 Task: Get directions from Sequoia National Park, California, United States to Palo Duro Canyon State Park, Texas, United States and explore the nearby hotels
Action: Mouse moved to (1287, 70)
Screenshot: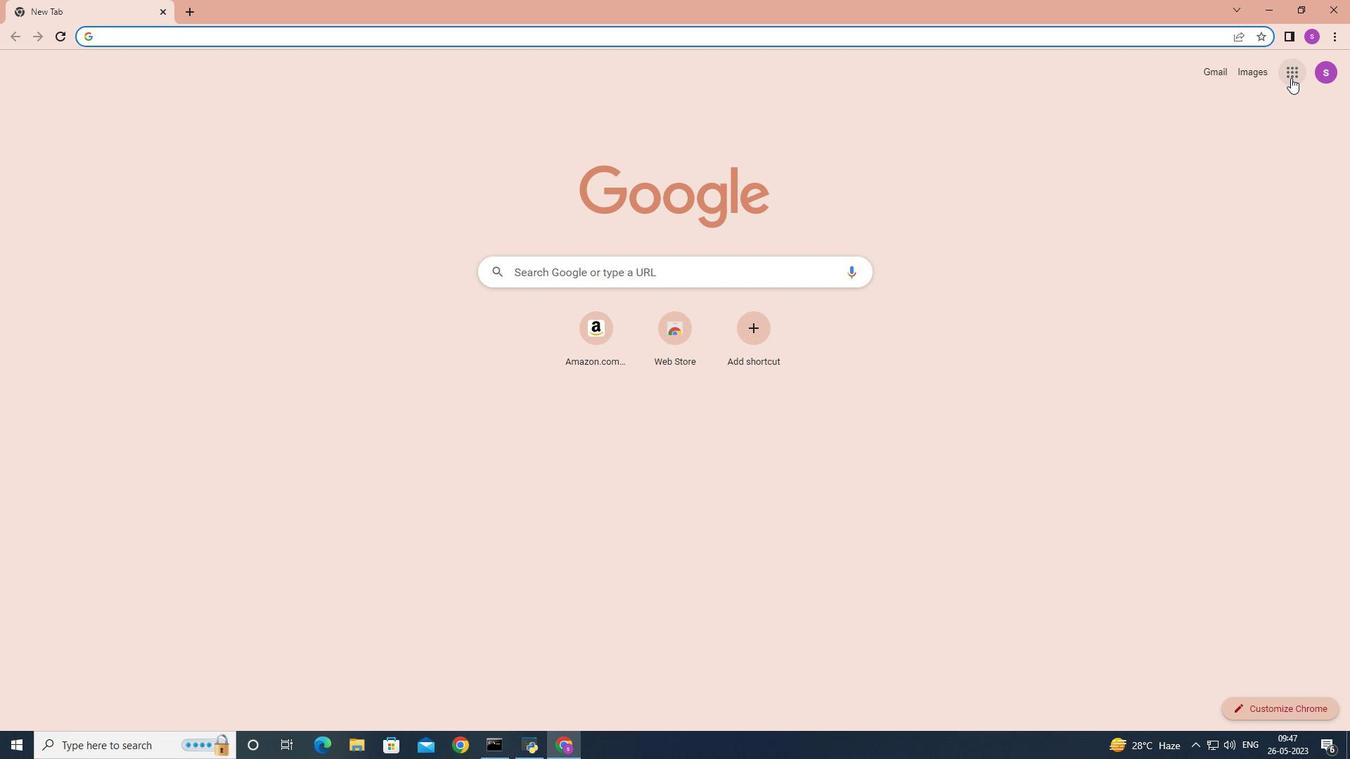
Action: Mouse pressed left at (1287, 70)
Screenshot: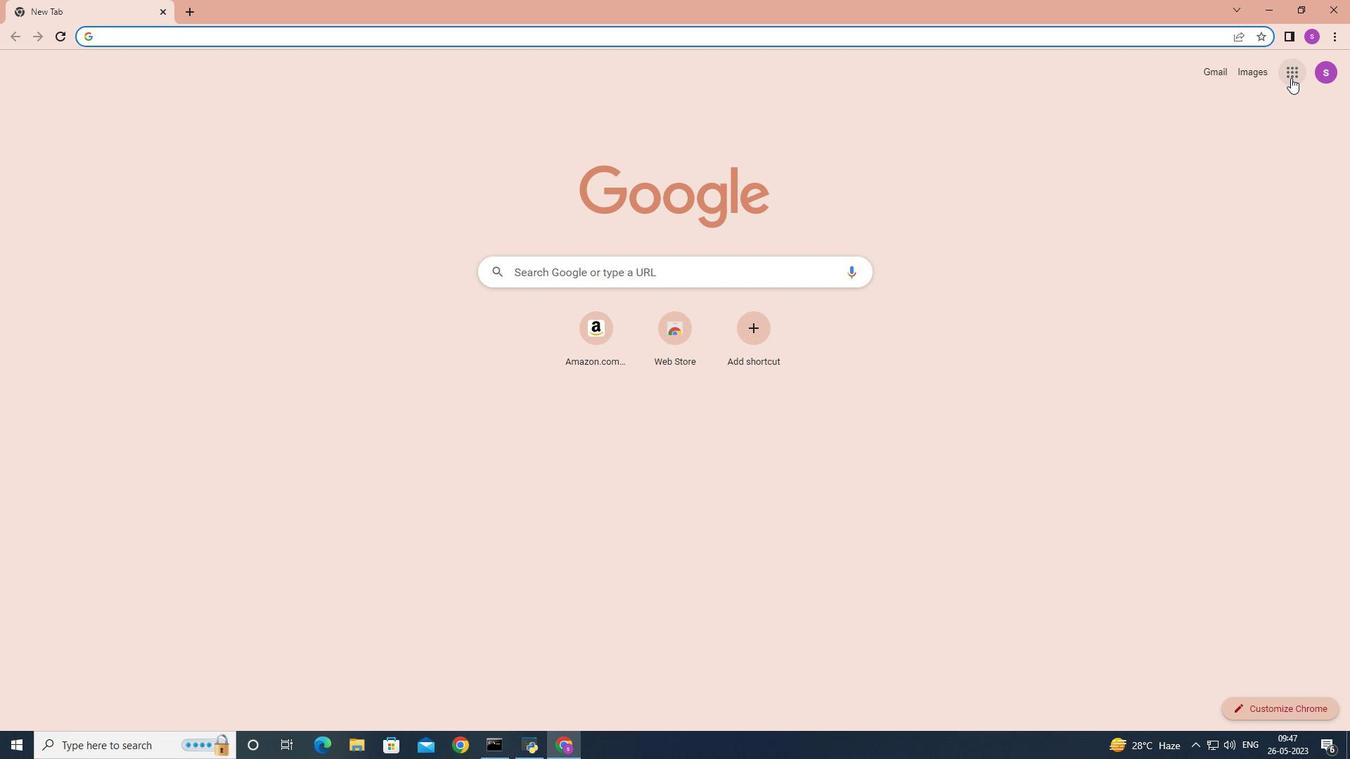 
Action: Mouse moved to (1228, 265)
Screenshot: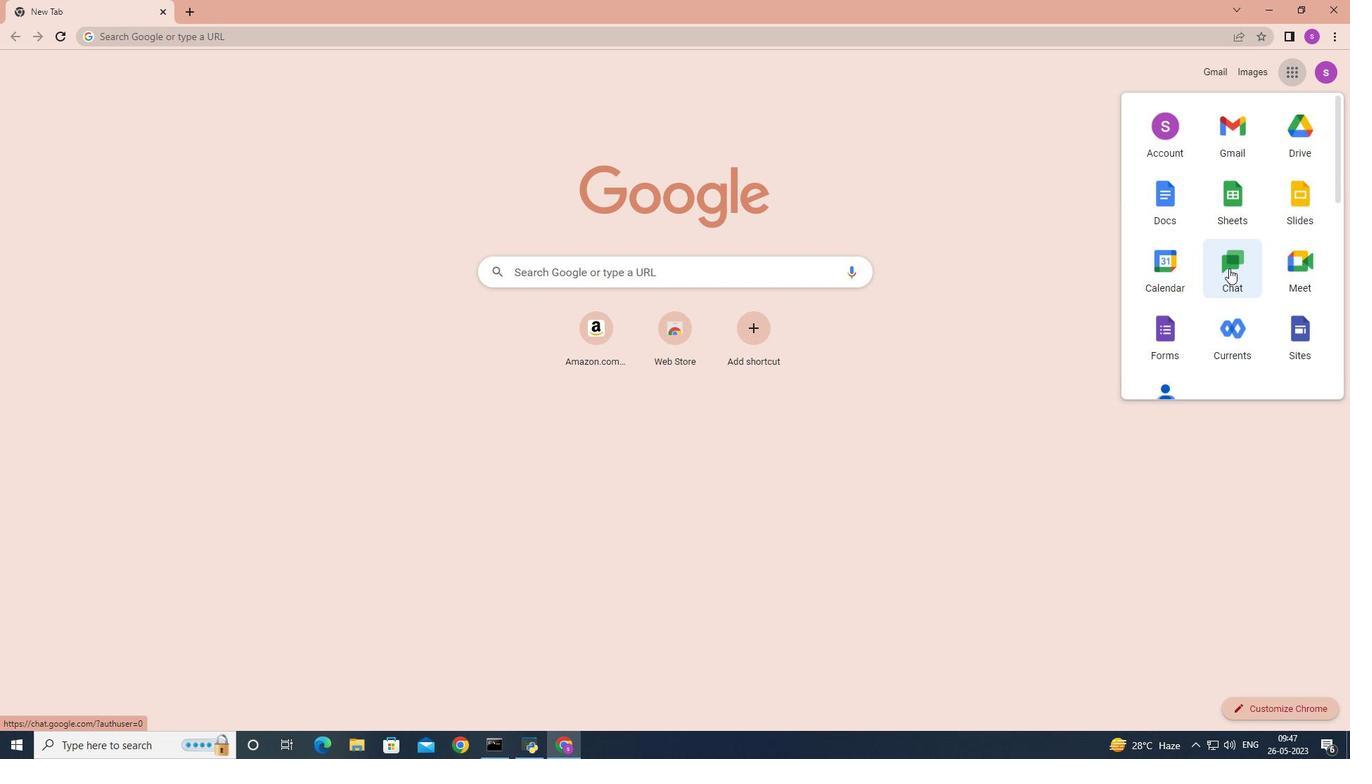 
Action: Mouse scrolled (1228, 264) with delta (0, 0)
Screenshot: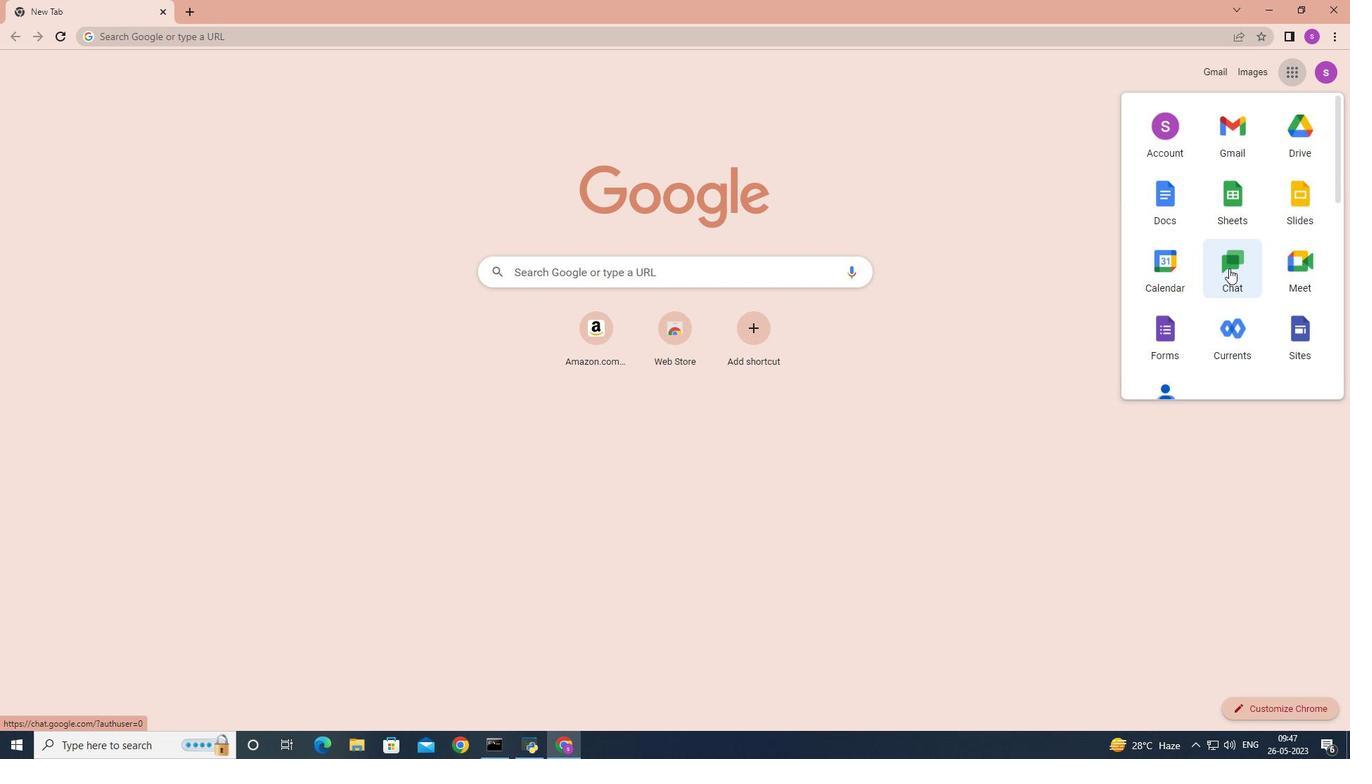 
Action: Mouse scrolled (1228, 264) with delta (0, 0)
Screenshot: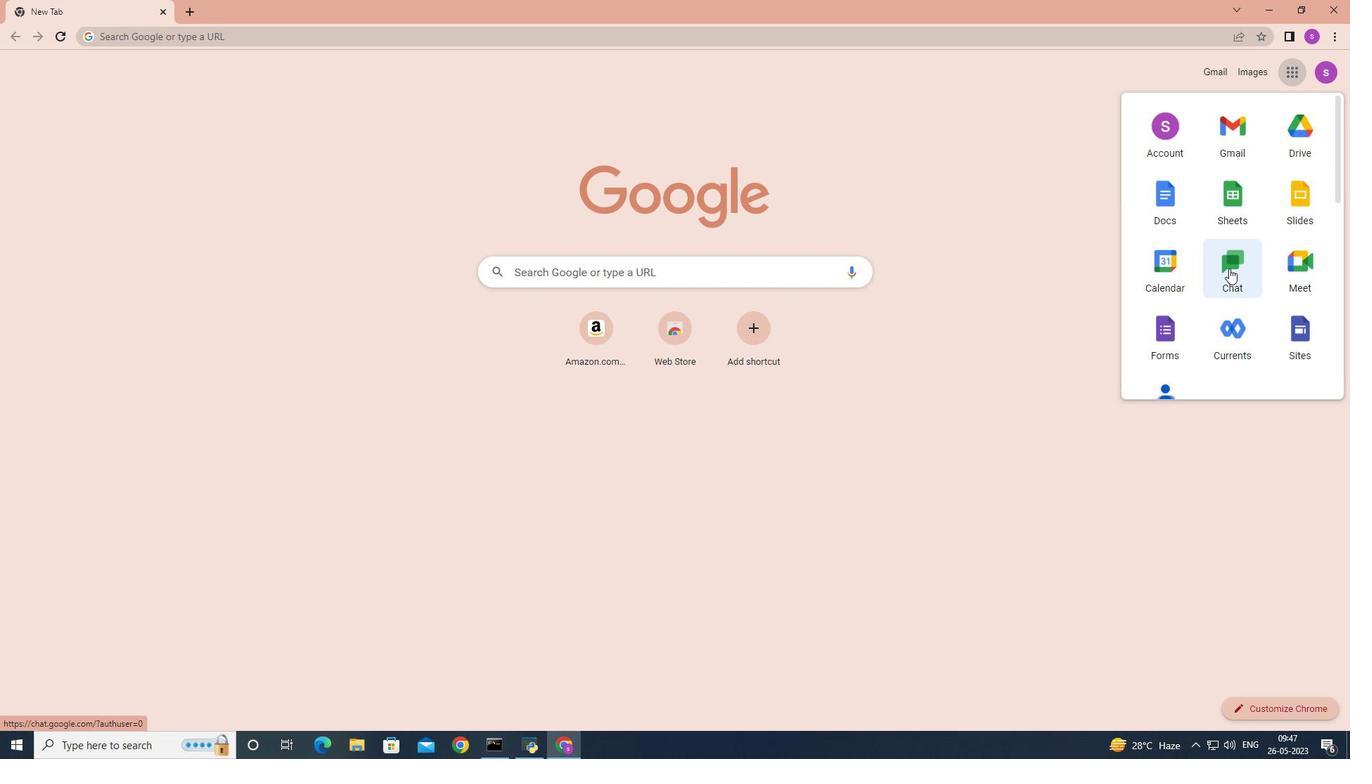 
Action: Mouse moved to (1227, 264)
Screenshot: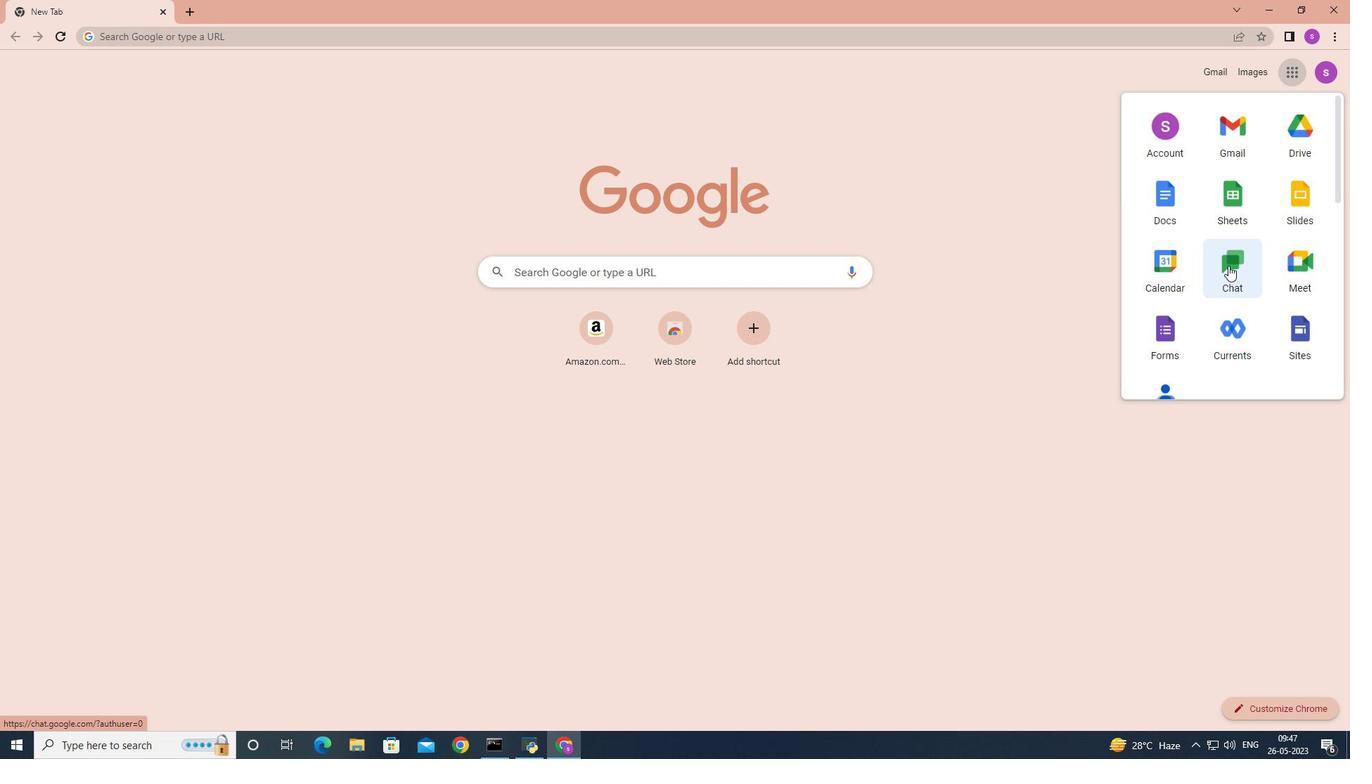 
Action: Mouse scrolled (1227, 263) with delta (0, 0)
Screenshot: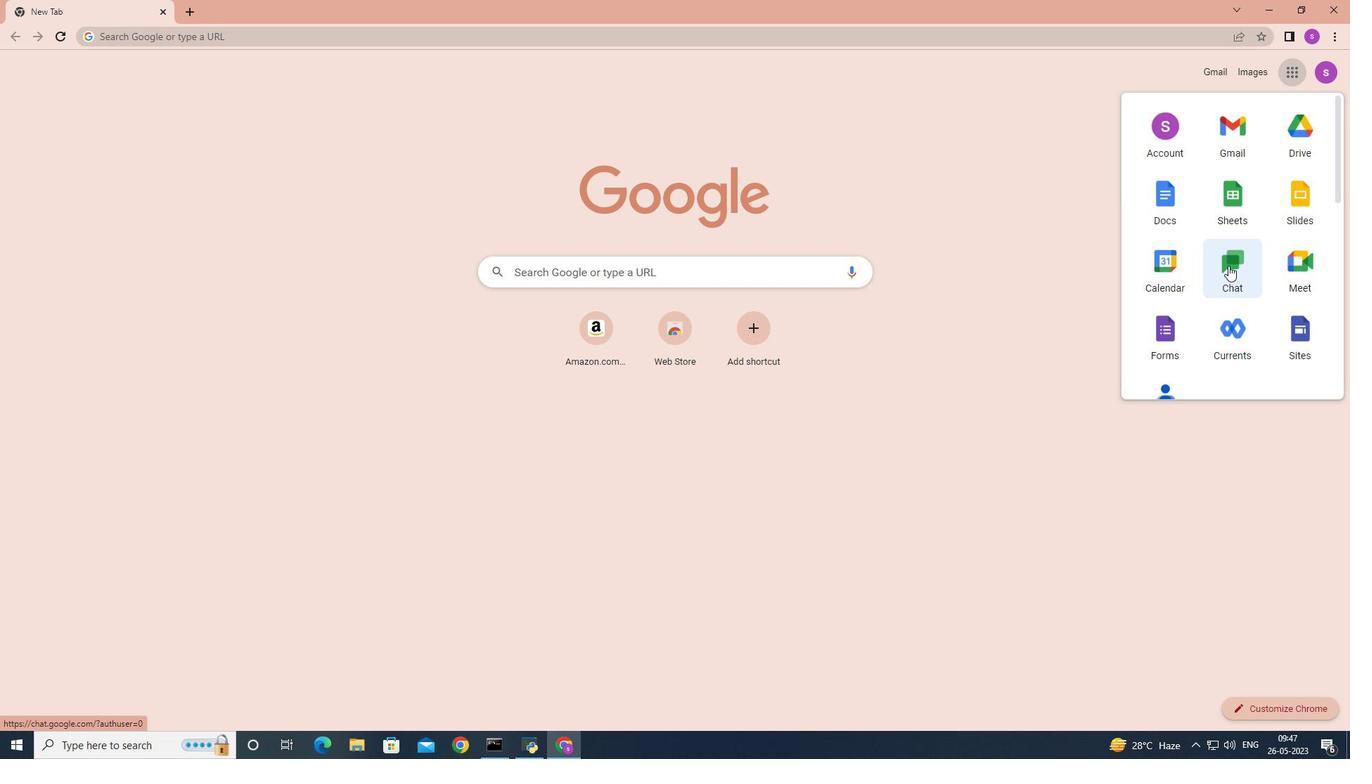 
Action: Mouse moved to (1226, 262)
Screenshot: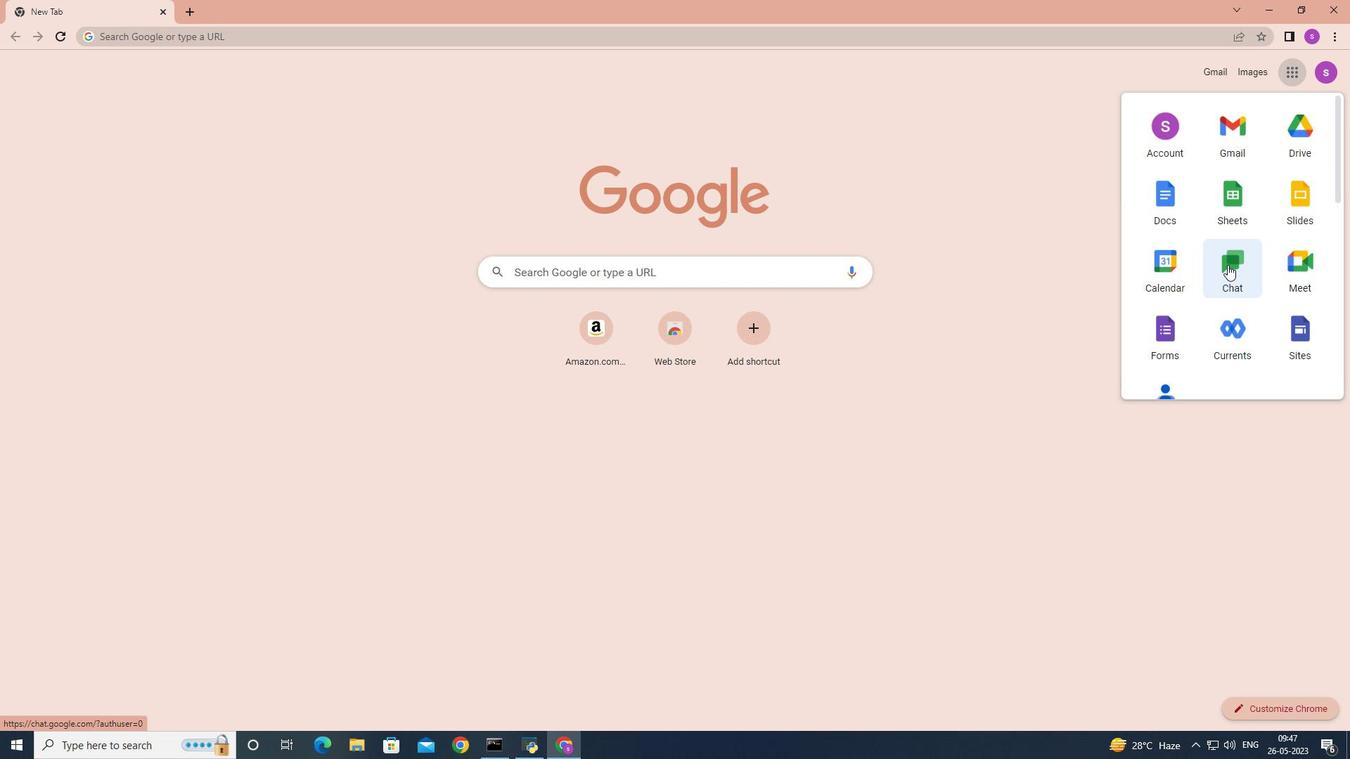 
Action: Mouse scrolled (1226, 261) with delta (0, 0)
Screenshot: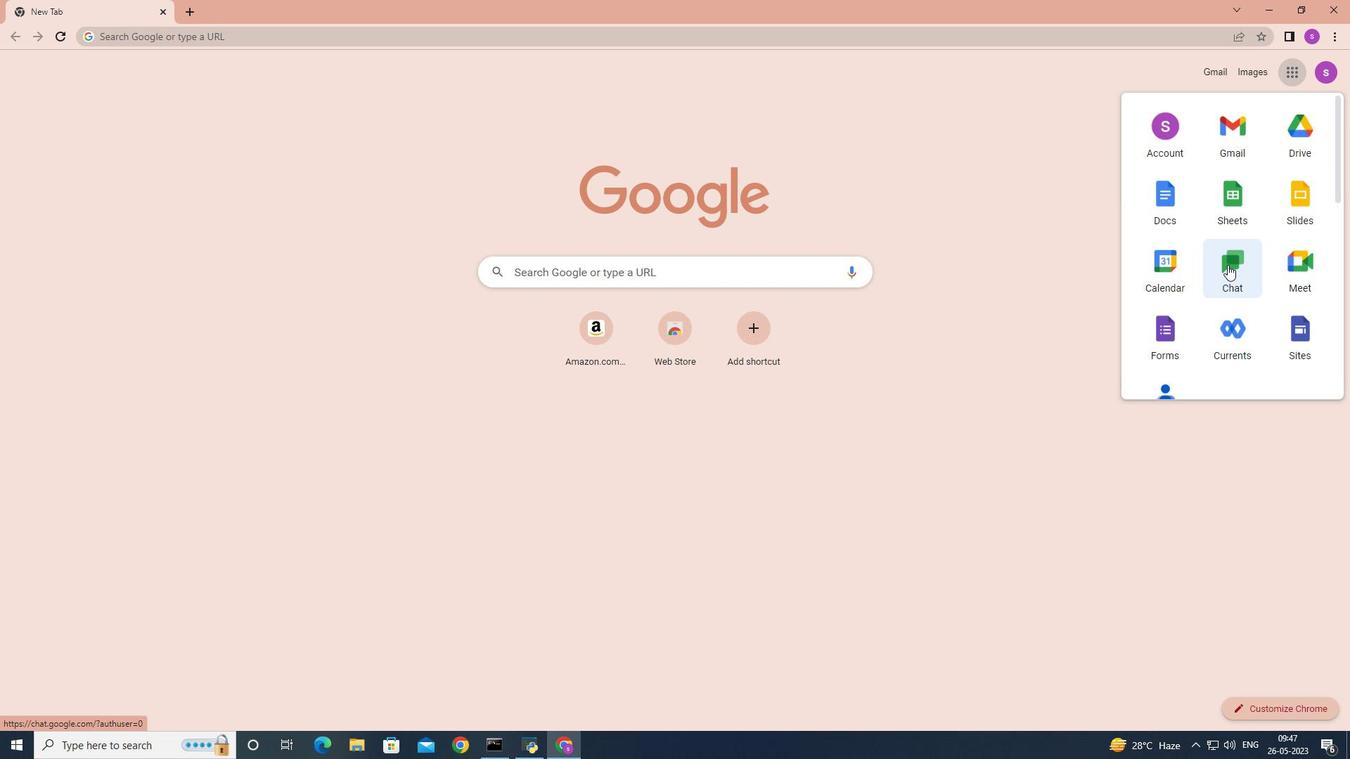 
Action: Mouse moved to (1306, 192)
Screenshot: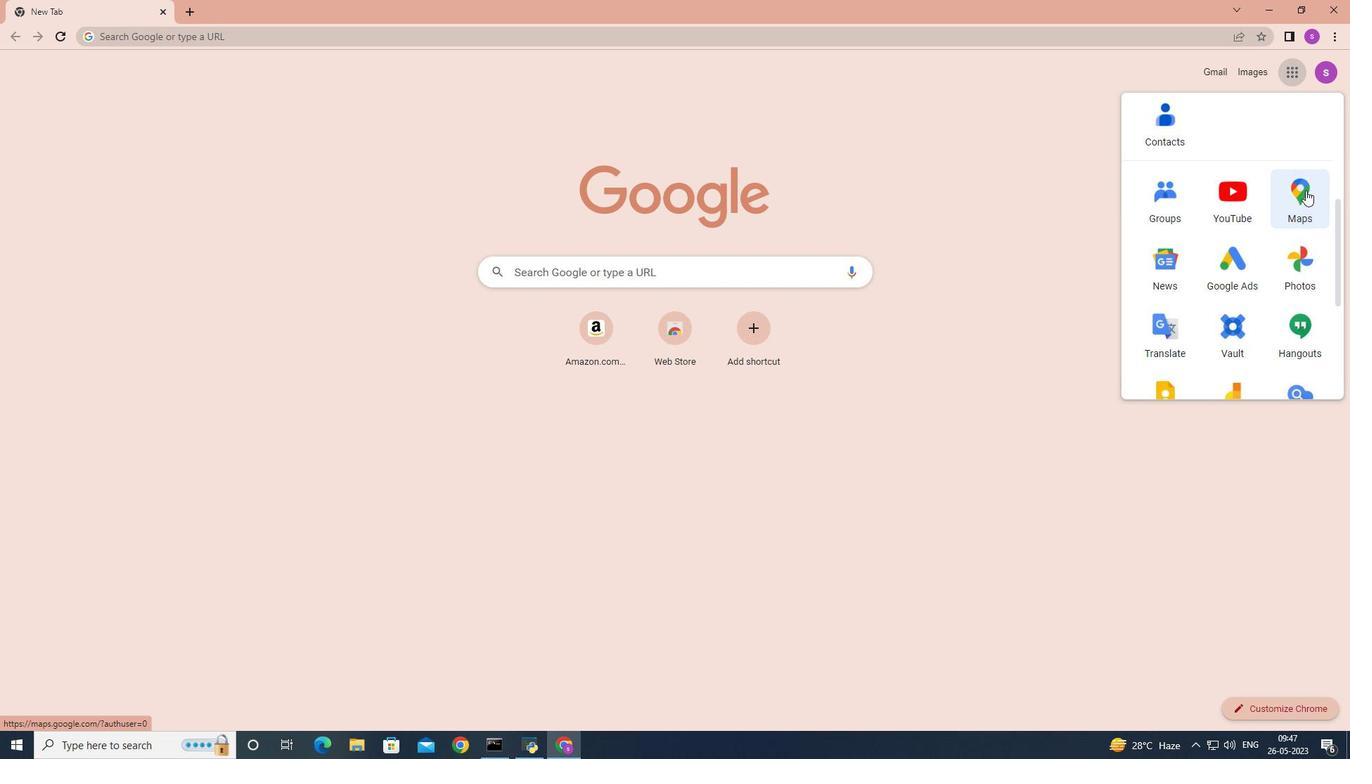 
Action: Mouse pressed left at (1306, 192)
Screenshot: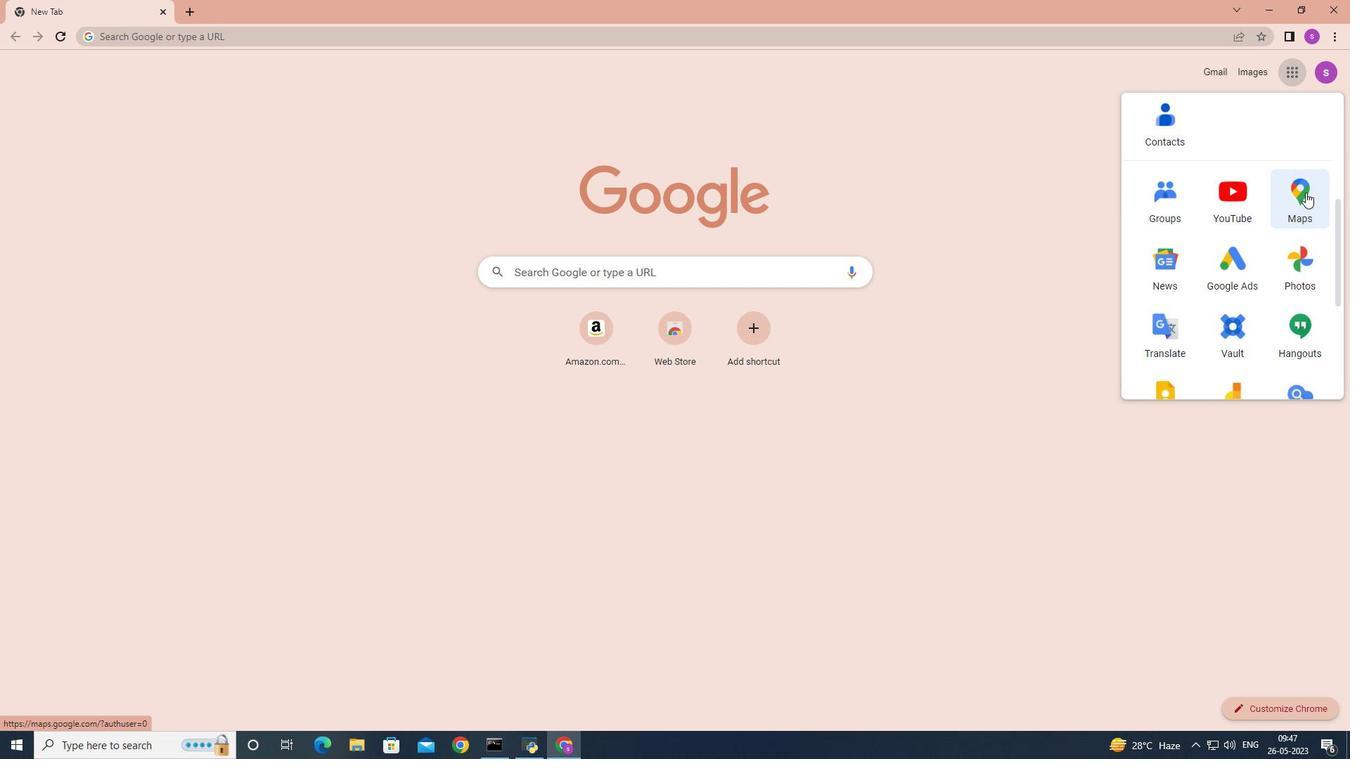 
Action: Mouse moved to (313, 76)
Screenshot: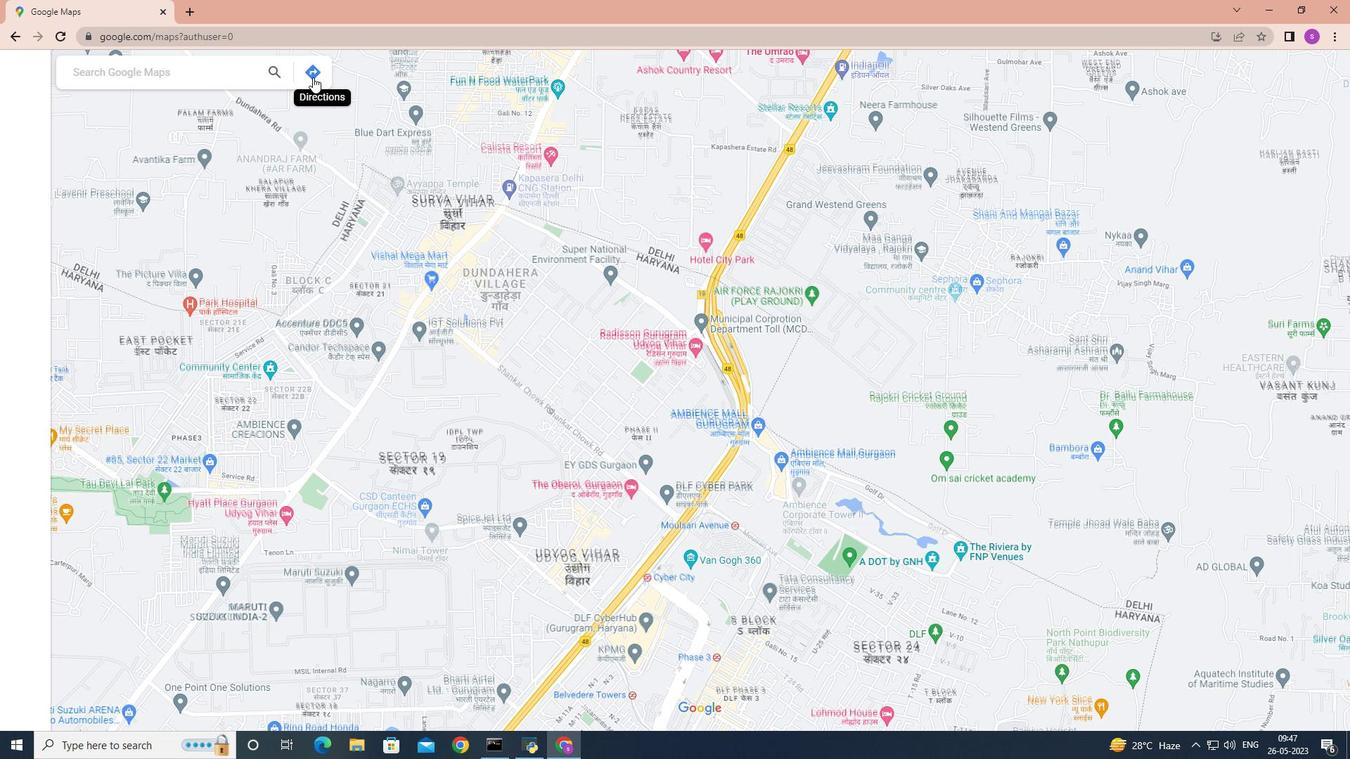 
Action: Mouse pressed left at (313, 76)
Screenshot: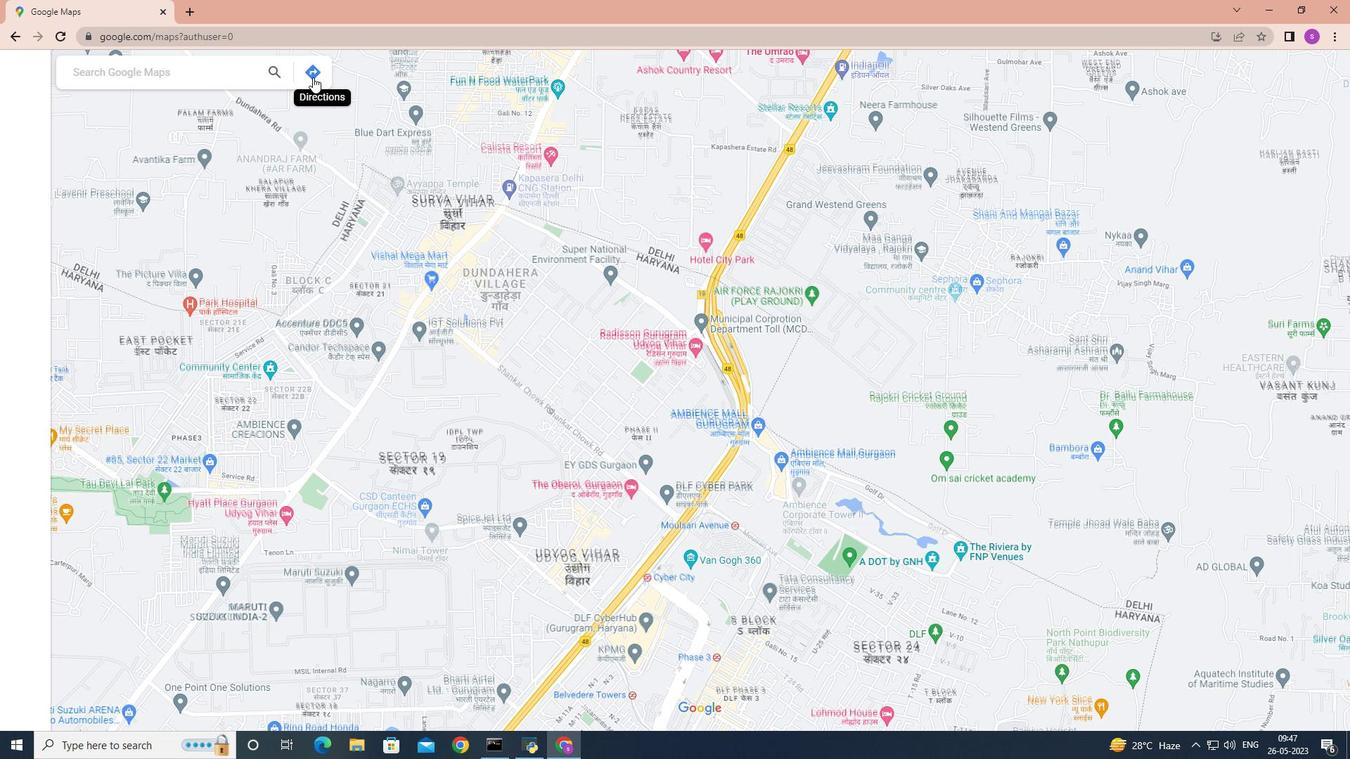 
Action: Mouse moved to (197, 108)
Screenshot: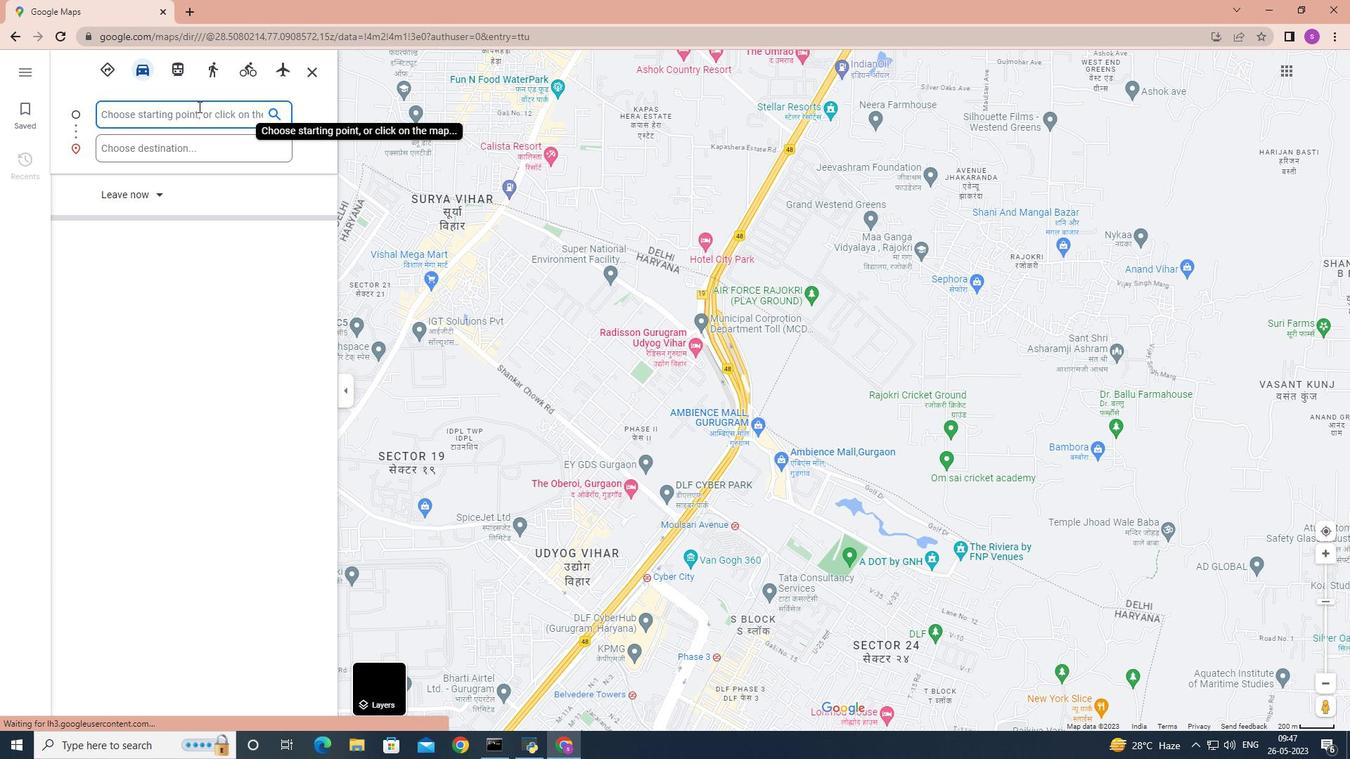 
Action: Key pressed <Key.shift>Sequoia<Key.space><Key.shift><Key.shift><Key.shift><Key.shift><Key.shift><Key.shift>National<Key.space><Key.shift>Park,<Key.space><Key.shift><Key.shift><Key.shift><Key.shift><Key.shift><Key.shift>California,<Key.space><Key.shift><Key.shift>United<Key.space><Key.shift>States
Screenshot: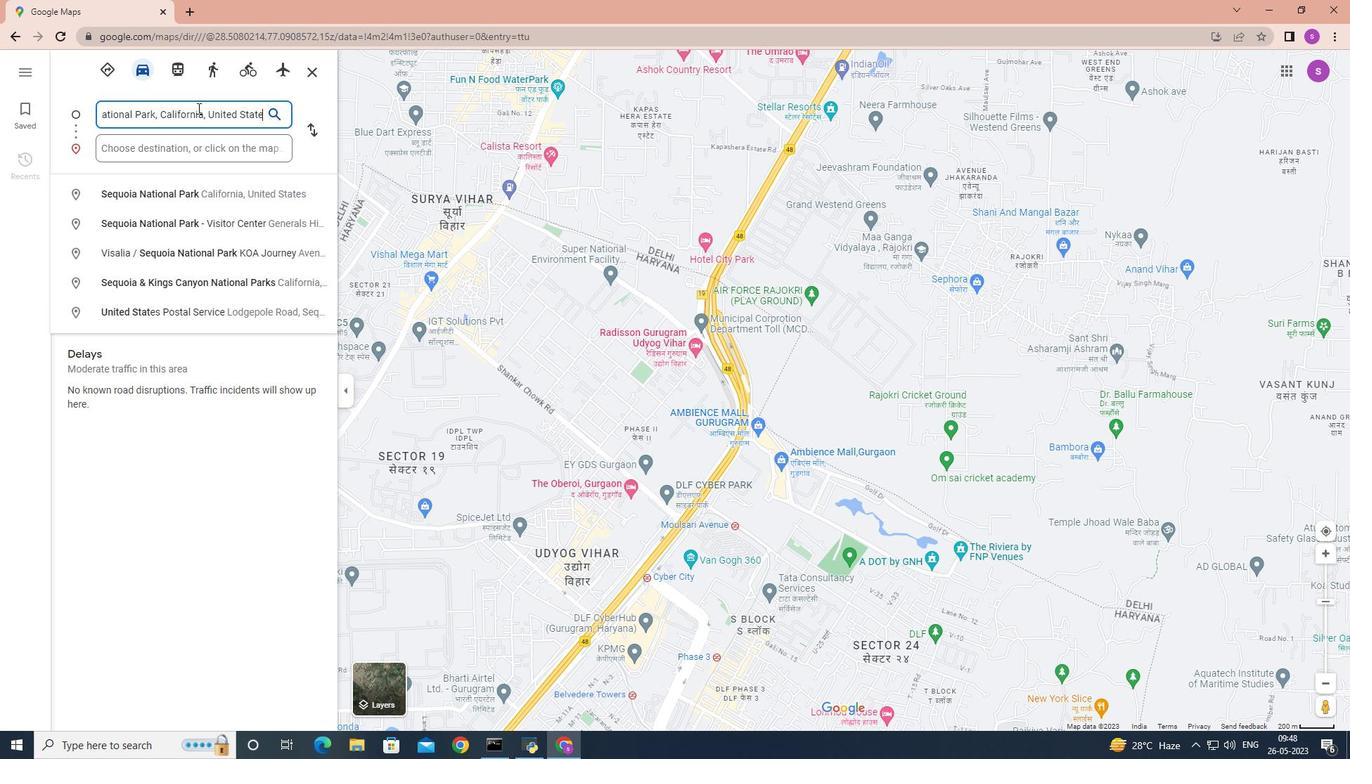 
Action: Mouse moved to (139, 147)
Screenshot: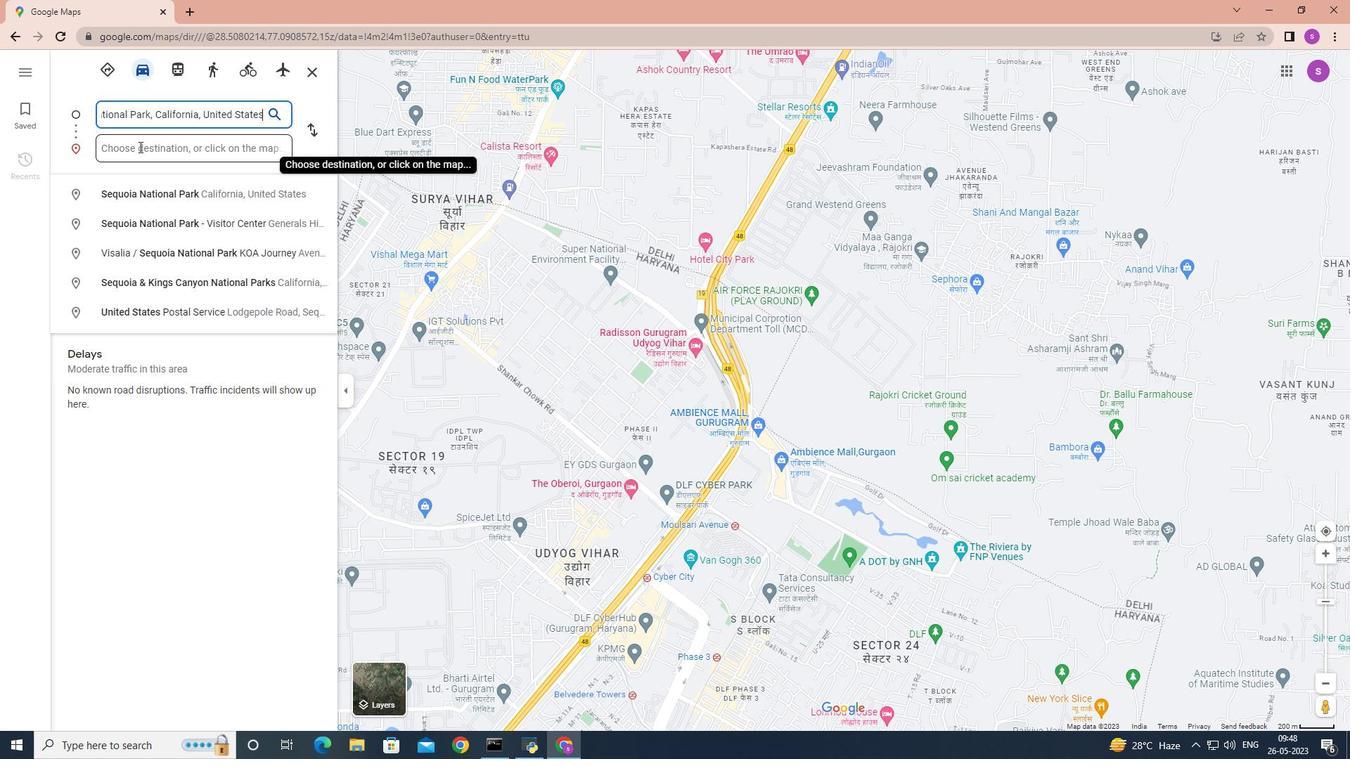 
Action: Mouse pressed left at (139, 147)
Screenshot: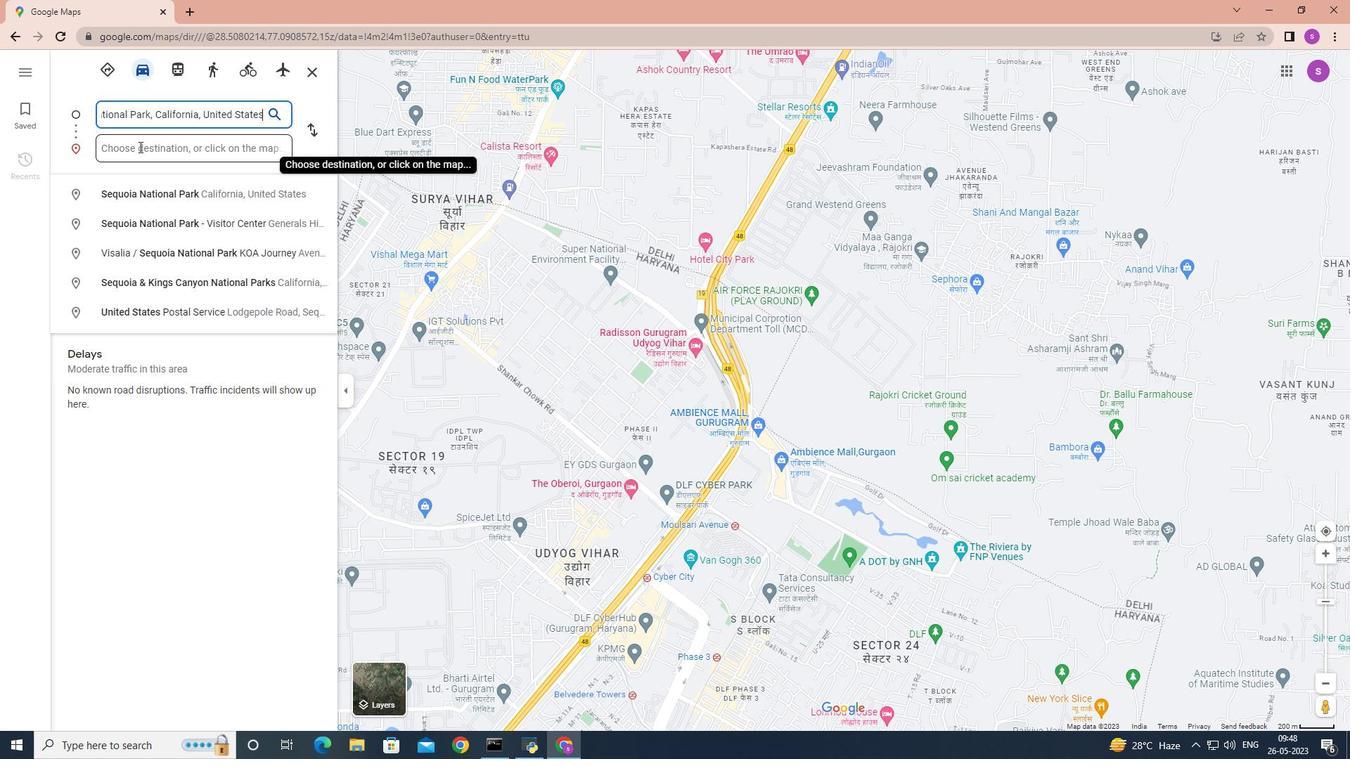 
Action: Mouse moved to (138, 147)
Screenshot: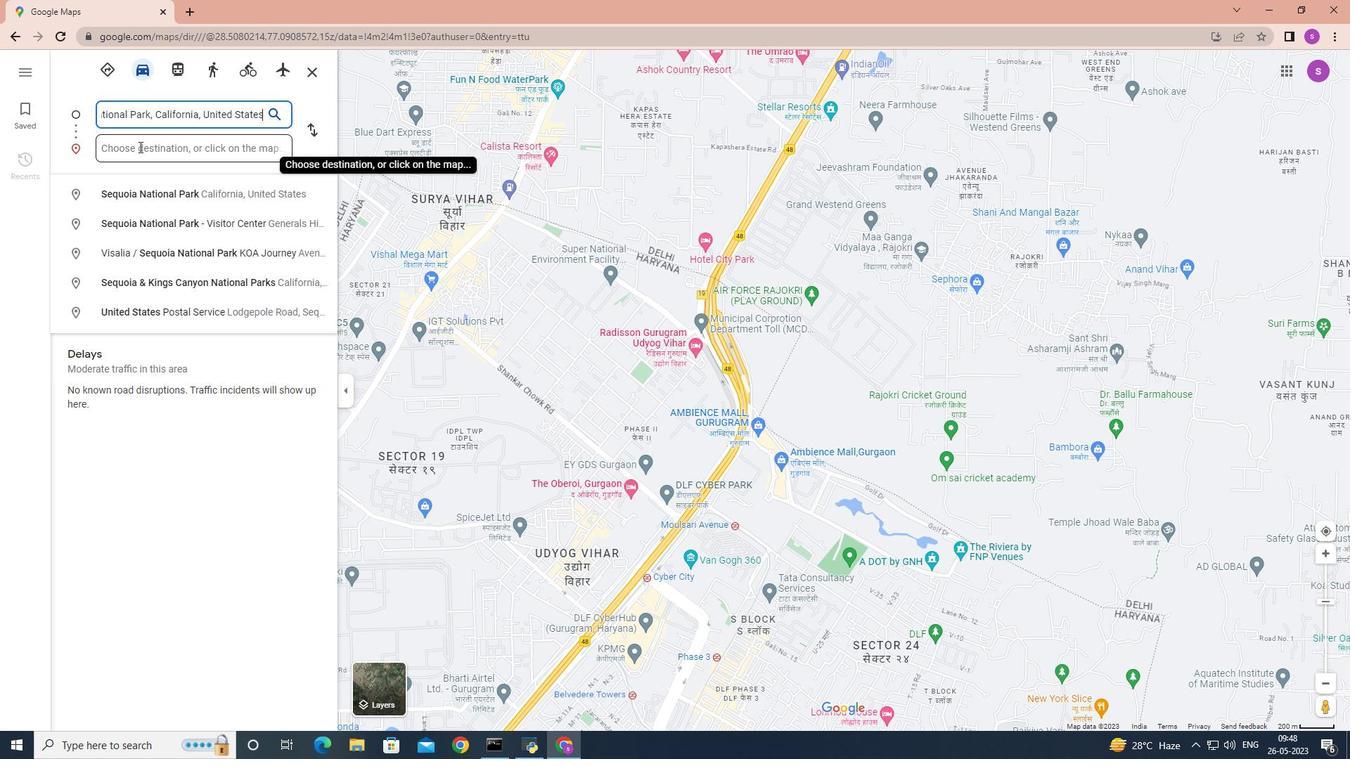 
Action: Key pressed <Key.shift>Palo<Key.space><Key.shift>Duro<Key.space><Key.shift><Key.shift>Canyon<Key.space><Key.shift>State<Key.space><Key.shift>Park,<Key.space><Key.shift><Key.shift><Key.shift><Key.shift><Key.shift><Key.shift><Key.shift>Texas,<Key.space><Key.shift>United<Key.space><Key.shift>States
Screenshot: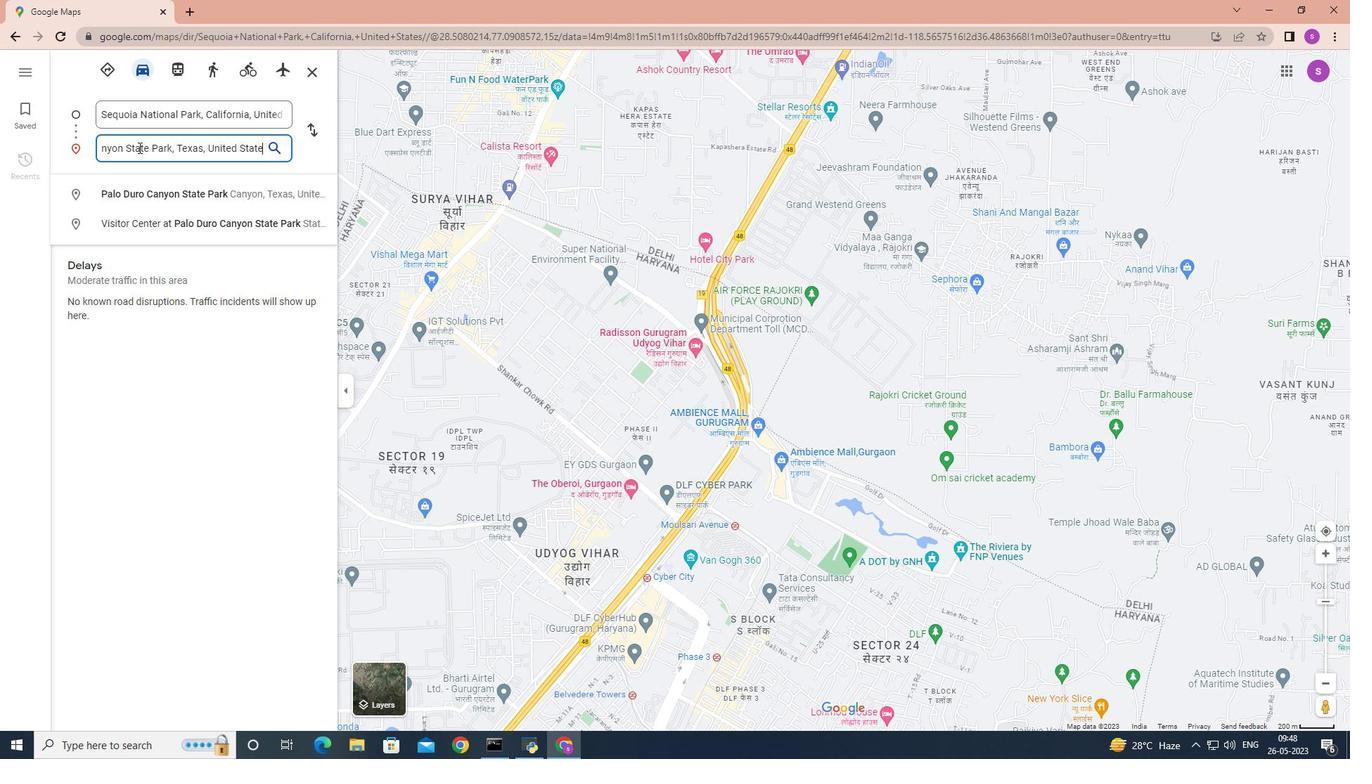 
Action: Mouse moved to (272, 150)
Screenshot: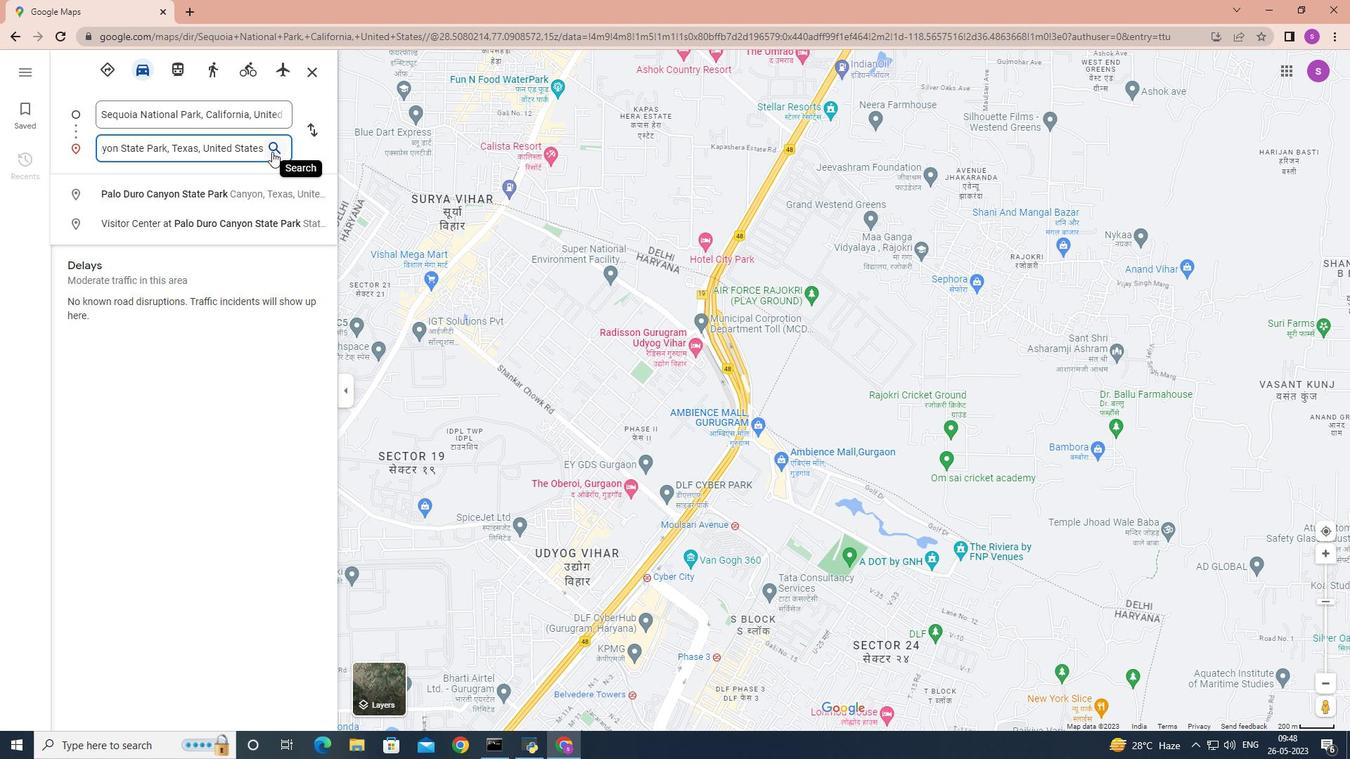 
Action: Mouse pressed left at (272, 150)
Screenshot: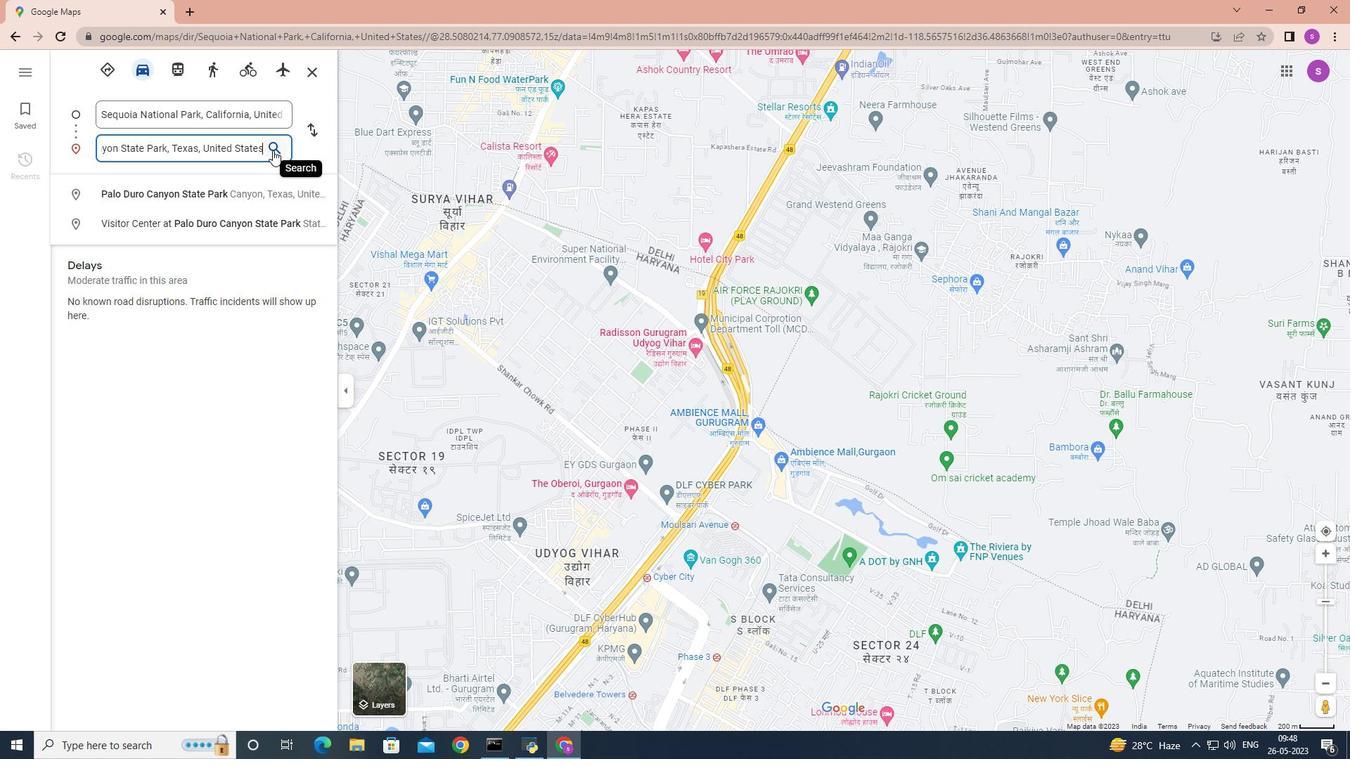 
Action: Mouse moved to (137, 559)
Screenshot: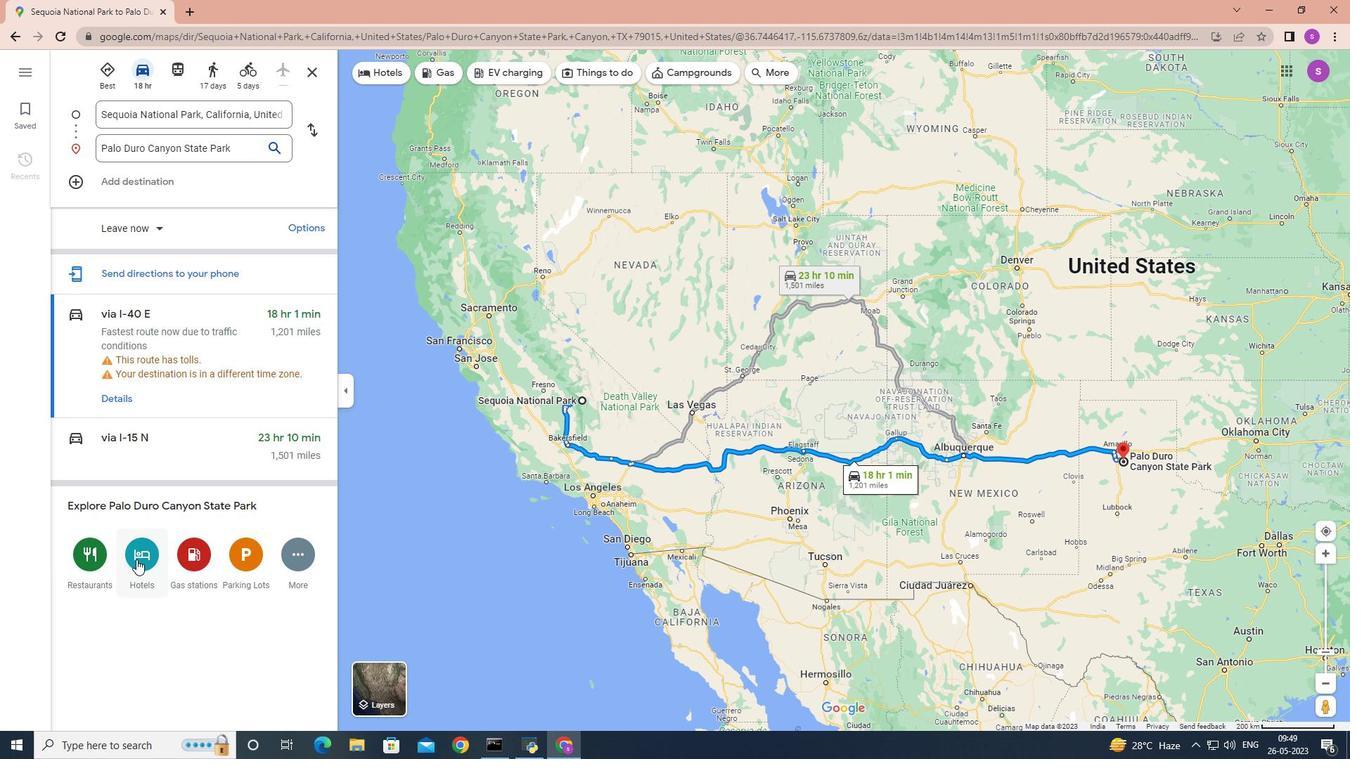 
Action: Mouse pressed left at (137, 559)
Screenshot: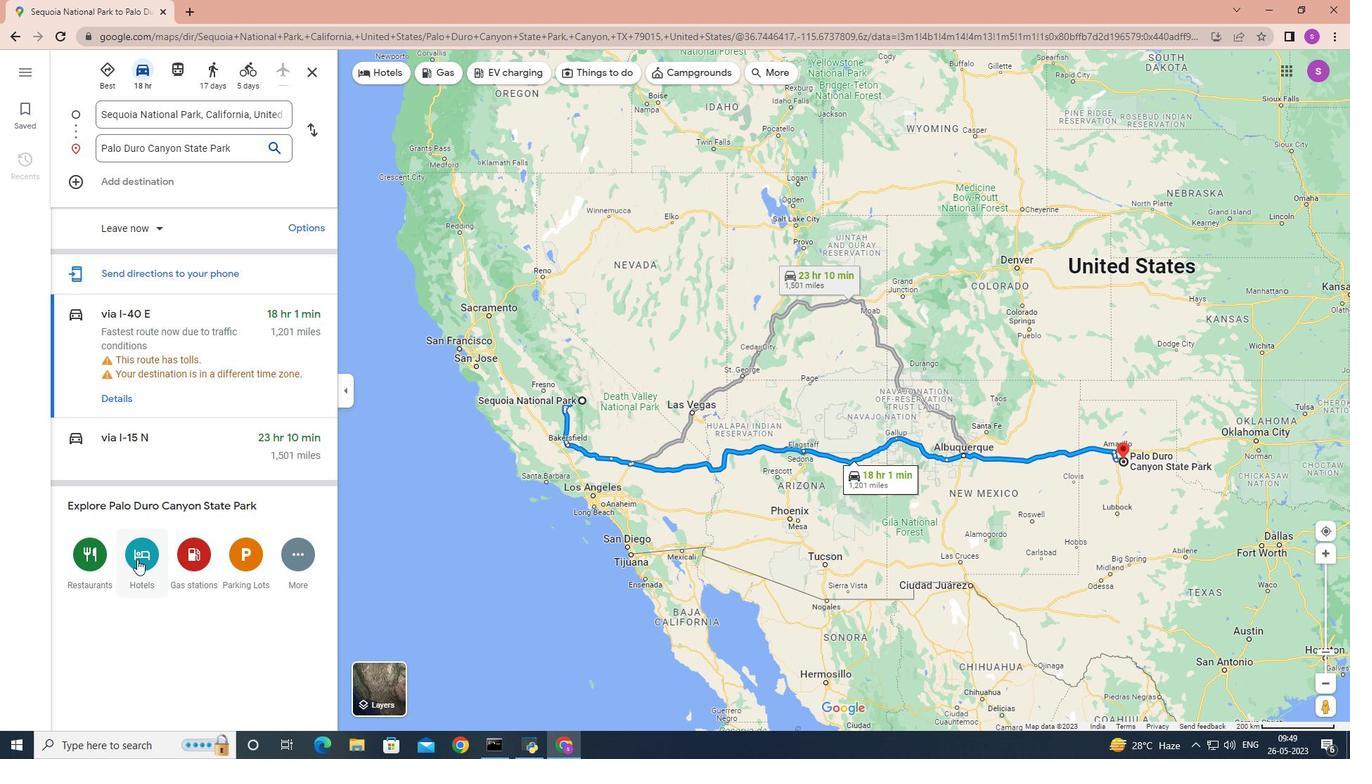 
Action: Mouse moved to (638, 357)
Screenshot: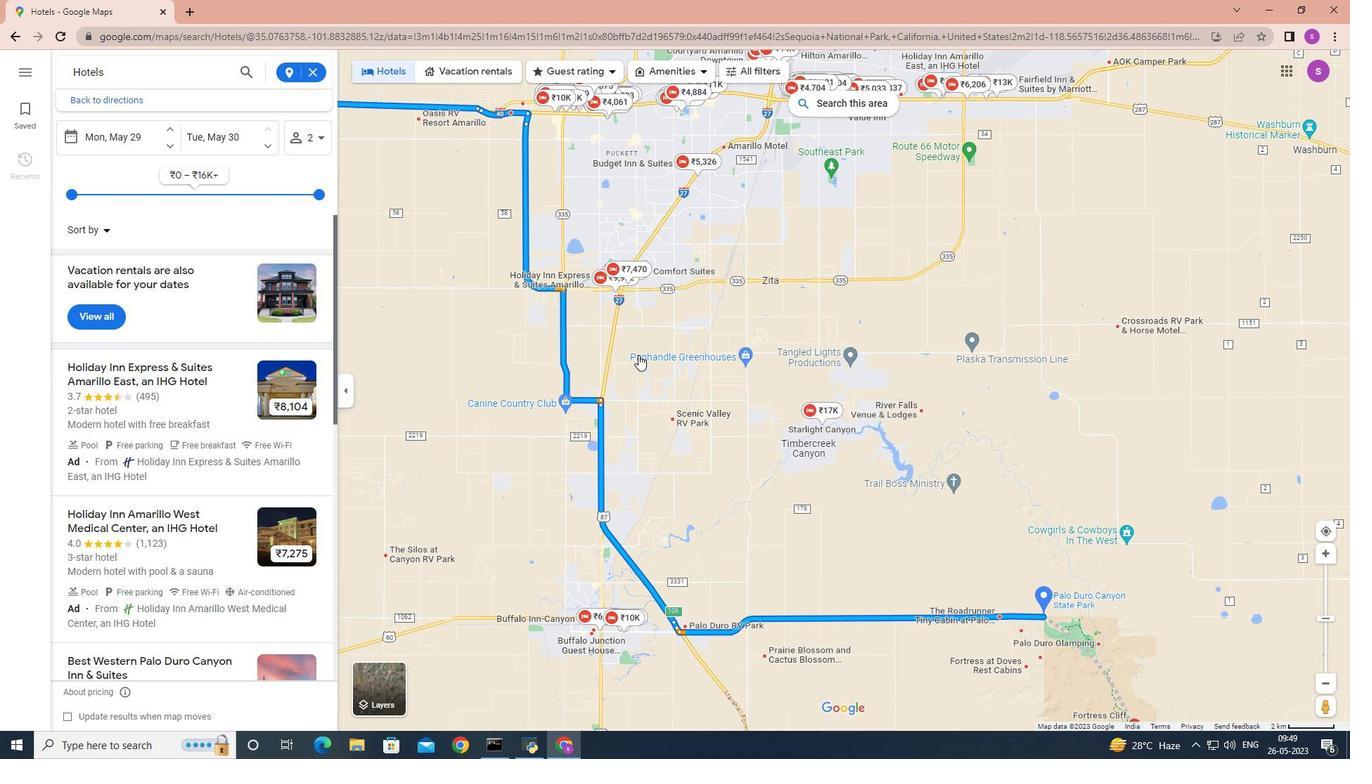 
Action: Mouse scrolled (638, 356) with delta (0, 0)
Screenshot: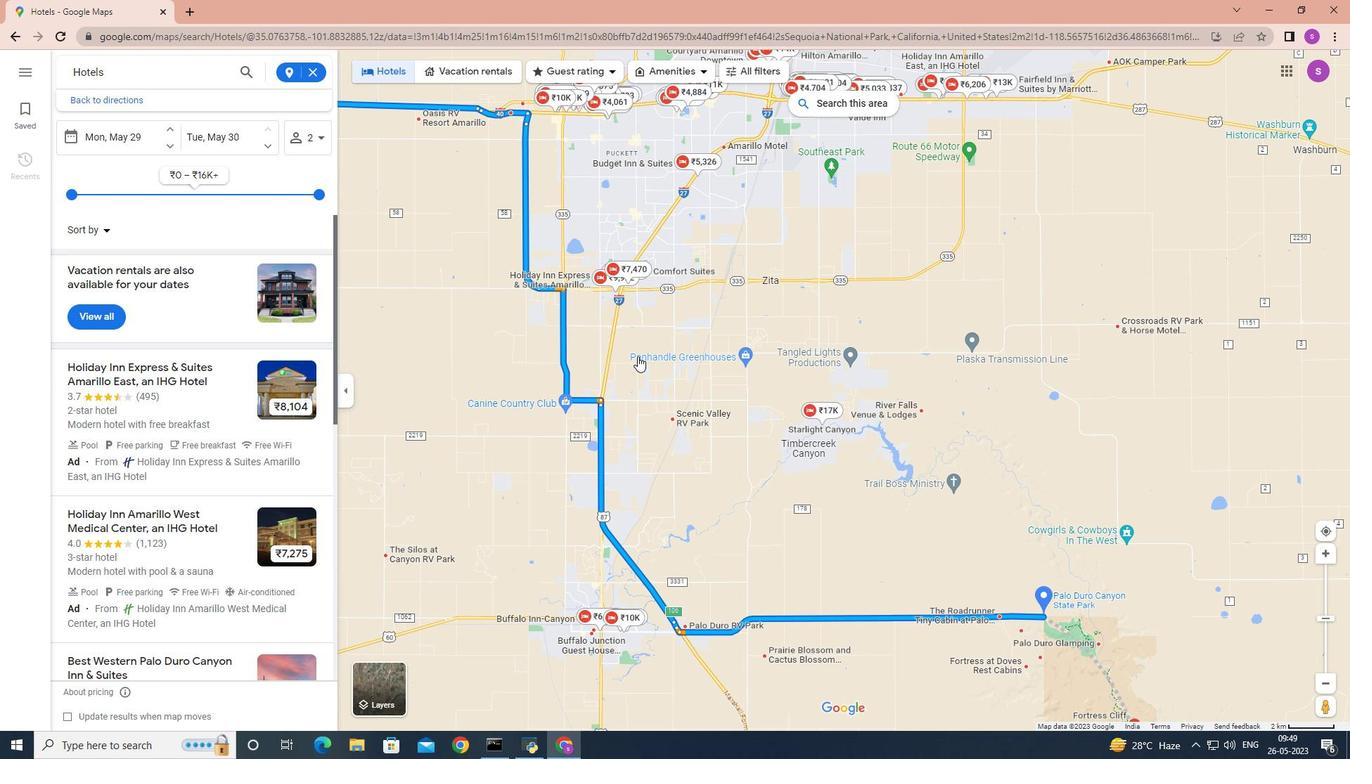 
Action: Mouse moved to (638, 357)
Screenshot: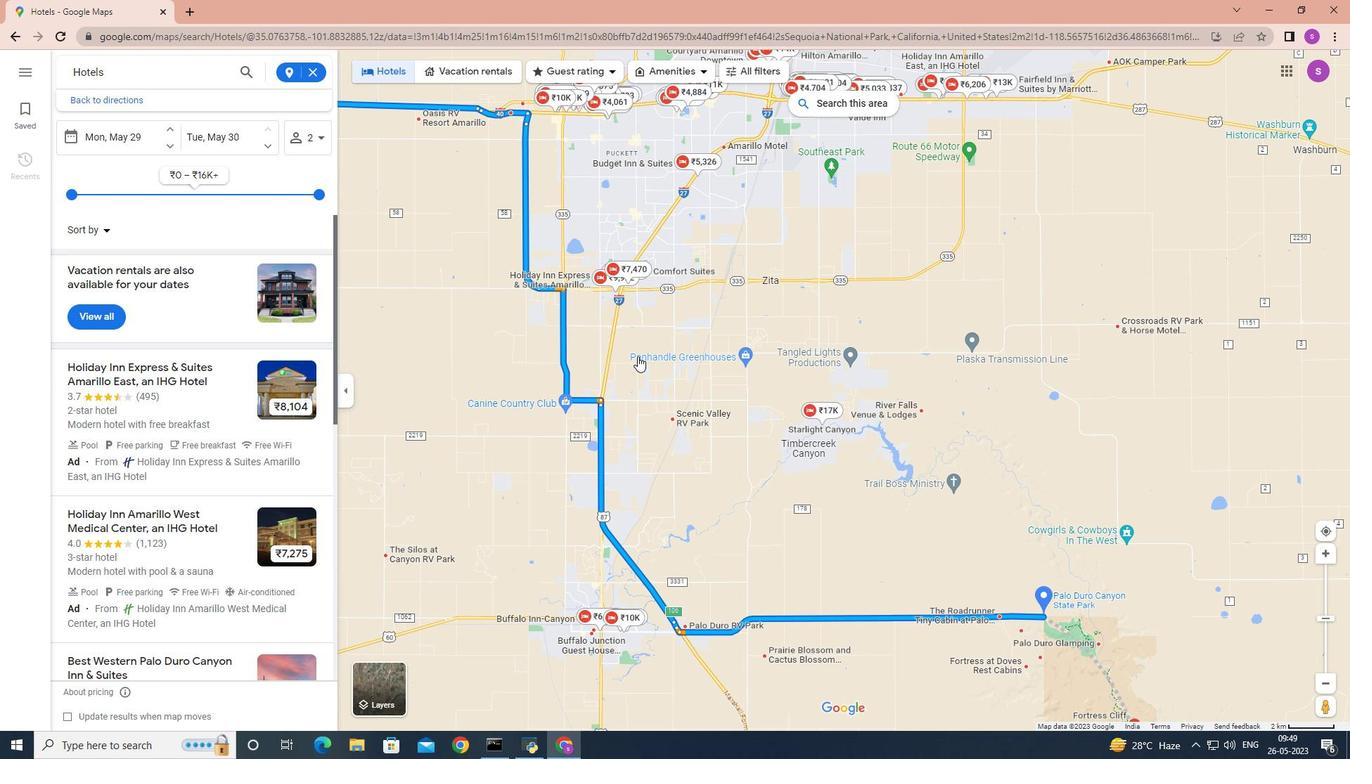 
Action: Mouse scrolled (638, 356) with delta (0, 0)
Screenshot: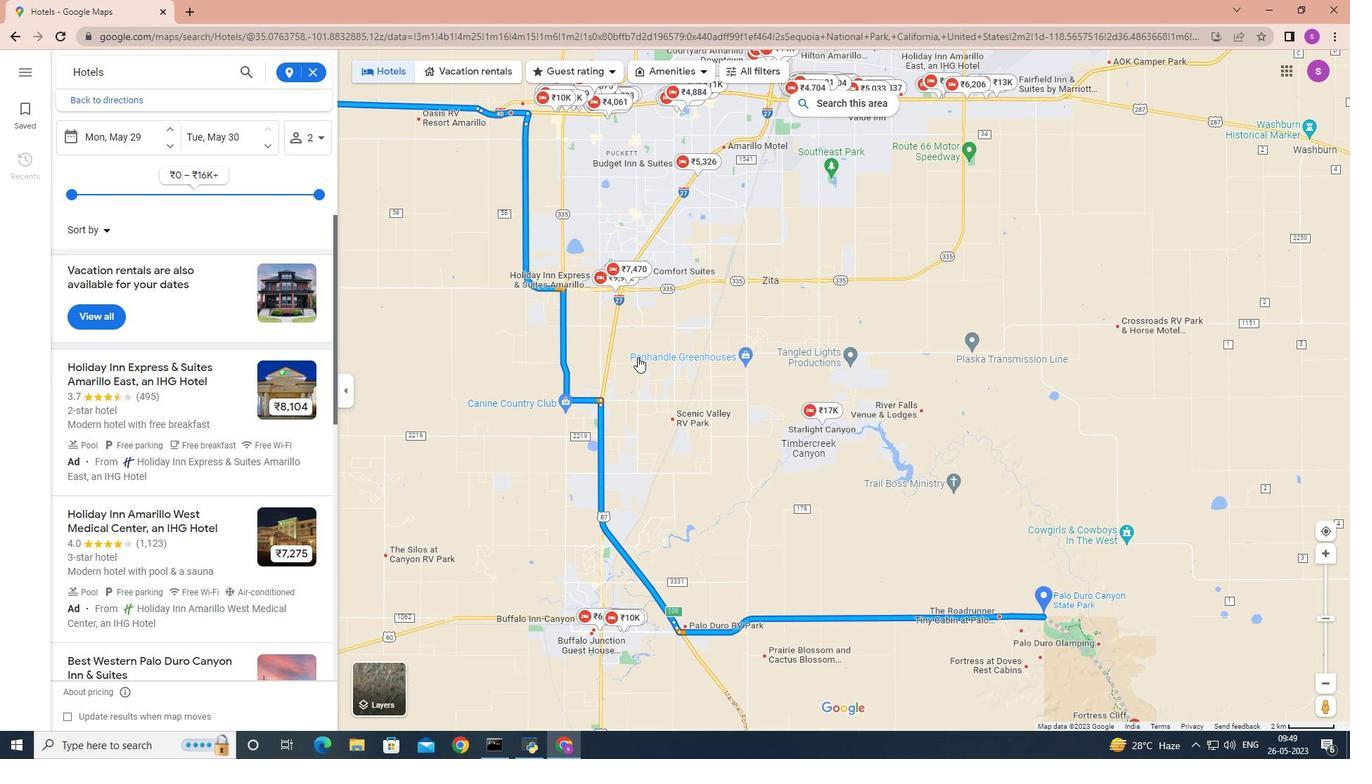
Action: Mouse scrolled (638, 356) with delta (0, 0)
Screenshot: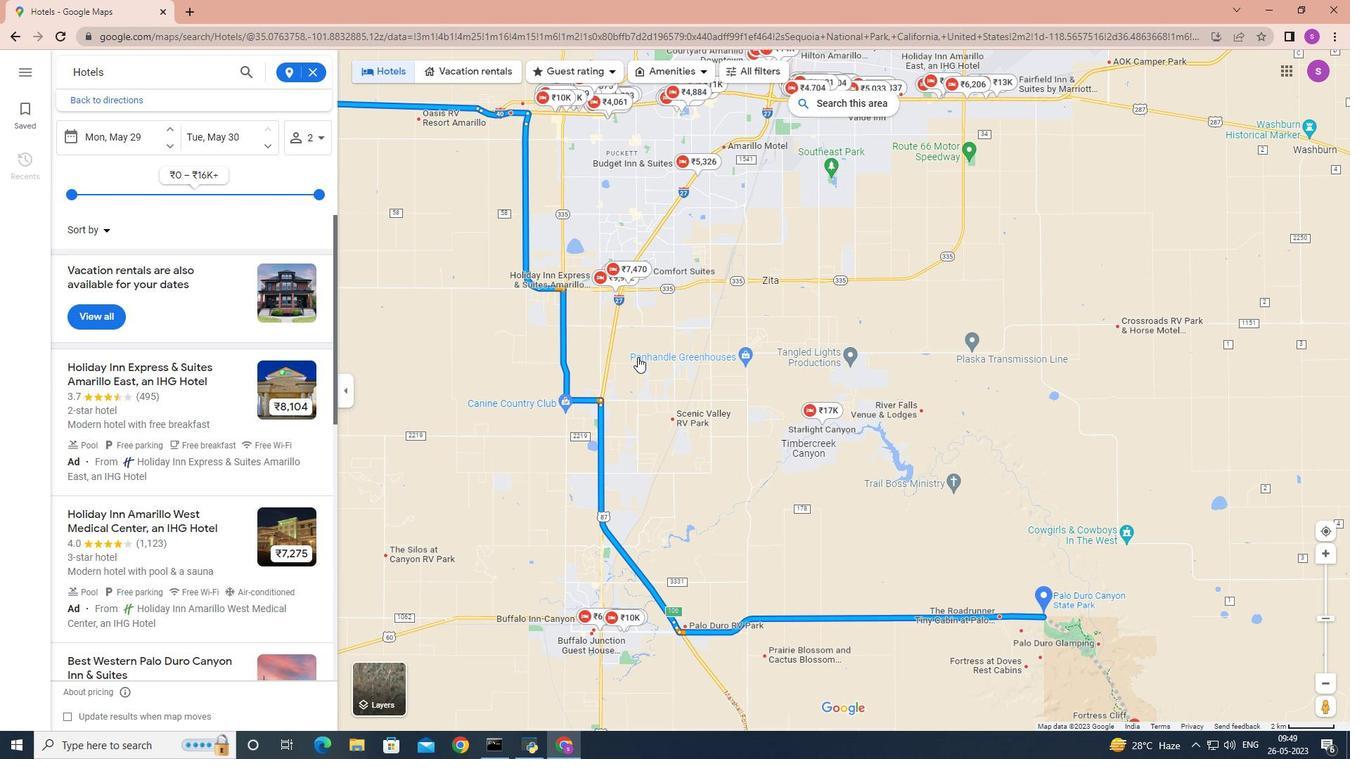 
Action: Mouse moved to (649, 369)
Screenshot: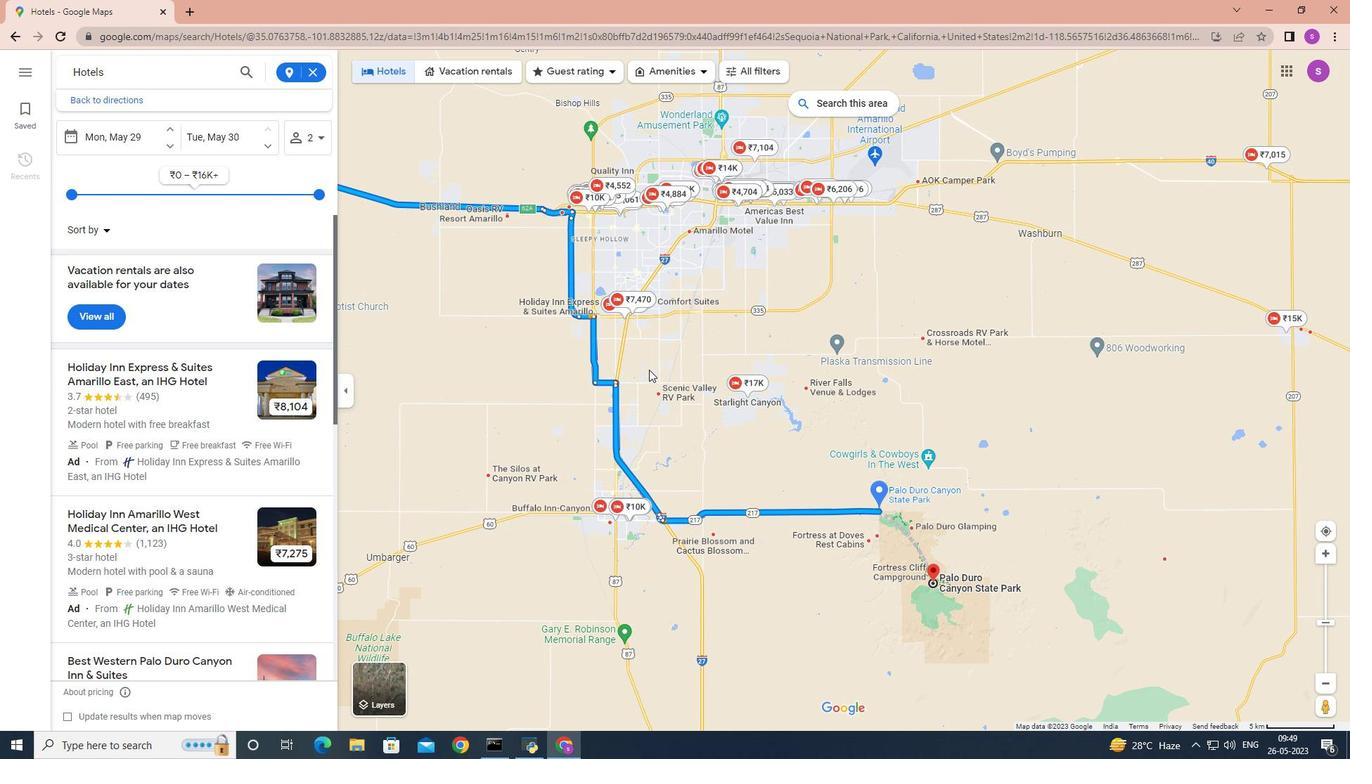 
Action: Mouse scrolled (649, 370) with delta (0, 0)
Screenshot: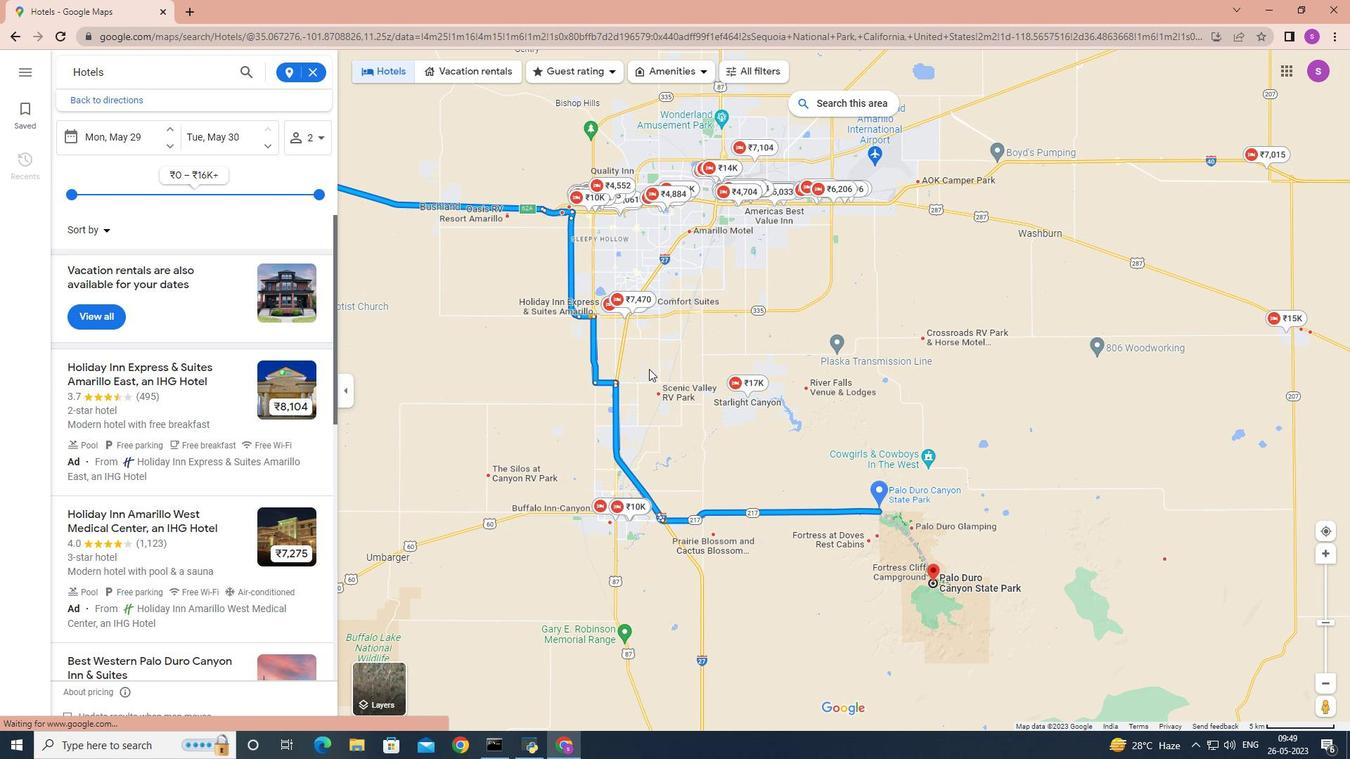 
Action: Mouse moved to (622, 539)
Screenshot: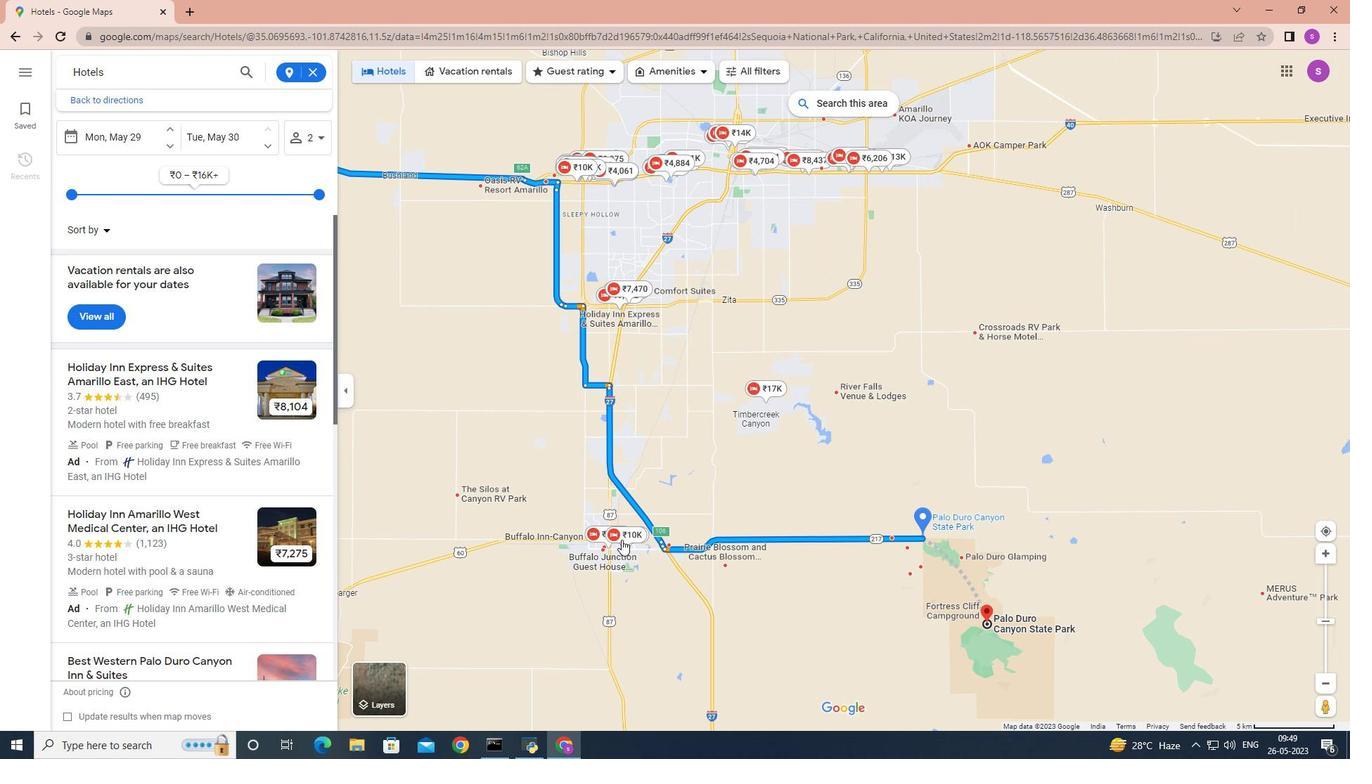 
Action: Mouse pressed left at (622, 539)
Screenshot: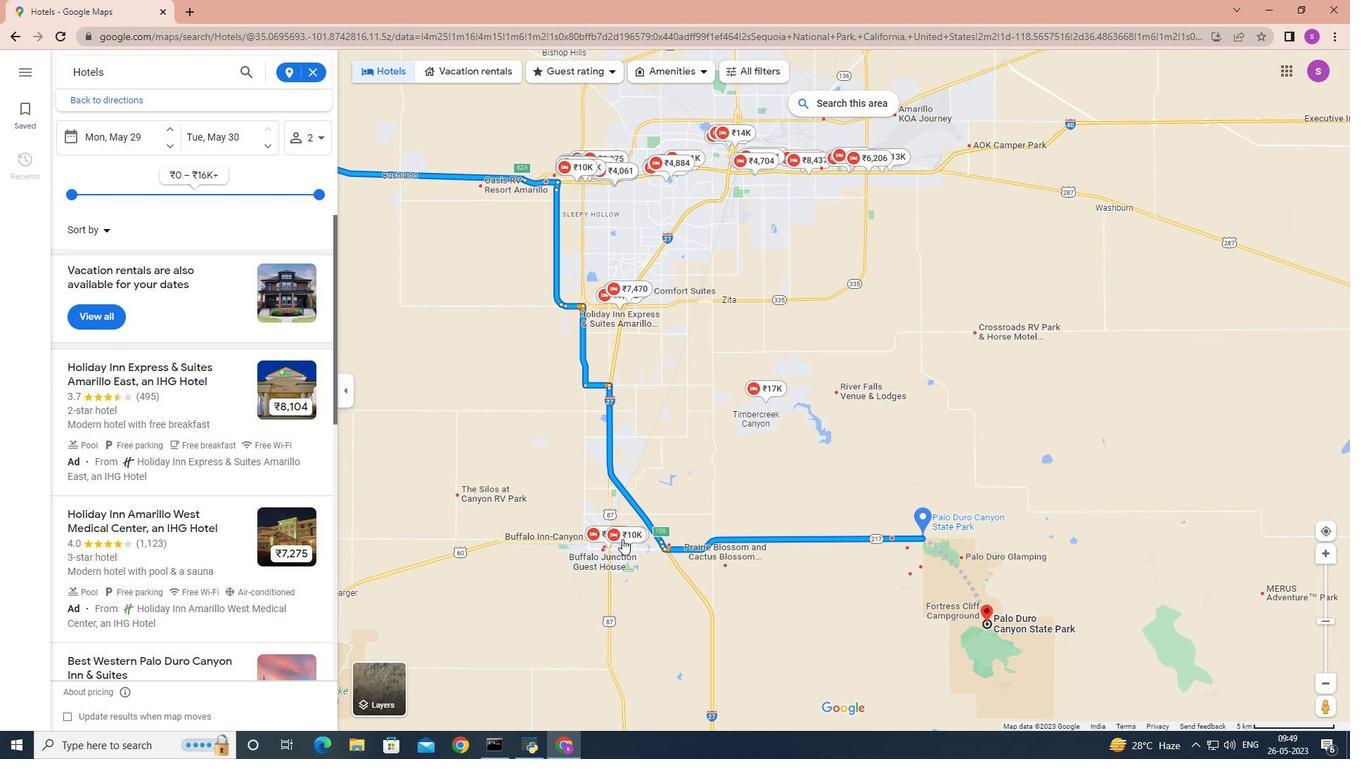 
Action: Mouse moved to (412, 234)
Screenshot: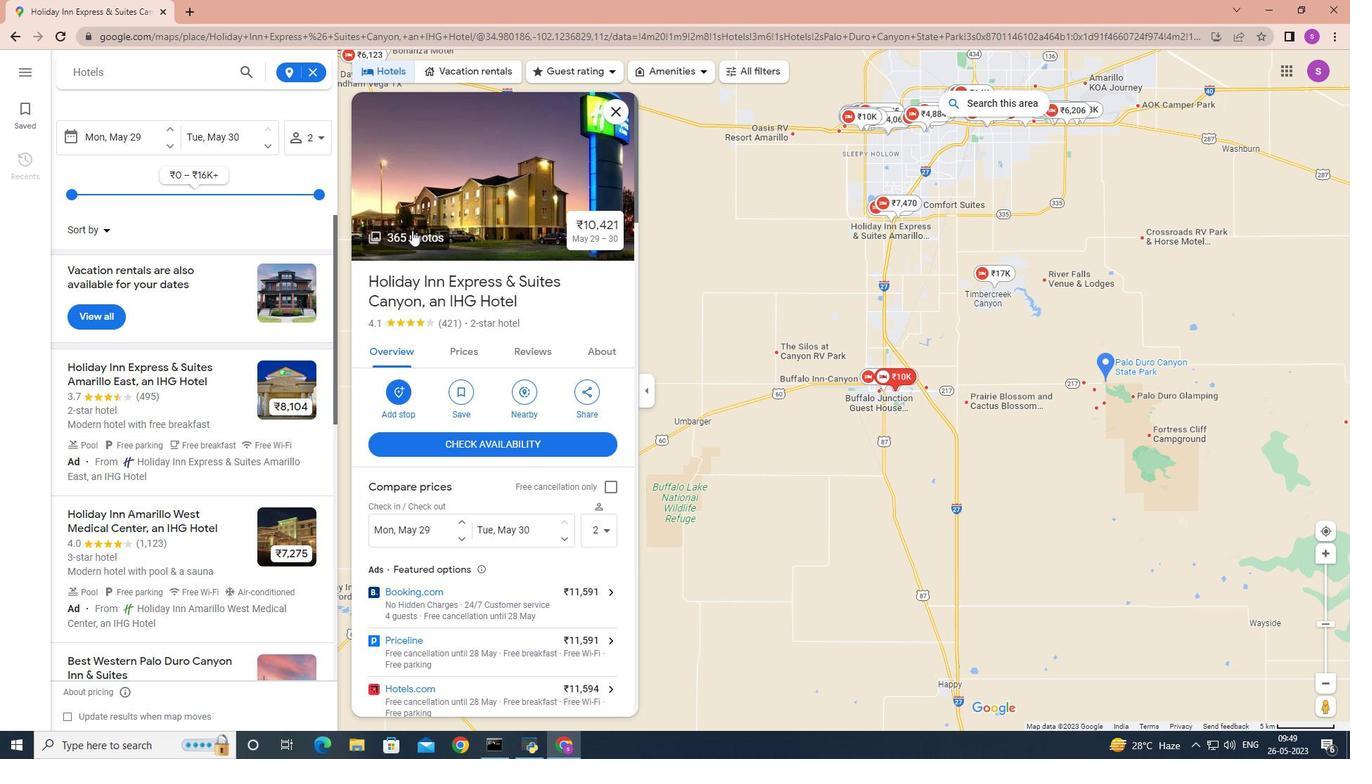 
Action: Mouse pressed left at (412, 234)
Screenshot: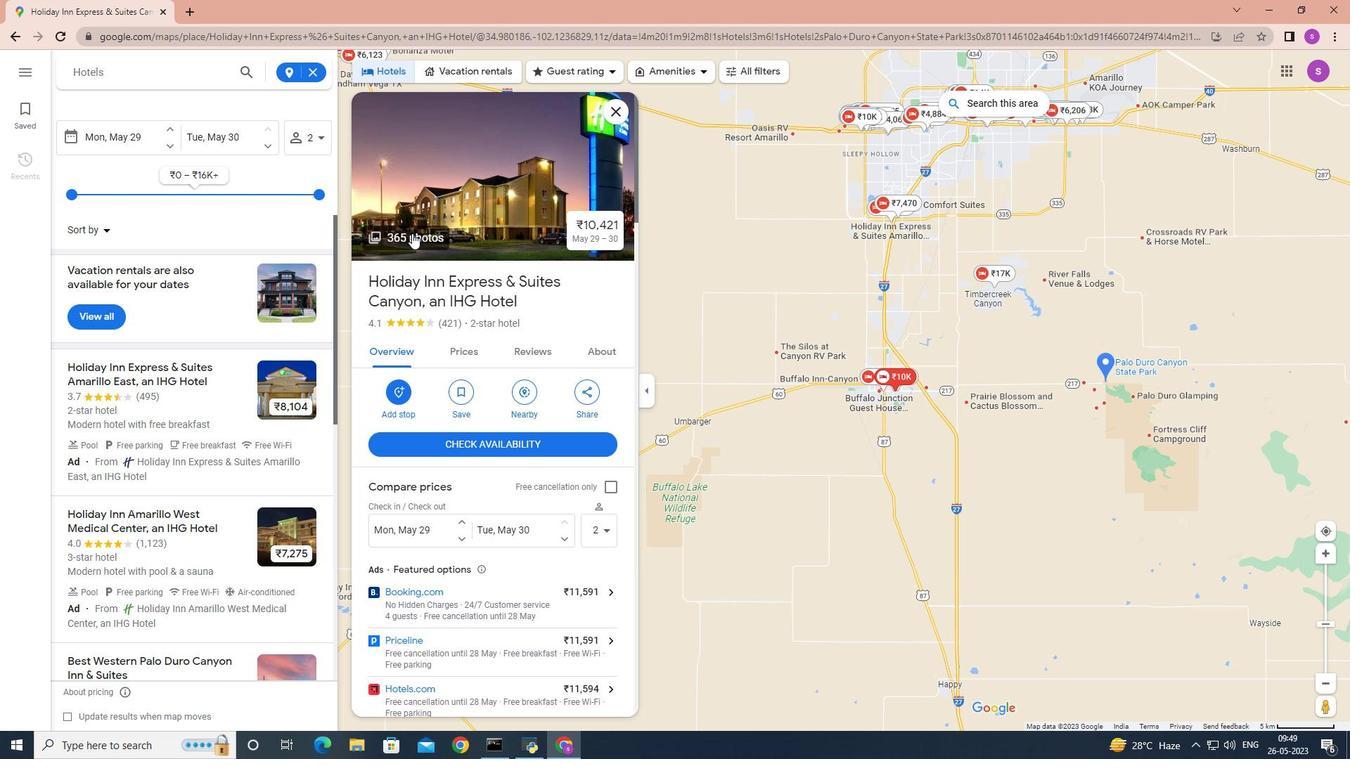 
Action: Mouse moved to (300, 321)
Screenshot: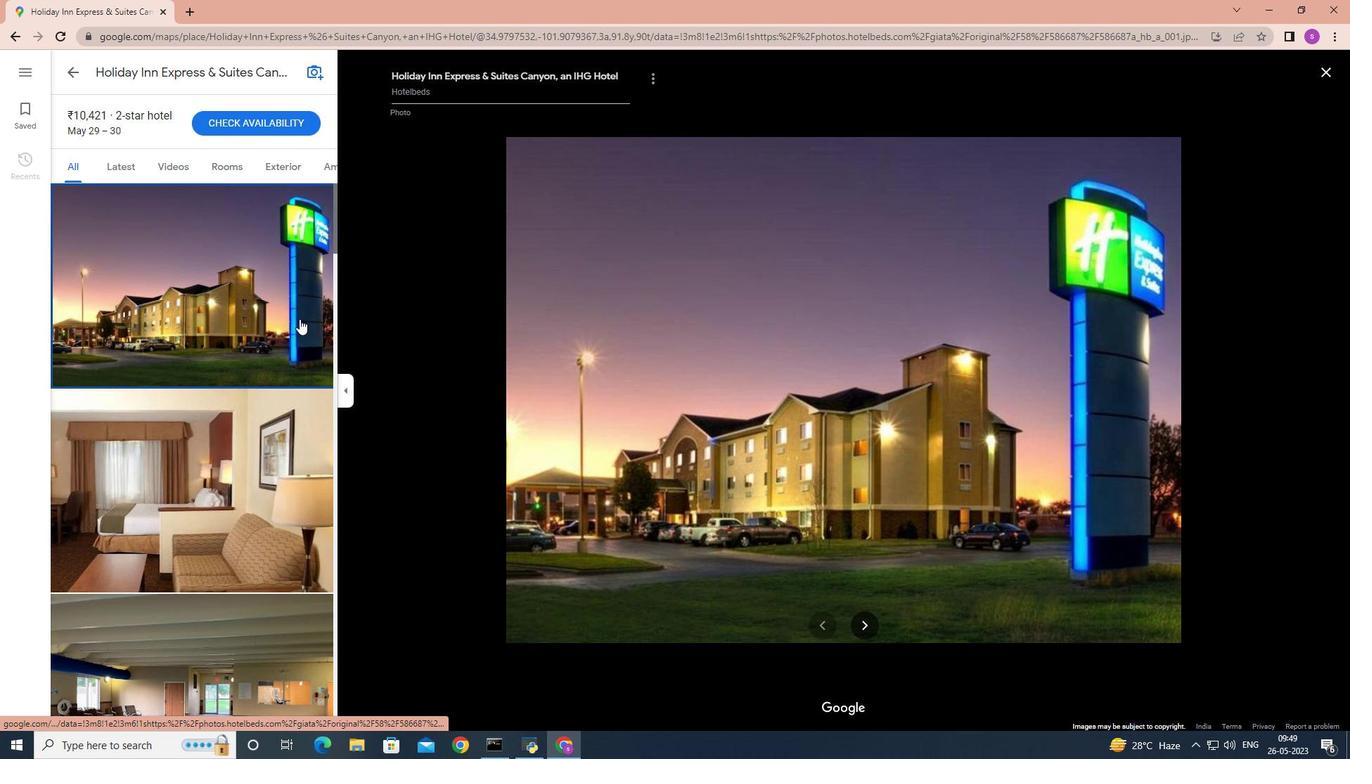 
Action: Mouse scrolled (300, 320) with delta (0, 0)
Screenshot: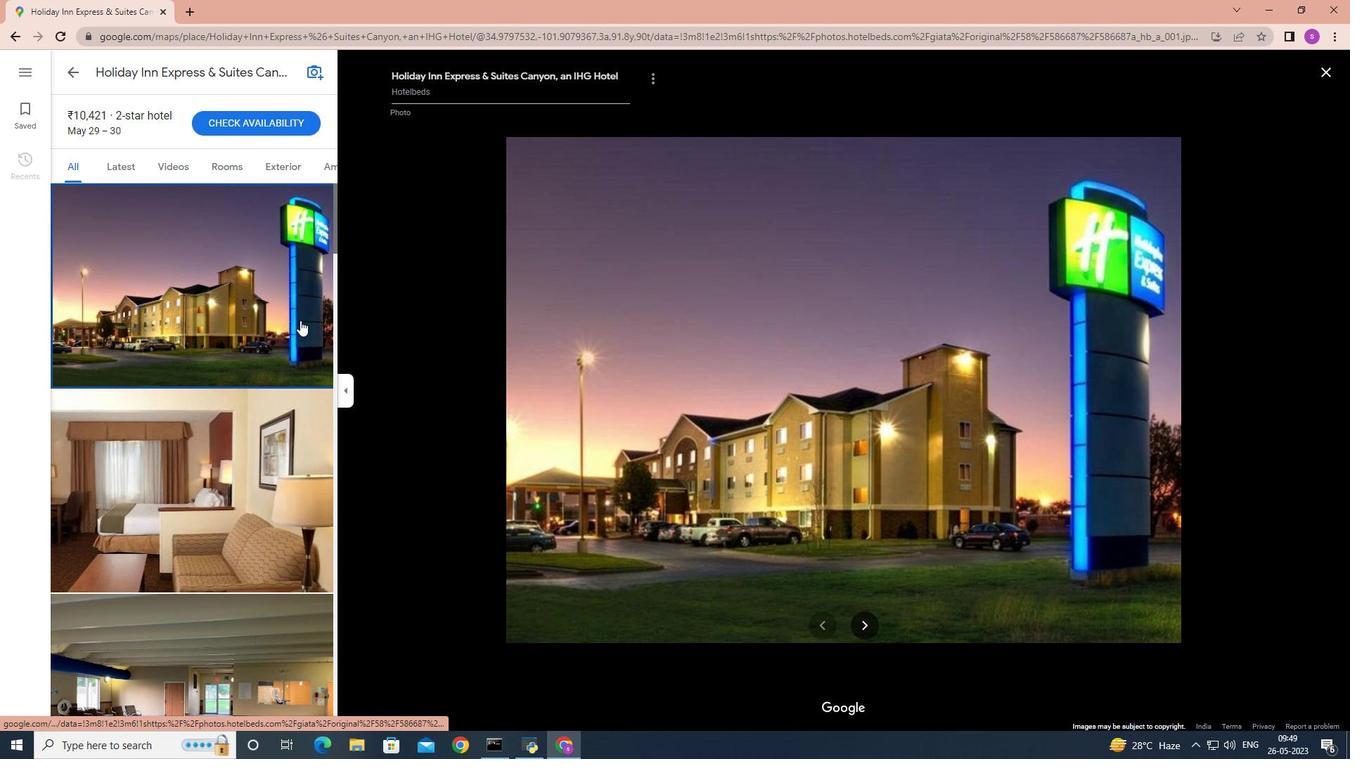 
Action: Mouse scrolled (300, 320) with delta (0, 0)
Screenshot: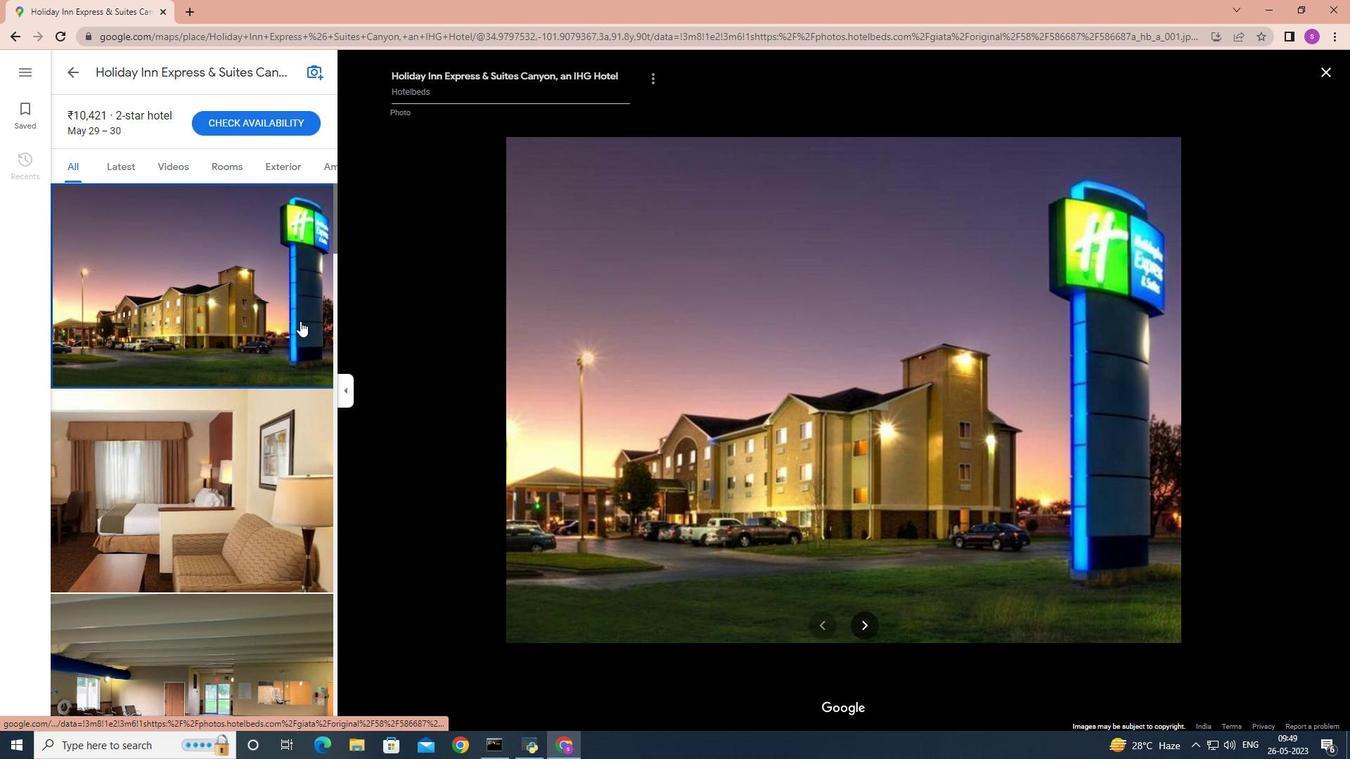 
Action: Mouse moved to (300, 321)
Screenshot: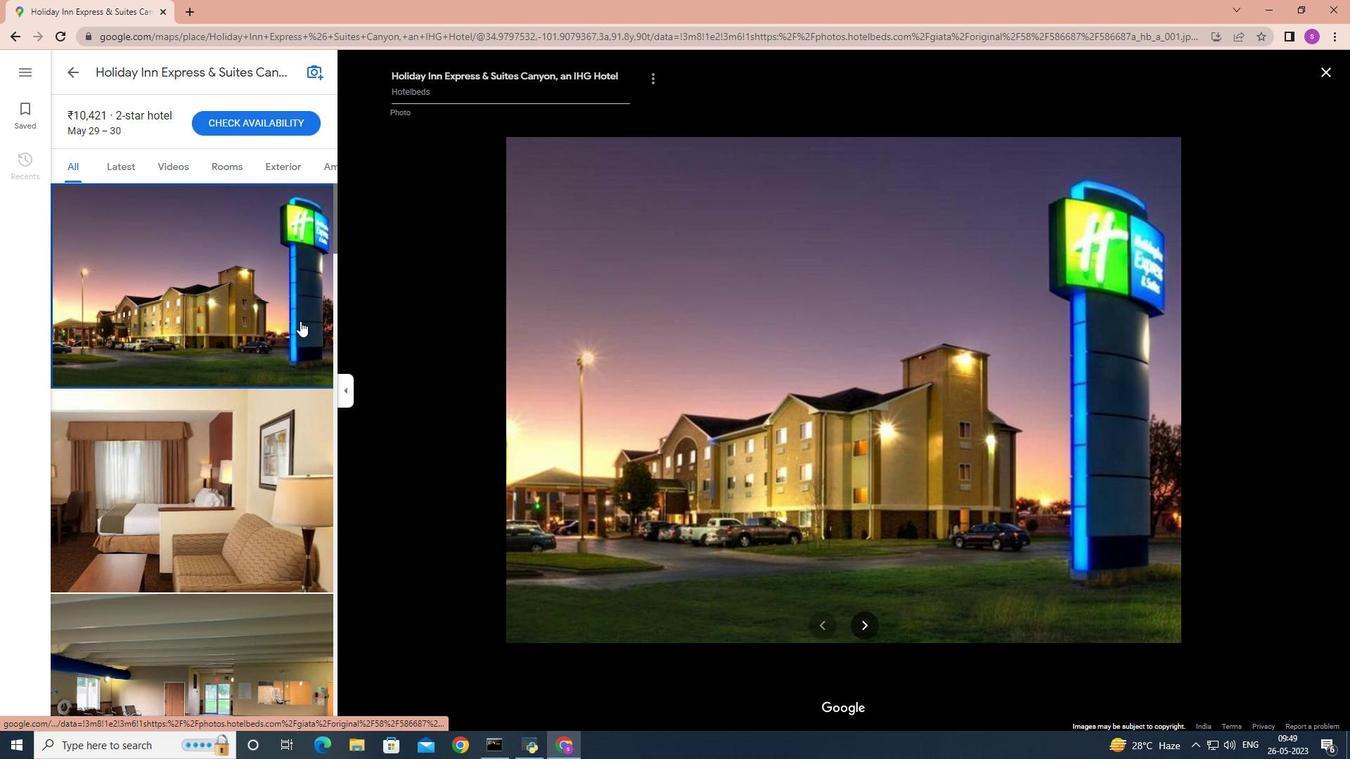 
Action: Mouse scrolled (300, 320) with delta (0, 0)
Screenshot: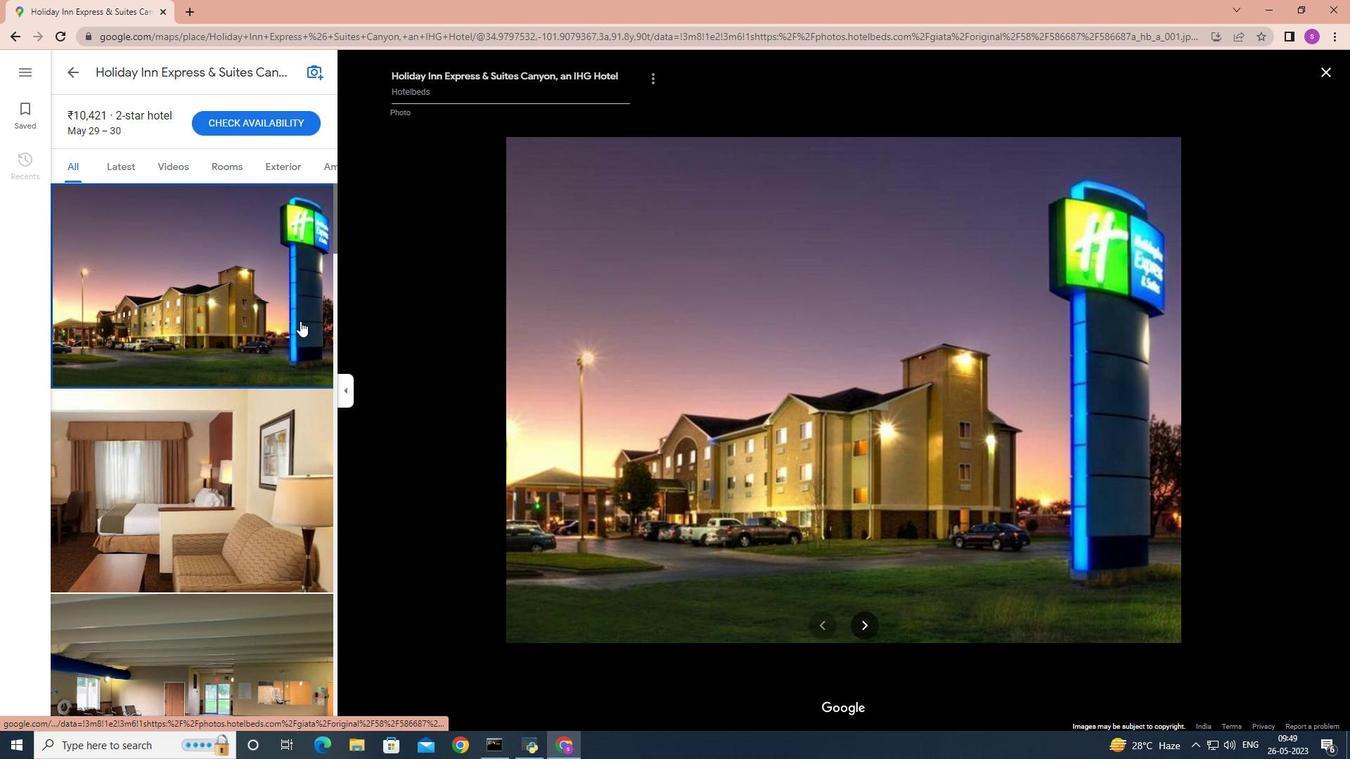 
Action: Mouse moved to (256, 318)
Screenshot: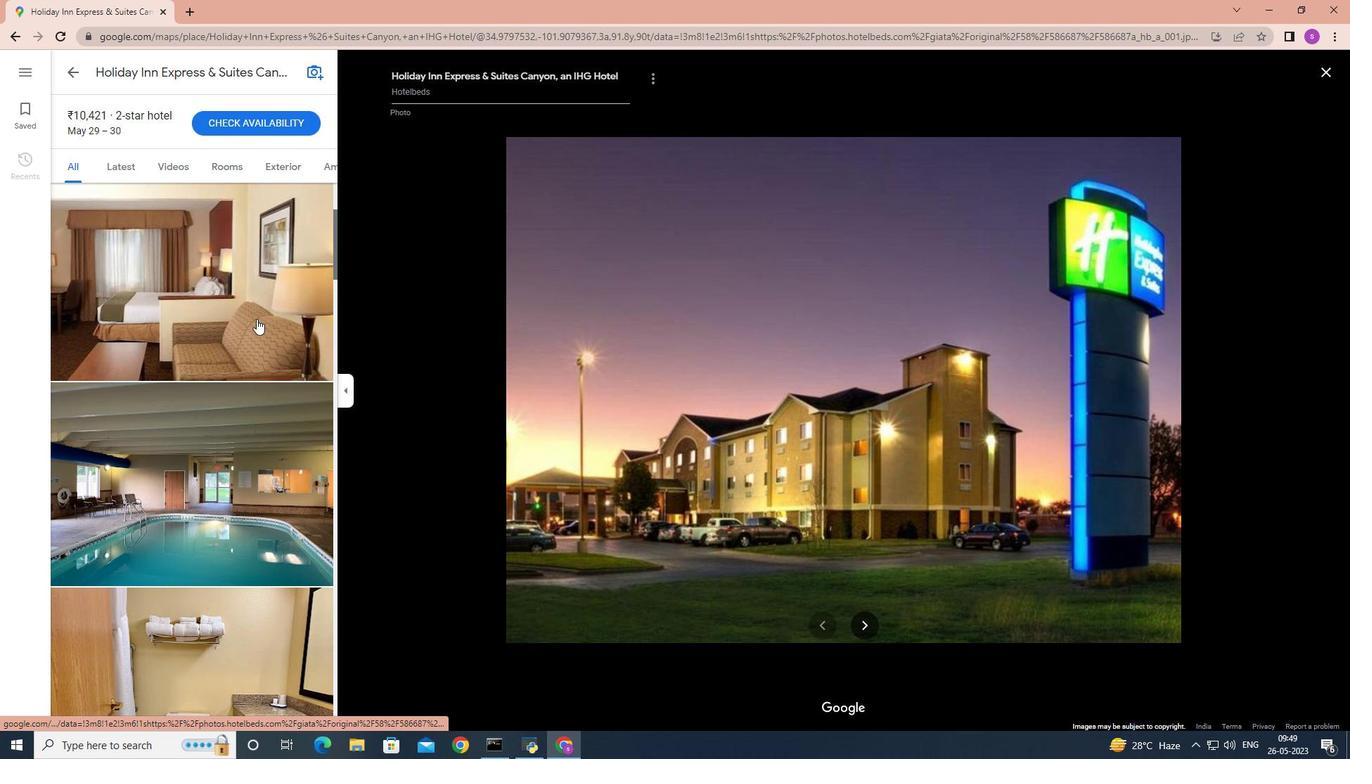 
Action: Mouse pressed left at (256, 318)
Screenshot: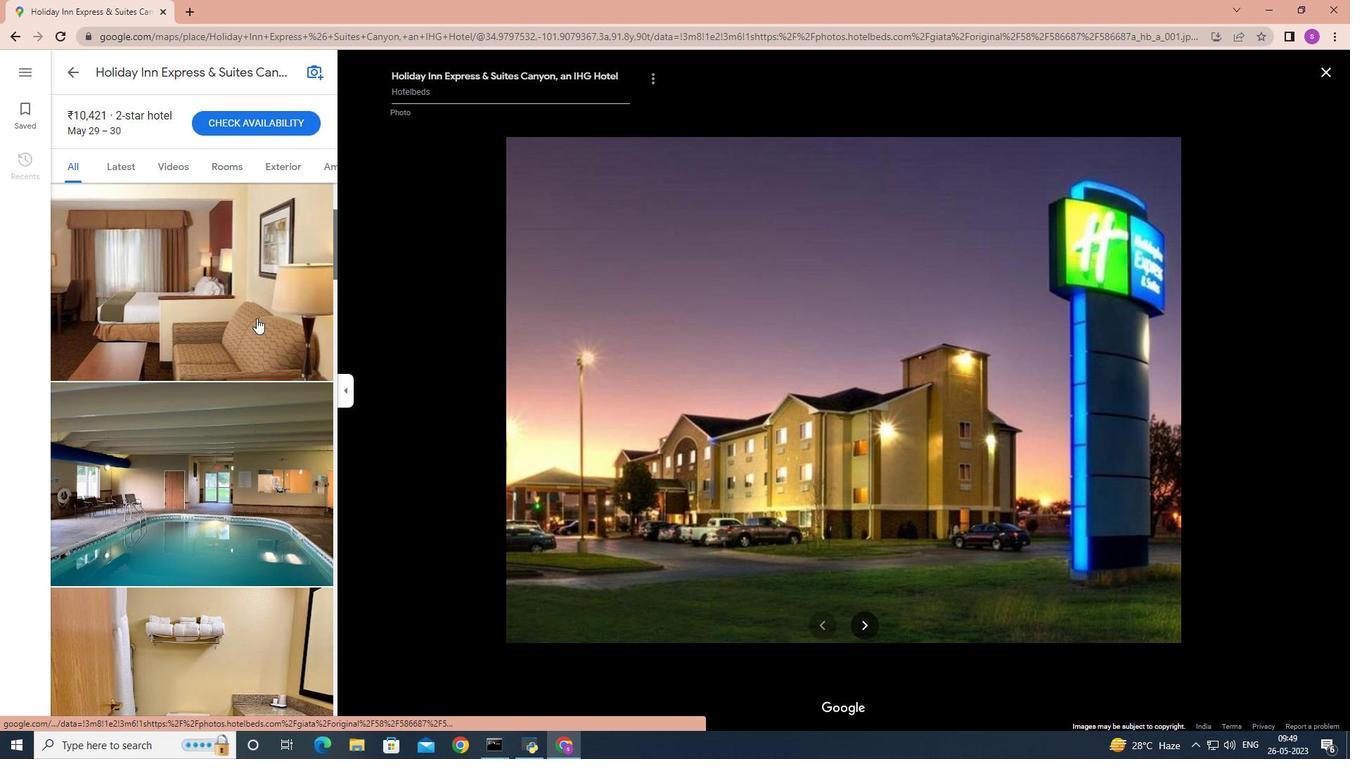 
Action: Mouse moved to (225, 306)
Screenshot: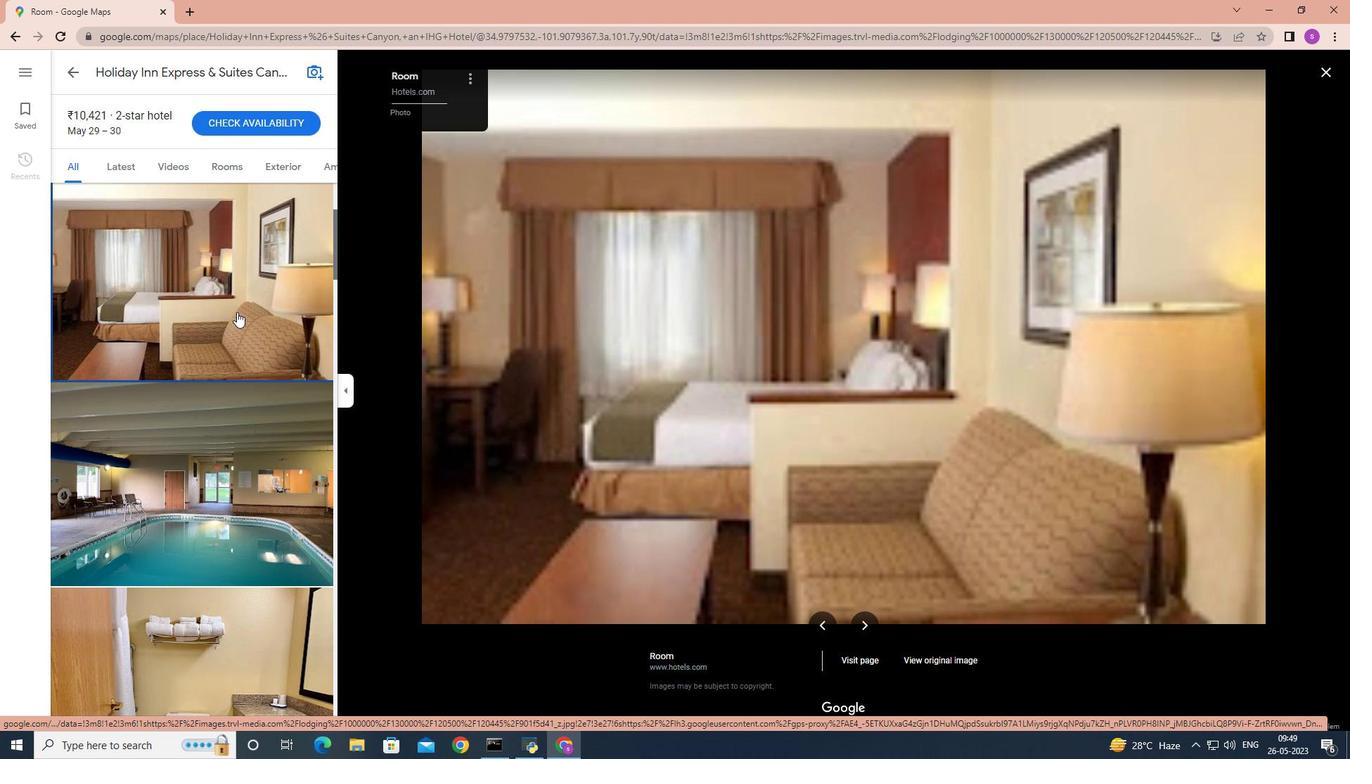 
Action: Mouse scrolled (225, 306) with delta (0, 0)
Screenshot: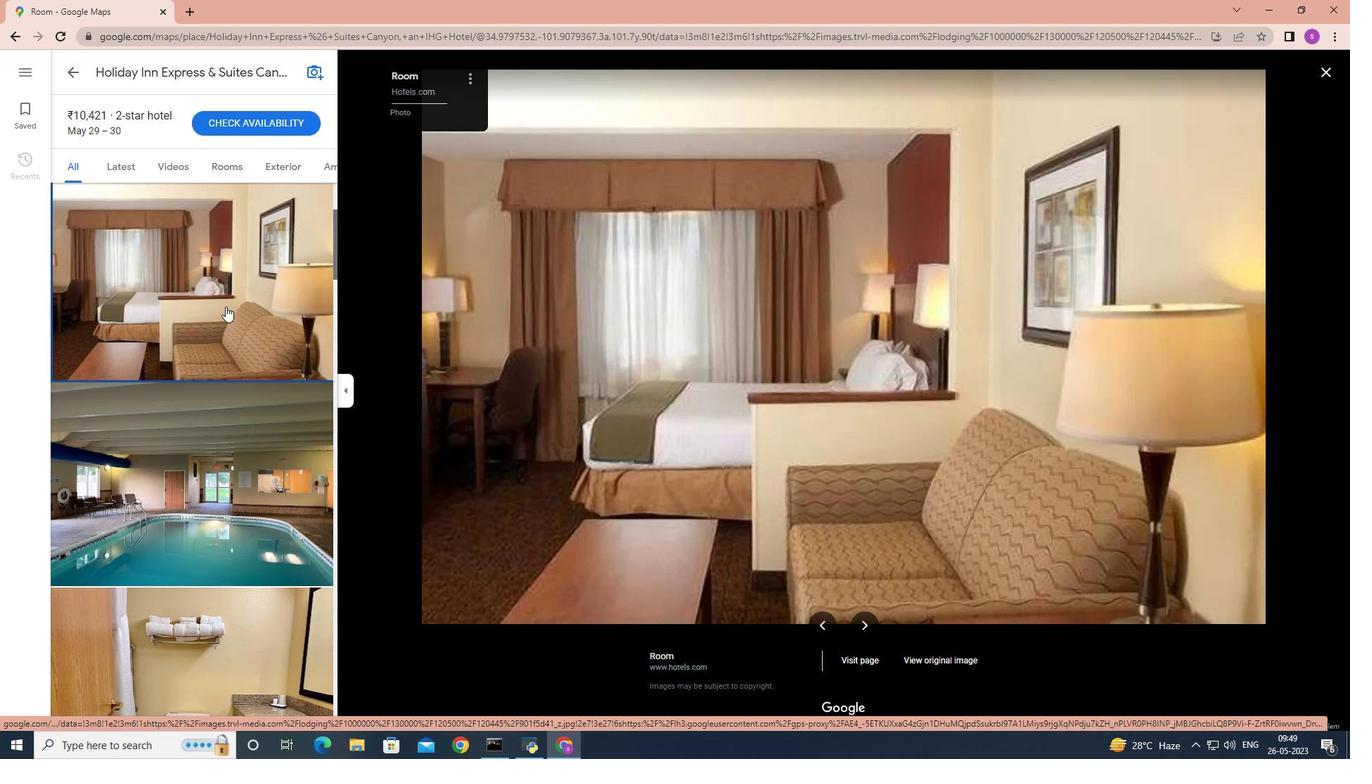
Action: Mouse scrolled (225, 306) with delta (0, 0)
Screenshot: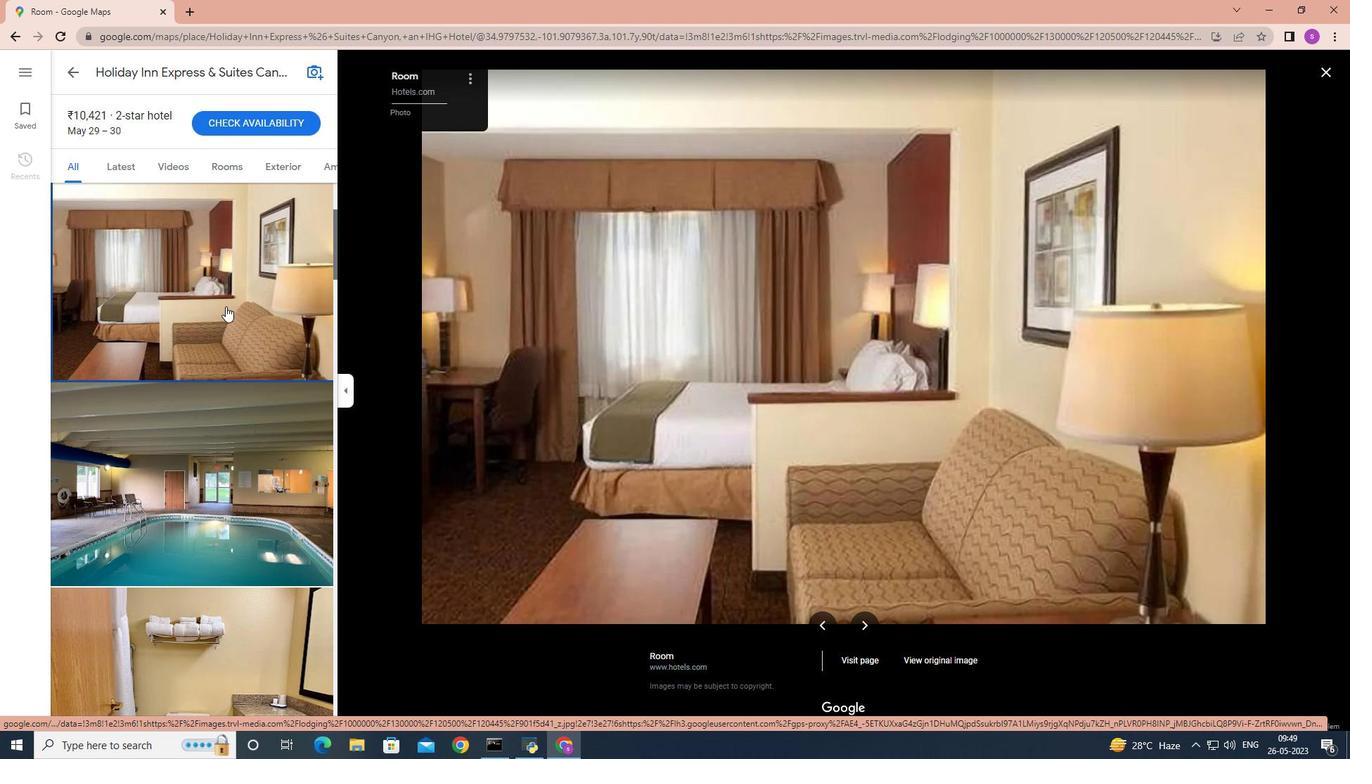 
Action: Mouse scrolled (225, 306) with delta (0, 0)
Screenshot: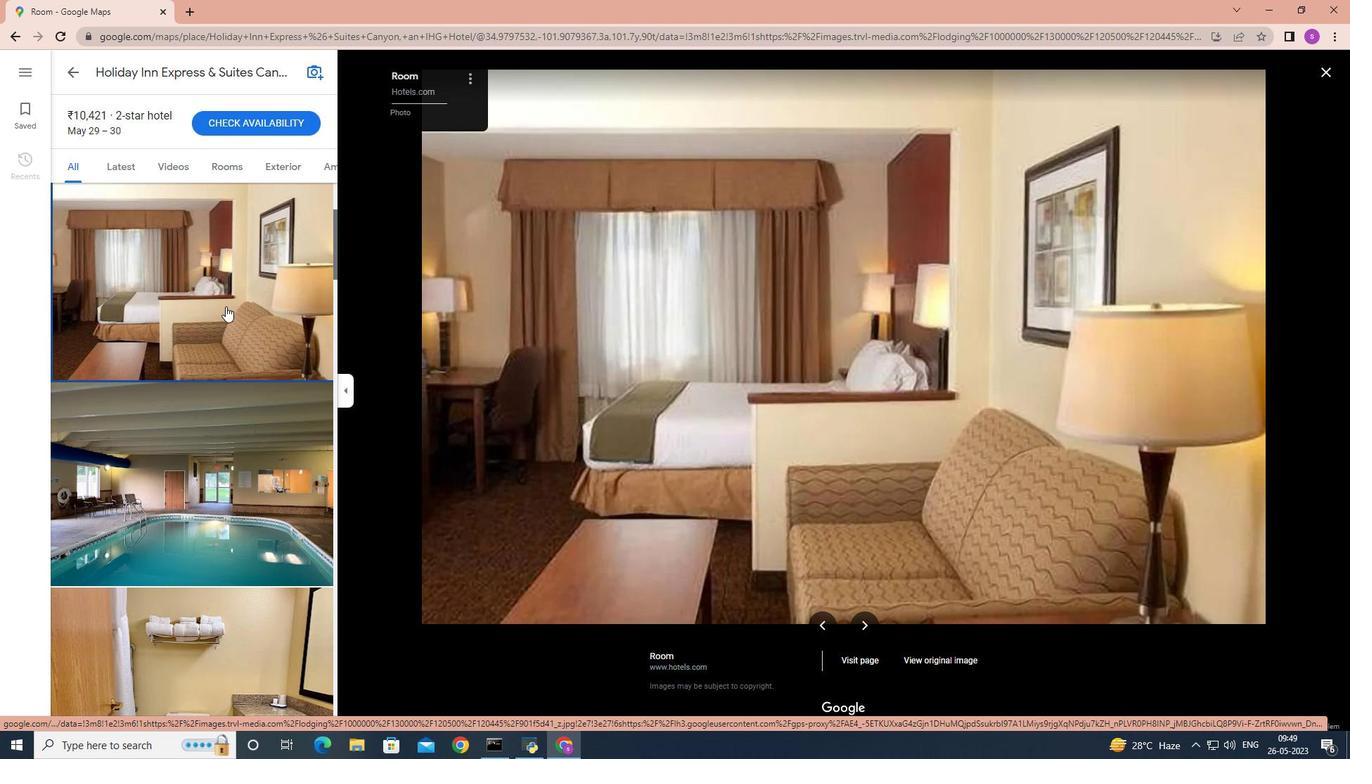 
Action: Mouse scrolled (225, 306) with delta (0, 0)
Screenshot: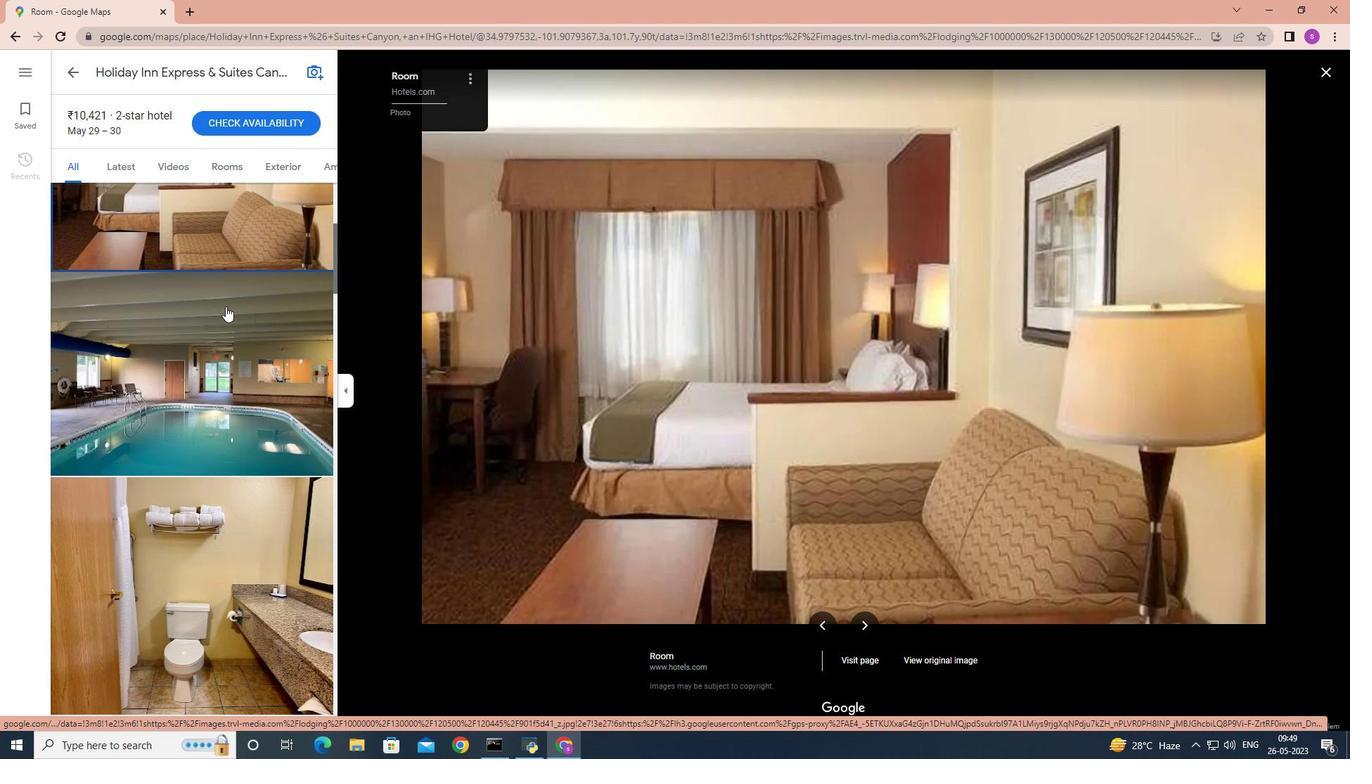 
Action: Mouse scrolled (225, 306) with delta (0, 0)
Screenshot: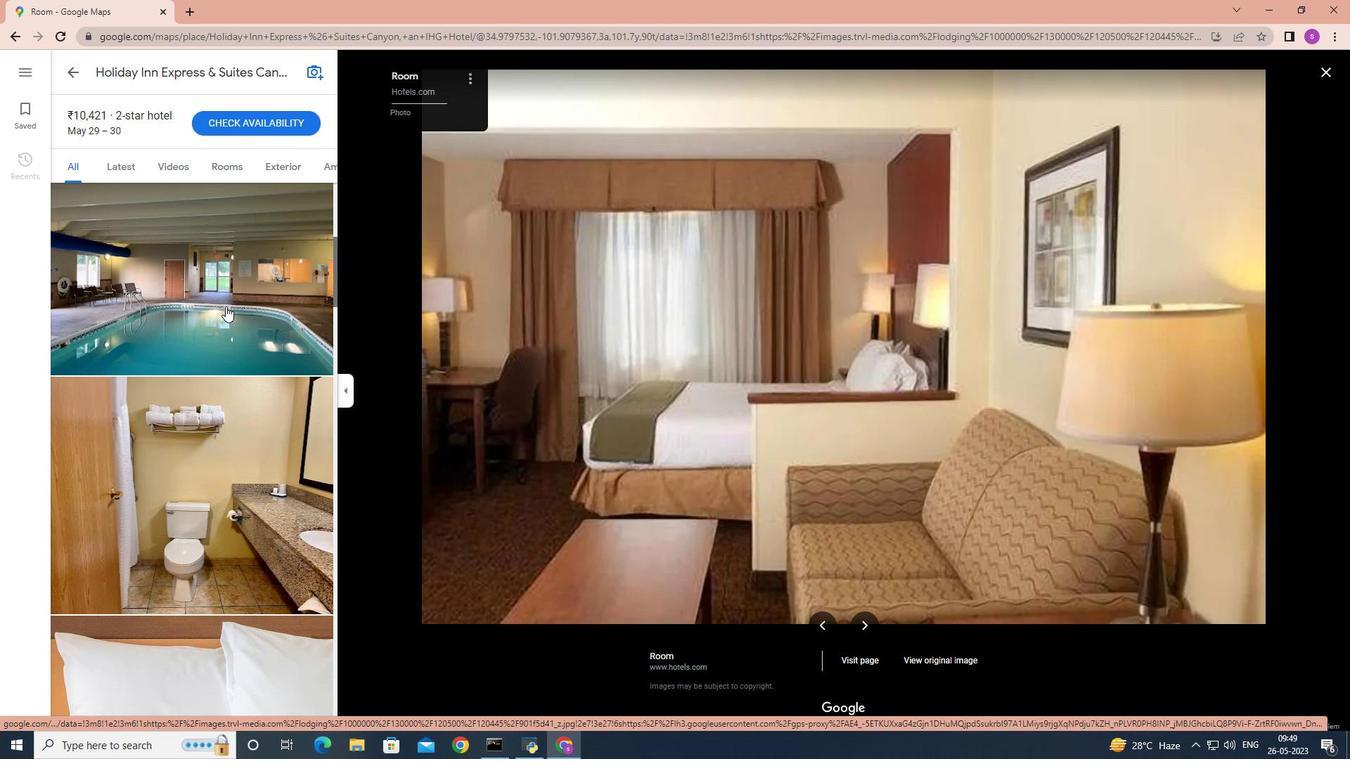 
Action: Mouse scrolled (225, 306) with delta (0, 0)
Screenshot: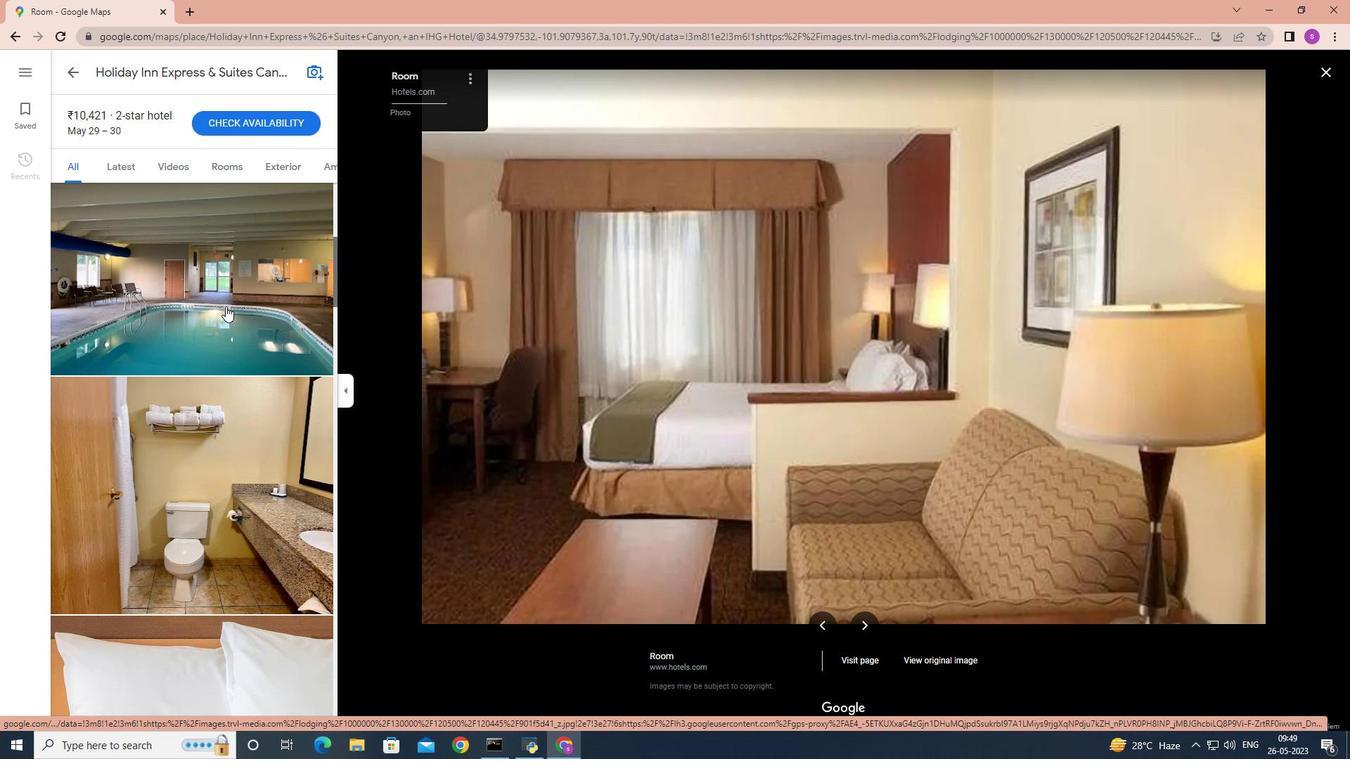 
Action: Mouse moved to (231, 329)
Screenshot: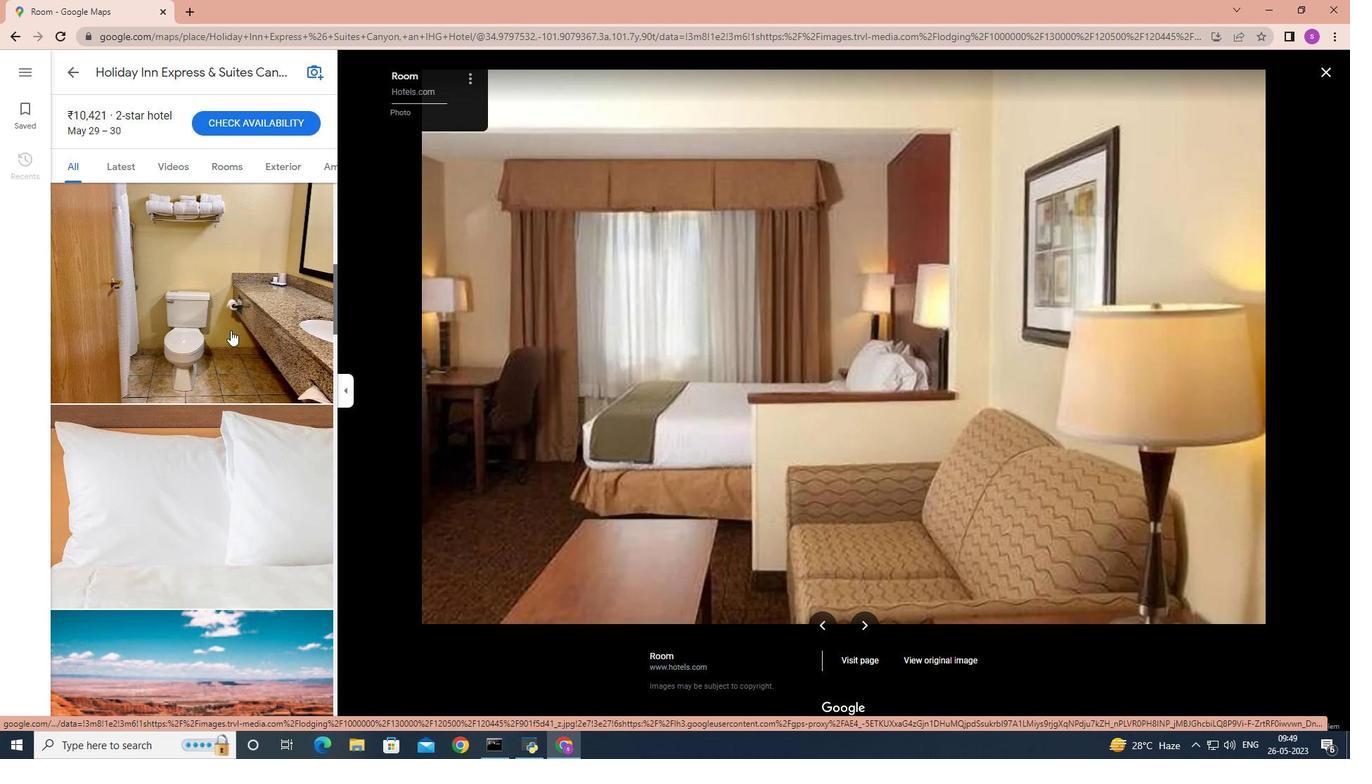 
Action: Mouse scrolled (231, 330) with delta (0, 0)
Screenshot: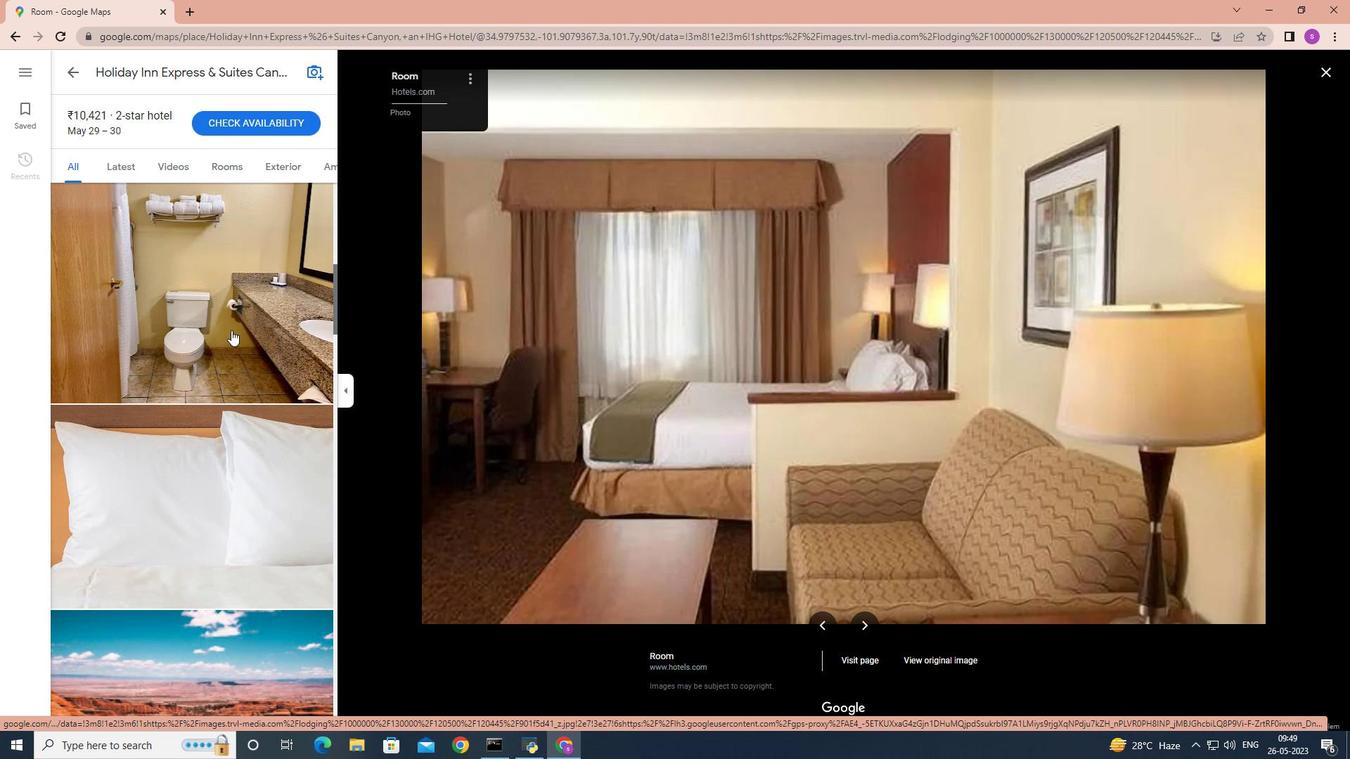 
Action: Mouse scrolled (231, 330) with delta (0, 0)
Screenshot: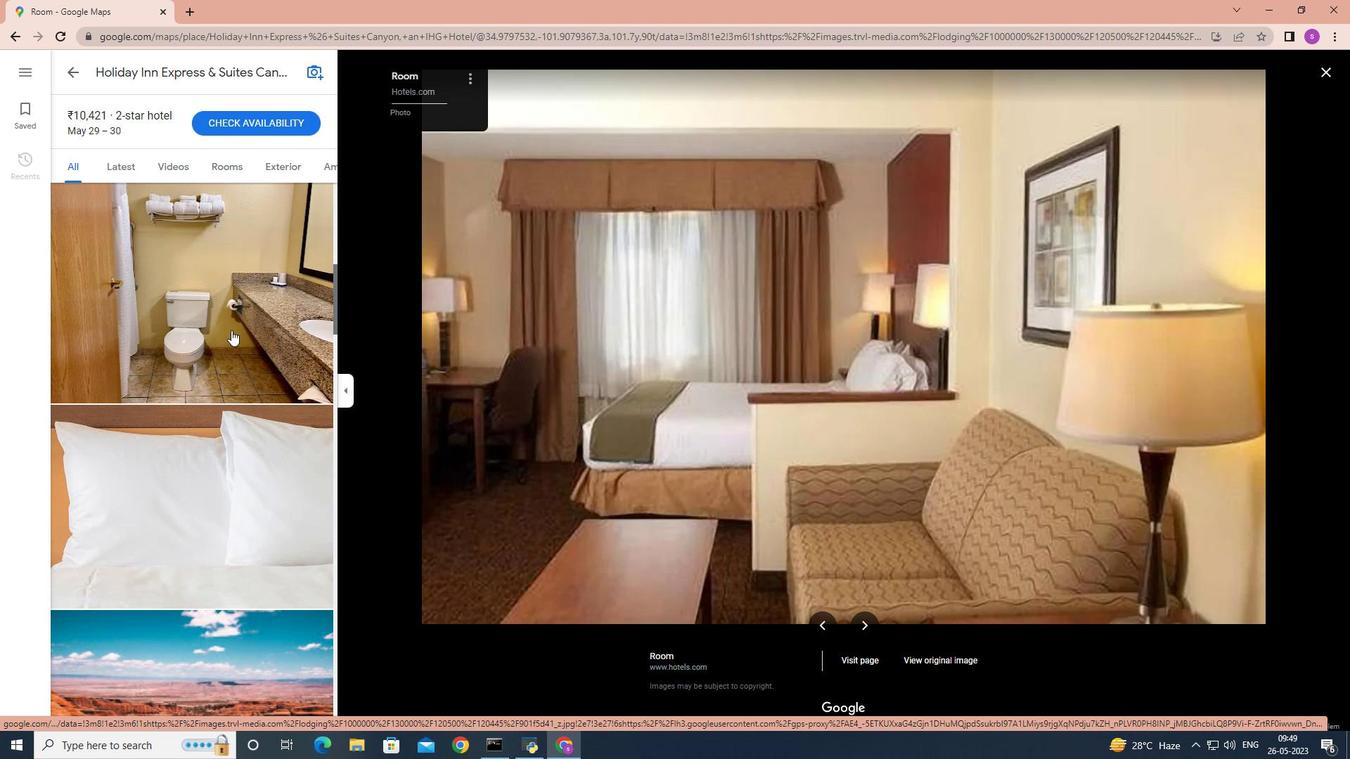 
Action: Mouse scrolled (231, 330) with delta (0, 0)
Screenshot: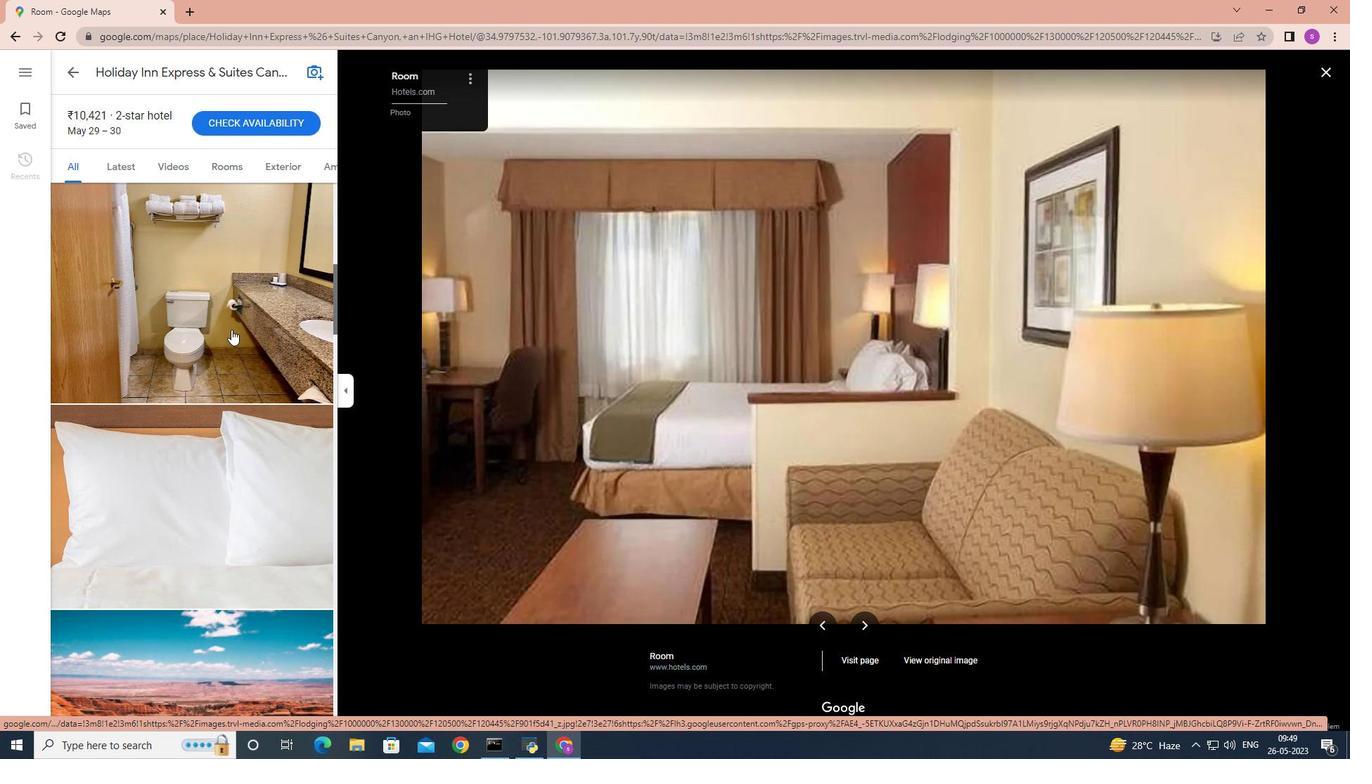 
Action: Mouse moved to (231, 303)
Screenshot: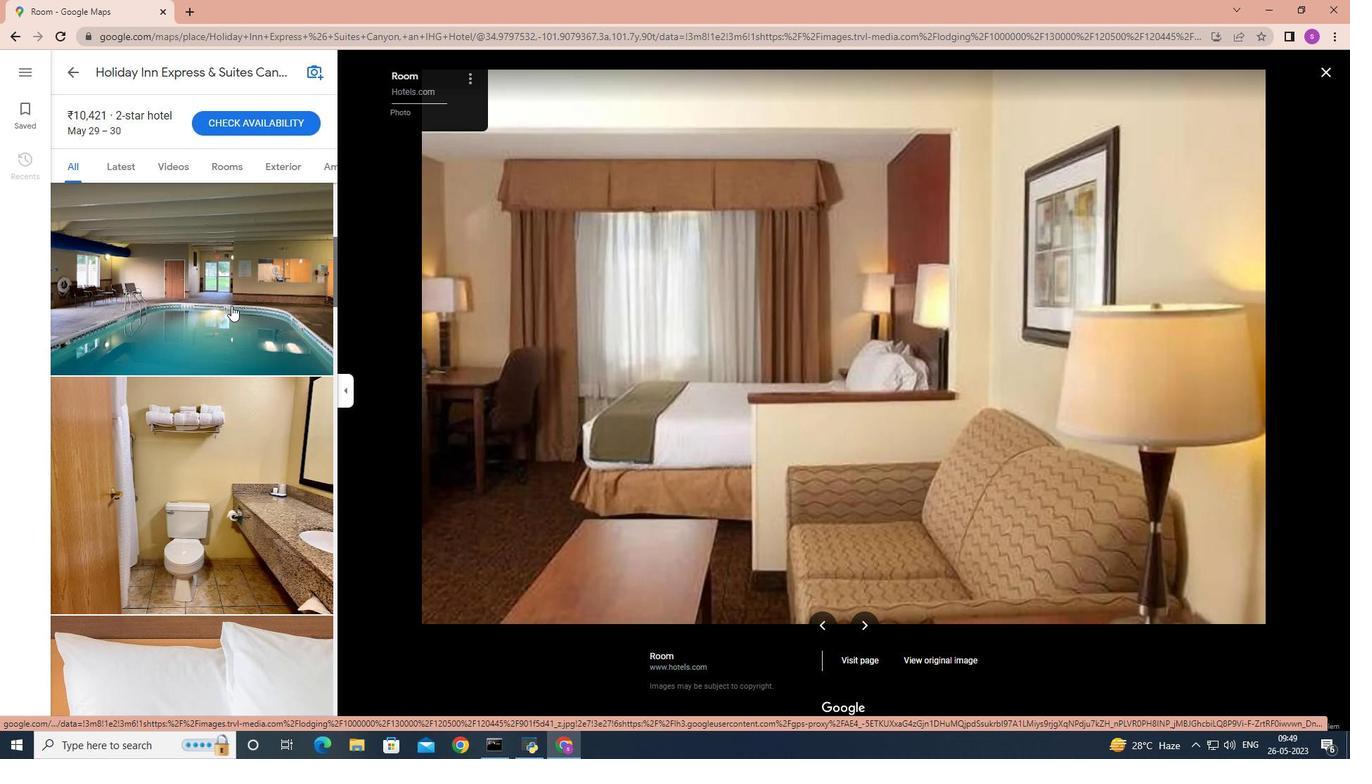 
Action: Mouse pressed left at (231, 303)
Screenshot: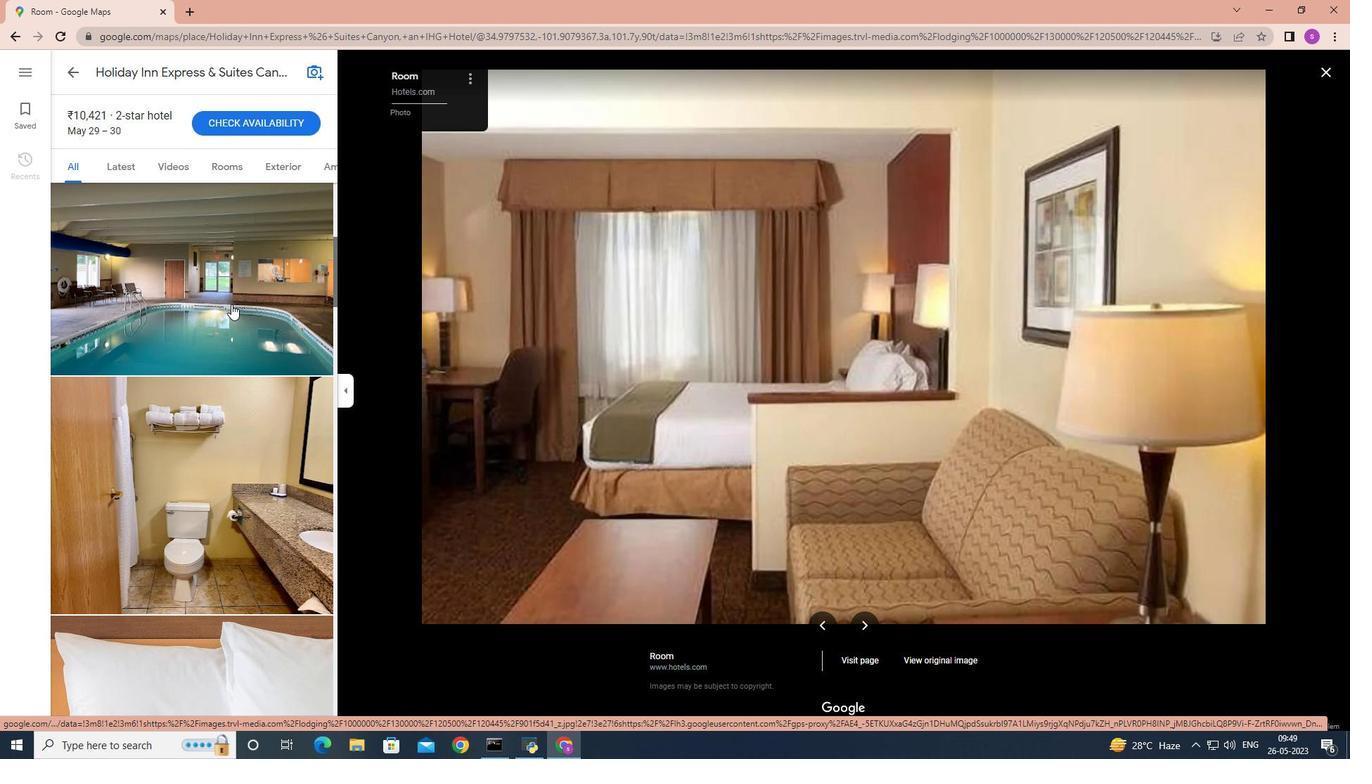 
Action: Mouse moved to (181, 332)
Screenshot: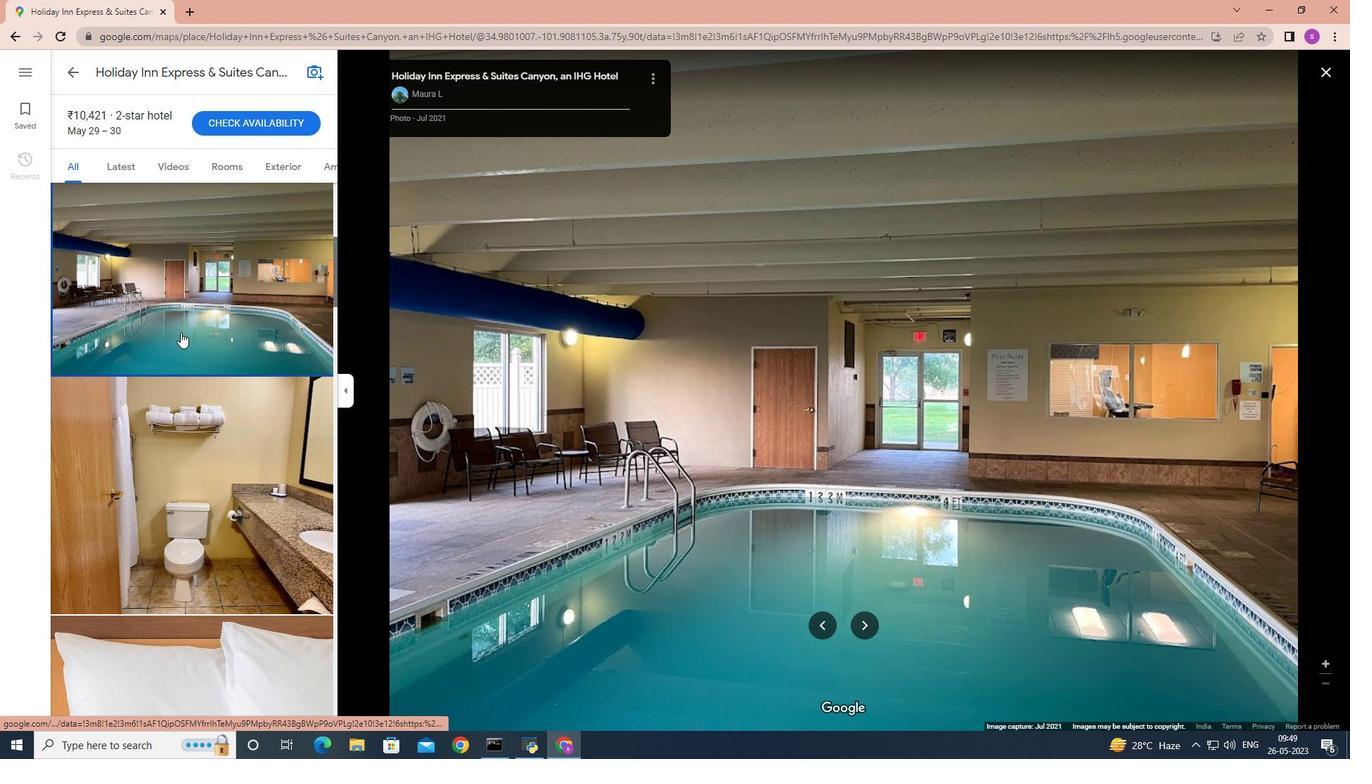 
Action: Mouse scrolled (180, 332) with delta (0, 0)
Screenshot: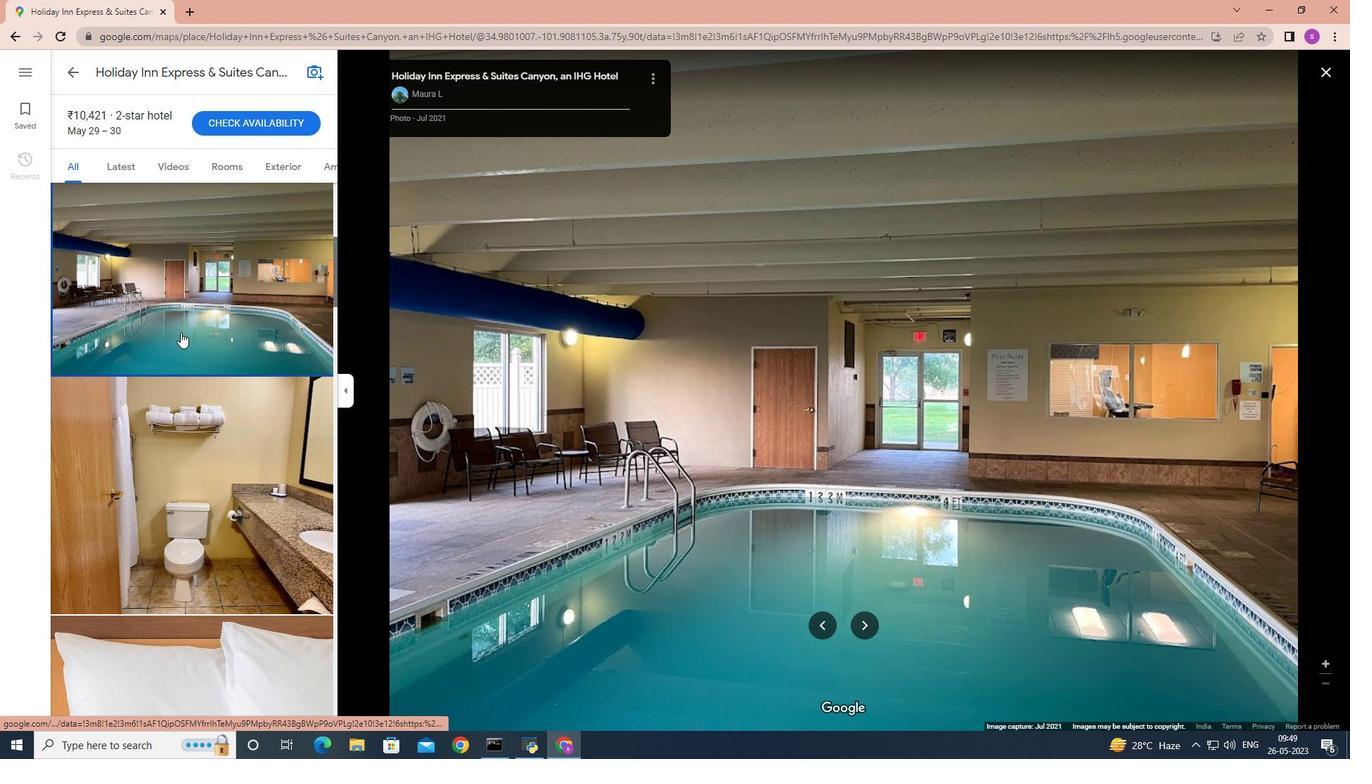 
Action: Mouse moved to (181, 332)
Screenshot: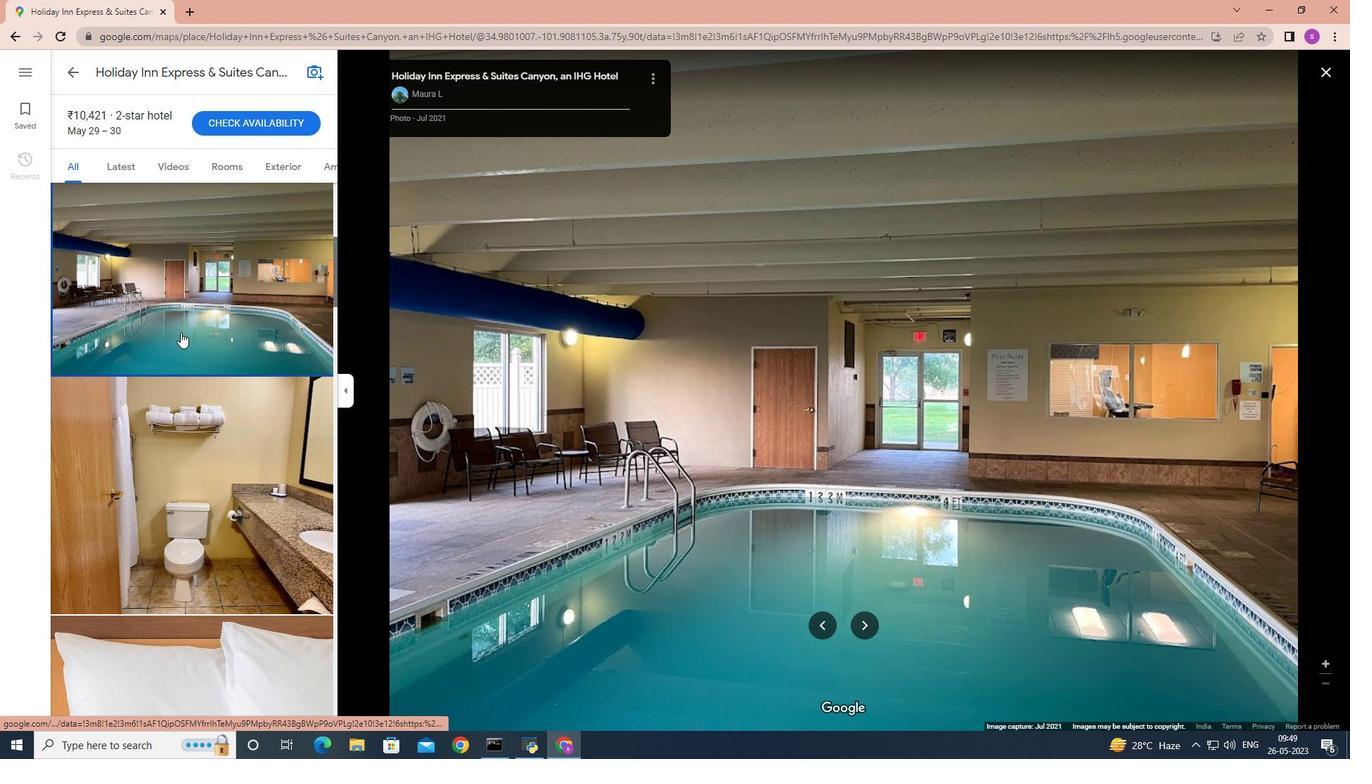 
Action: Mouse scrolled (180, 332) with delta (0, 0)
Screenshot: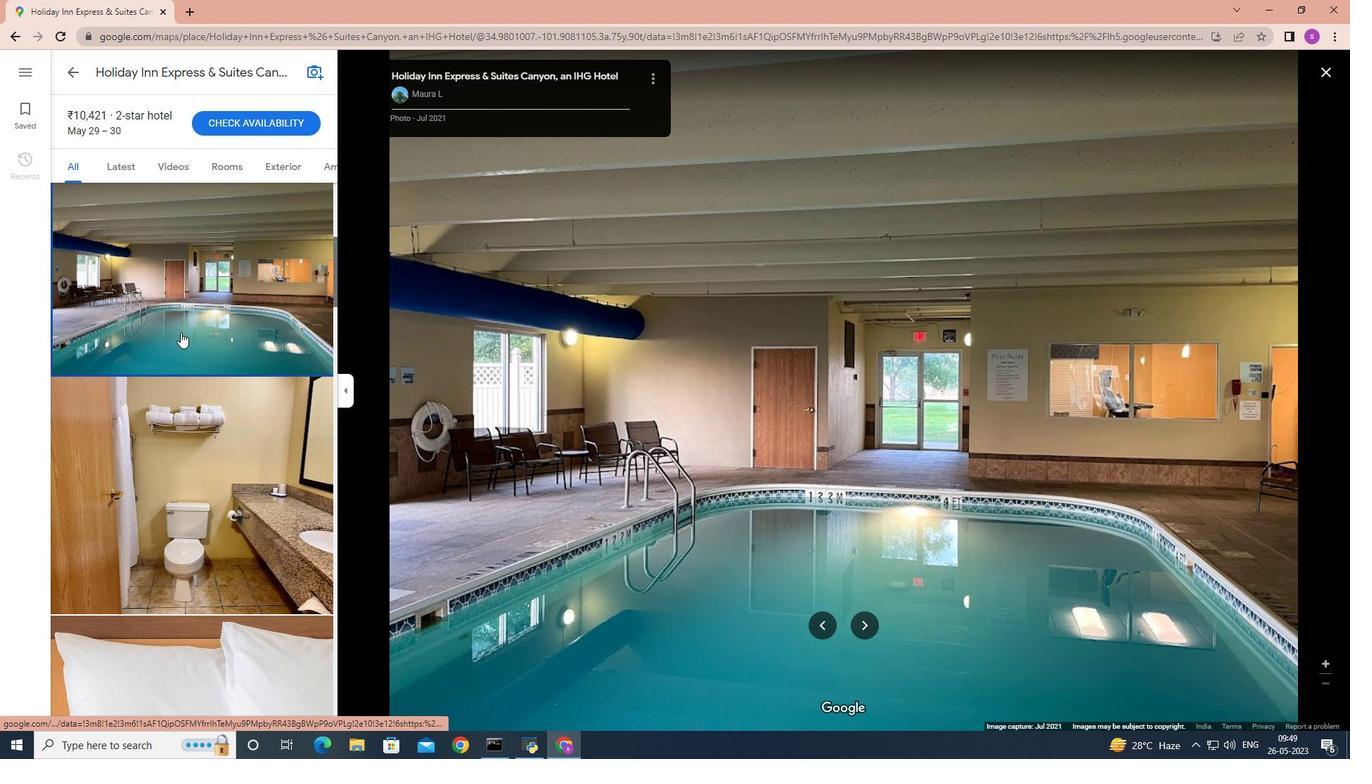 
Action: Mouse moved to (181, 331)
Screenshot: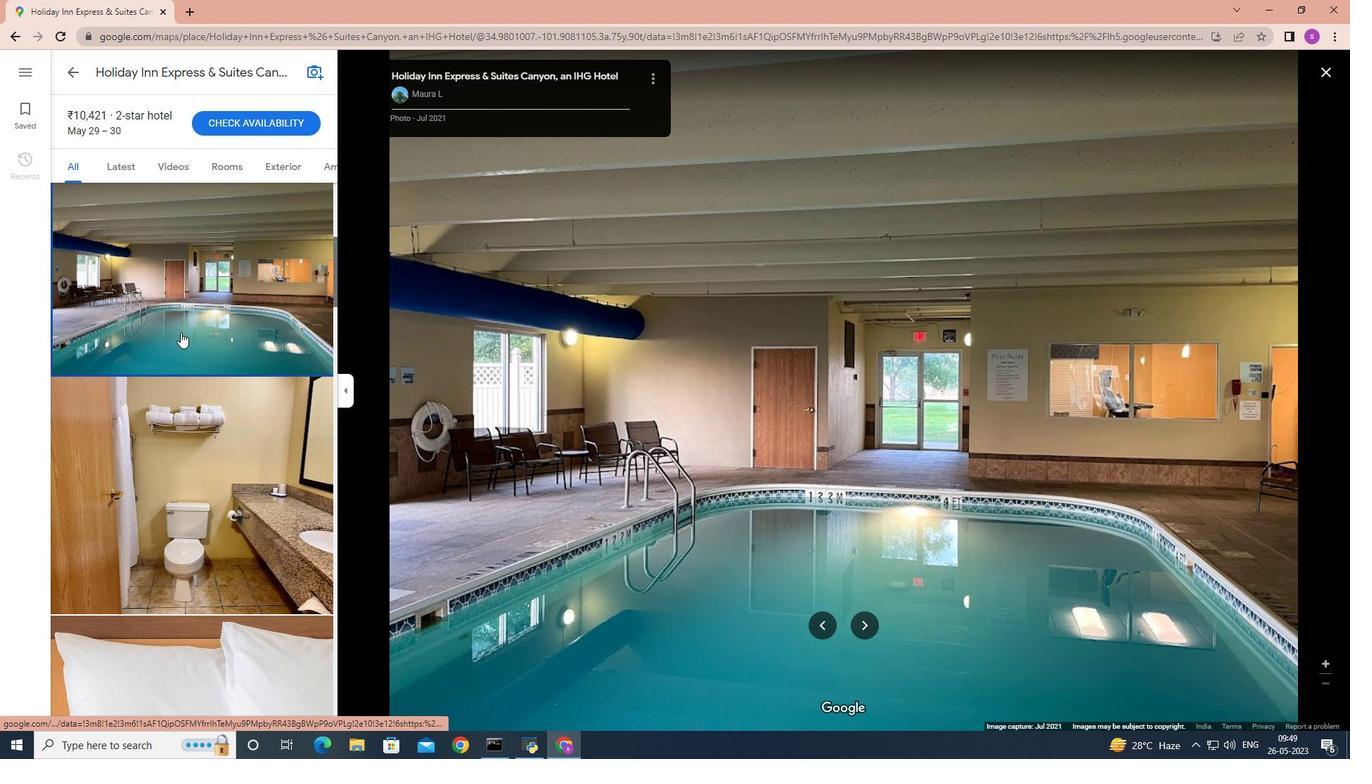 
Action: Mouse scrolled (181, 330) with delta (0, 0)
Screenshot: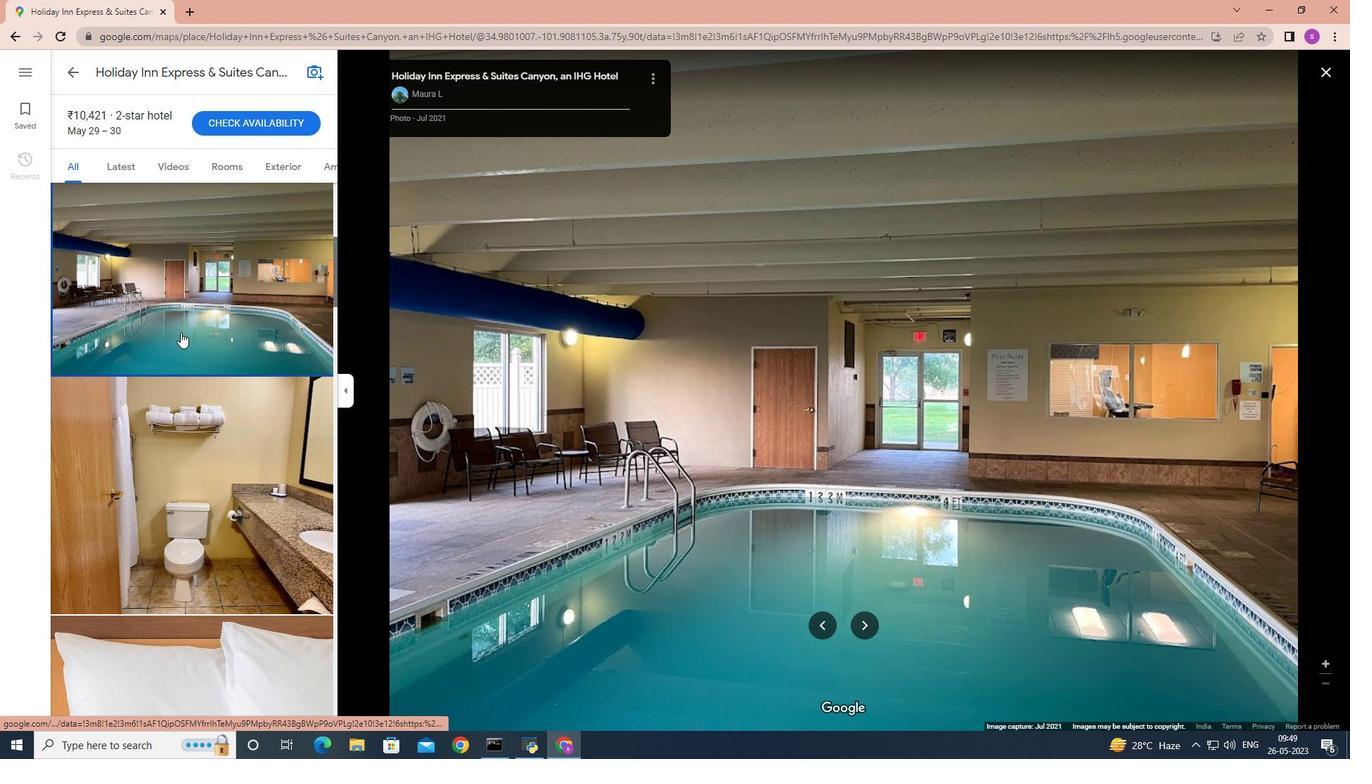 
Action: Mouse moved to (182, 330)
Screenshot: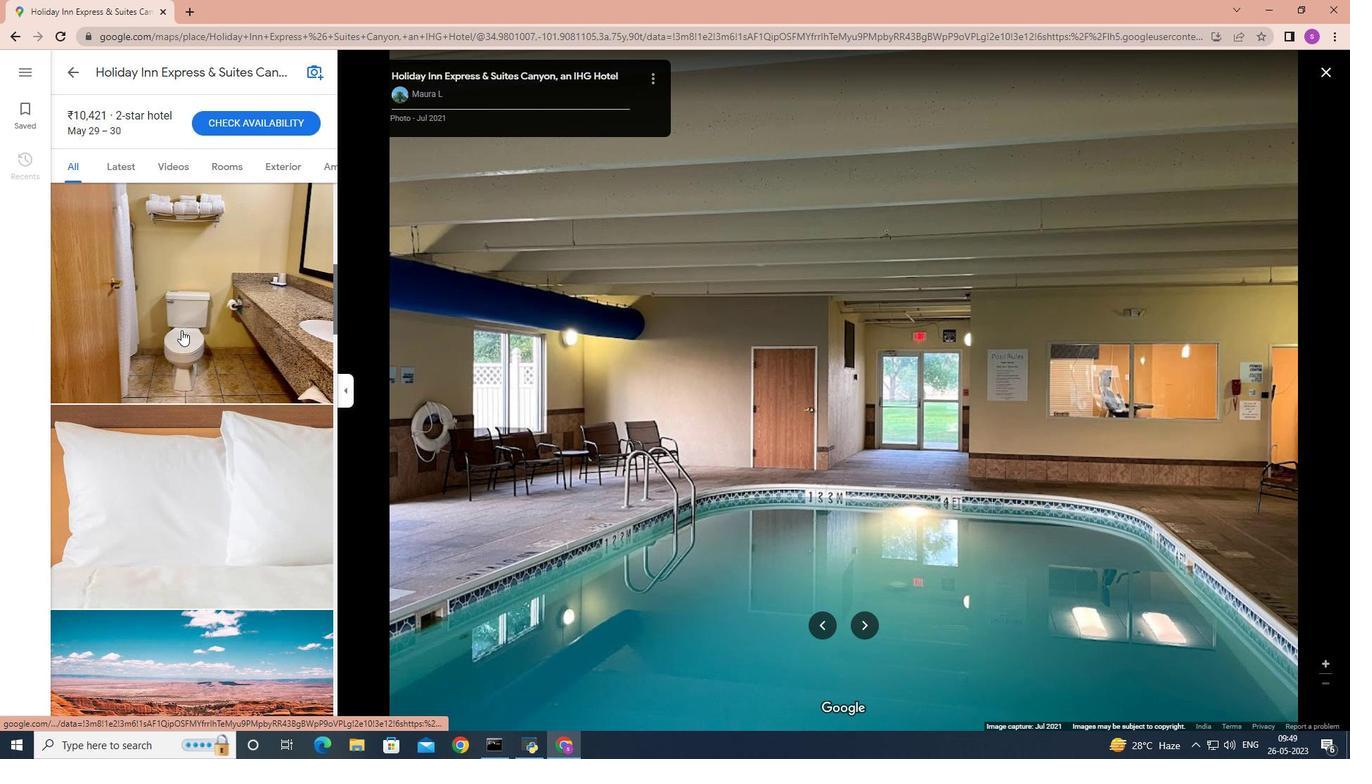 
Action: Mouse scrolled (182, 329) with delta (0, 0)
Screenshot: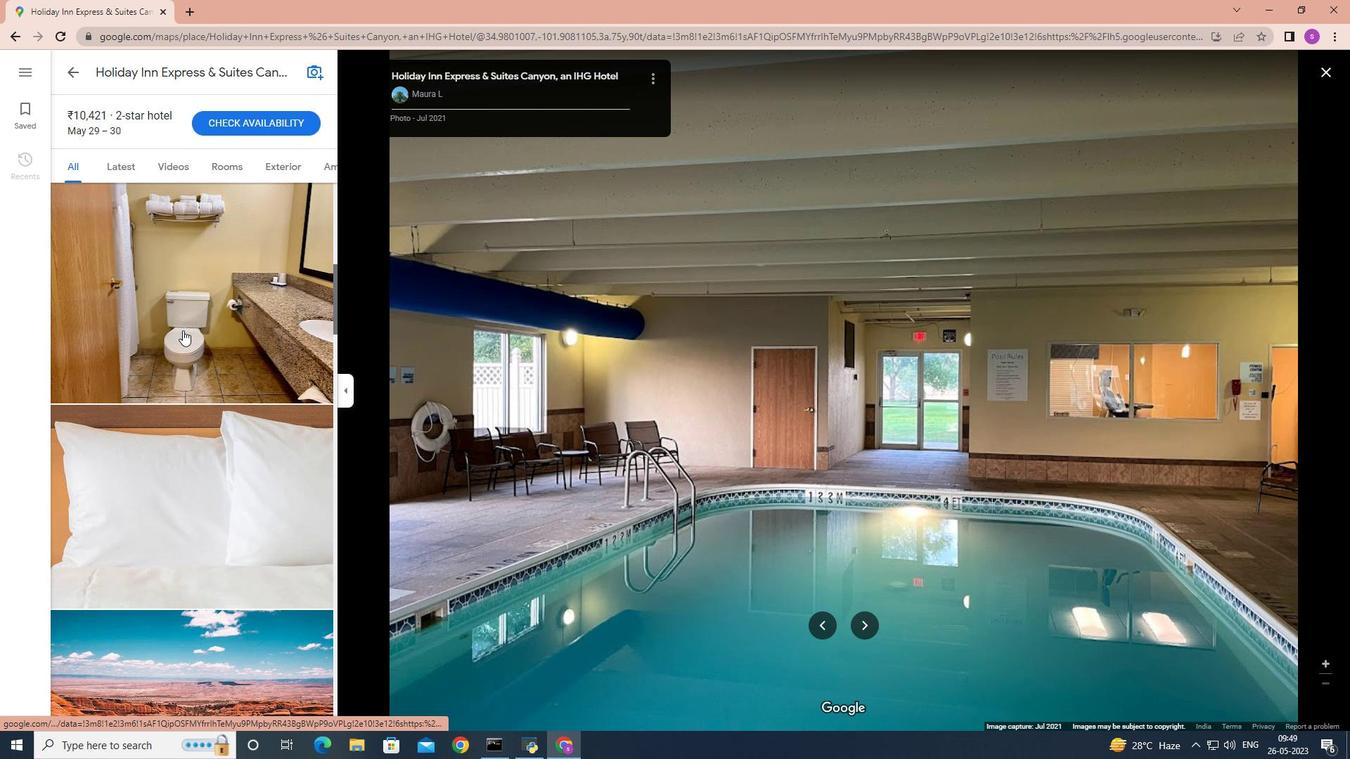 
Action: Mouse moved to (182, 331)
Screenshot: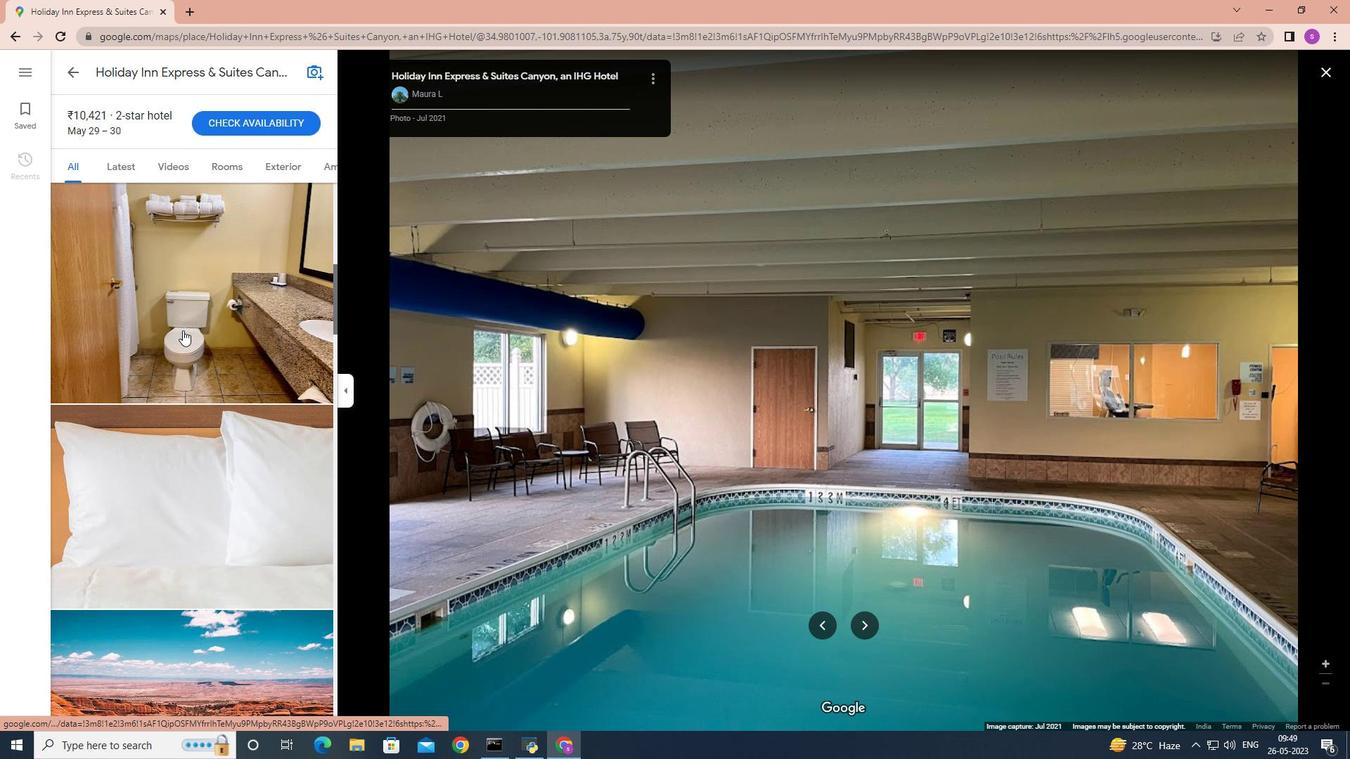 
Action: Mouse scrolled (182, 330) with delta (0, 0)
Screenshot: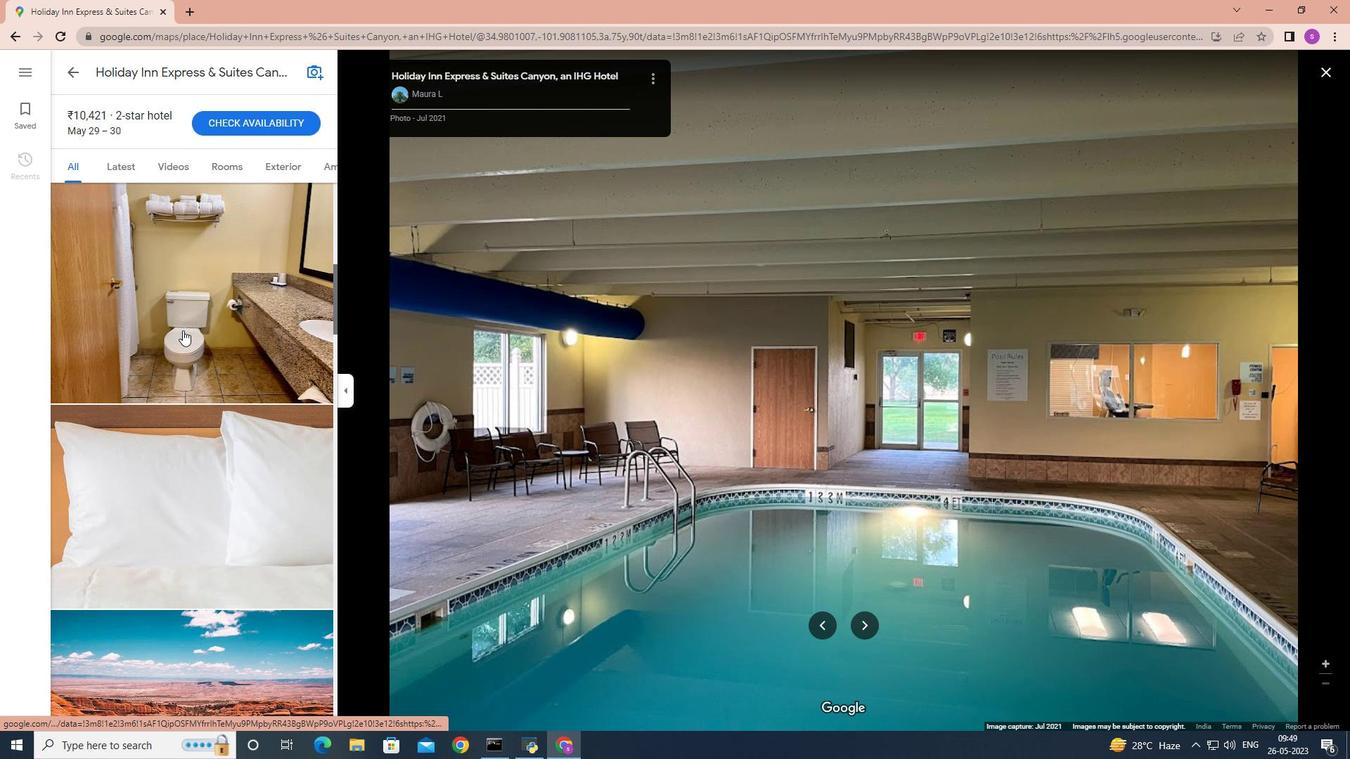 
Action: Mouse scrolled (182, 330) with delta (0, 0)
Screenshot: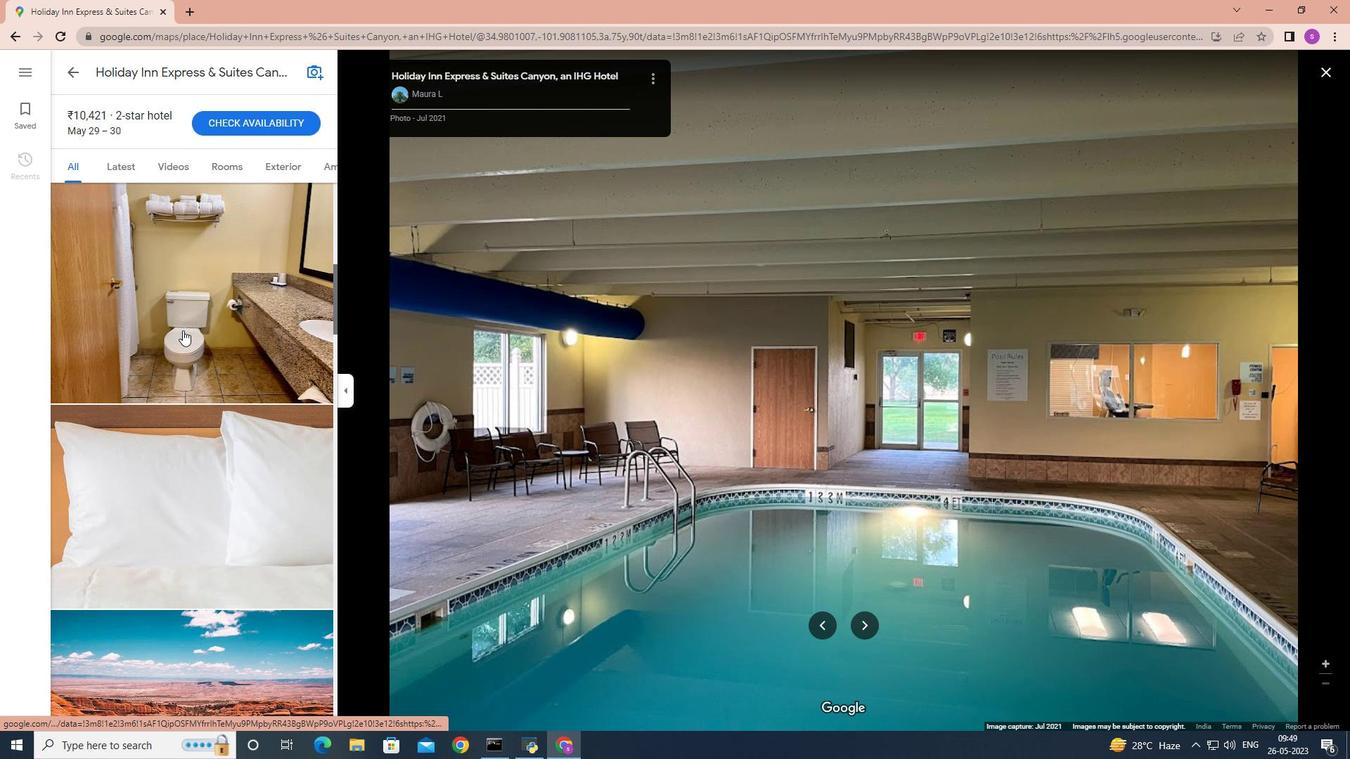 
Action: Mouse scrolled (182, 330) with delta (0, 0)
Screenshot: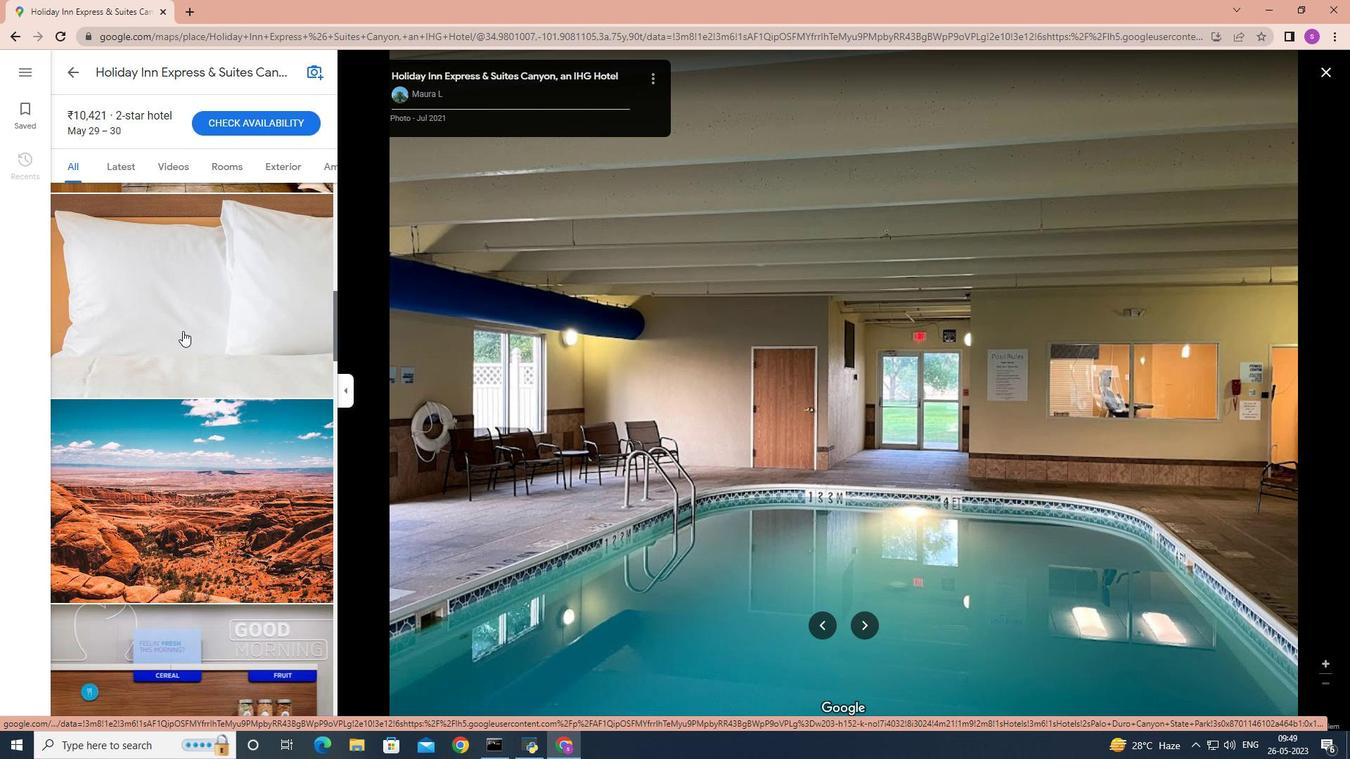 
Action: Mouse scrolled (182, 330) with delta (0, 0)
Screenshot: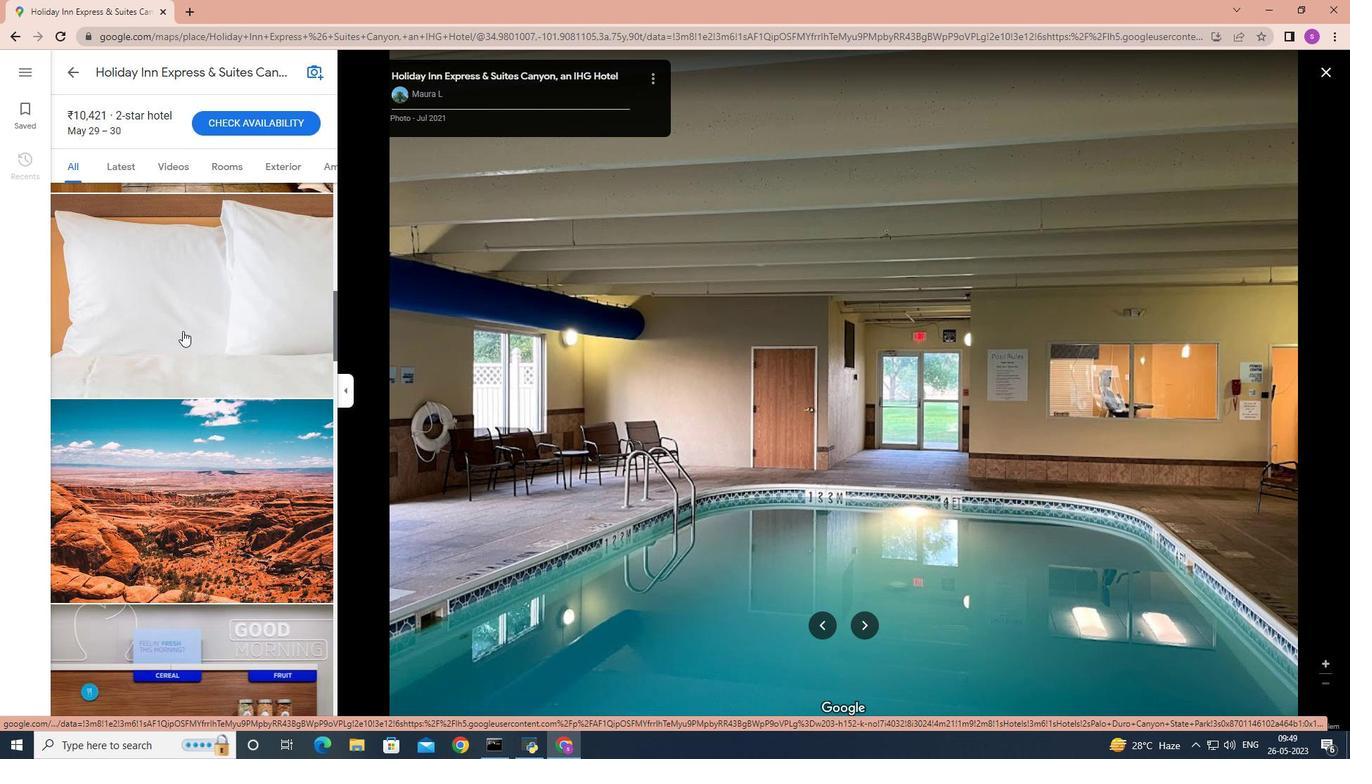 
Action: Mouse scrolled (182, 330) with delta (0, 0)
Screenshot: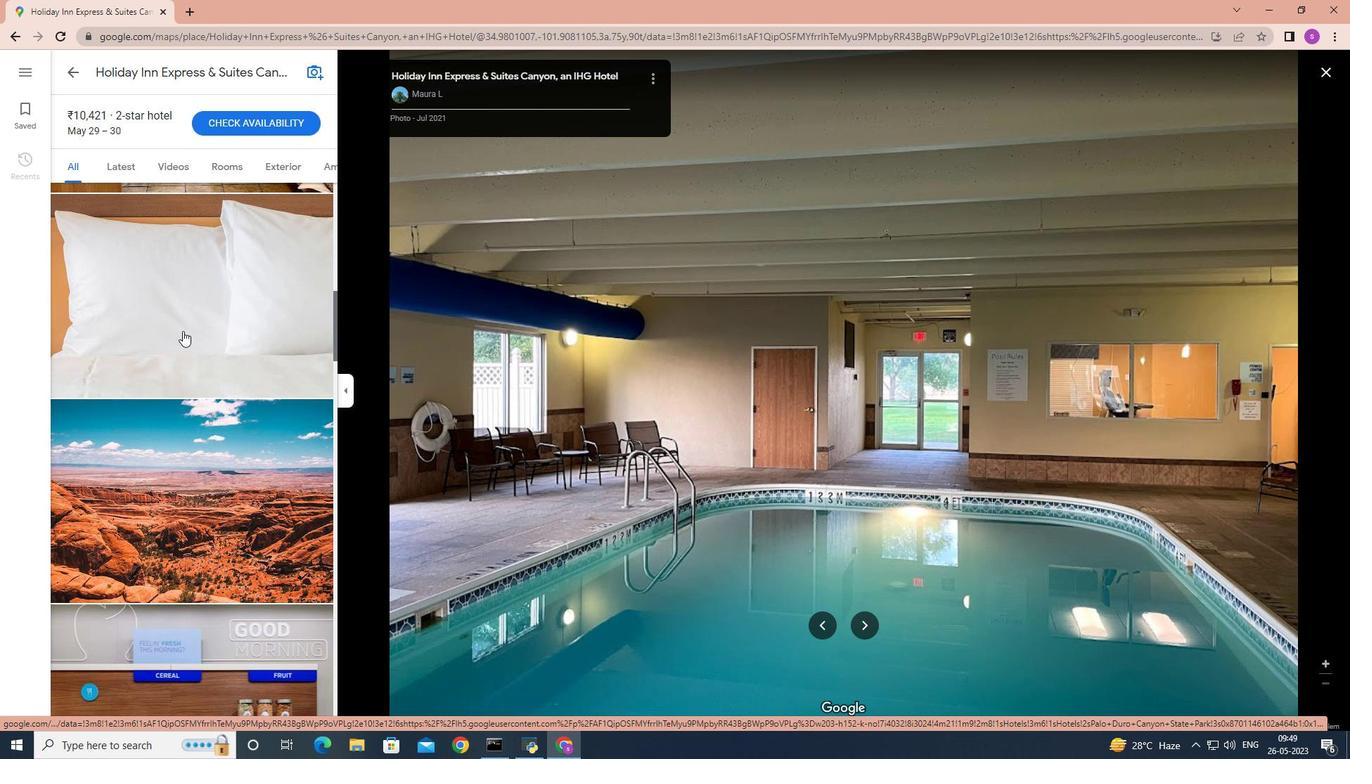 
Action: Mouse scrolled (182, 330) with delta (0, 0)
Screenshot: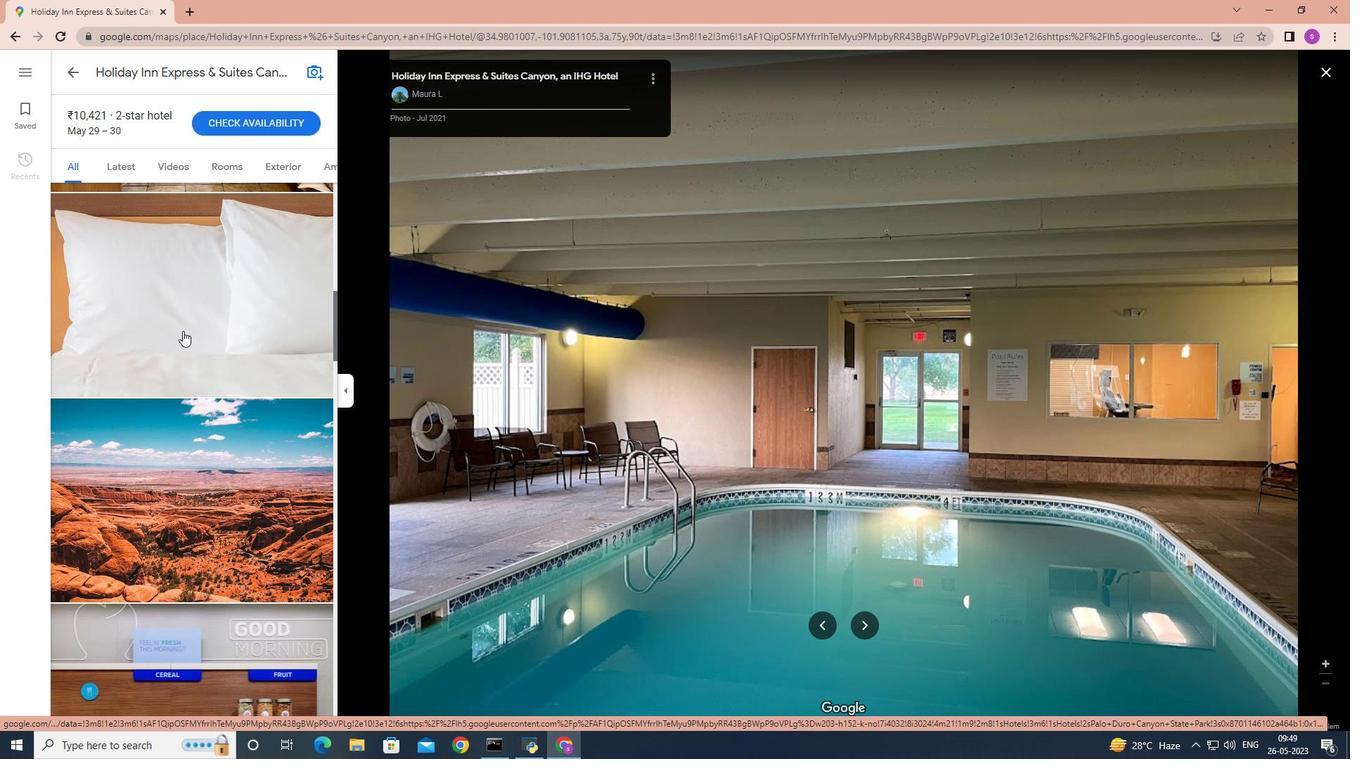 
Action: Mouse moved to (201, 376)
Screenshot: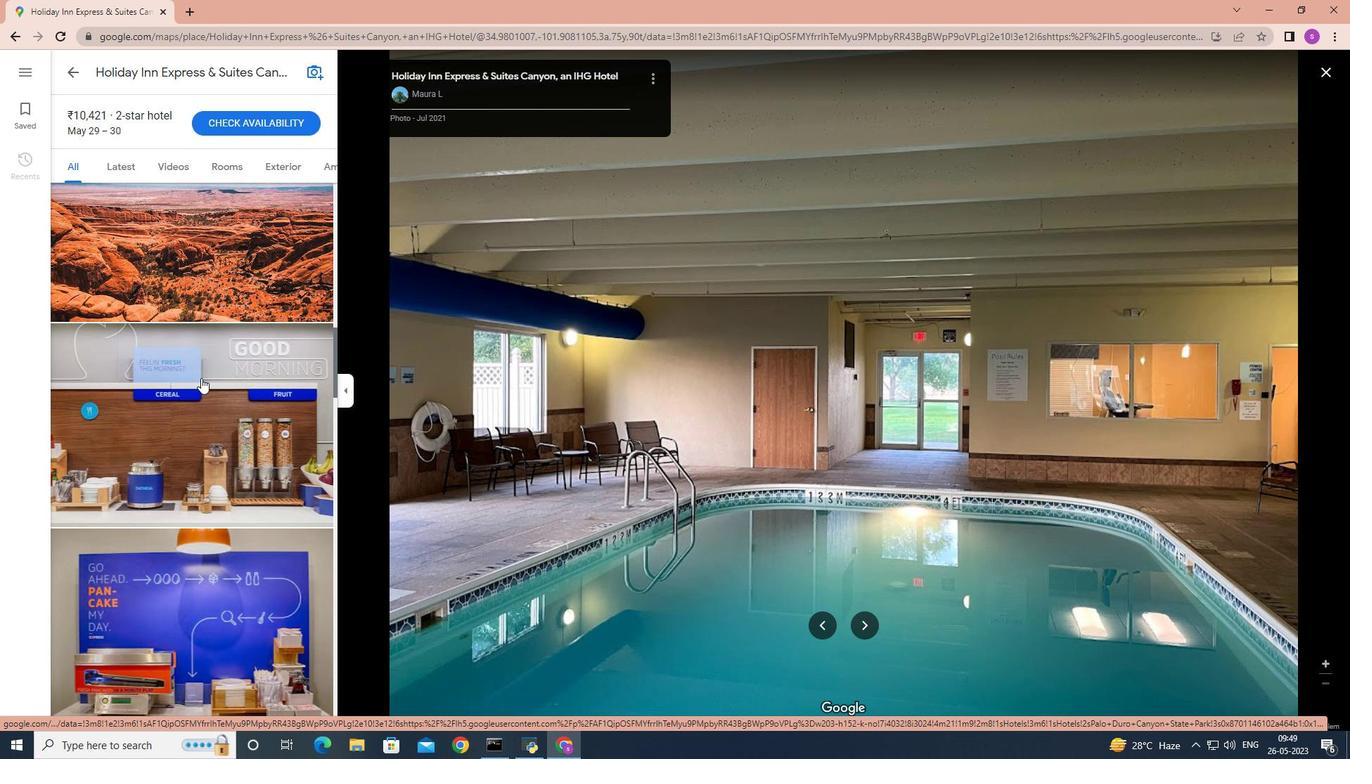 
Action: Mouse scrolled (201, 377) with delta (0, 0)
Screenshot: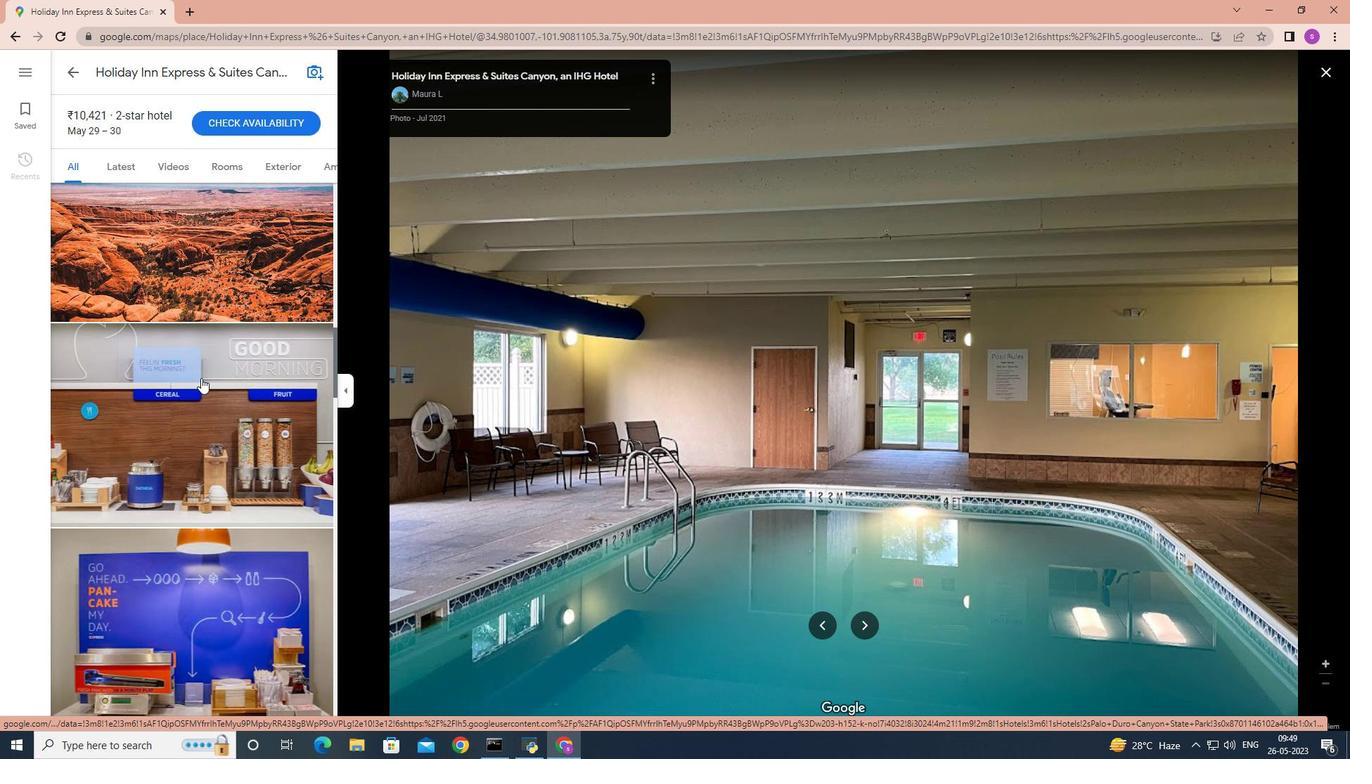 
Action: Mouse moved to (201, 376)
Screenshot: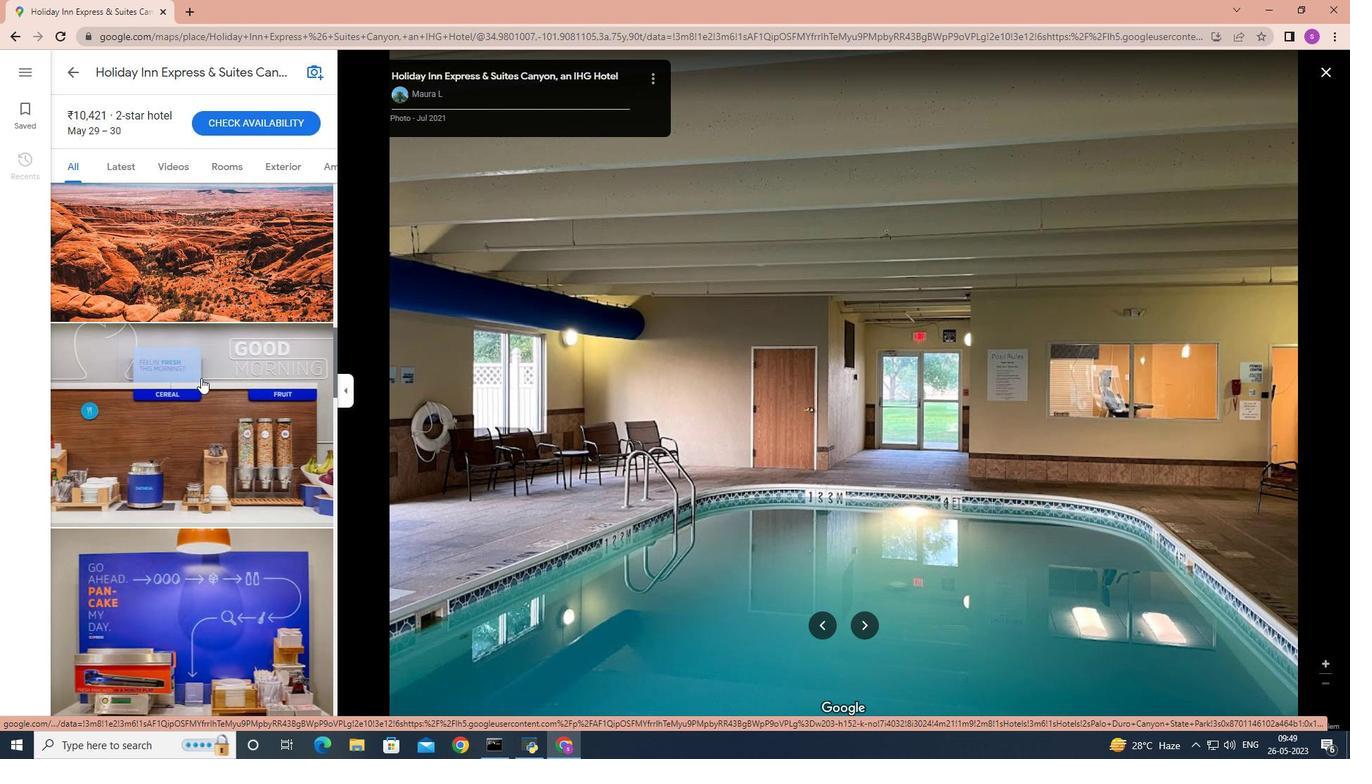
Action: Mouse scrolled (201, 377) with delta (0, 0)
Screenshot: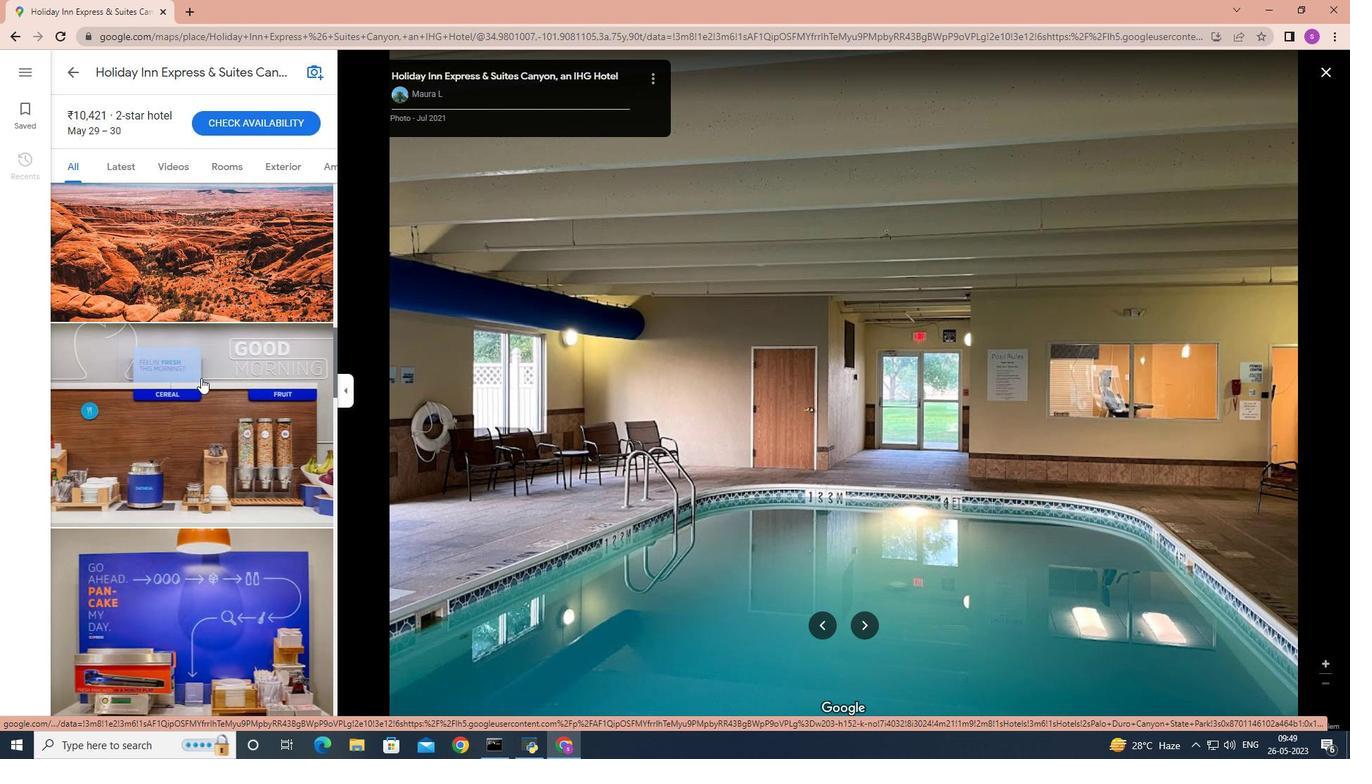 
Action: Mouse scrolled (201, 377) with delta (0, 0)
Screenshot: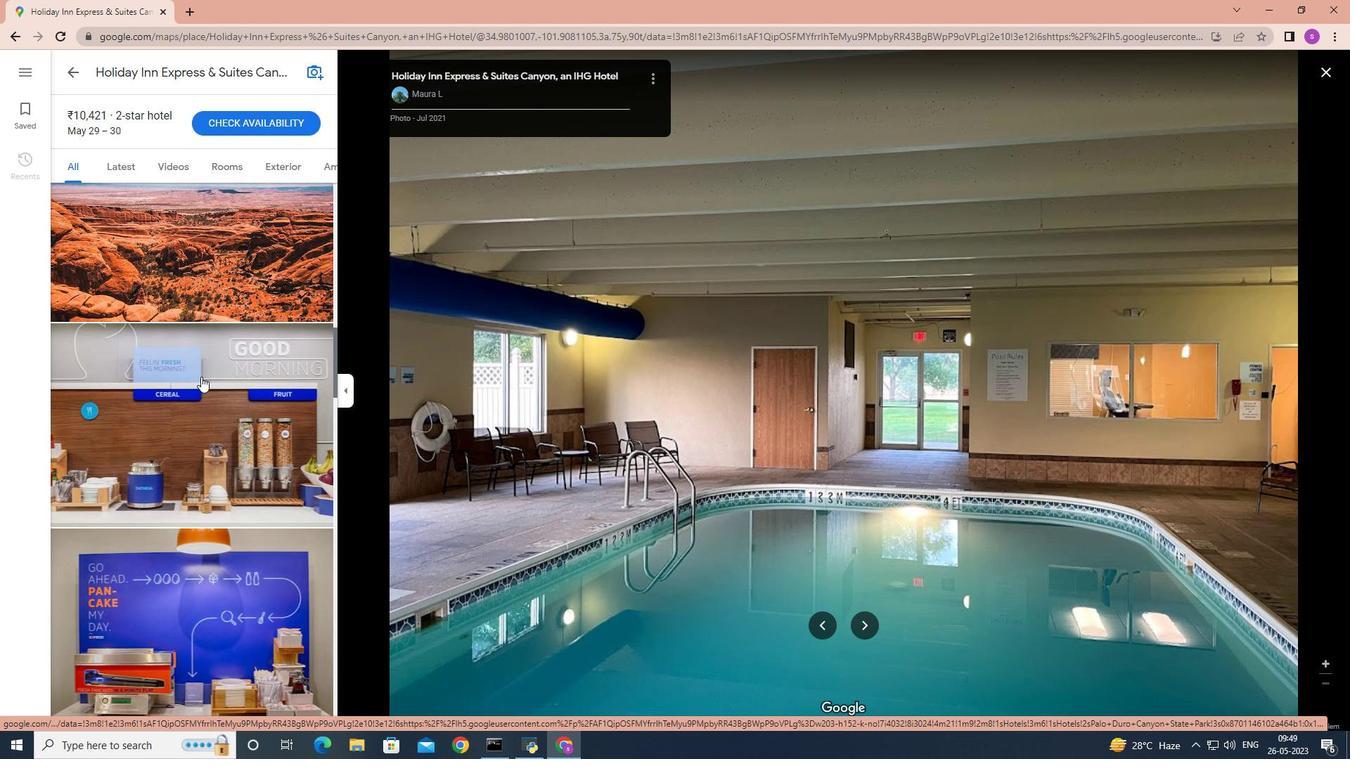 
Action: Mouse scrolled (201, 377) with delta (0, 0)
Screenshot: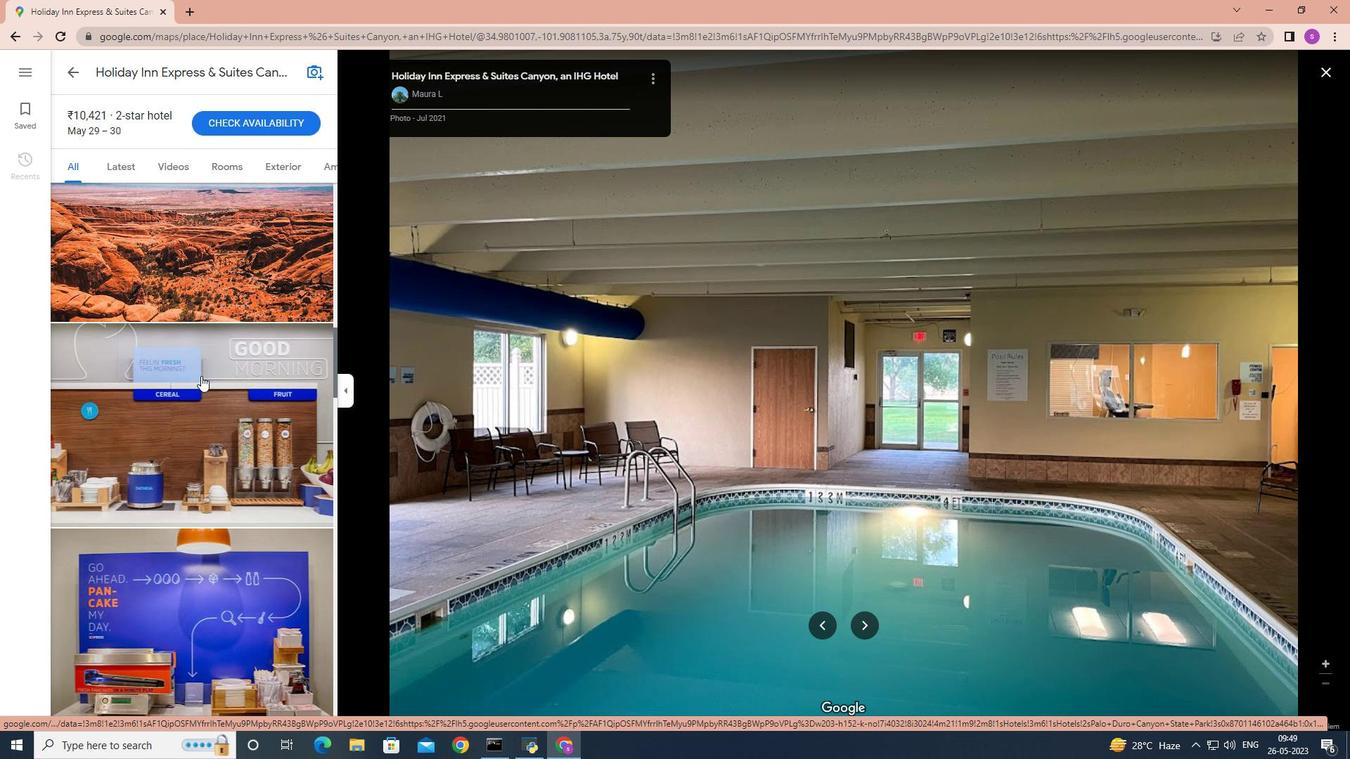 
Action: Mouse moved to (209, 288)
Screenshot: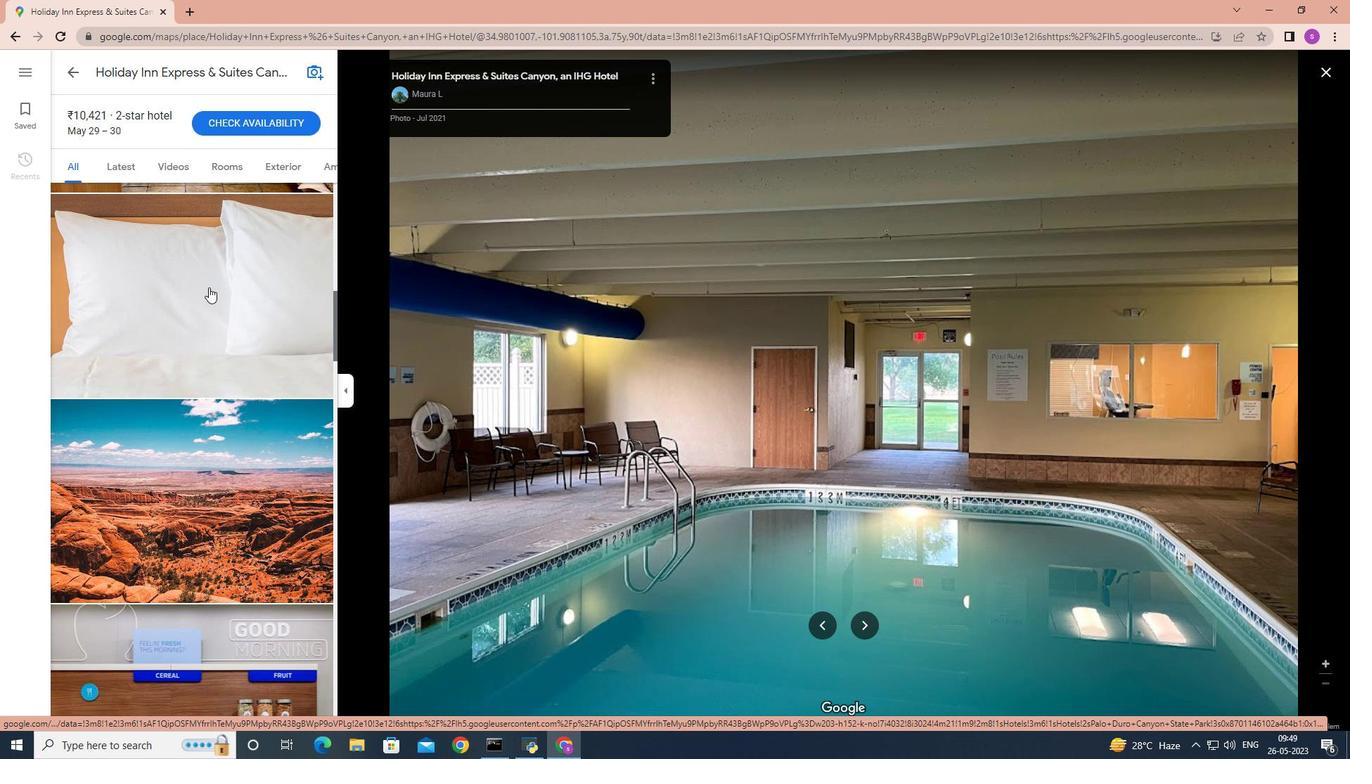 
Action: Mouse pressed left at (209, 288)
Screenshot: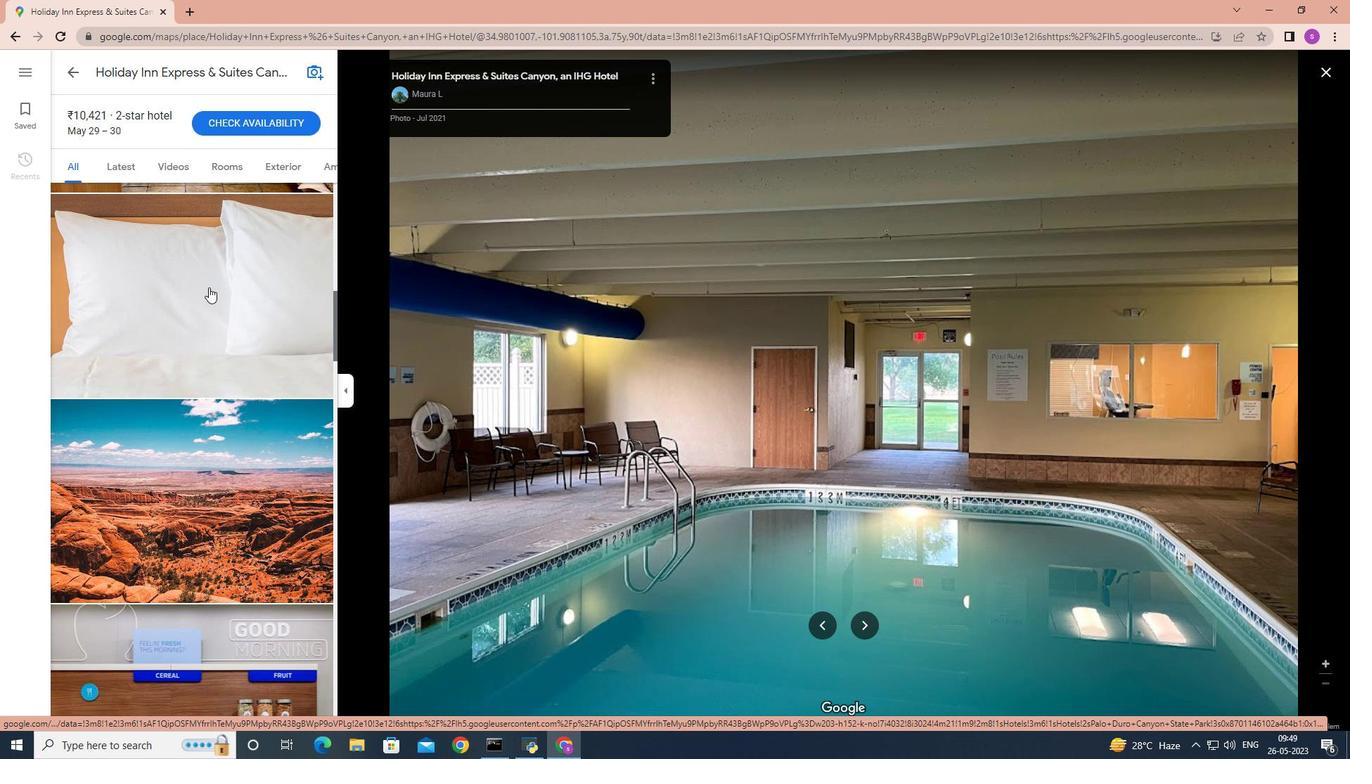 
Action: Mouse moved to (209, 289)
Screenshot: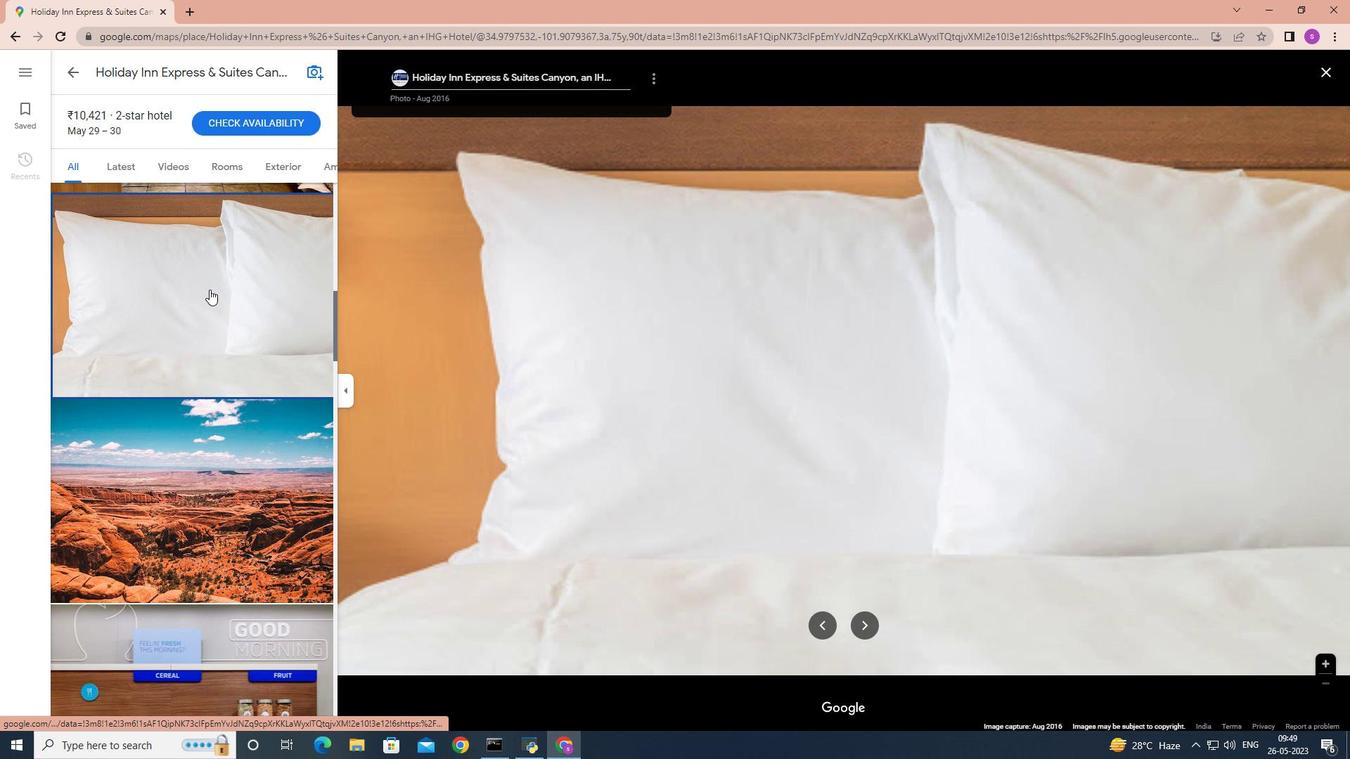 
Action: Mouse scrolled (209, 289) with delta (0, 0)
Screenshot: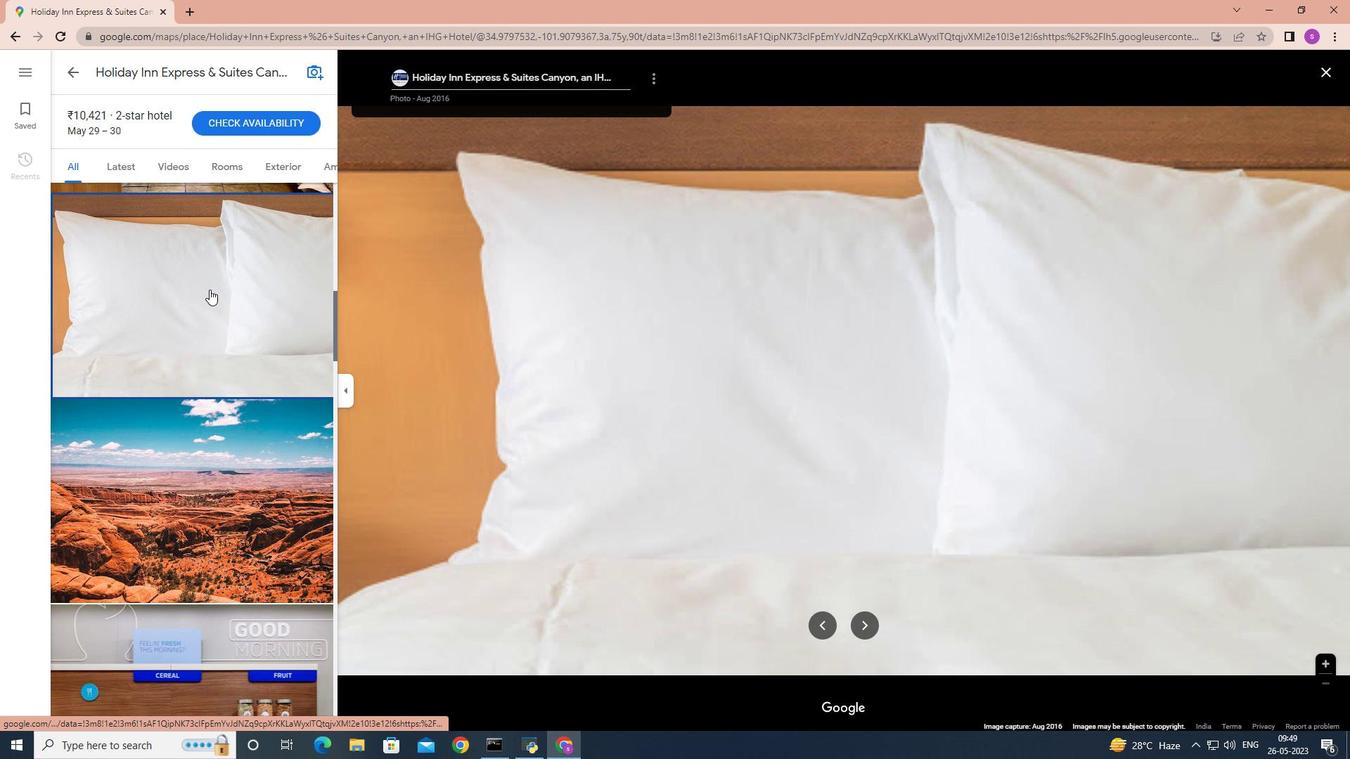 
Action: Mouse moved to (209, 290)
Screenshot: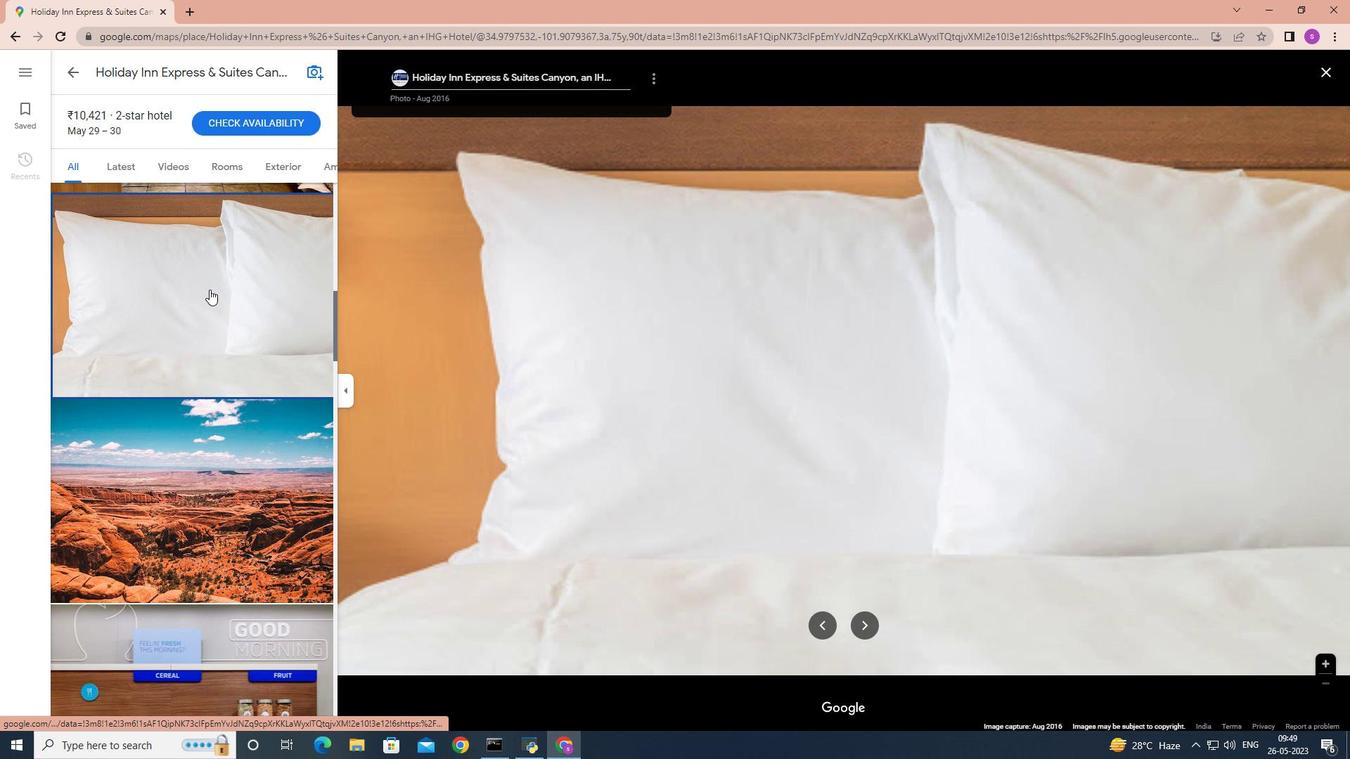
Action: Mouse scrolled (209, 289) with delta (0, 0)
Screenshot: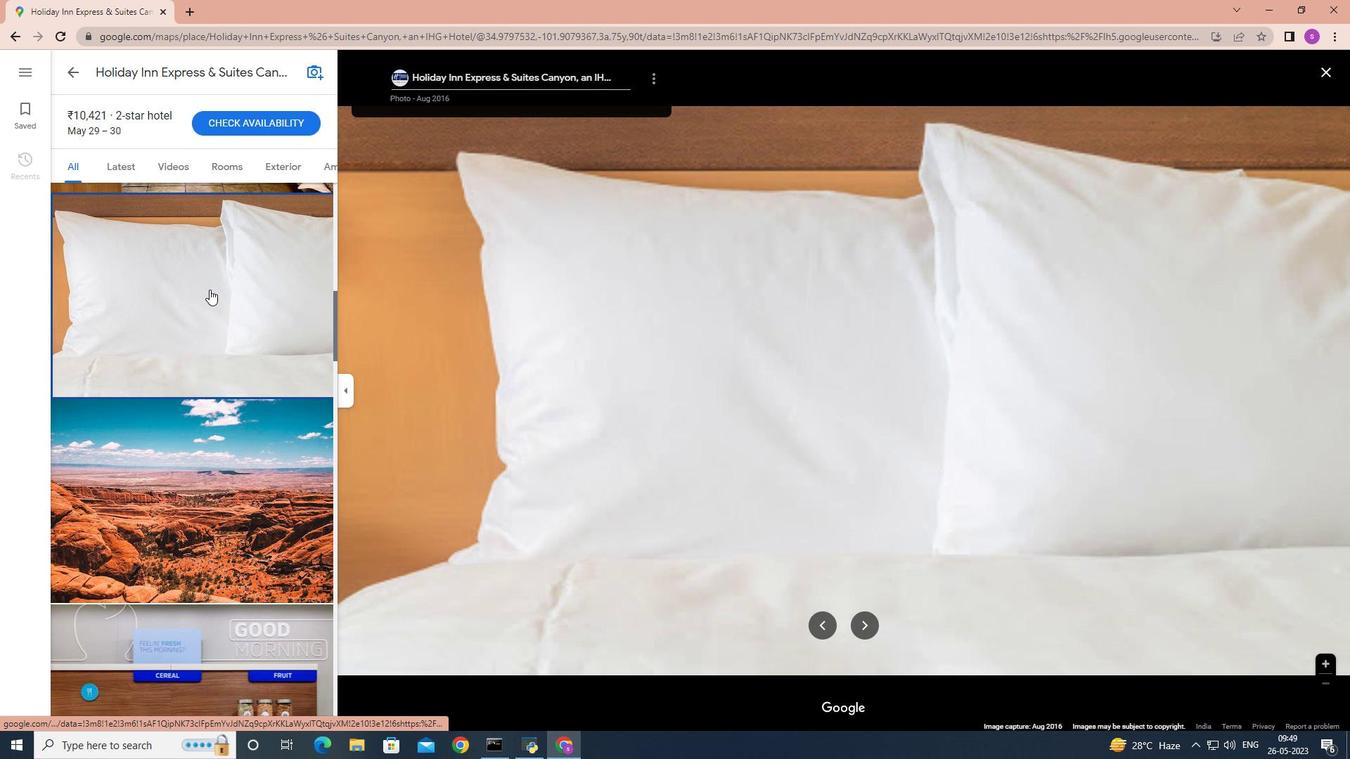 
Action: Mouse scrolled (209, 289) with delta (0, 0)
Screenshot: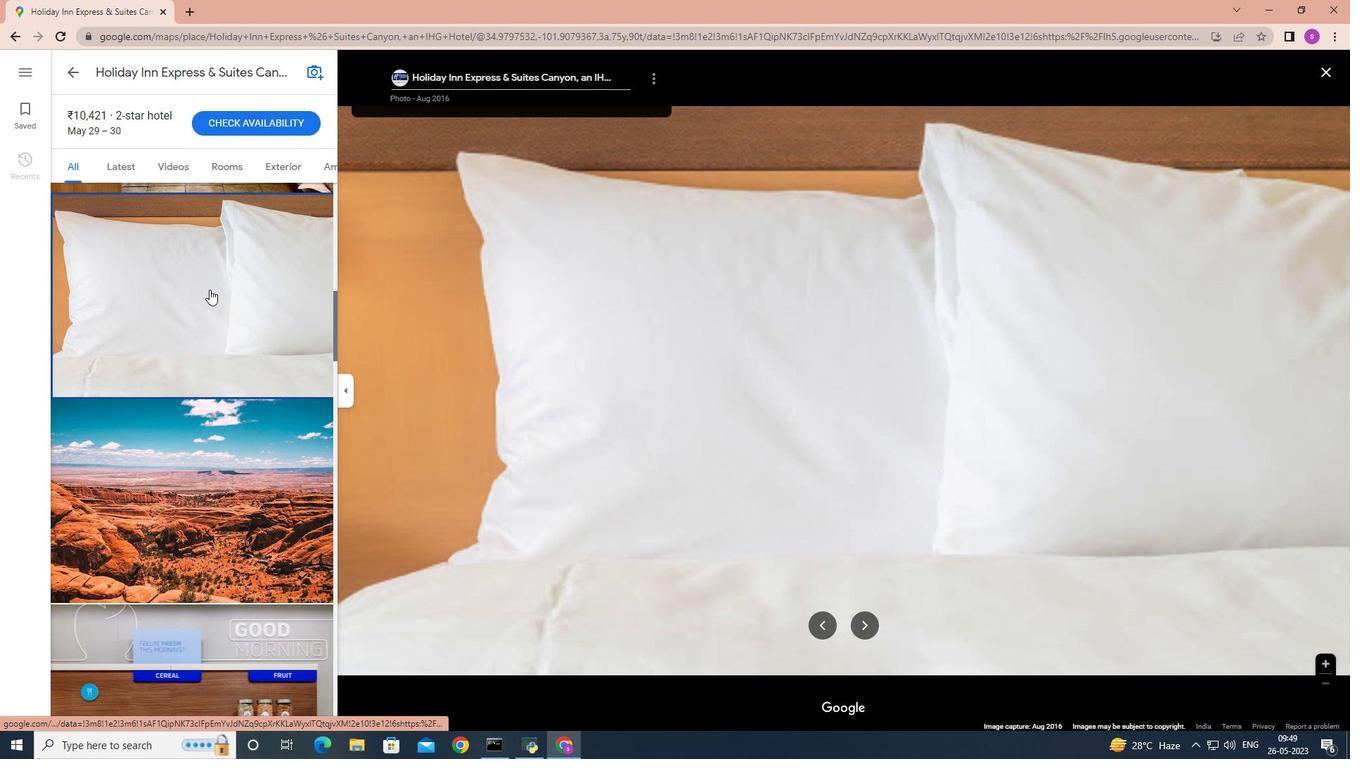 
Action: Mouse moved to (211, 337)
Screenshot: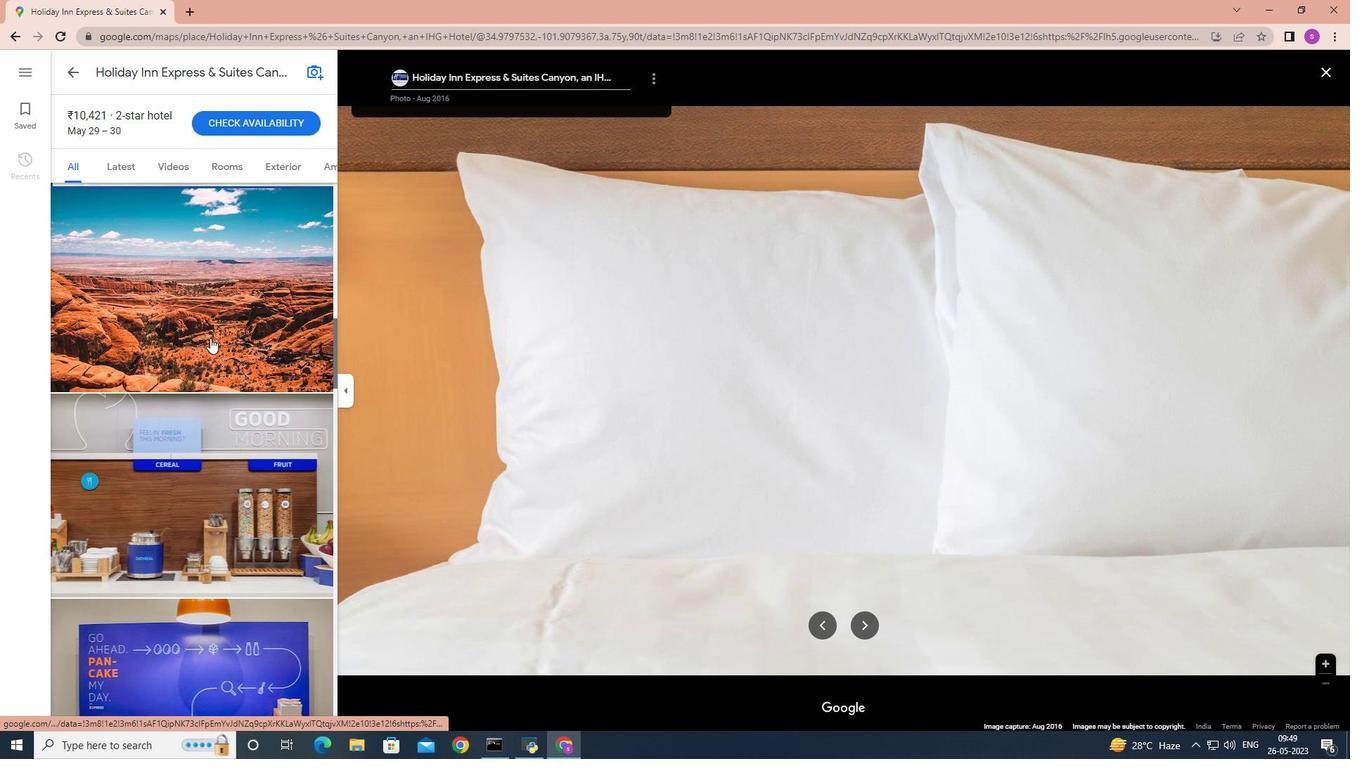 
Action: Mouse pressed left at (211, 337)
Screenshot: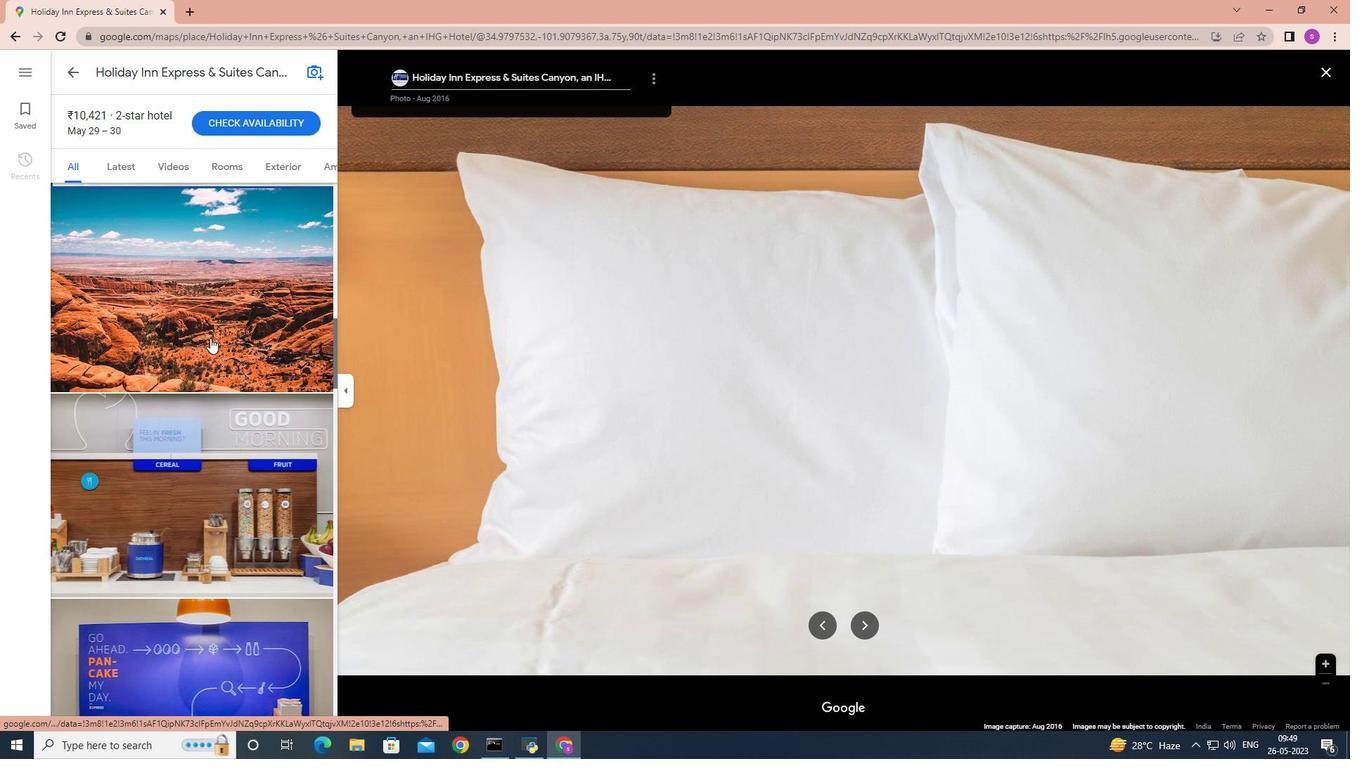 
Action: Mouse moved to (258, 344)
Screenshot: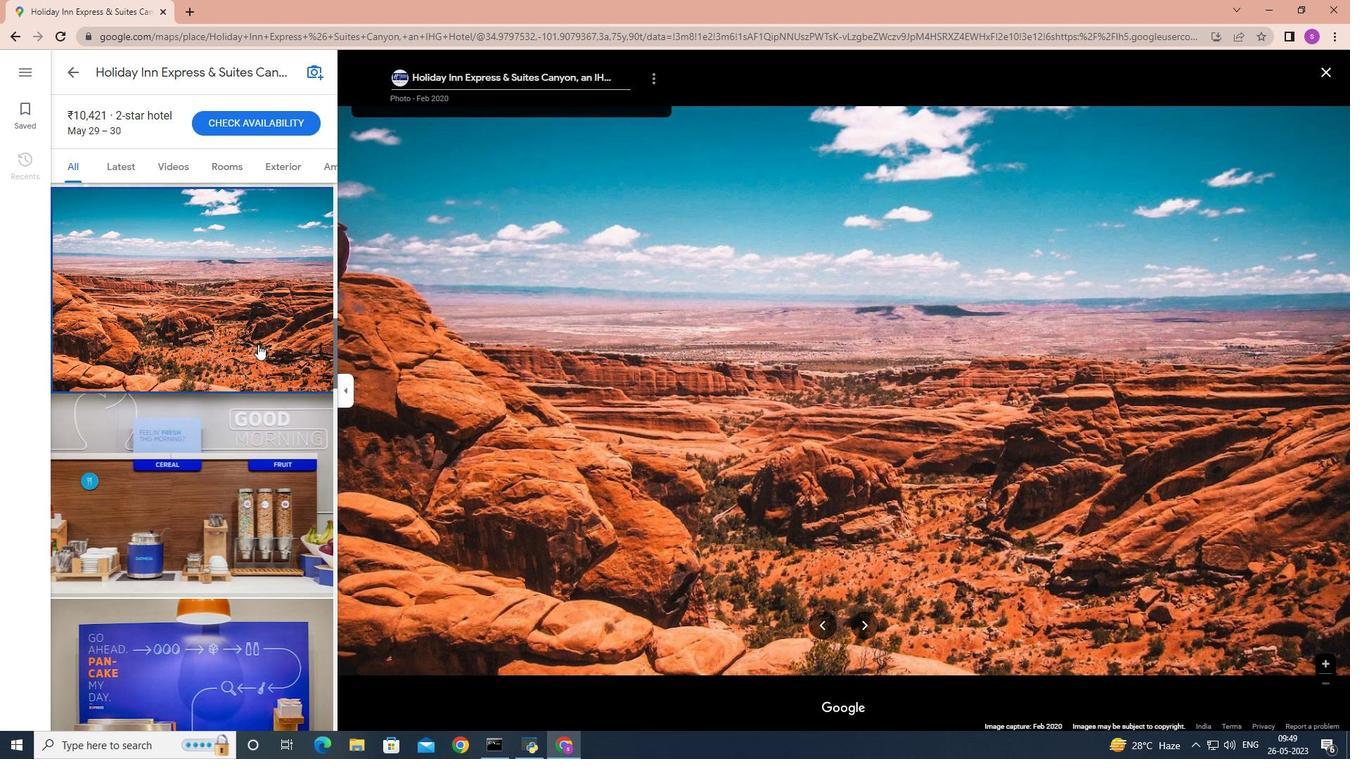 
Action: Mouse scrolled (258, 343) with delta (0, 0)
Screenshot: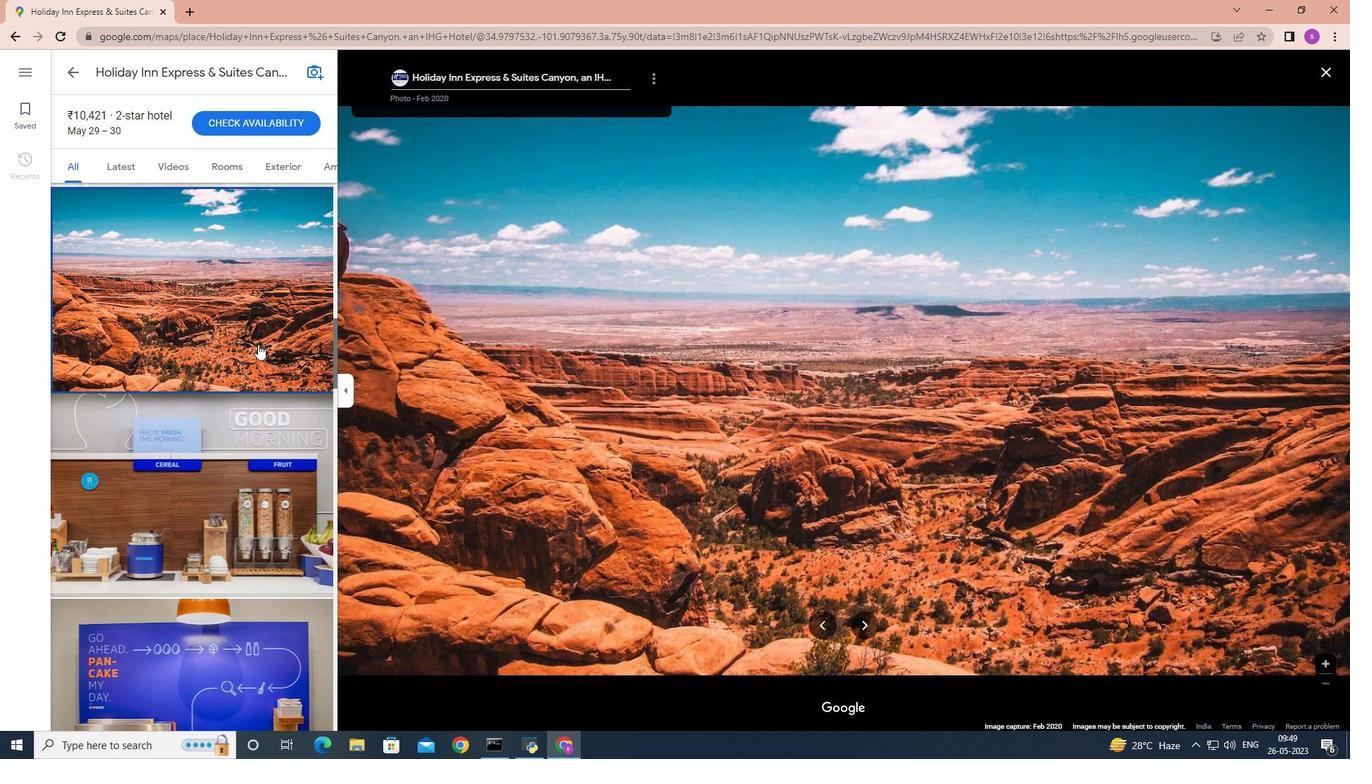 
Action: Mouse scrolled (258, 343) with delta (0, 0)
Screenshot: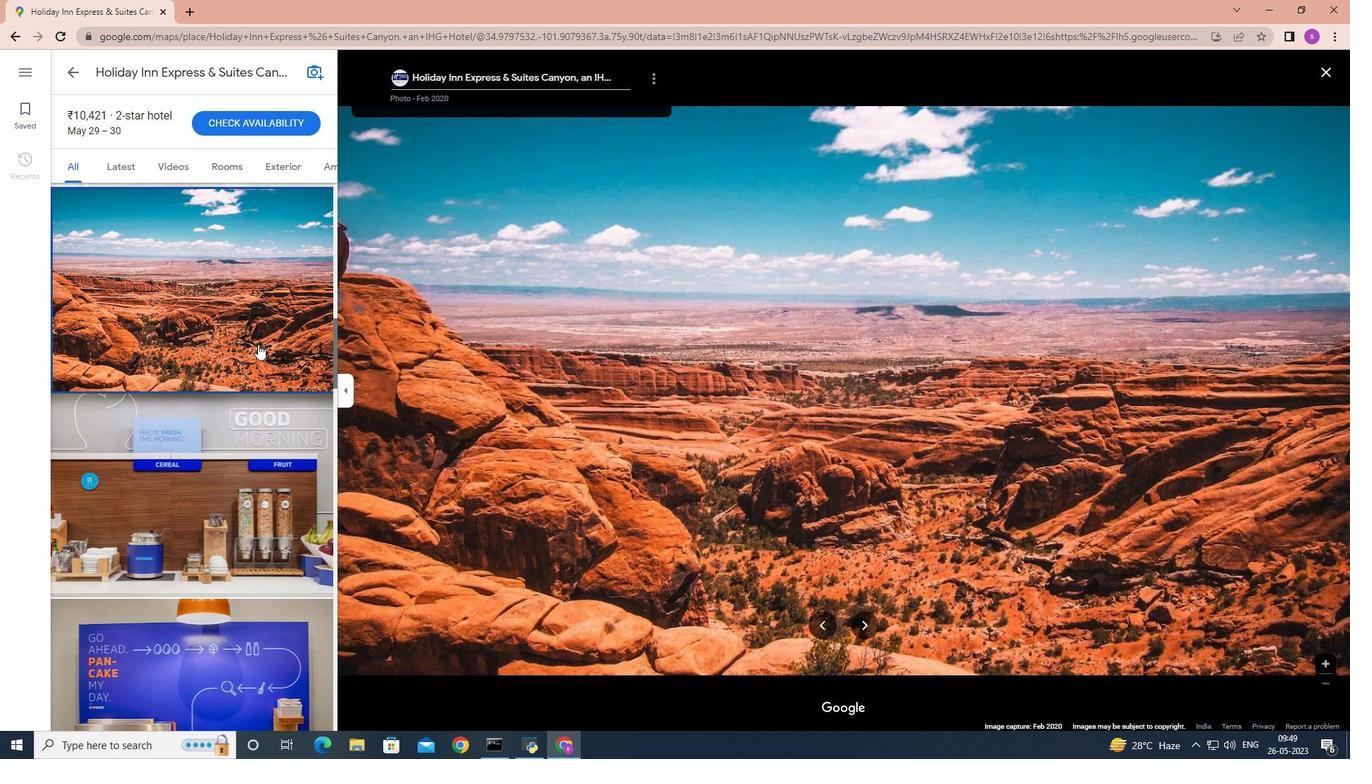 
Action: Mouse scrolled (258, 343) with delta (0, 0)
Screenshot: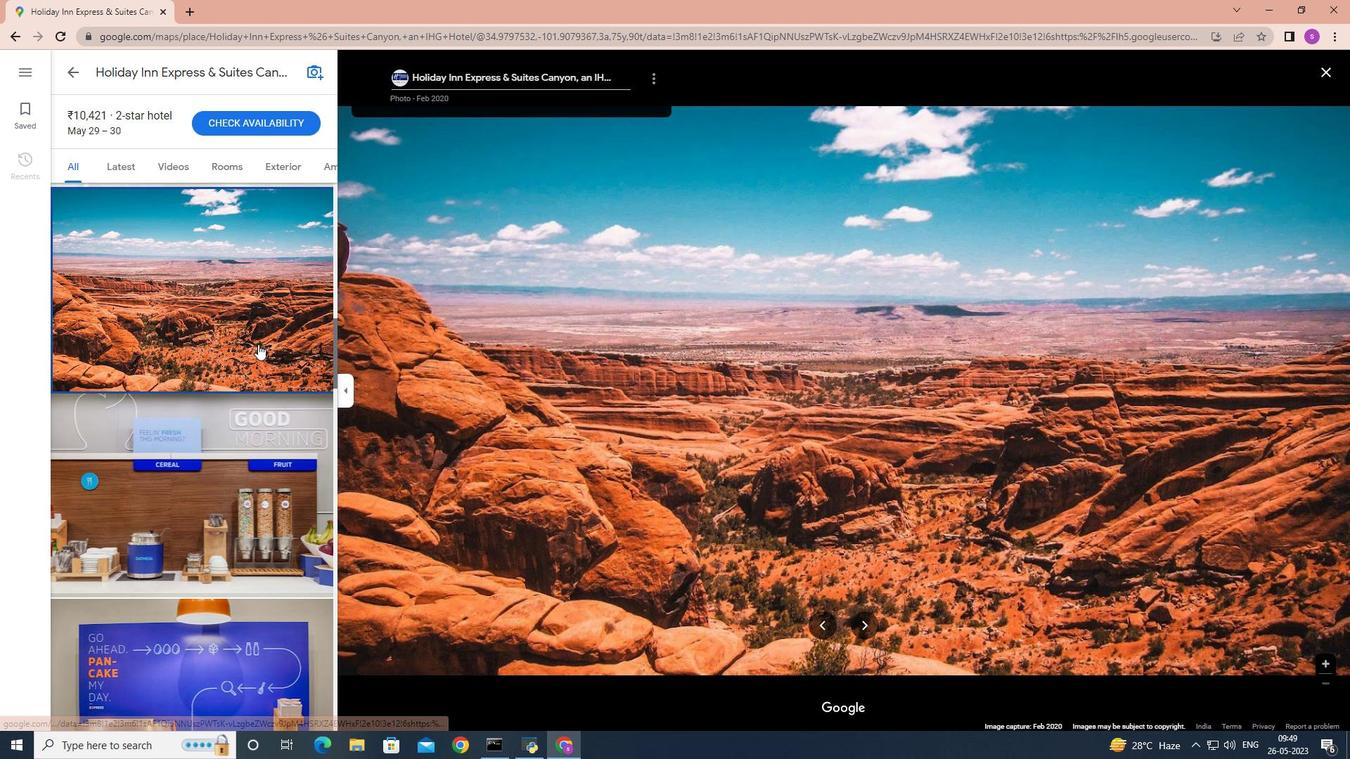 
Action: Mouse moved to (244, 351)
Screenshot: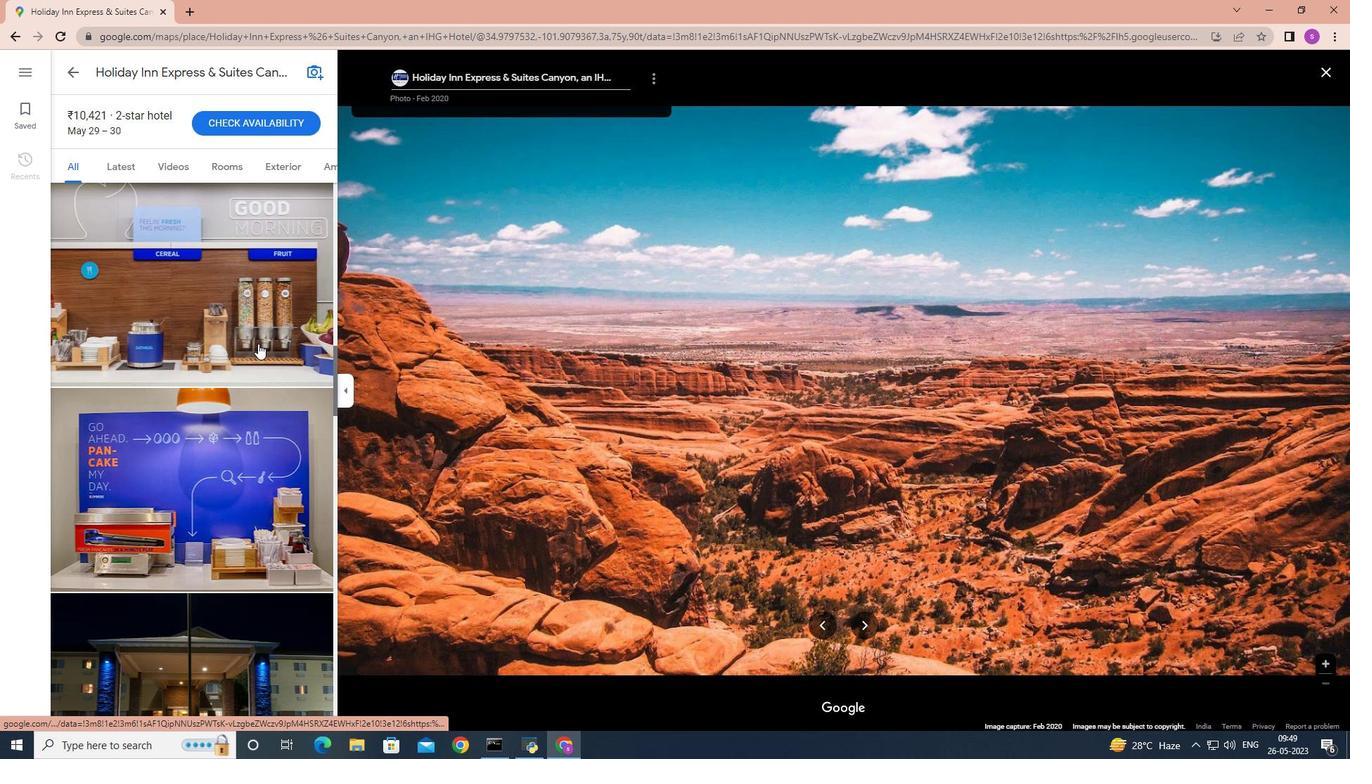 
Action: Mouse scrolled (244, 350) with delta (0, 0)
Screenshot: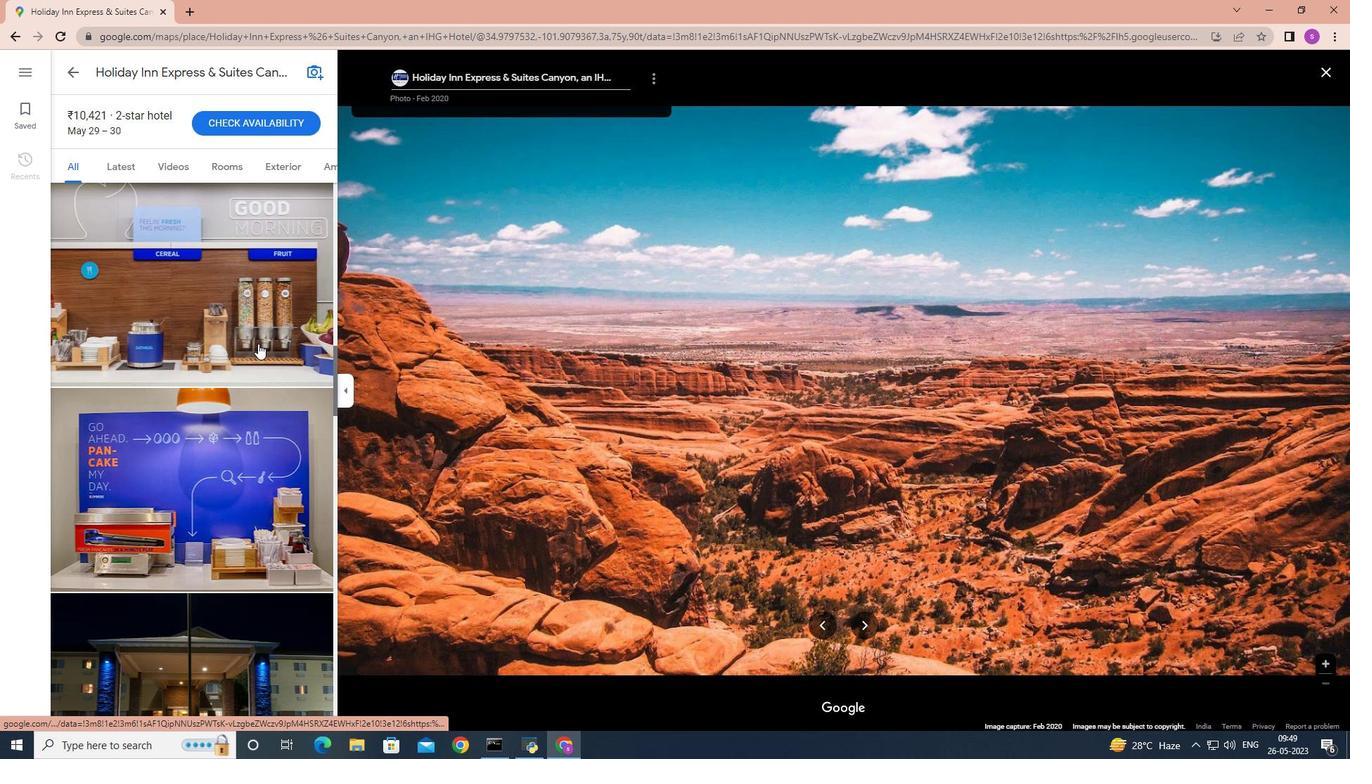 
Action: Mouse scrolled (244, 350) with delta (0, 0)
Screenshot: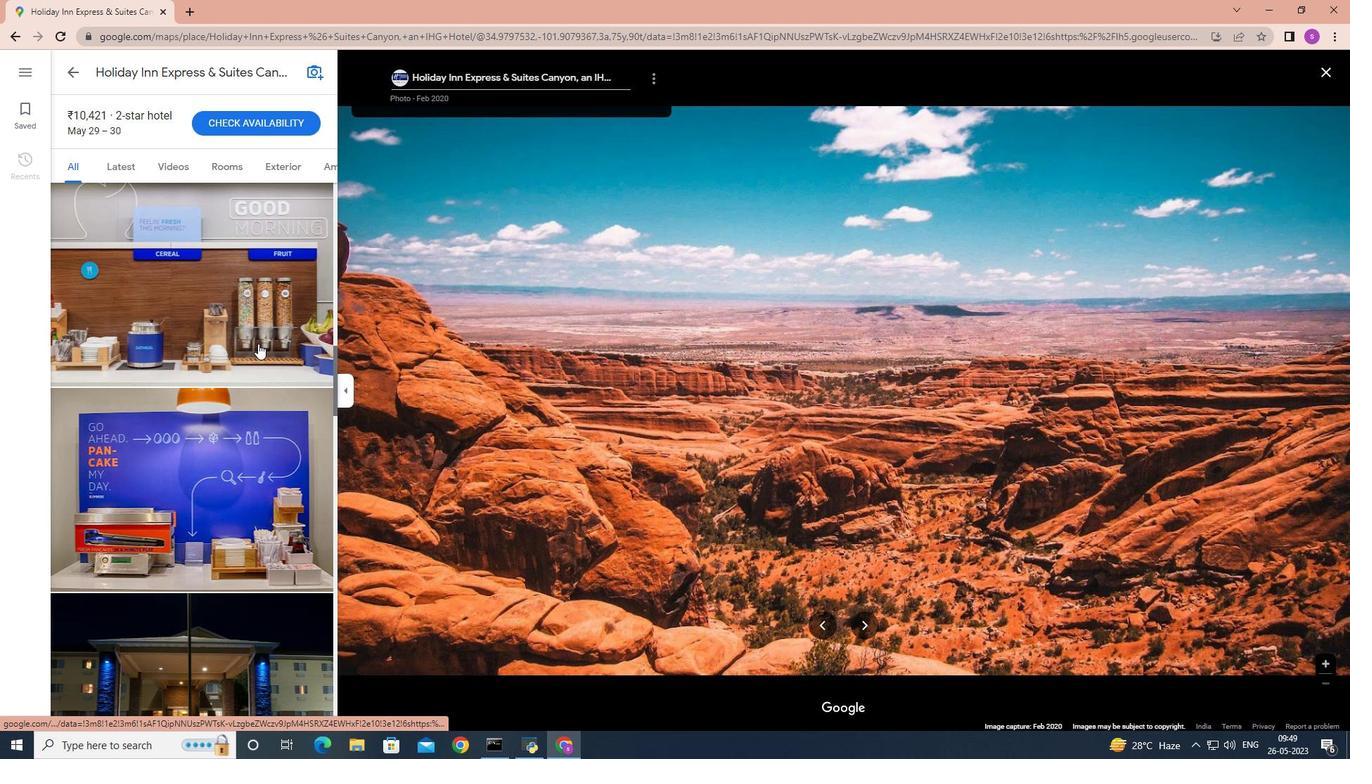 
Action: Mouse scrolled (244, 350) with delta (0, 0)
Screenshot: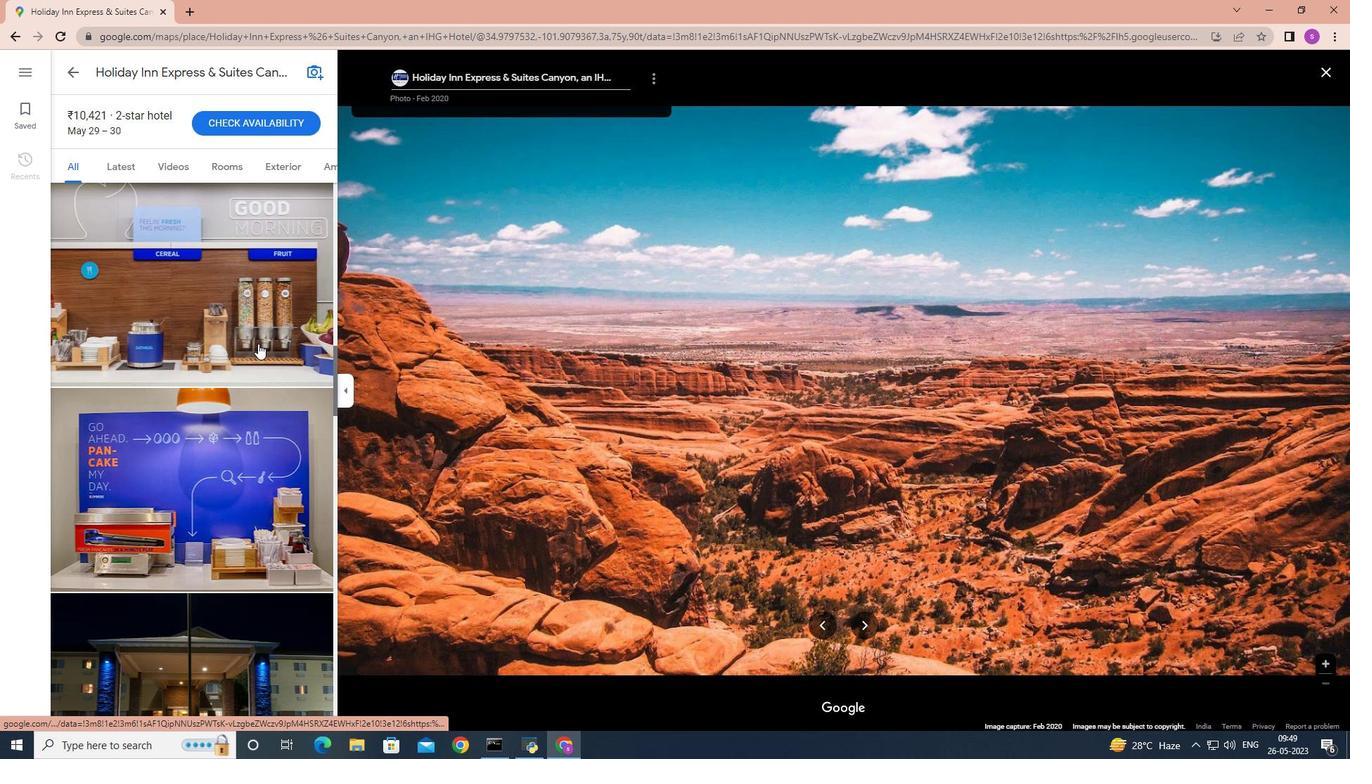 
Action: Mouse moved to (225, 404)
Screenshot: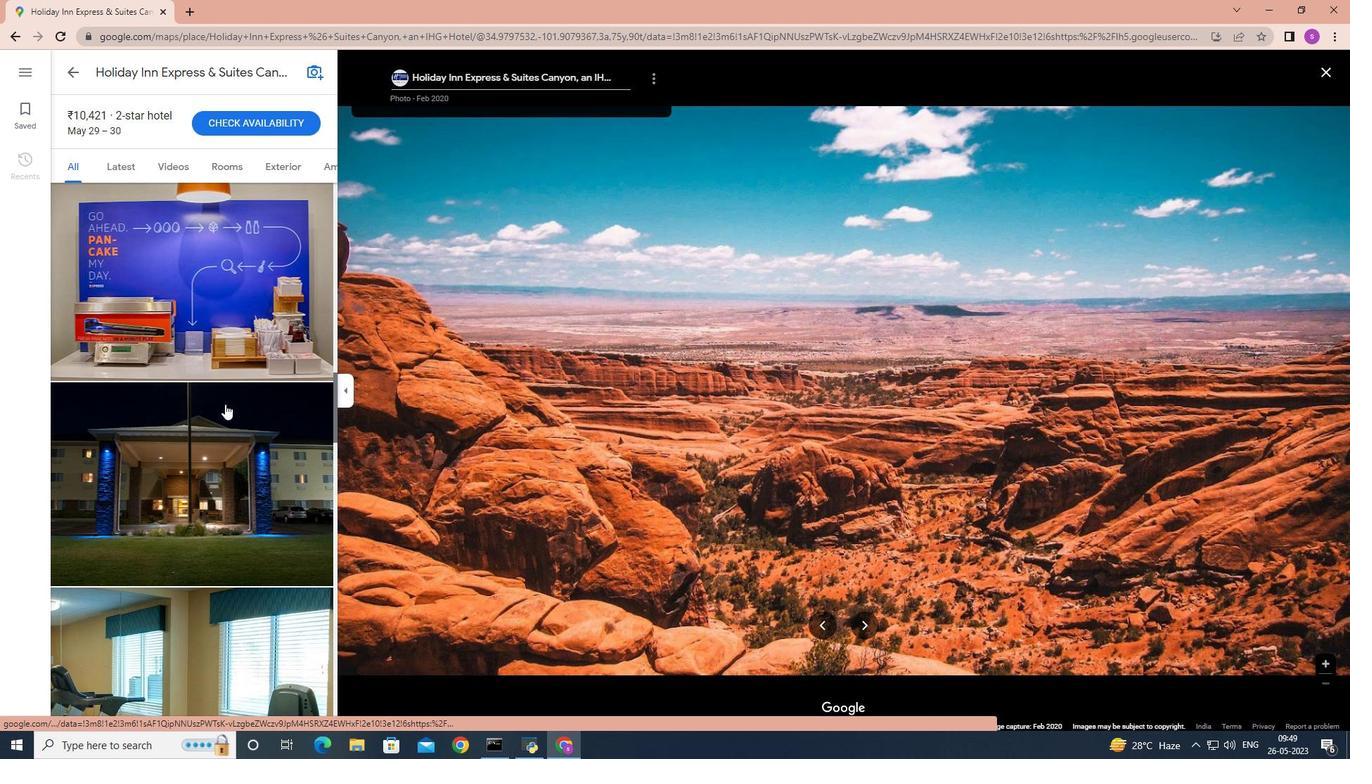 
Action: Mouse scrolled (225, 403) with delta (0, 0)
Screenshot: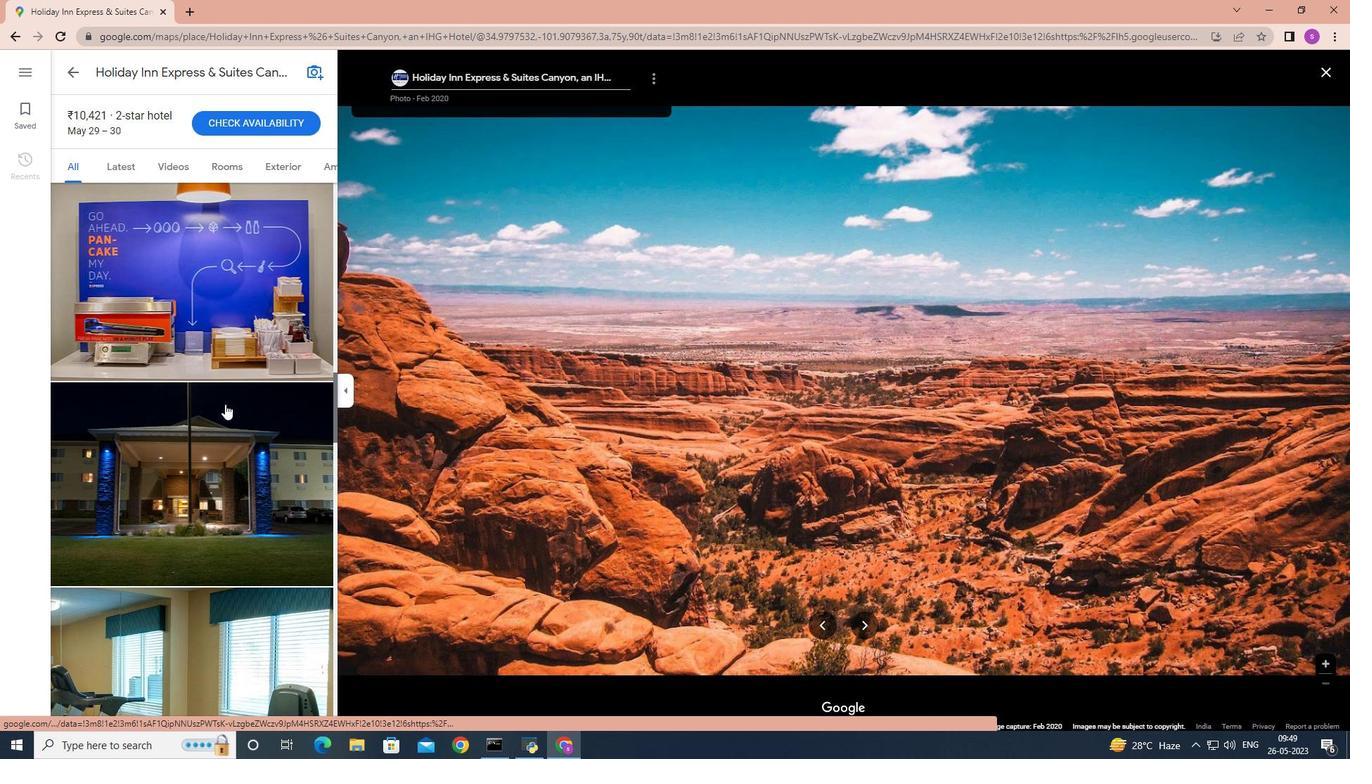 
Action: Mouse moved to (225, 404)
Screenshot: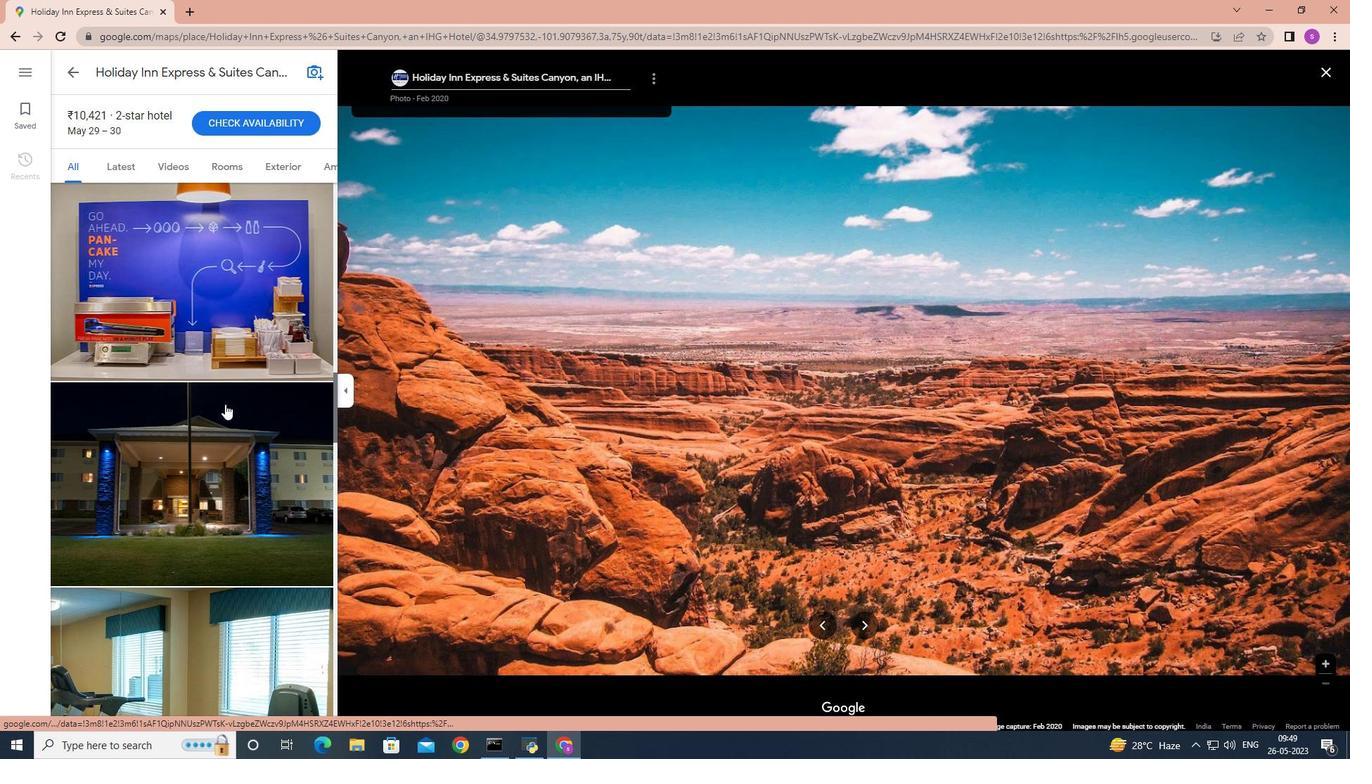 
Action: Mouse scrolled (225, 403) with delta (0, 0)
Screenshot: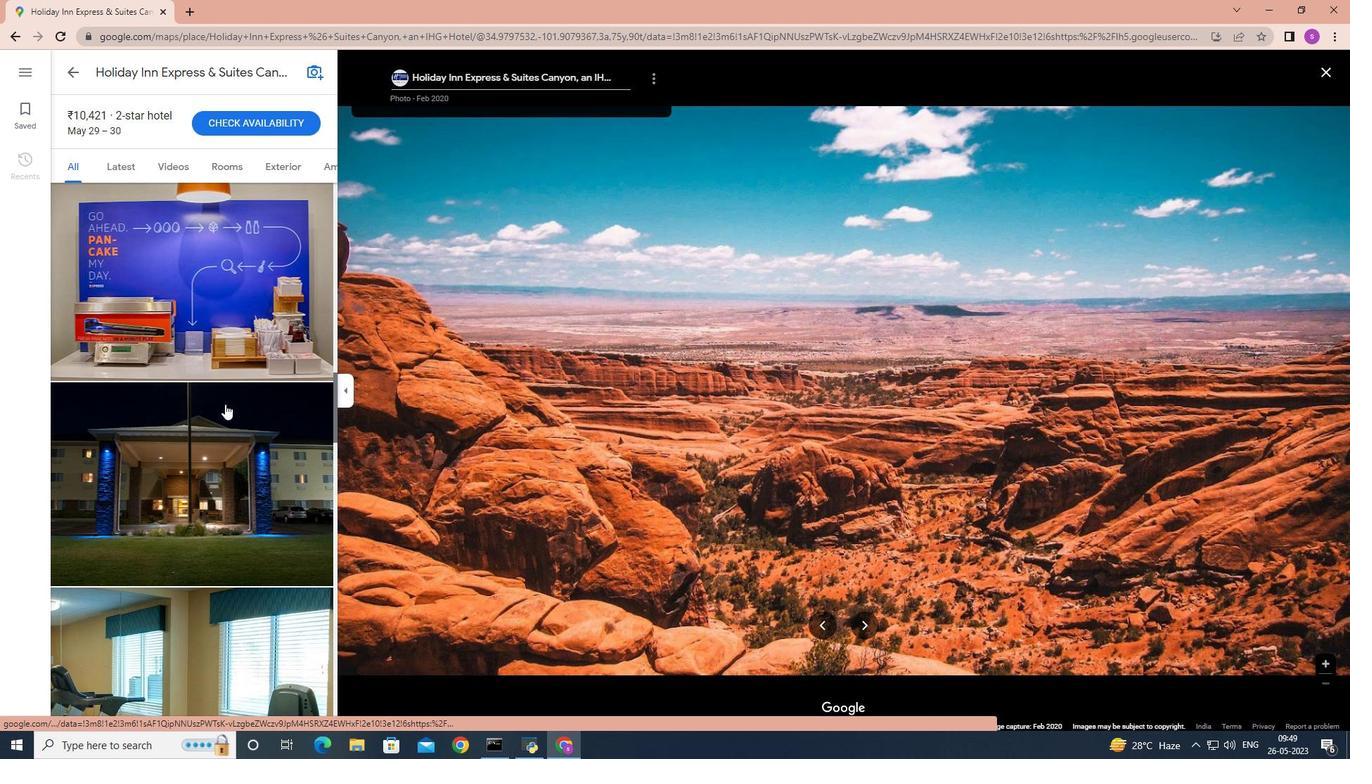 
Action: Mouse scrolled (225, 403) with delta (0, 0)
Screenshot: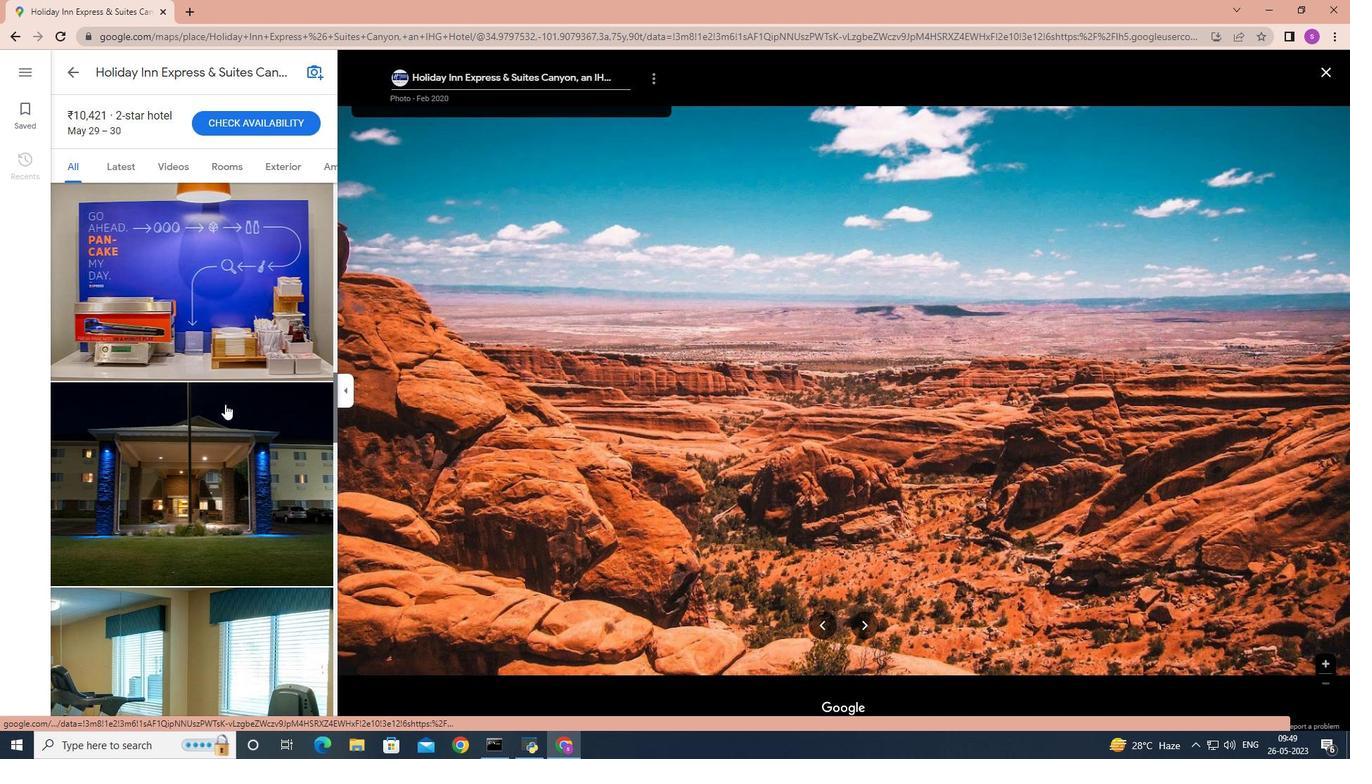 
Action: Mouse moved to (214, 437)
Screenshot: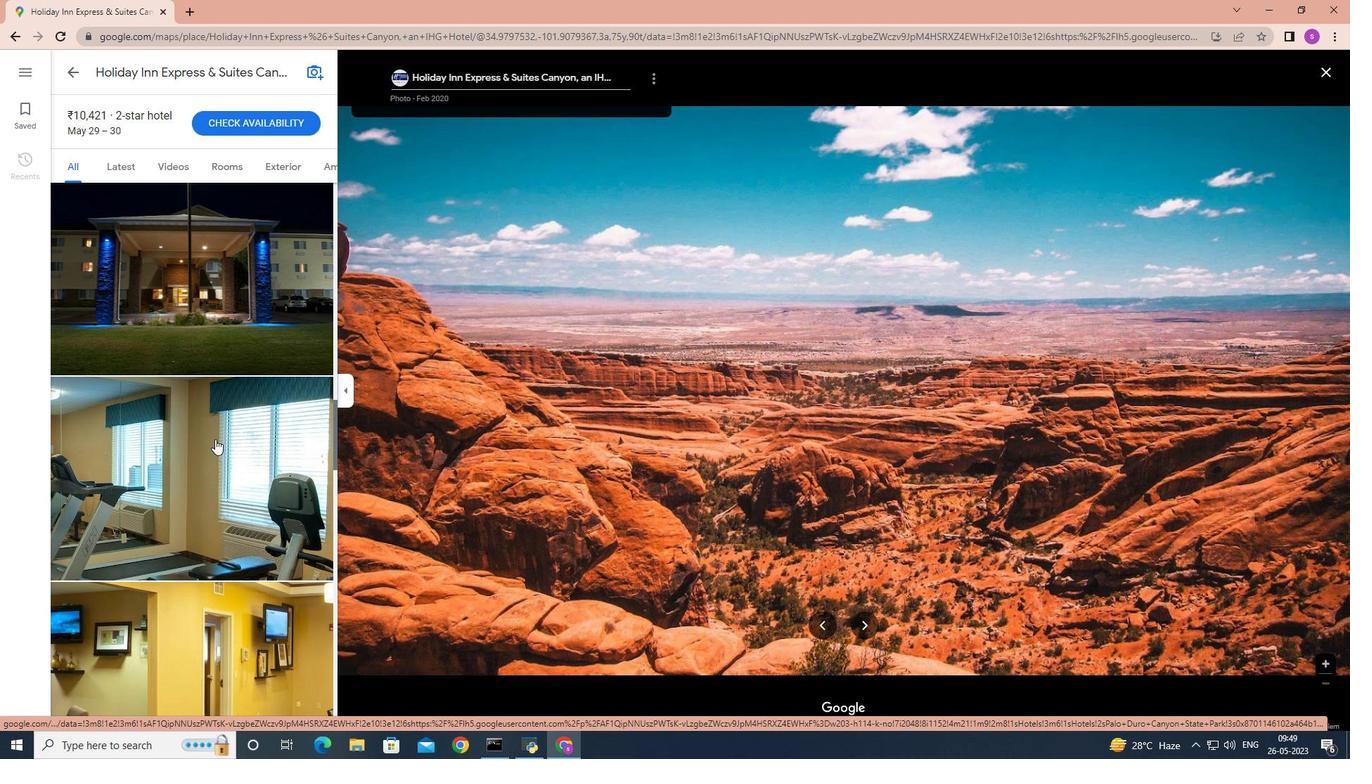 
Action: Mouse scrolled (214, 436) with delta (0, 0)
Screenshot: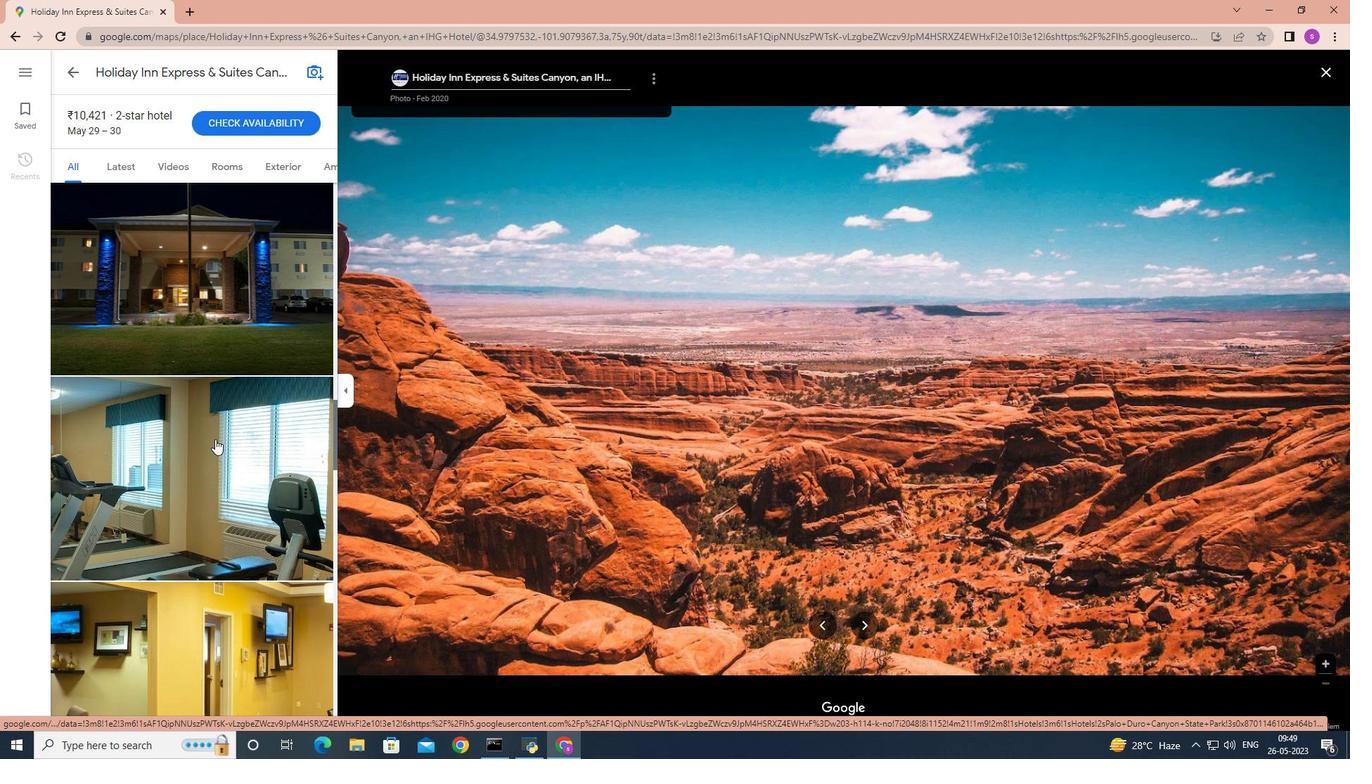 
Action: Mouse scrolled (214, 436) with delta (0, 0)
Screenshot: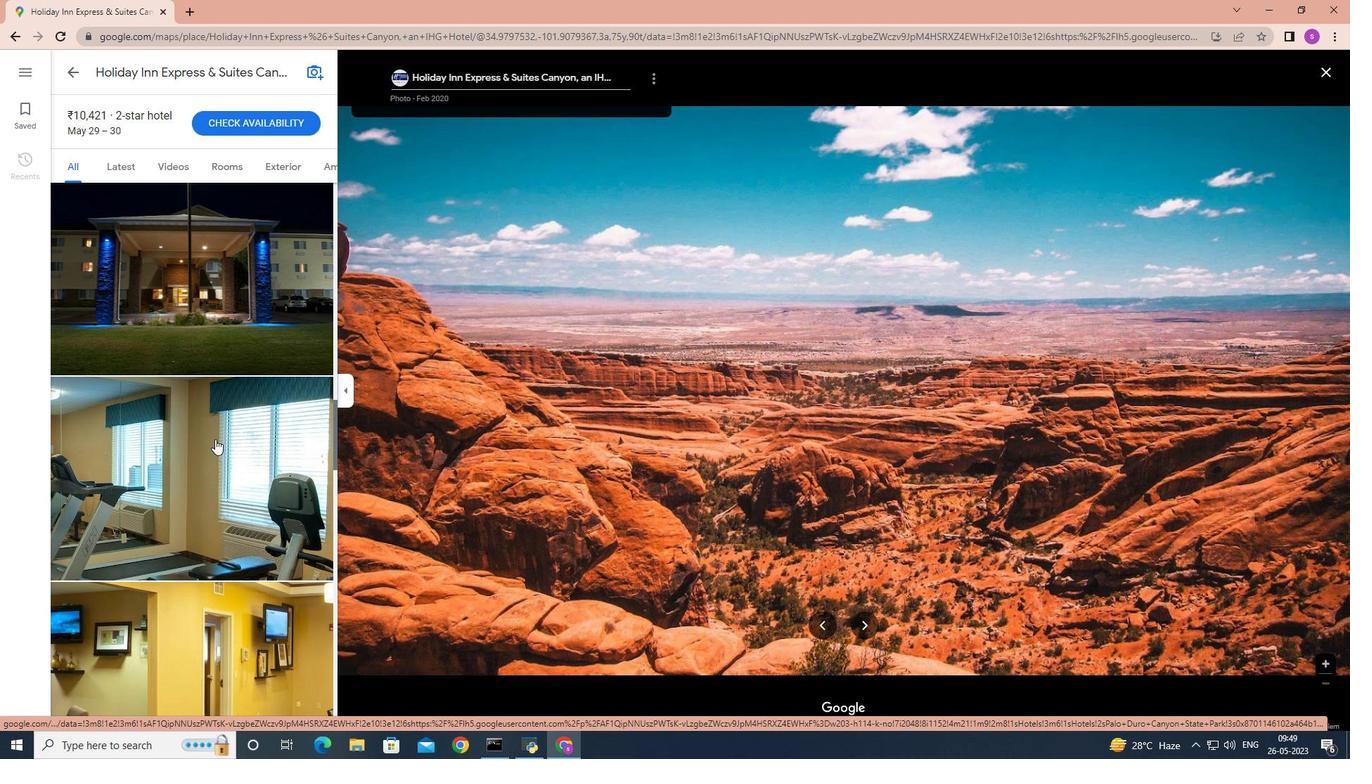 
Action: Mouse moved to (214, 437)
Screenshot: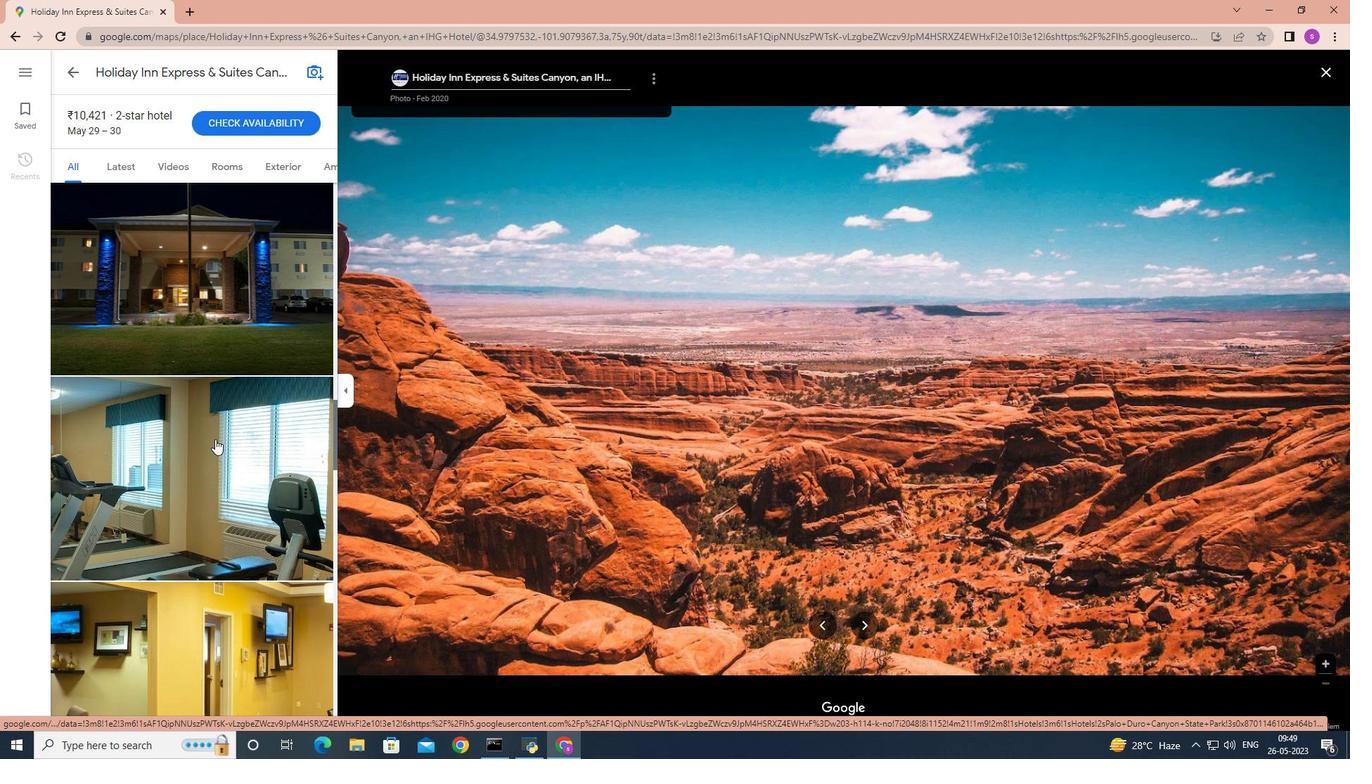 
Action: Mouse scrolled (214, 436) with delta (0, 0)
Screenshot: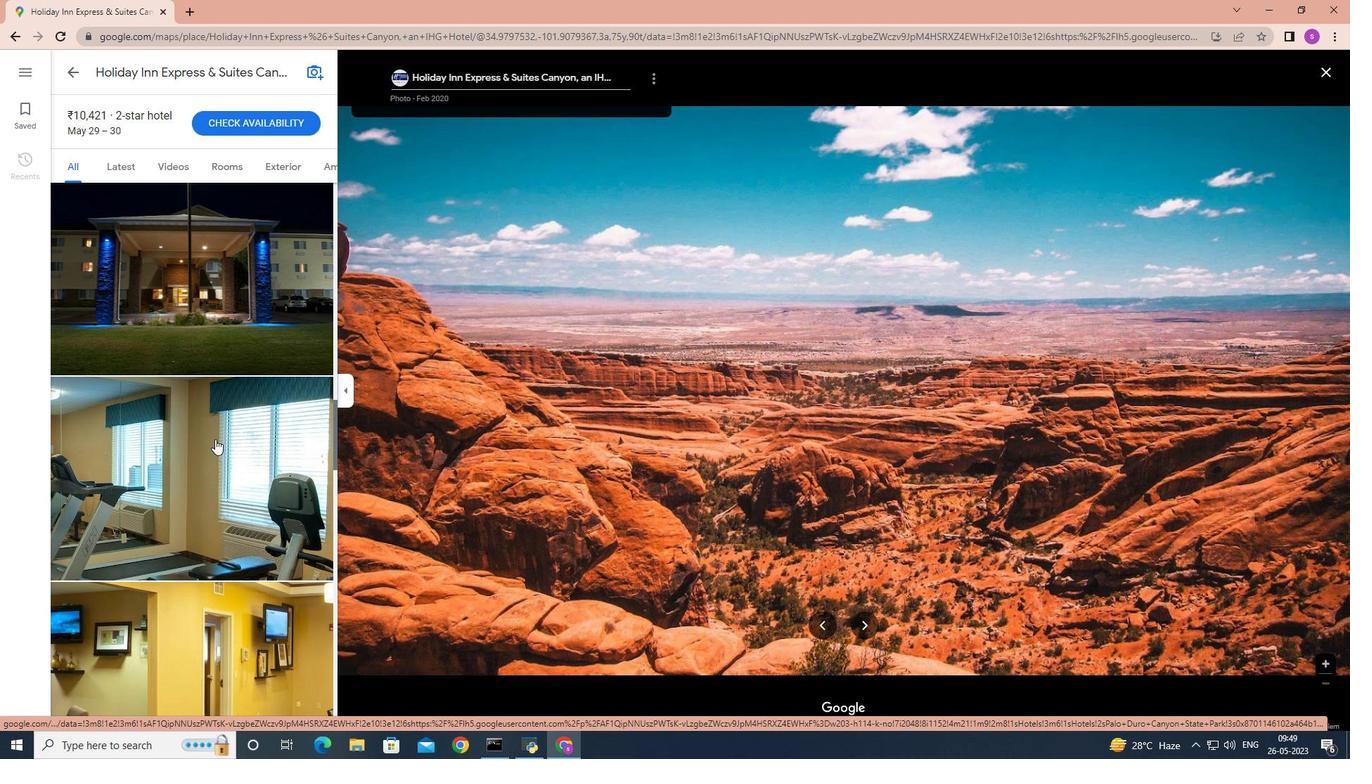 
Action: Mouse scrolled (214, 436) with delta (0, 0)
Screenshot: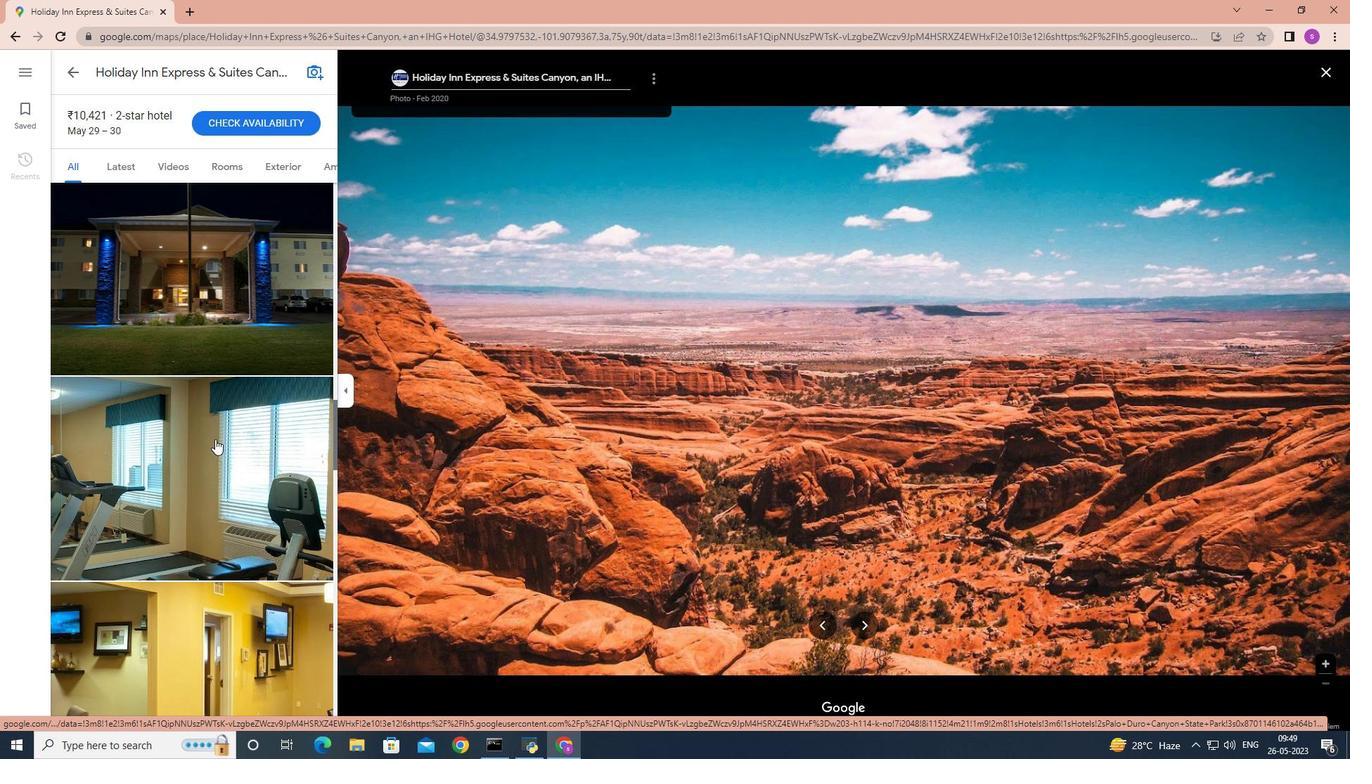 
Action: Mouse moved to (214, 438)
Screenshot: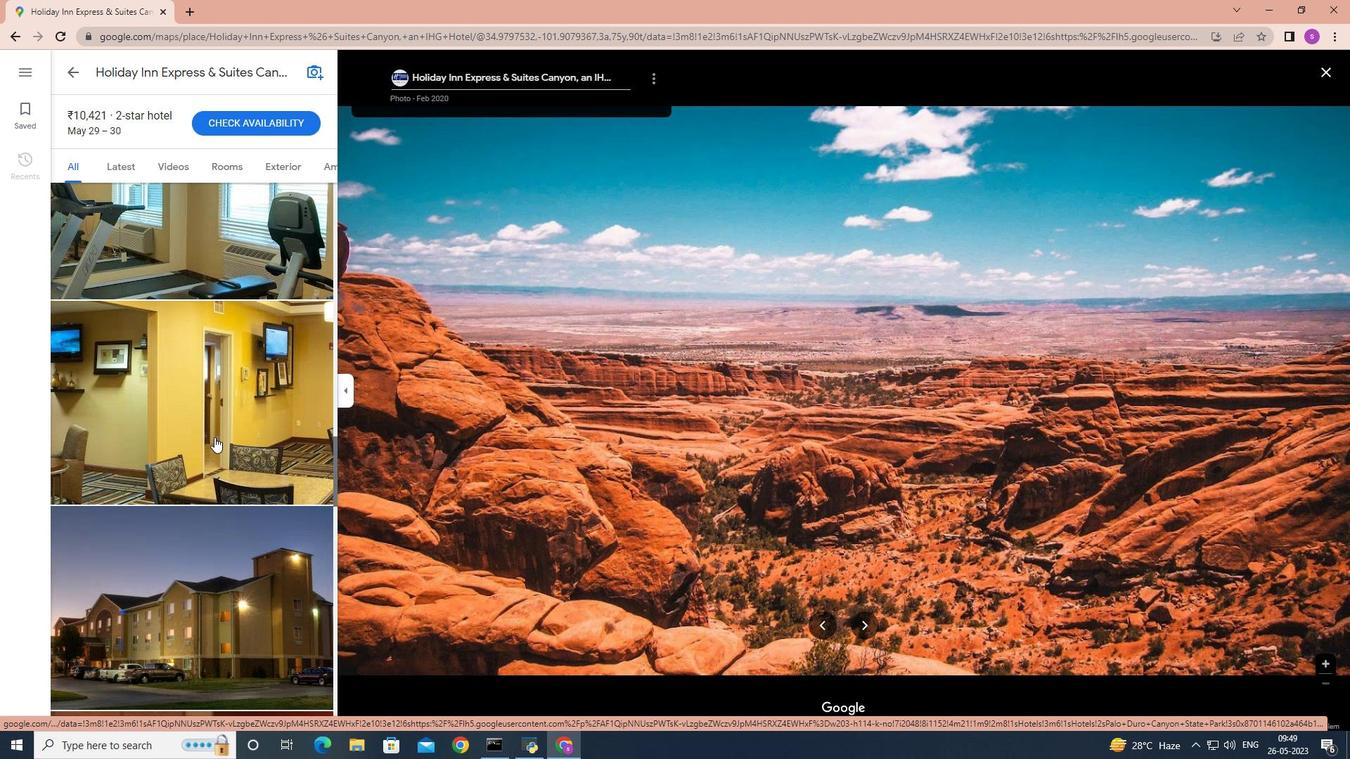 
Action: Mouse scrolled (214, 437) with delta (0, 0)
Screenshot: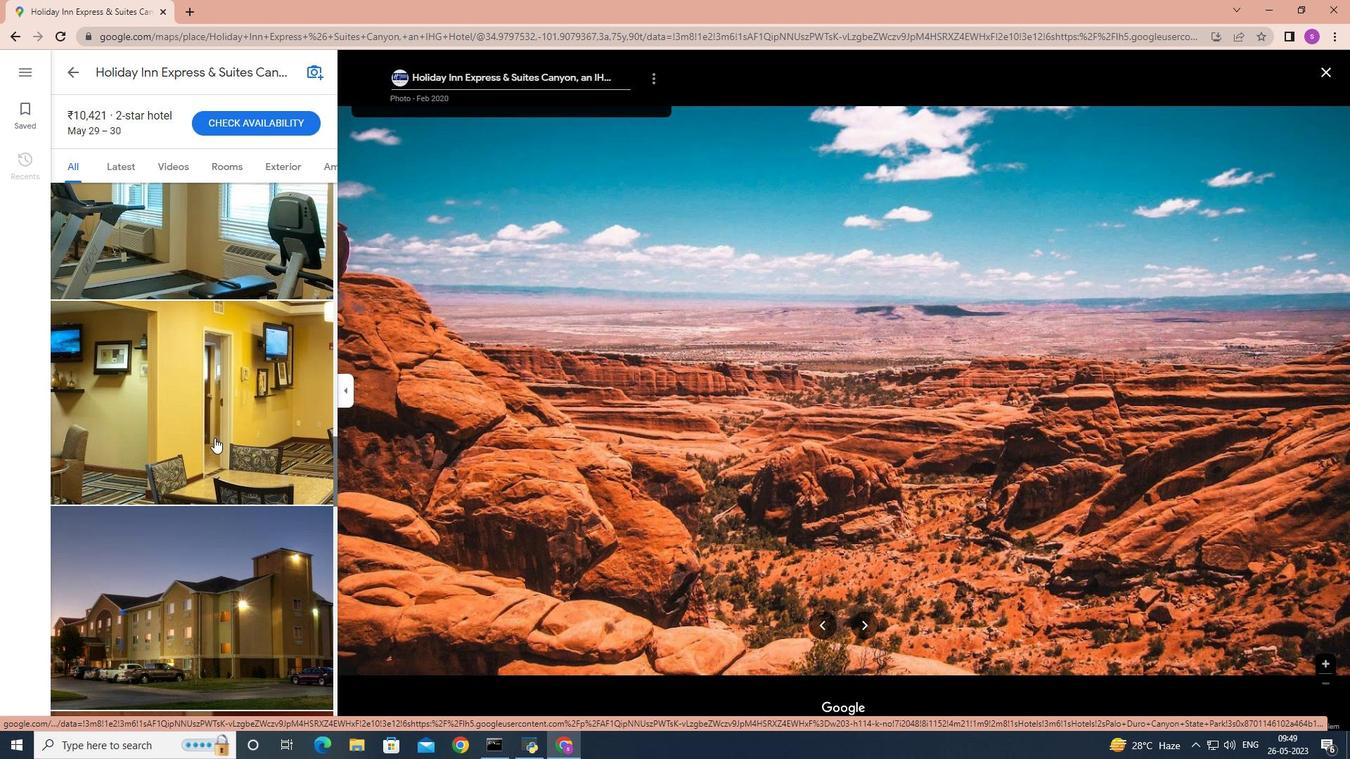
Action: Mouse scrolled (214, 437) with delta (0, 0)
Screenshot: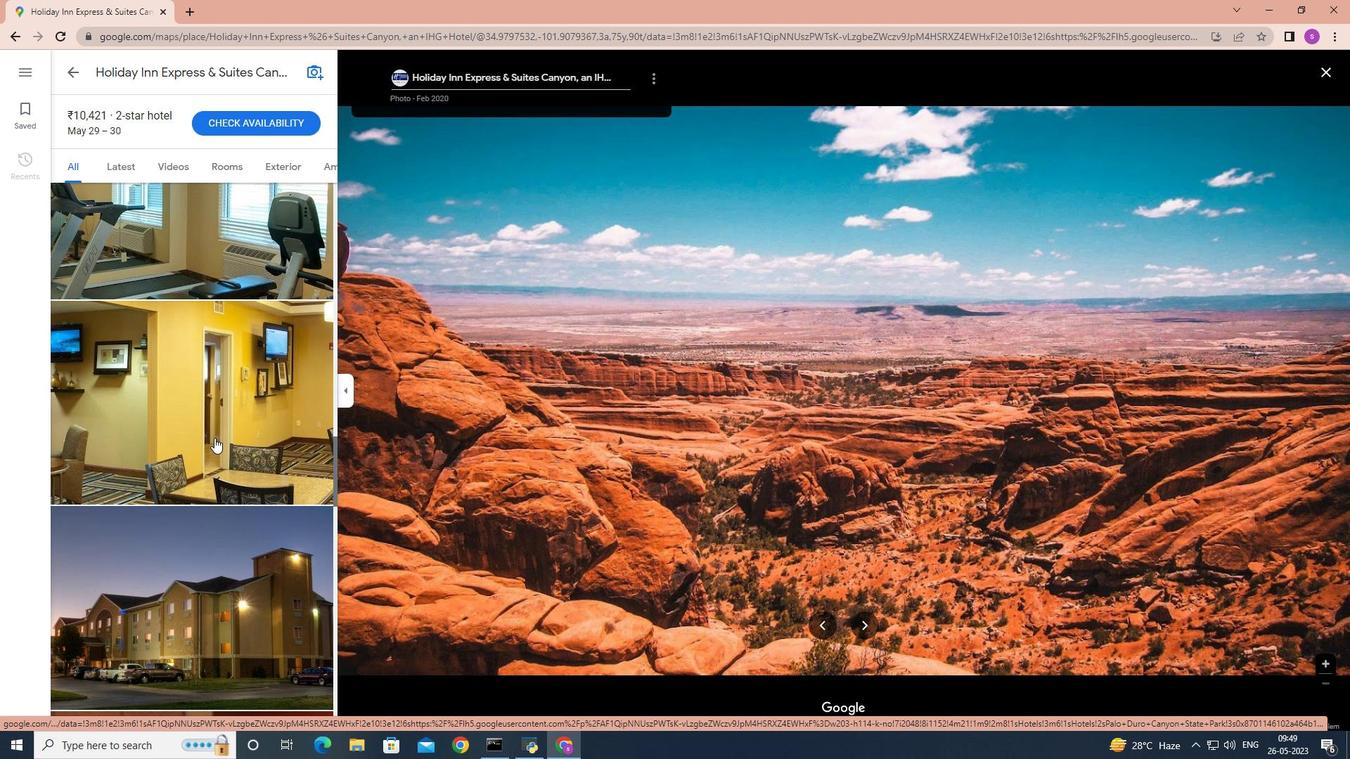 
Action: Mouse scrolled (214, 437) with delta (0, 0)
Screenshot: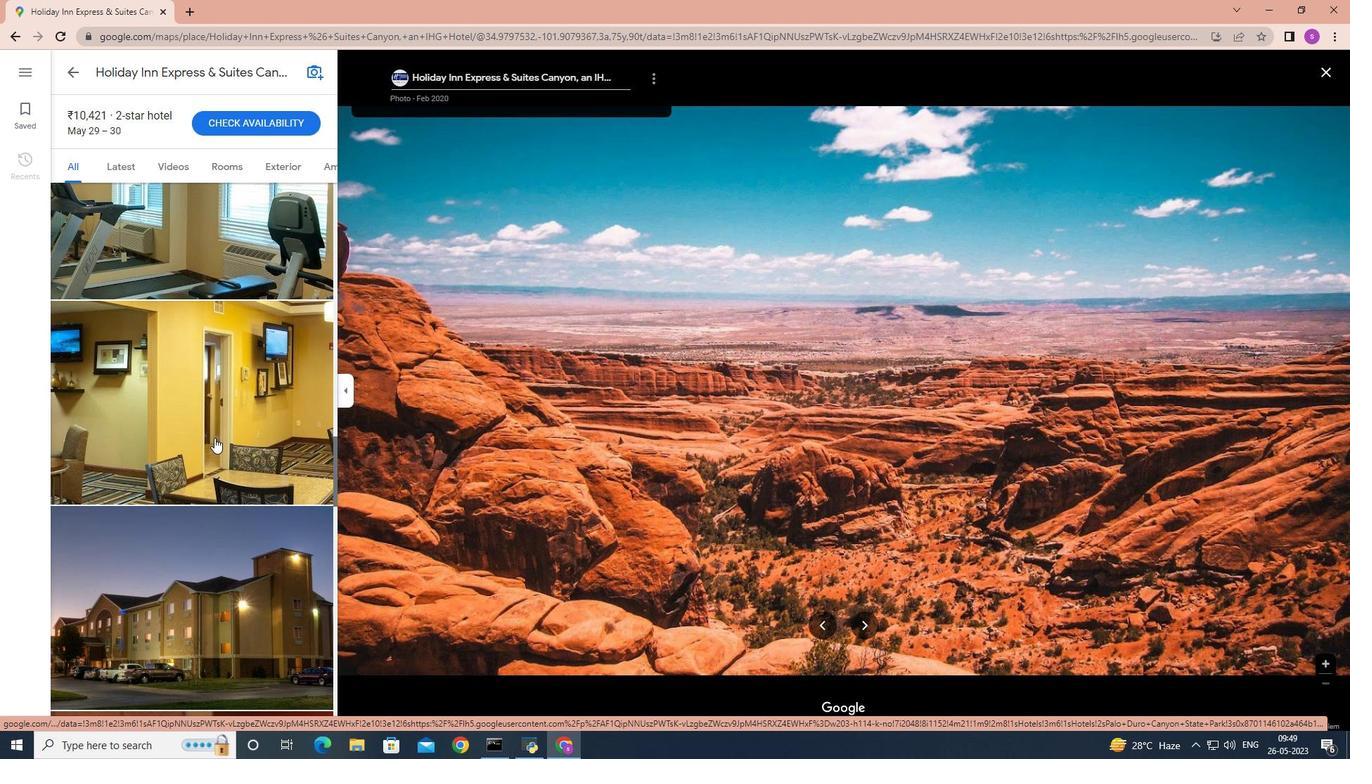 
Action: Mouse scrolled (214, 437) with delta (0, 0)
Screenshot: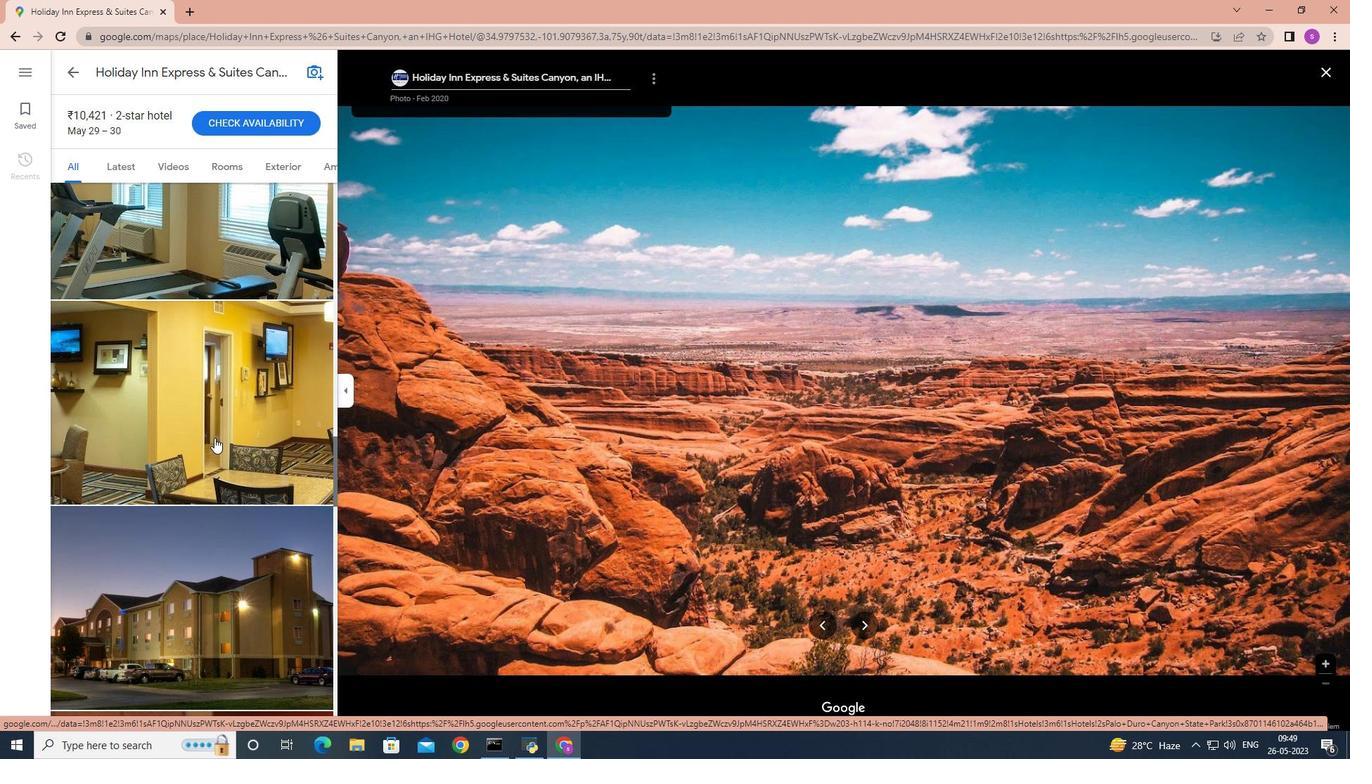 
Action: Mouse moved to (214, 434)
Screenshot: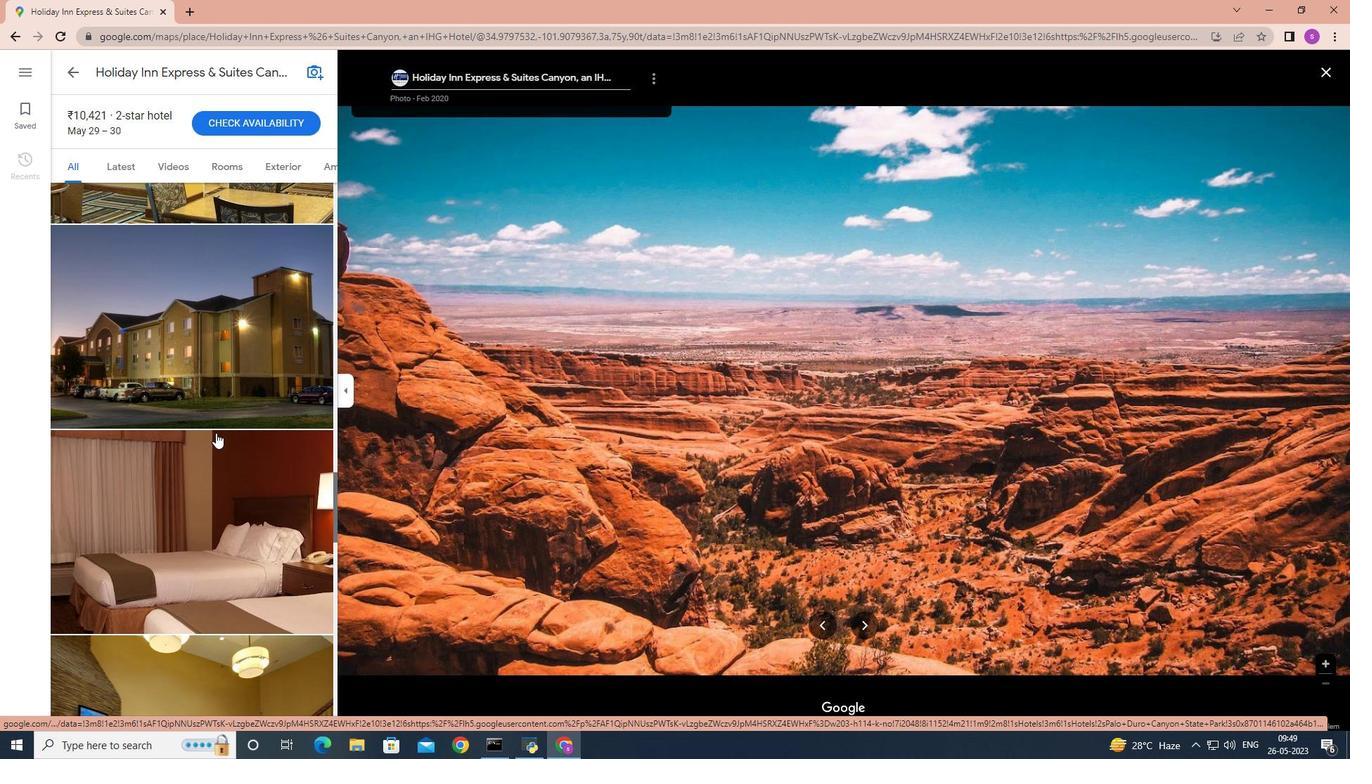 
Action: Mouse scrolled (214, 433) with delta (0, 0)
Screenshot: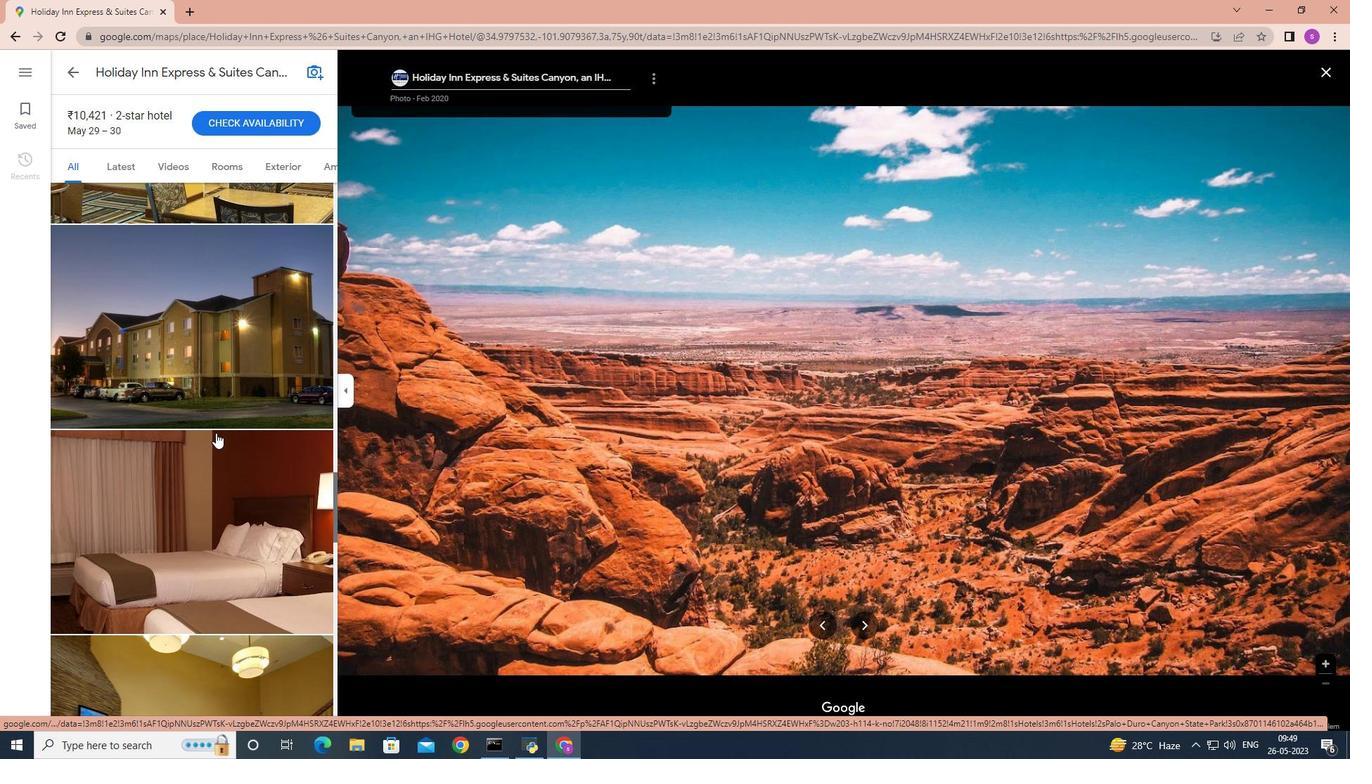 
Action: Mouse scrolled (214, 433) with delta (0, 0)
Screenshot: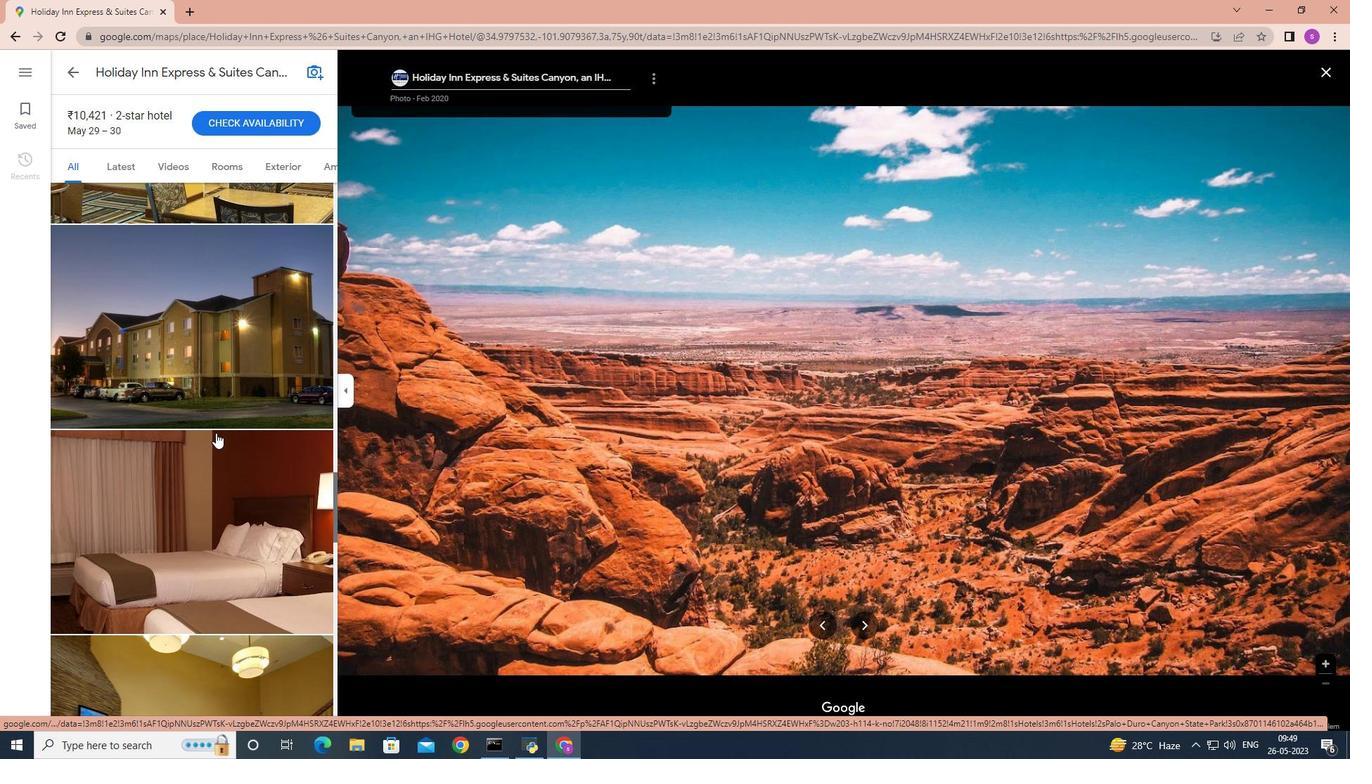
Action: Mouse scrolled (214, 433) with delta (0, 0)
Screenshot: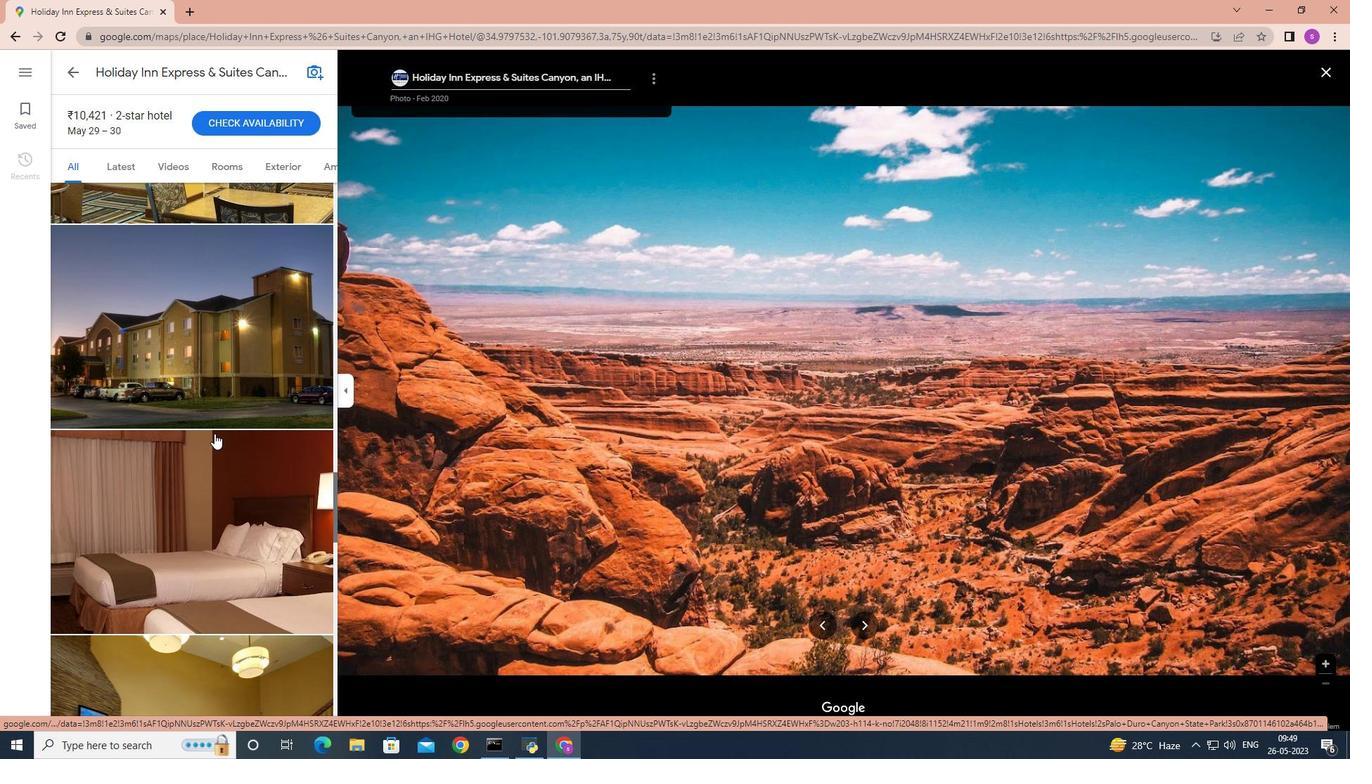 
Action: Mouse moved to (213, 434)
Screenshot: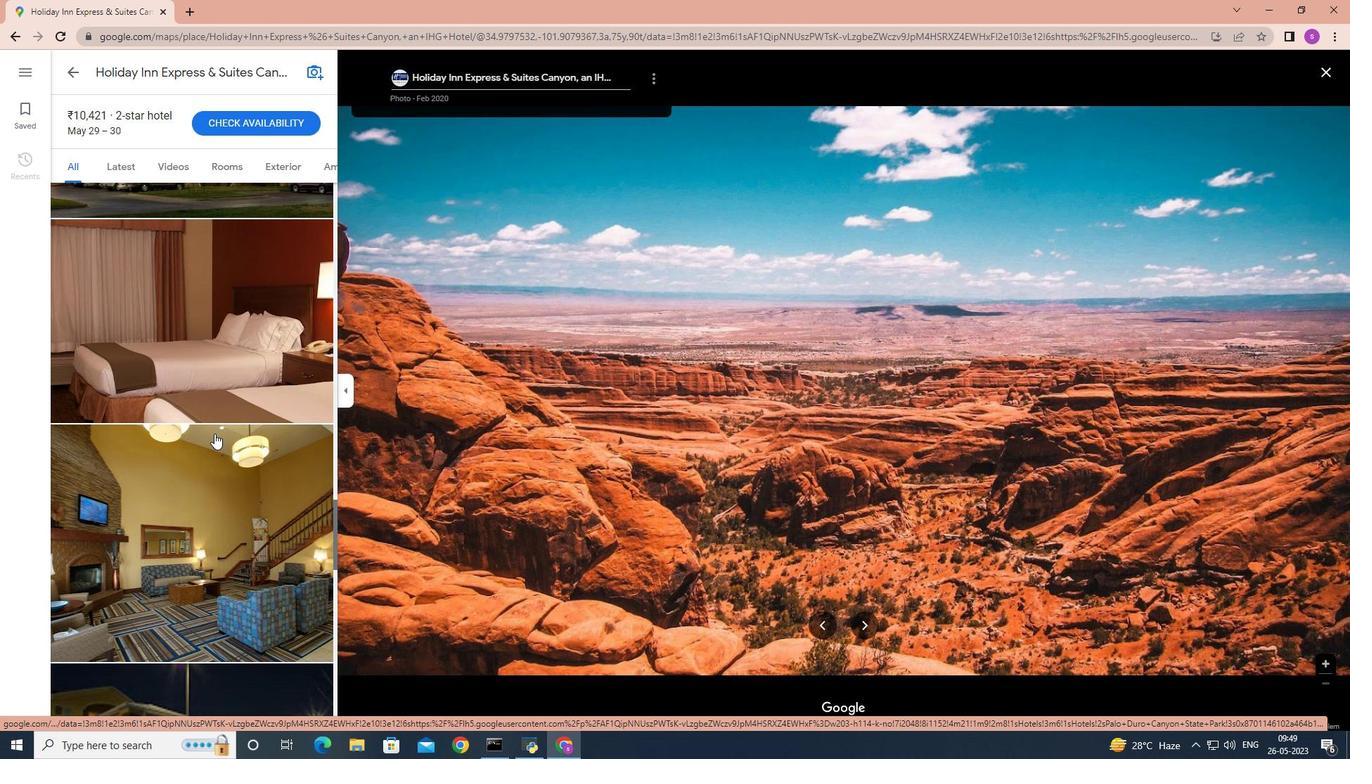 
Action: Mouse scrolled (213, 433) with delta (0, 0)
Screenshot: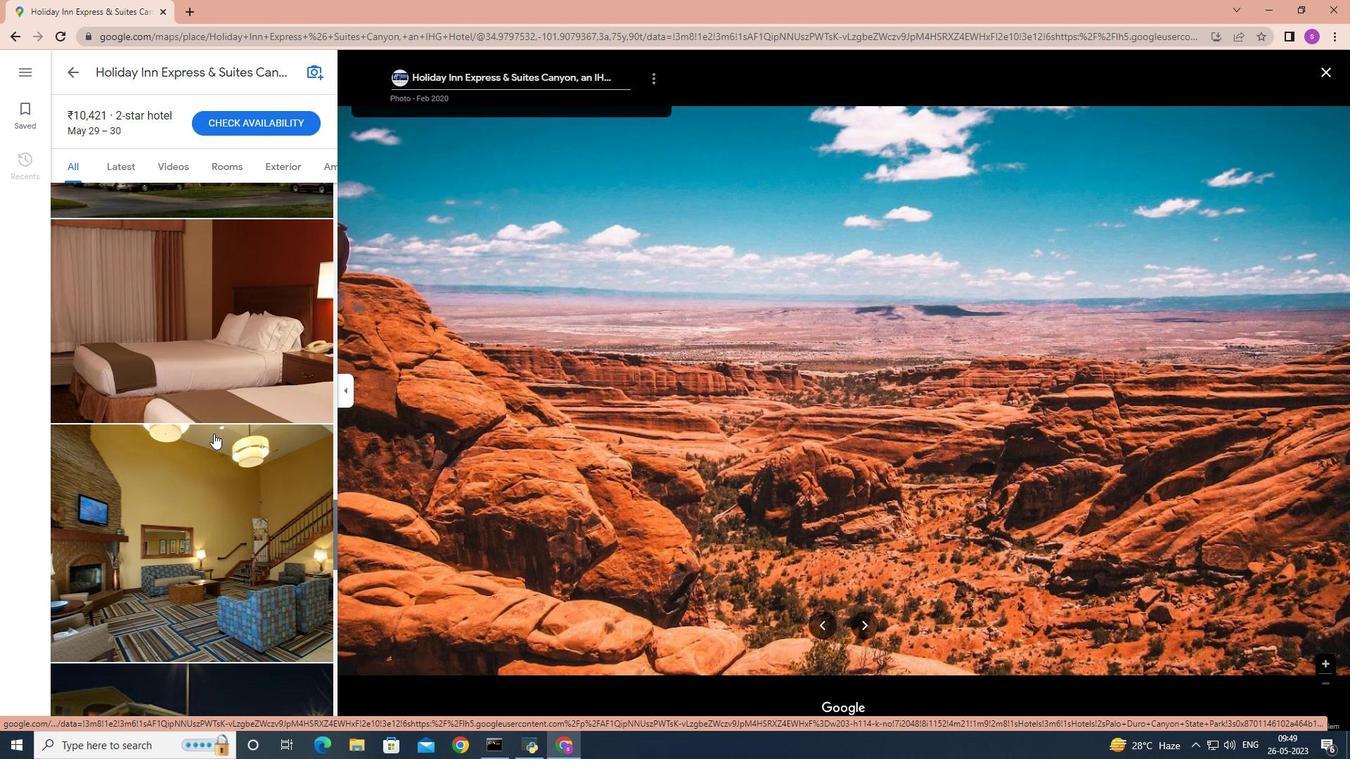 
Action: Mouse scrolled (213, 433) with delta (0, 0)
Screenshot: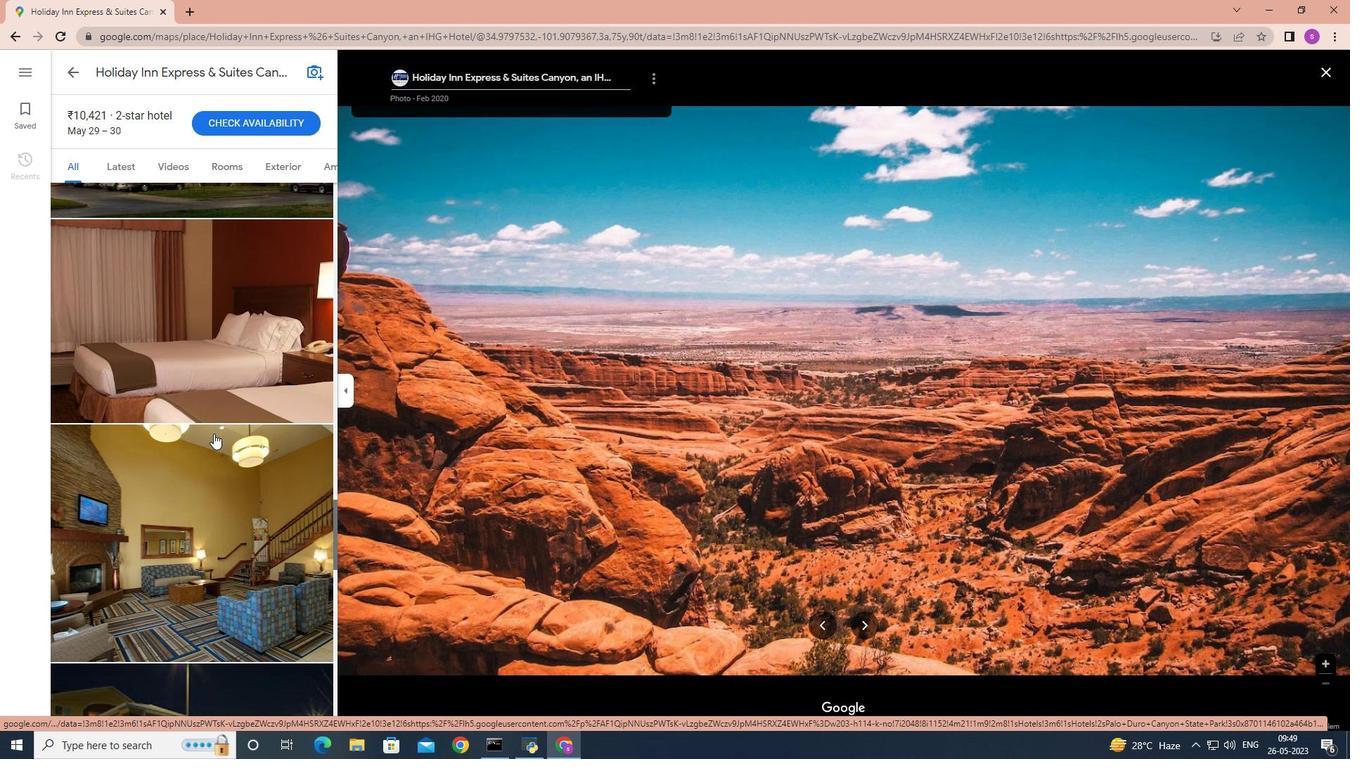 
Action: Mouse scrolled (213, 433) with delta (0, 0)
Screenshot: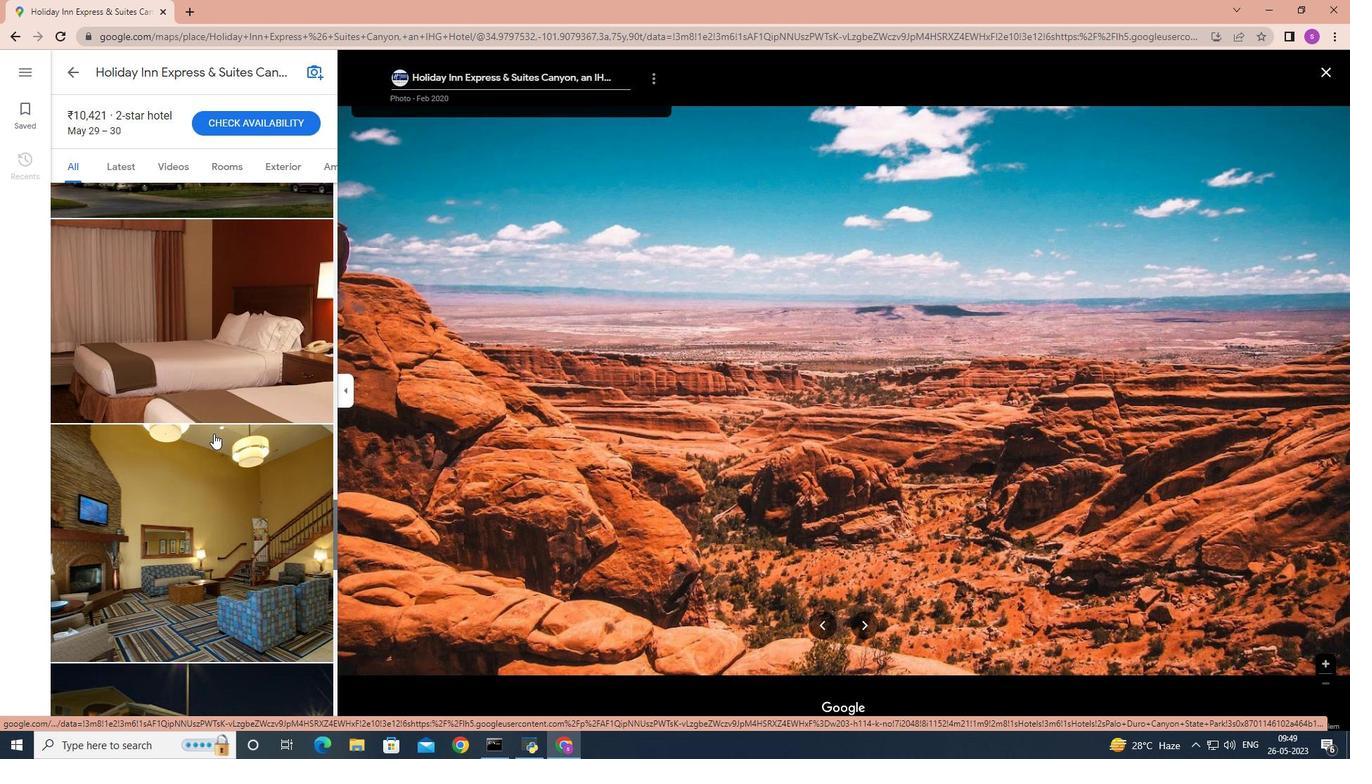 
Action: Mouse moved to (213, 430)
Screenshot: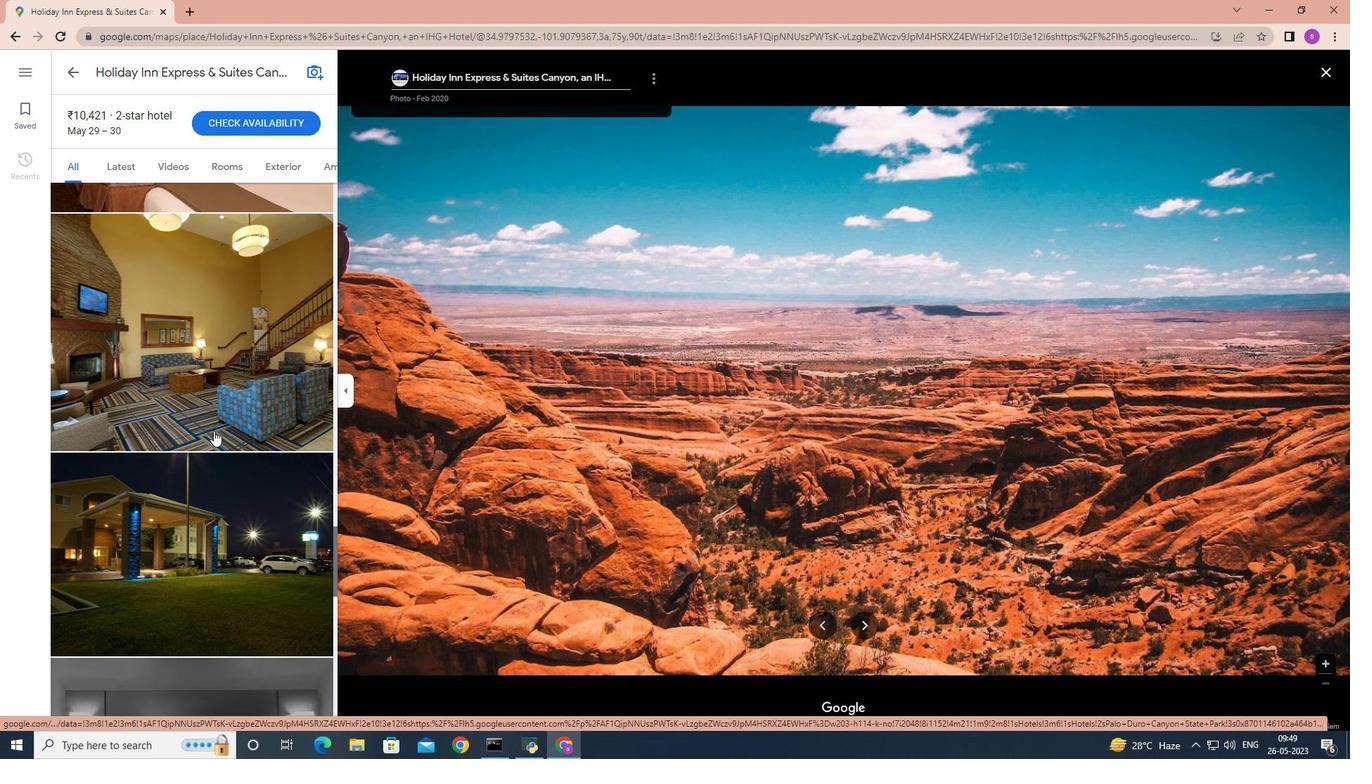 
Action: Mouse scrolled (213, 429) with delta (0, 0)
Screenshot: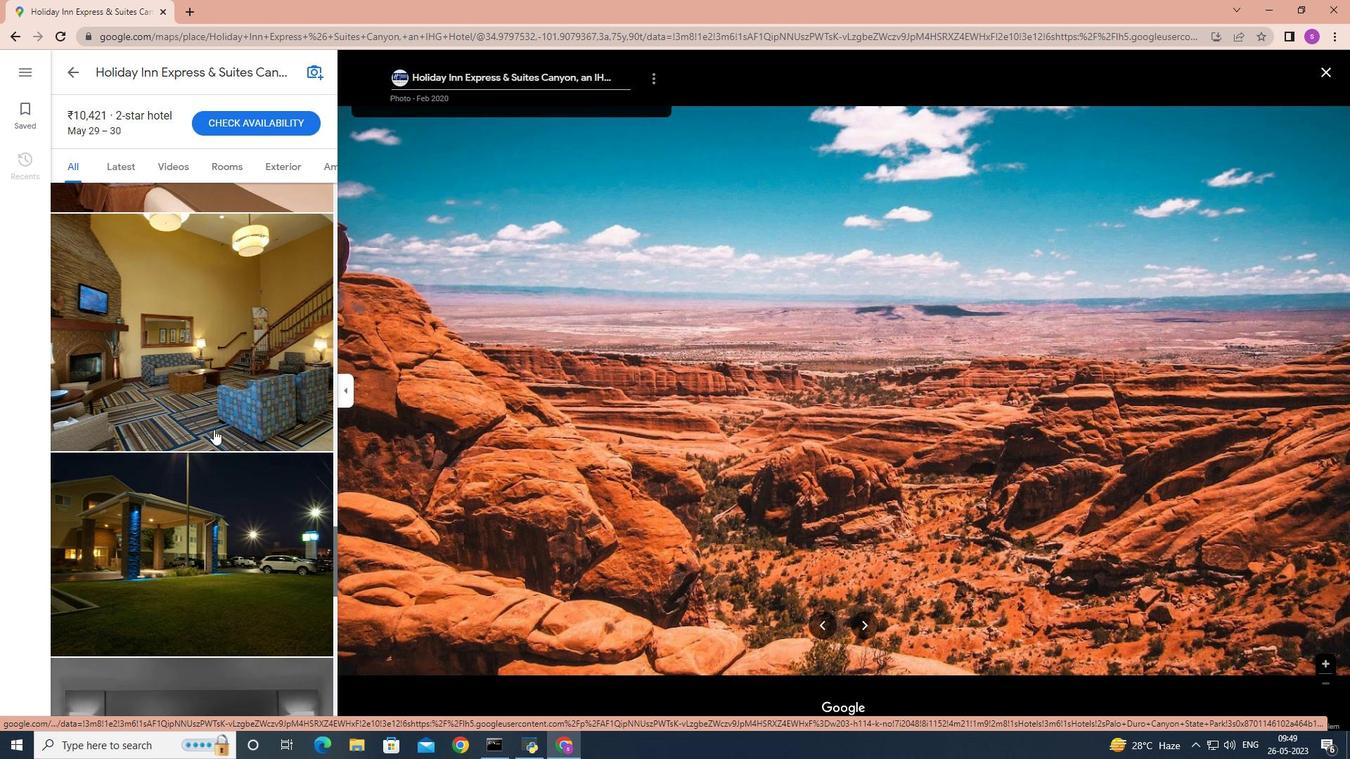 
Action: Mouse scrolled (213, 429) with delta (0, 0)
Screenshot: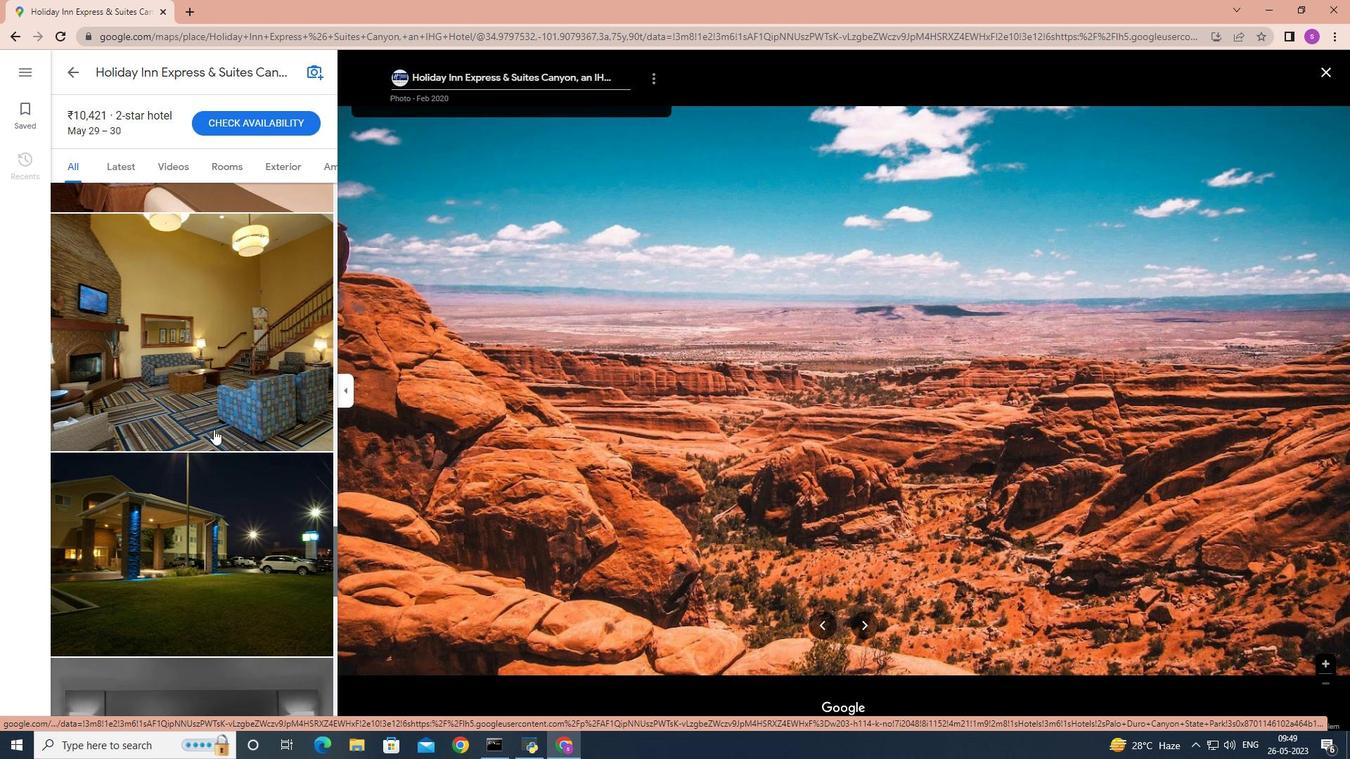 
Action: Mouse scrolled (213, 429) with delta (0, 0)
Screenshot: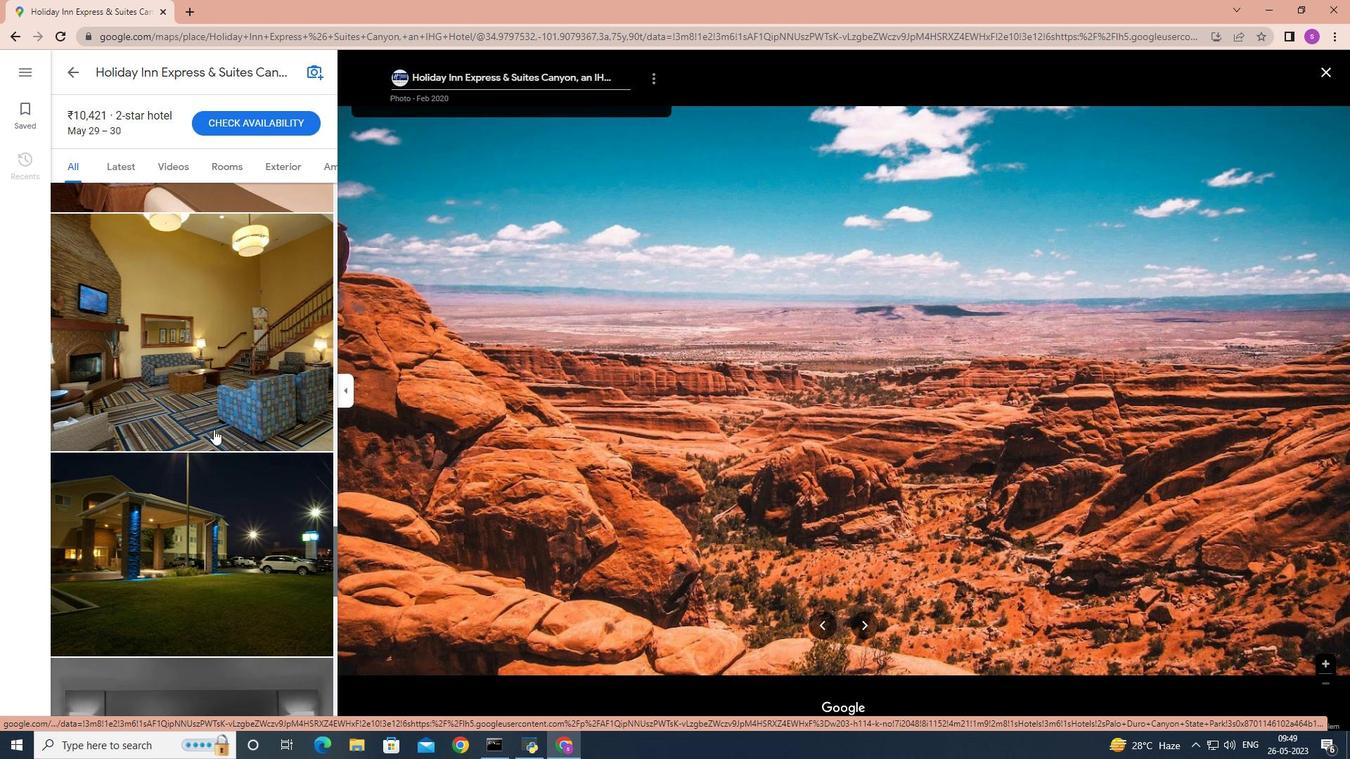 
Action: Mouse scrolled (213, 429) with delta (0, 0)
Screenshot: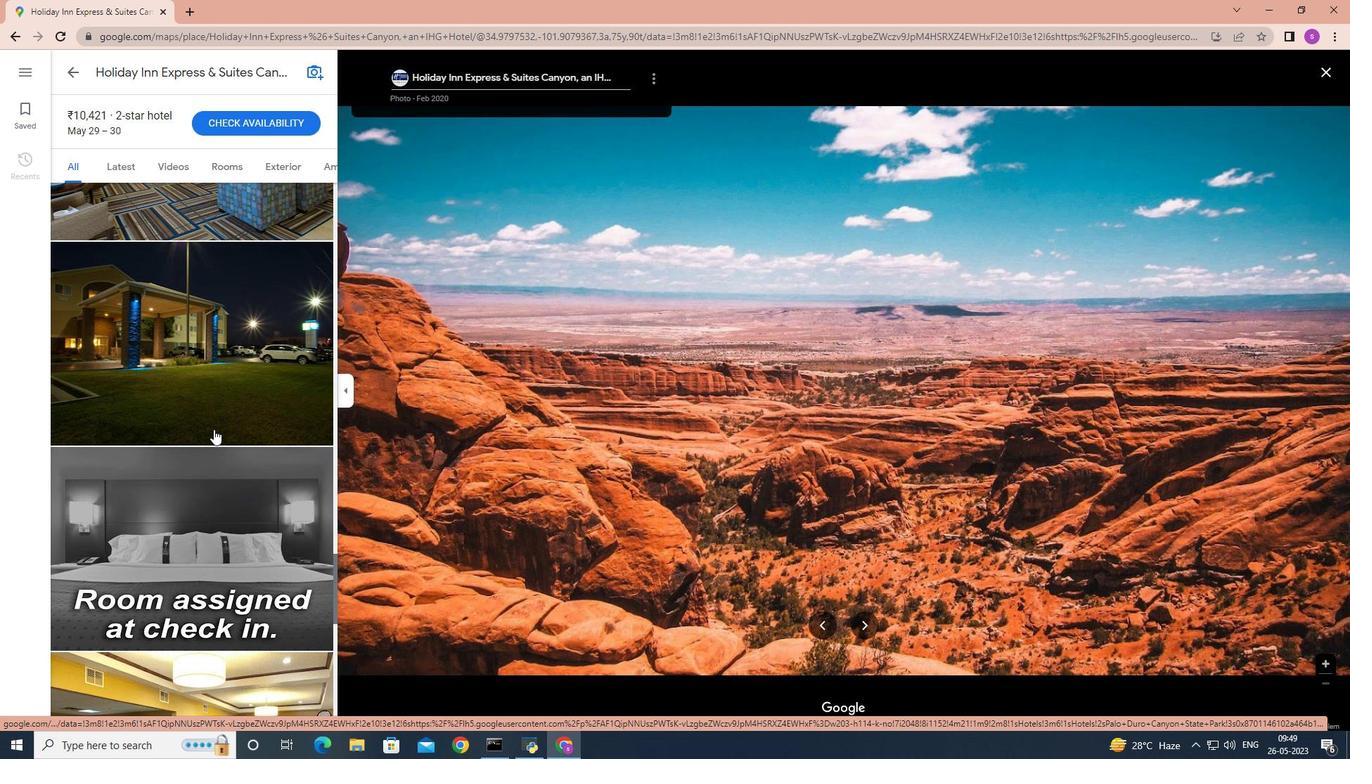 
Action: Mouse moved to (213, 429)
Screenshot: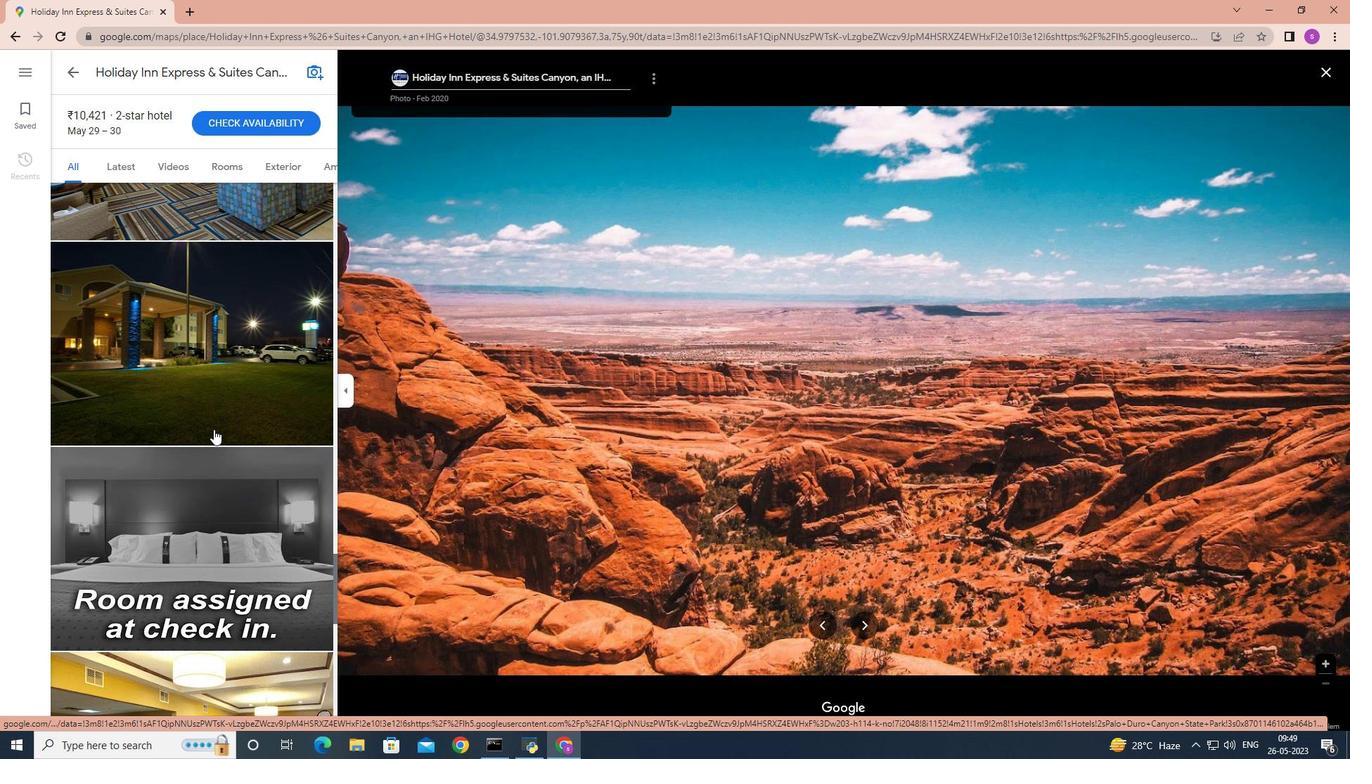 
Action: Mouse scrolled (213, 429) with delta (0, 0)
Screenshot: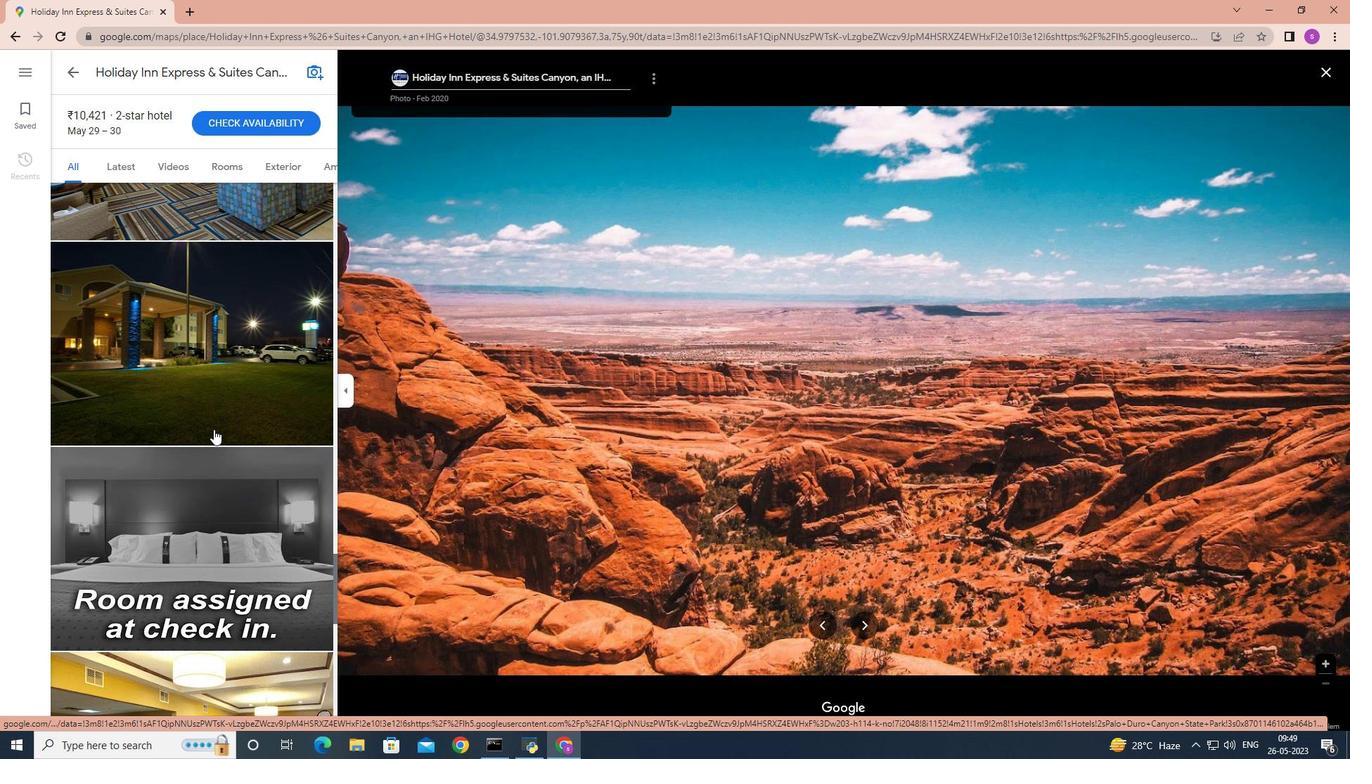 
Action: Mouse scrolled (213, 429) with delta (0, 0)
Screenshot: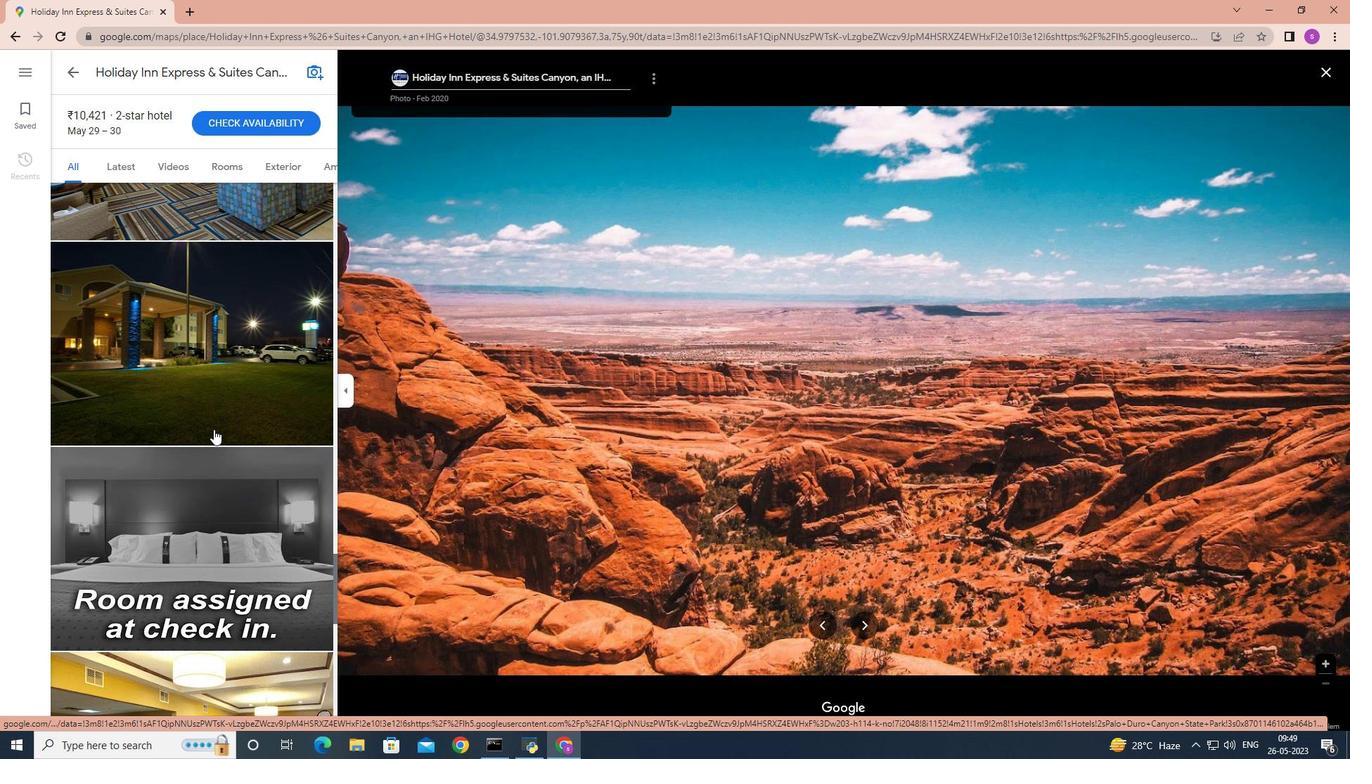 
Action: Mouse moved to (213, 429)
Screenshot: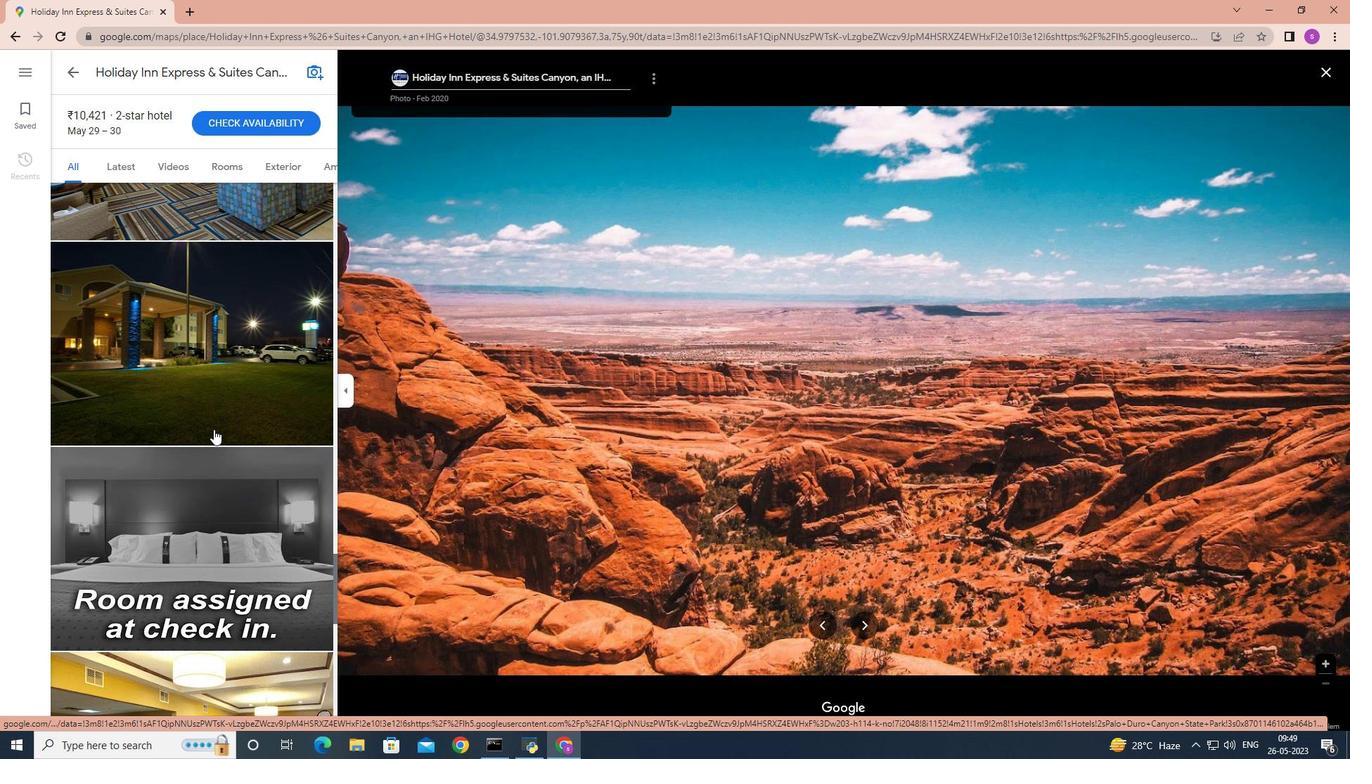 
Action: Mouse scrolled (213, 429) with delta (0, 0)
Screenshot: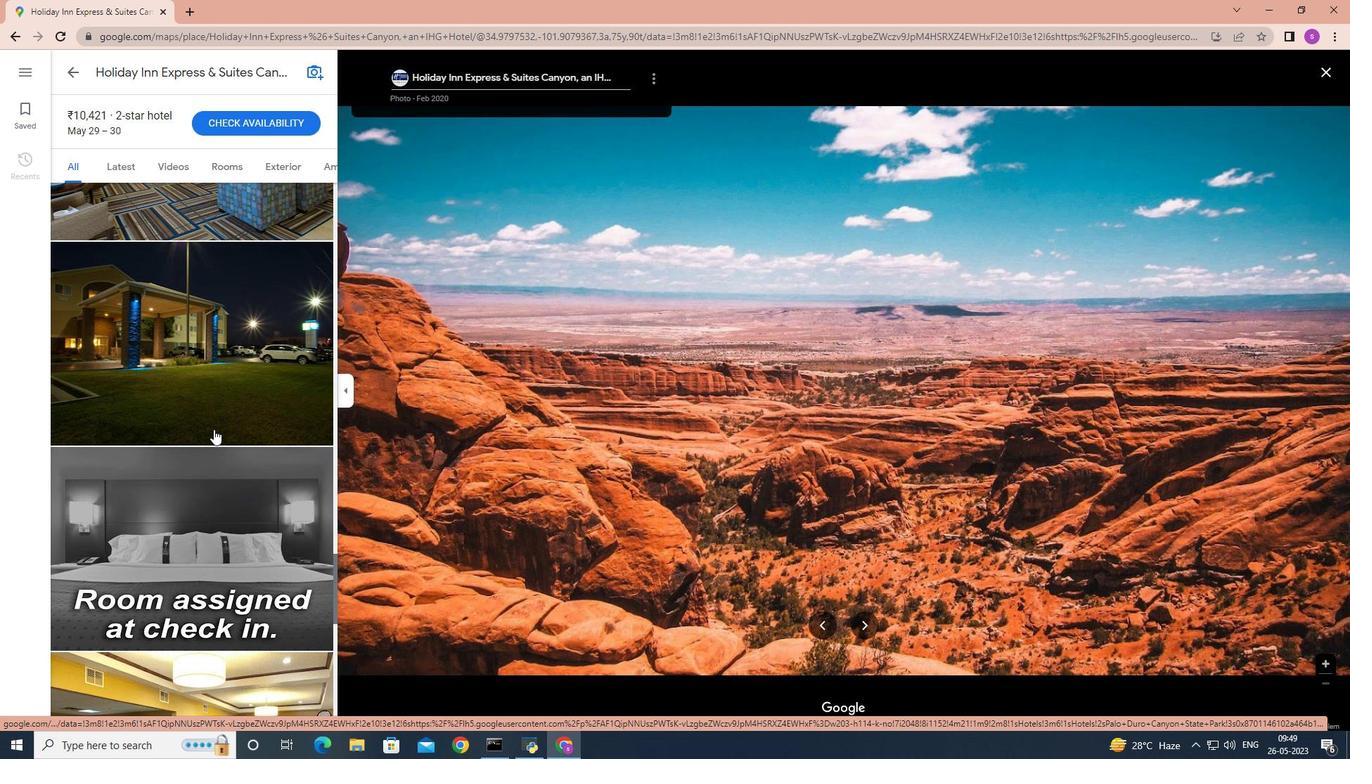 
Action: Mouse moved to (213, 429)
Screenshot: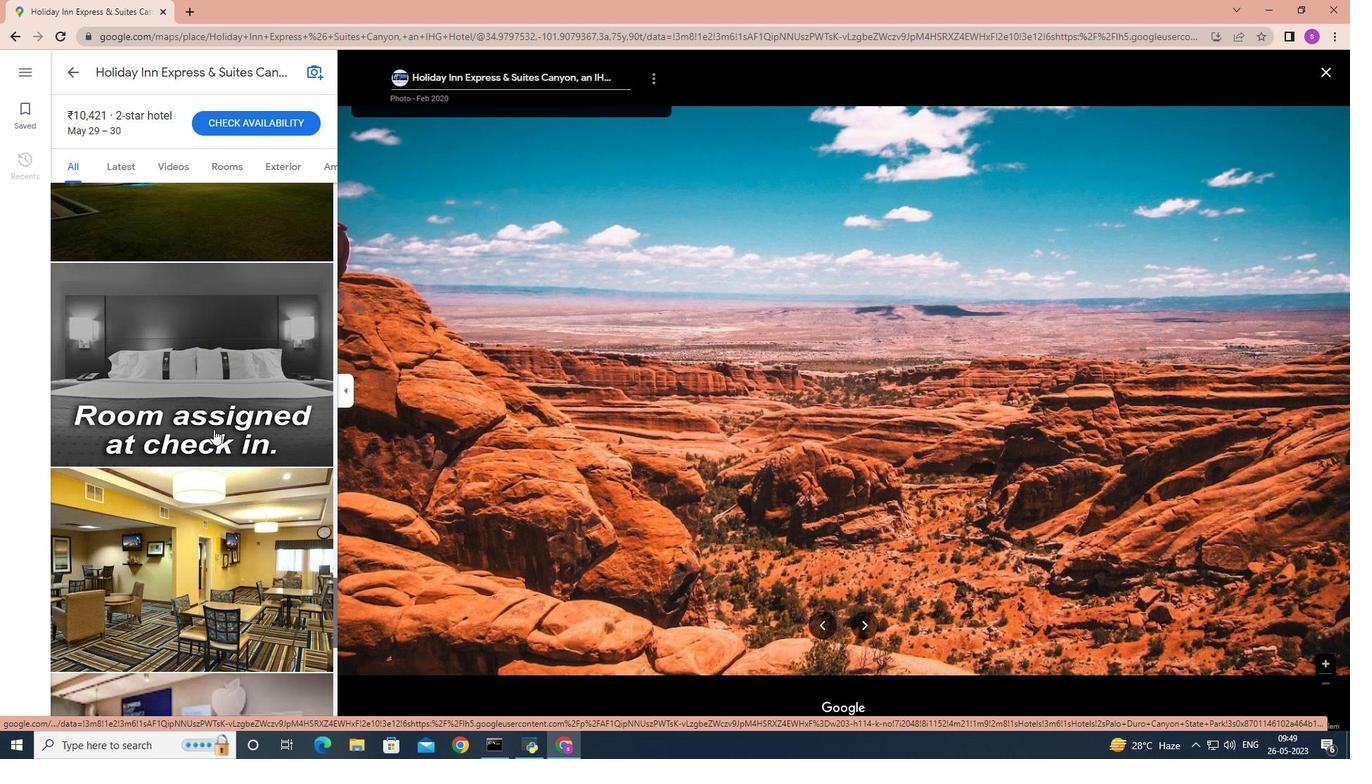 
Action: Mouse scrolled (213, 429) with delta (0, 0)
Screenshot: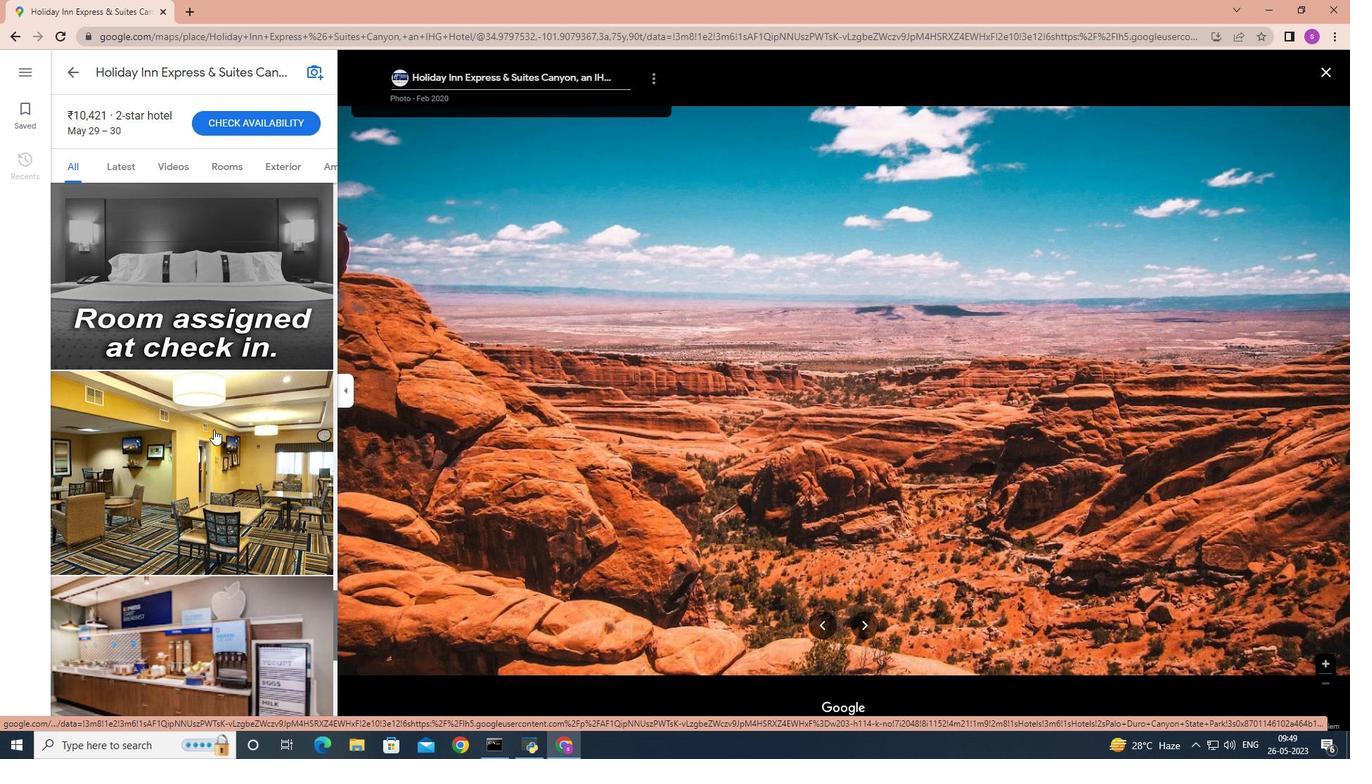 
Action: Mouse scrolled (213, 429) with delta (0, 0)
Screenshot: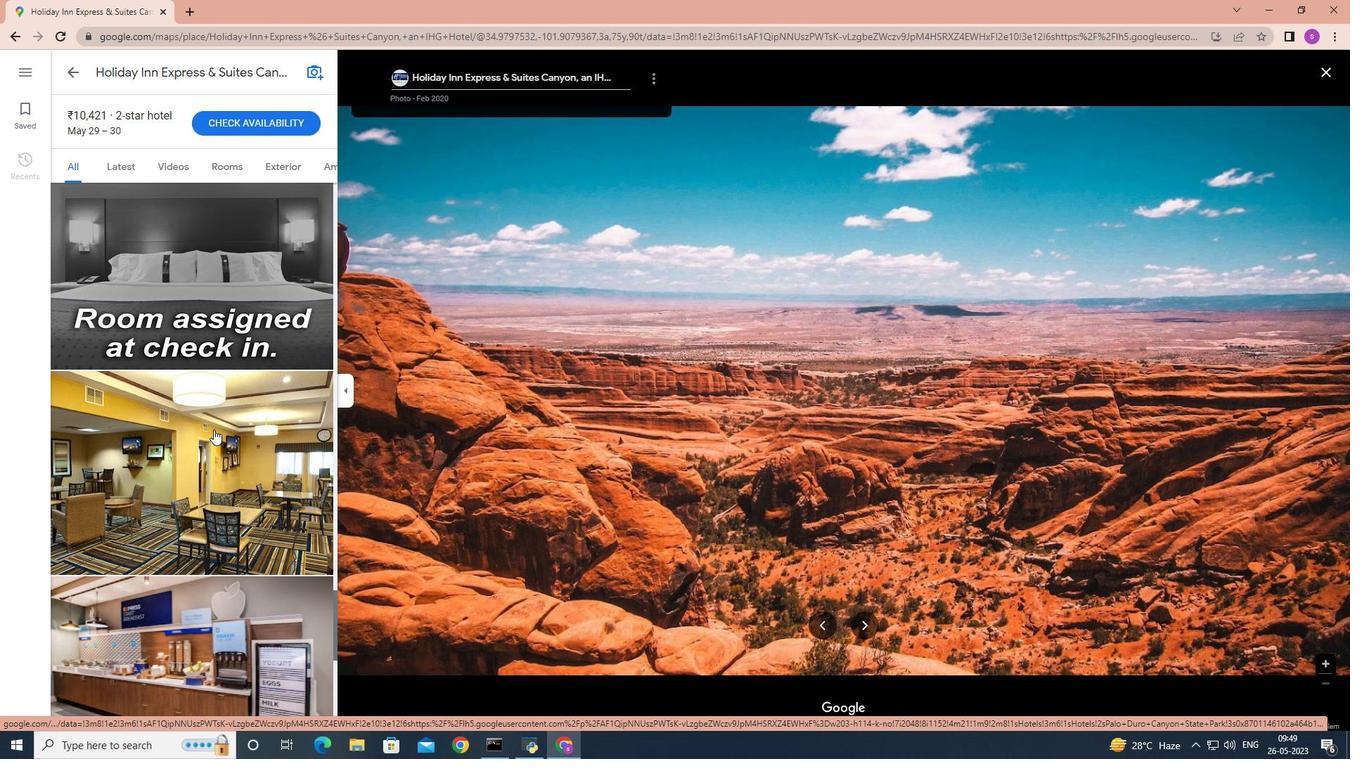 
Action: Mouse scrolled (213, 429) with delta (0, 0)
Screenshot: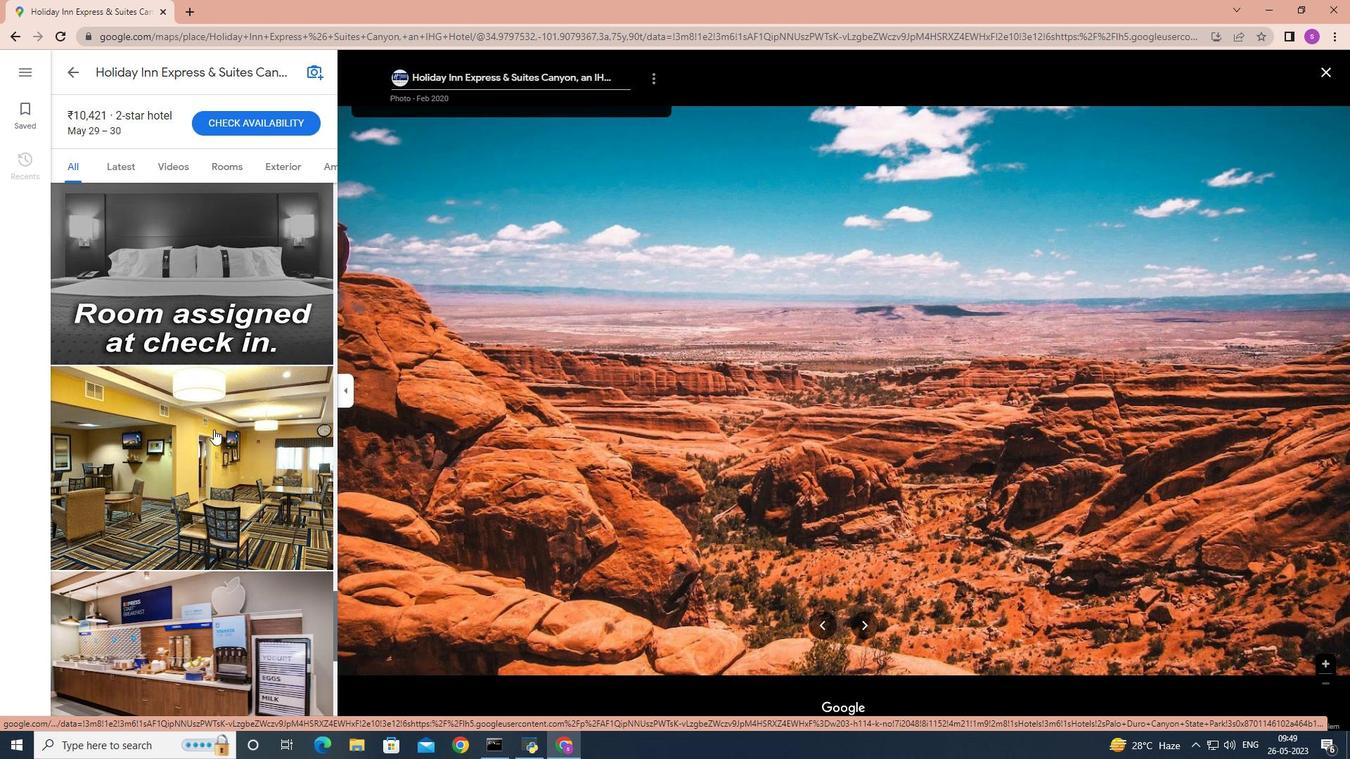 
Action: Mouse scrolled (213, 429) with delta (0, 0)
Screenshot: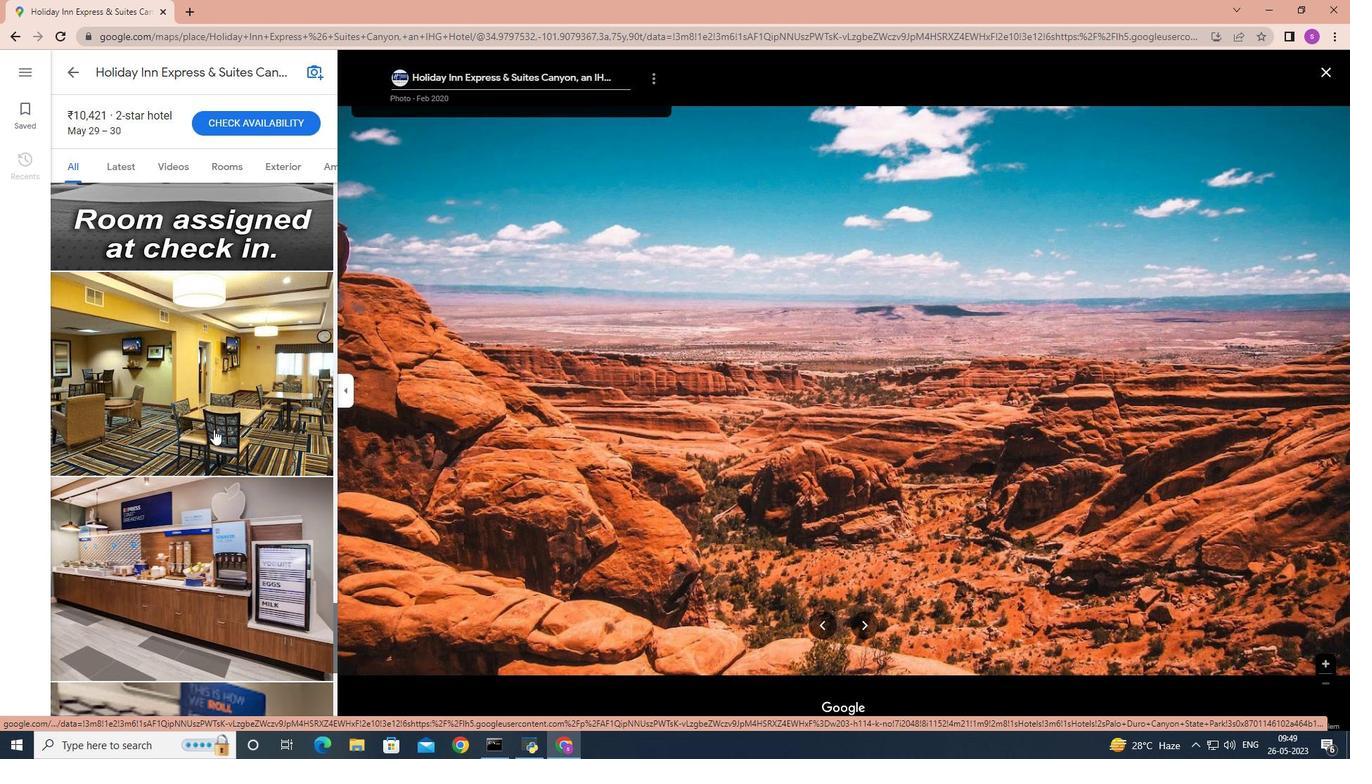 
Action: Mouse moved to (215, 429)
Screenshot: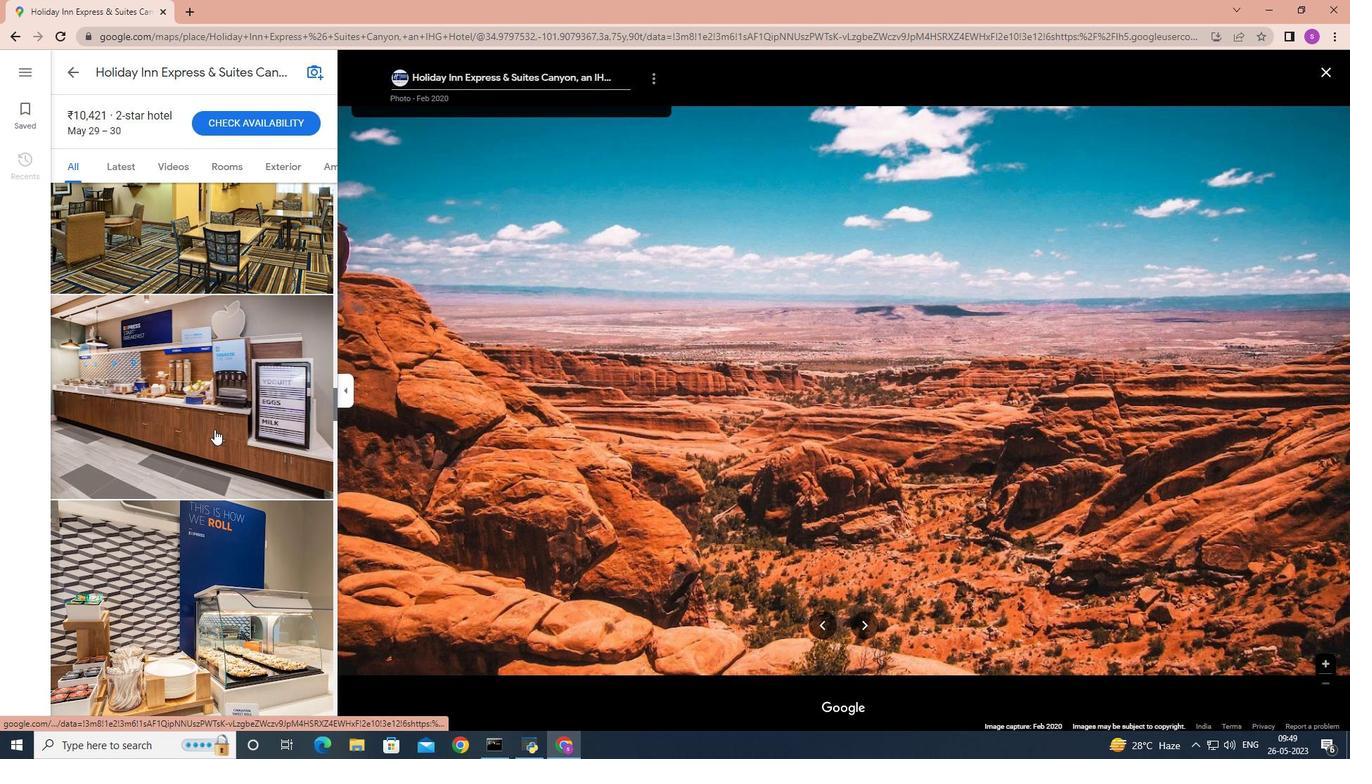 
Action: Mouse pressed left at (215, 429)
Screenshot: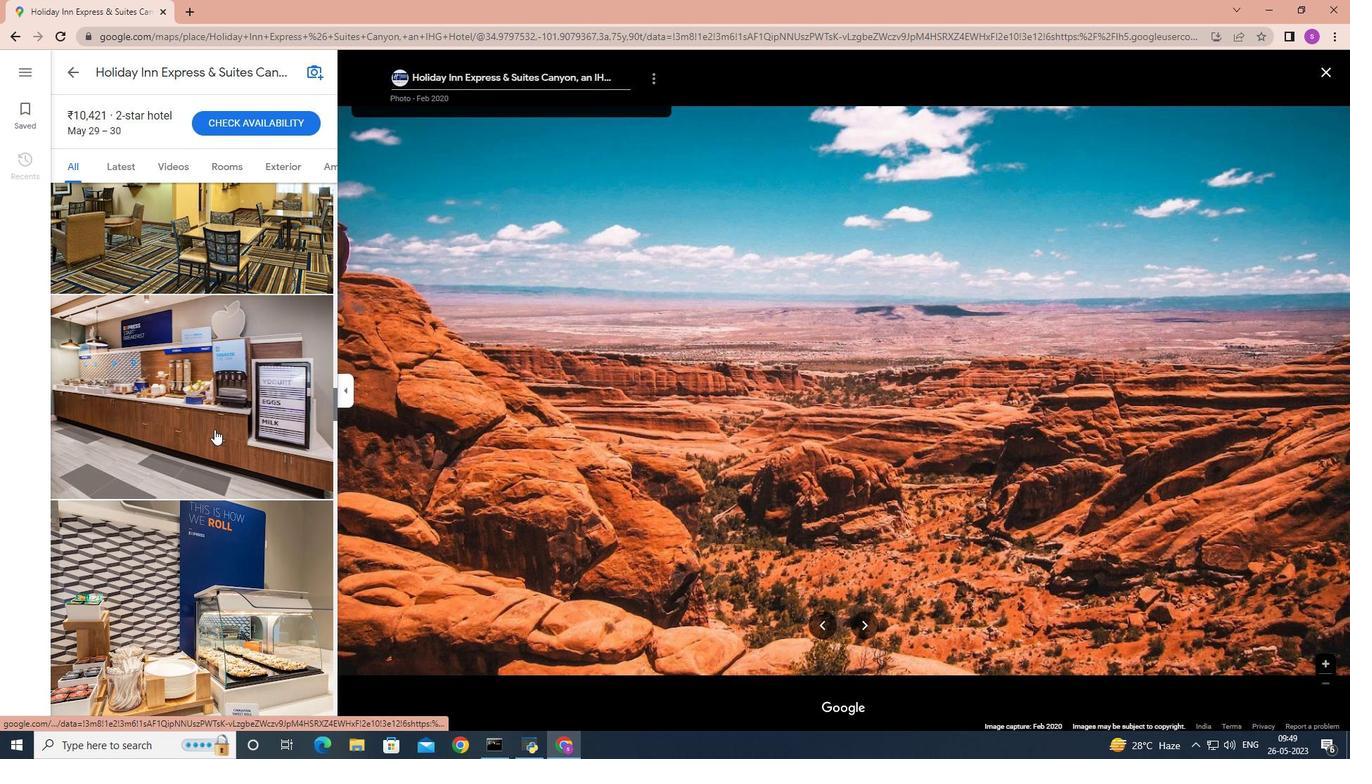 
Action: Mouse moved to (215, 432)
Screenshot: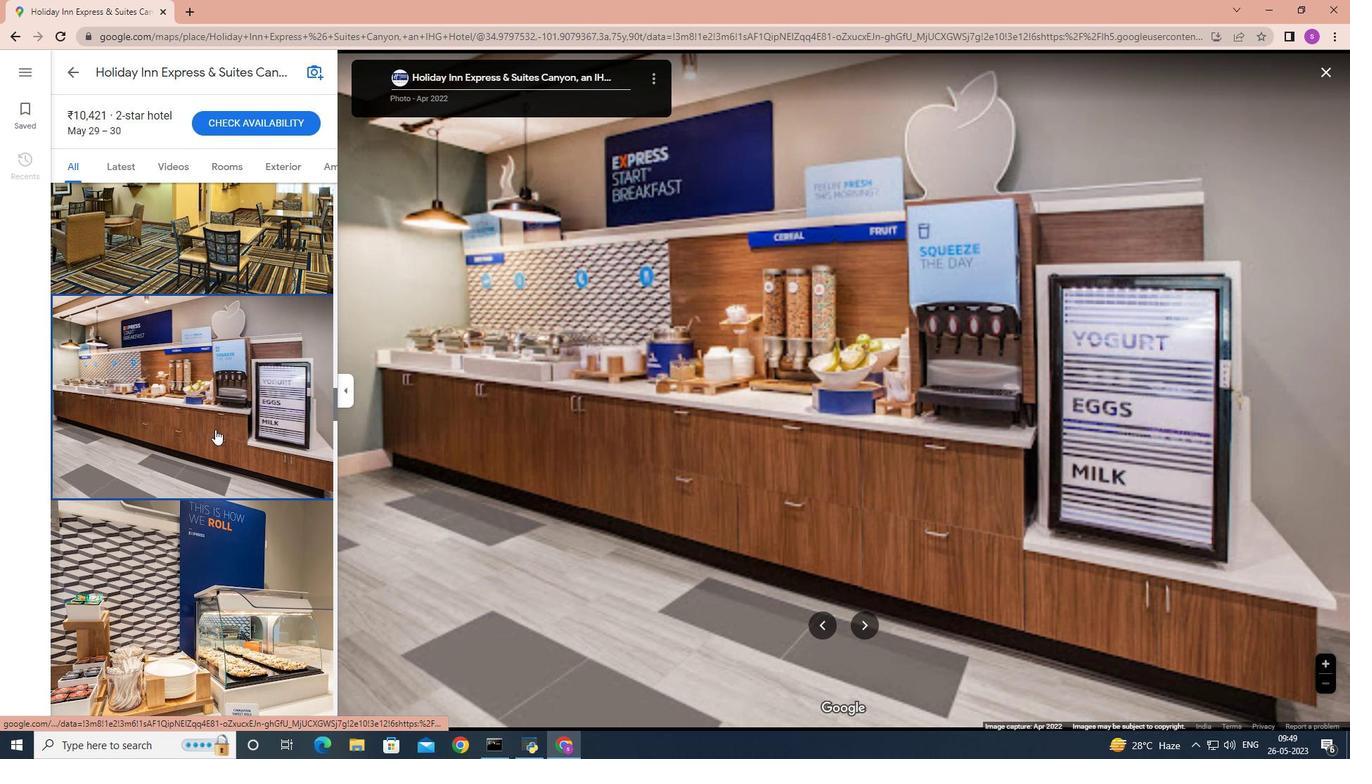 
Action: Mouse scrolled (215, 431) with delta (0, 0)
Screenshot: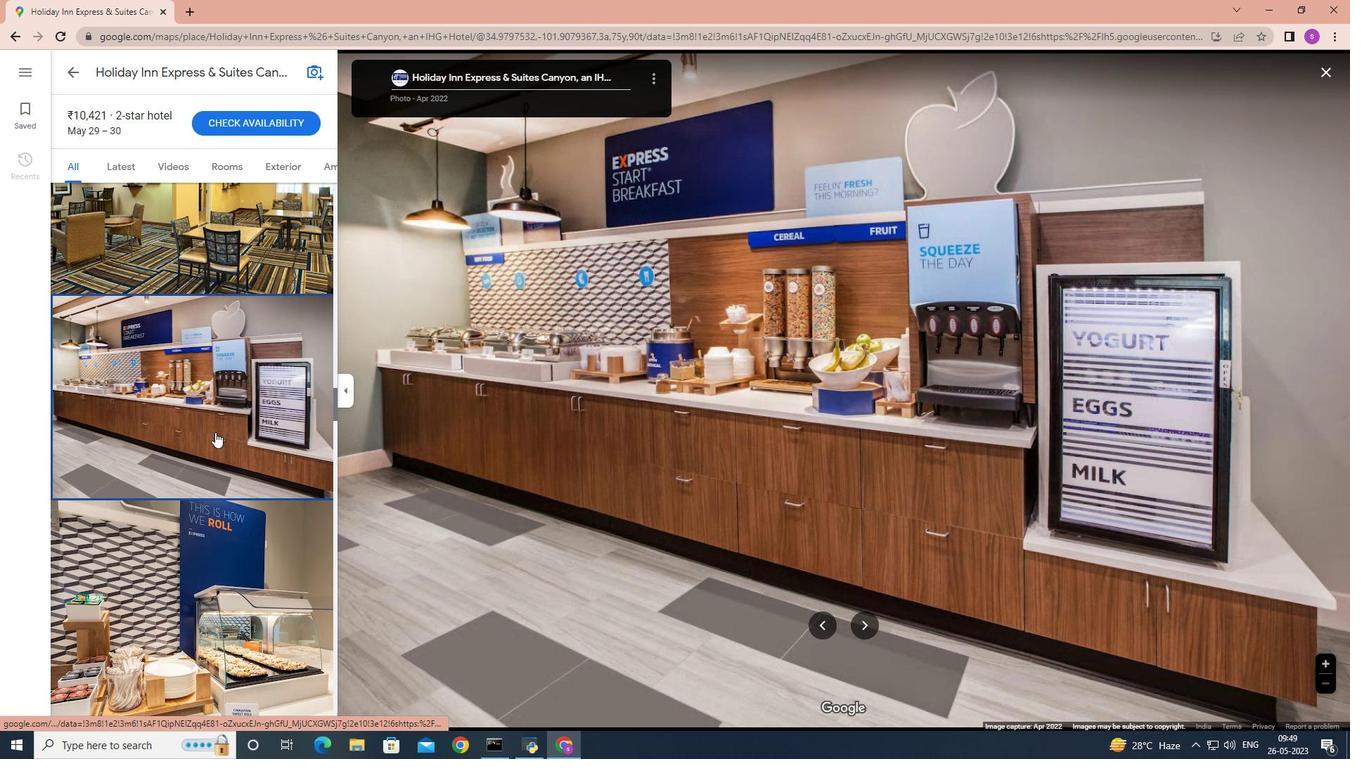 
Action: Mouse scrolled (215, 431) with delta (0, 0)
Screenshot: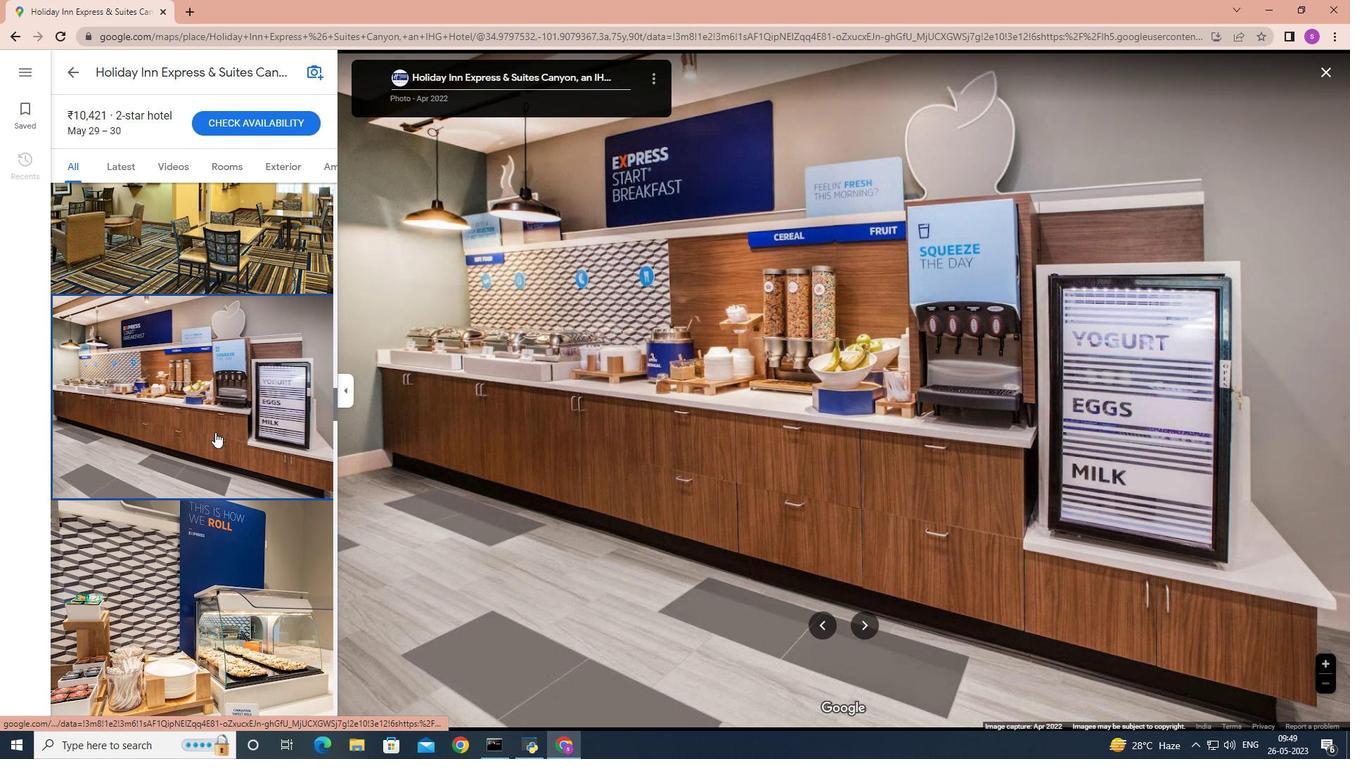 
Action: Mouse scrolled (215, 431) with delta (0, 0)
Screenshot: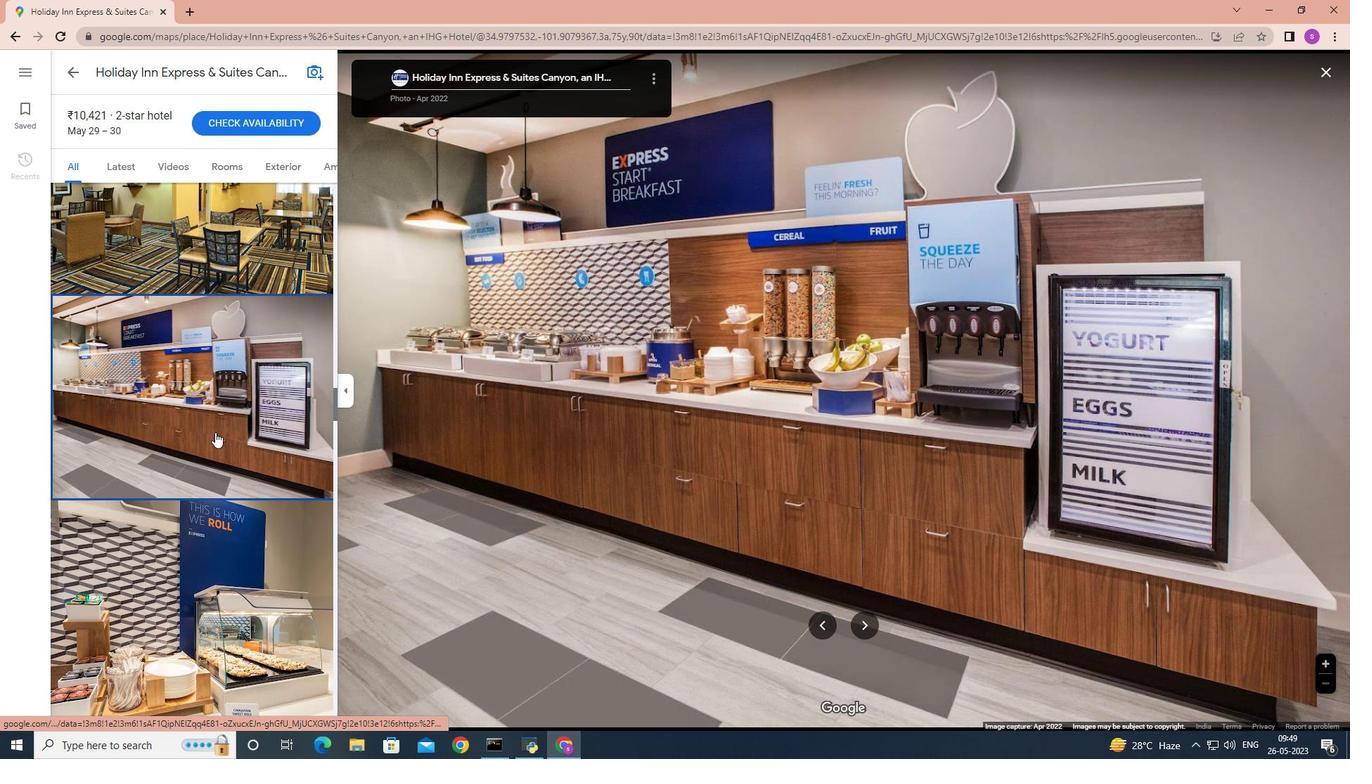 
Action: Mouse scrolled (215, 431) with delta (0, 0)
Screenshot: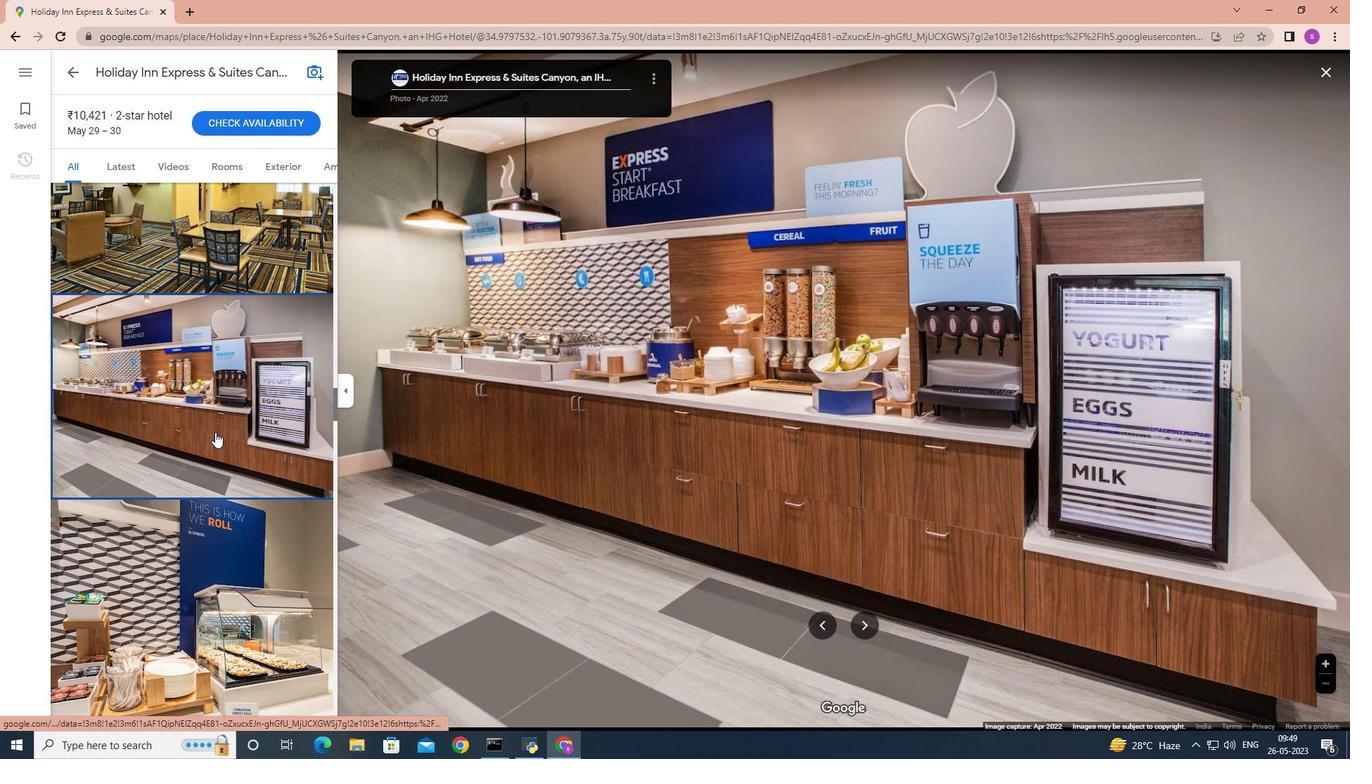 
Action: Mouse moved to (244, 401)
Screenshot: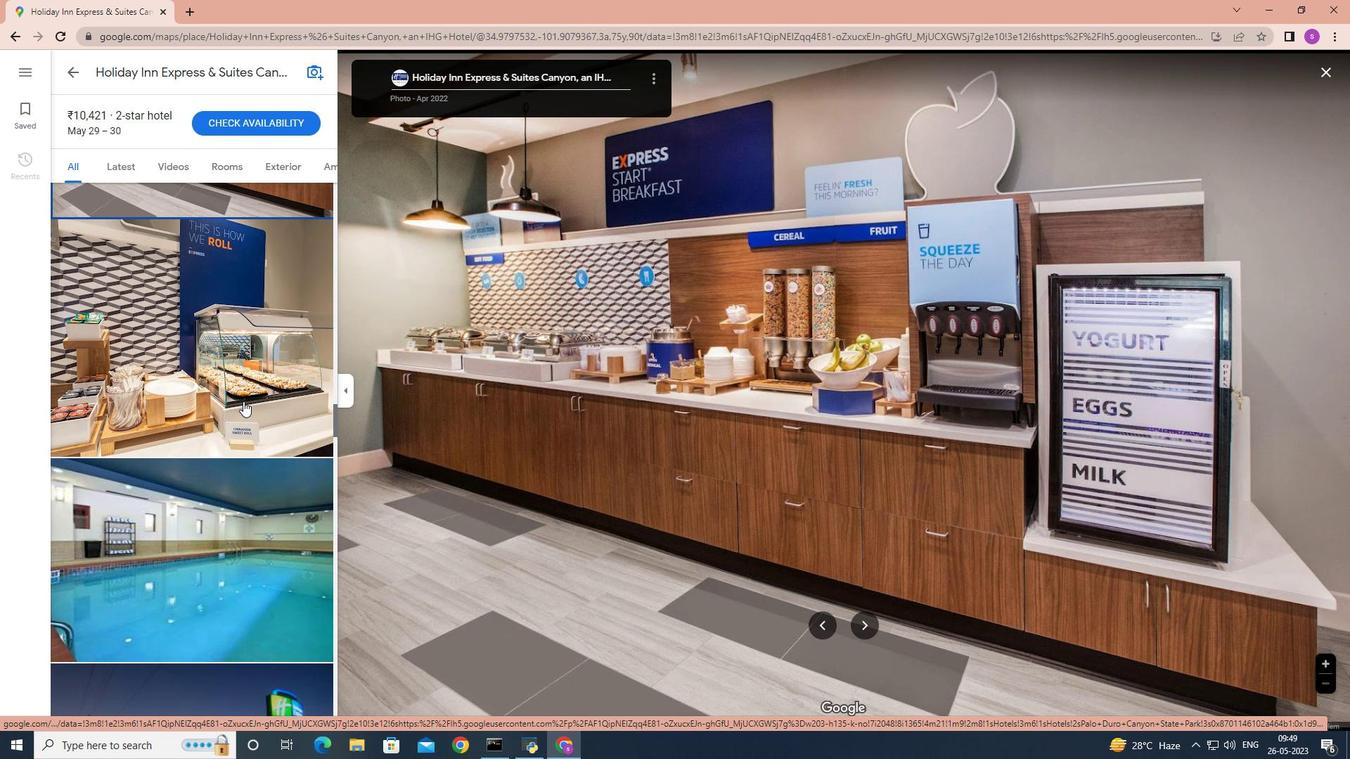 
Action: Mouse pressed left at (244, 401)
Screenshot: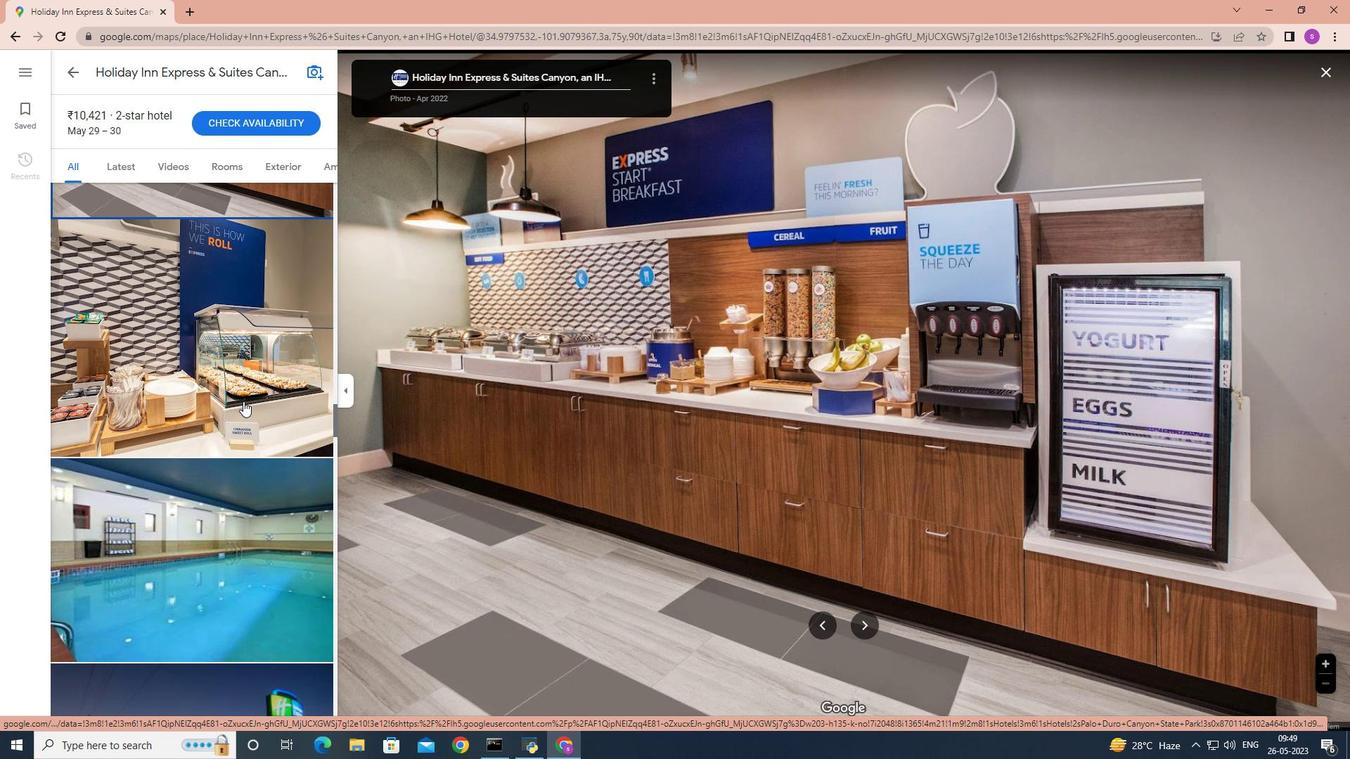 
Action: Mouse moved to (244, 401)
Screenshot: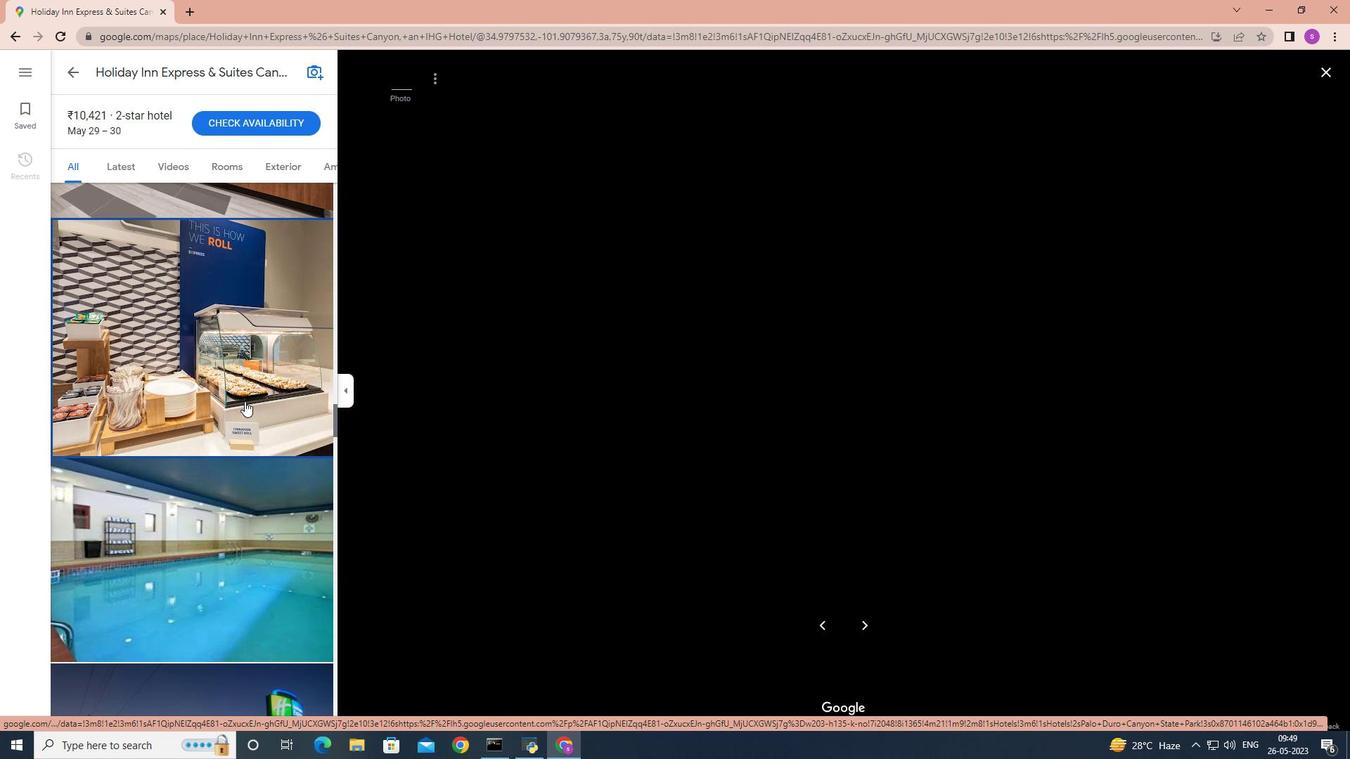 
Action: Mouse scrolled (244, 400) with delta (0, 0)
Screenshot: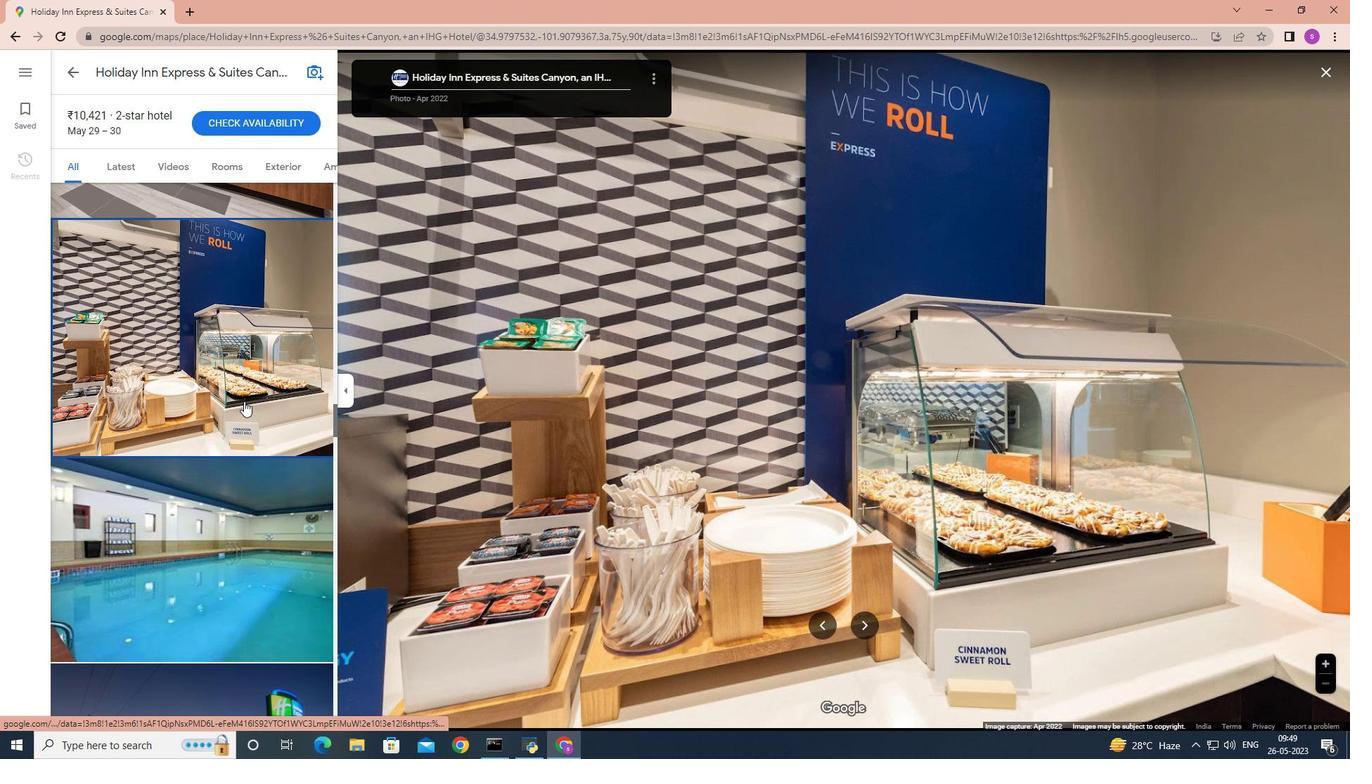 
Action: Mouse scrolled (244, 400) with delta (0, 0)
Screenshot: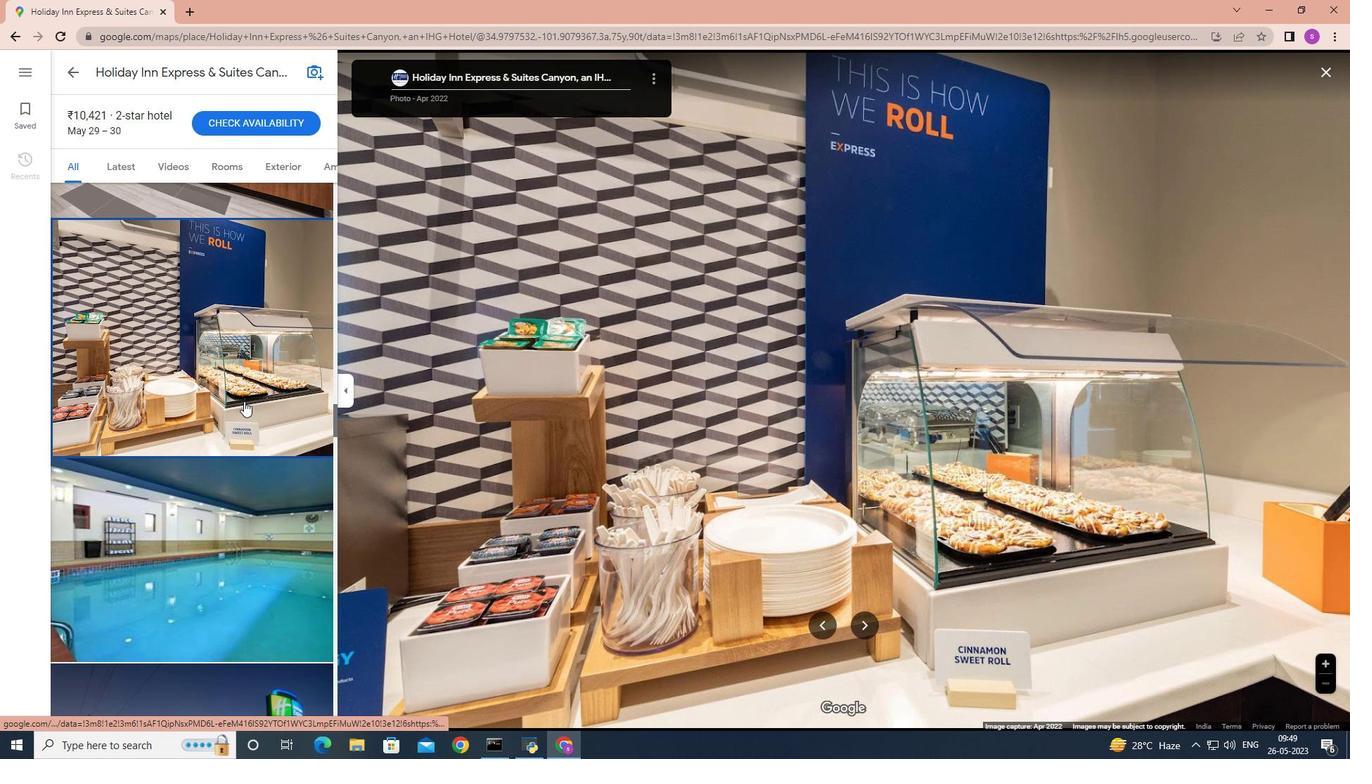 
Action: Mouse scrolled (244, 400) with delta (0, 0)
Screenshot: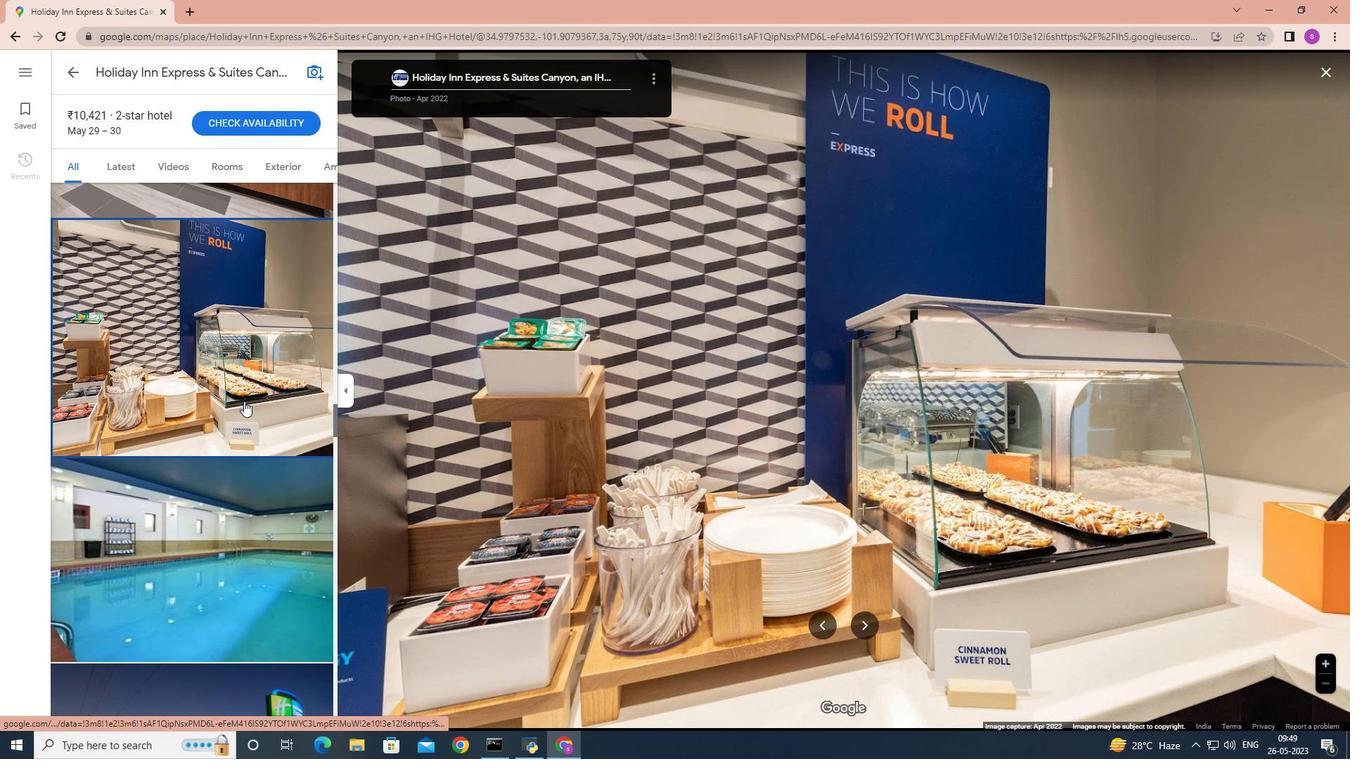 
Action: Mouse scrolled (244, 400) with delta (0, 0)
Screenshot: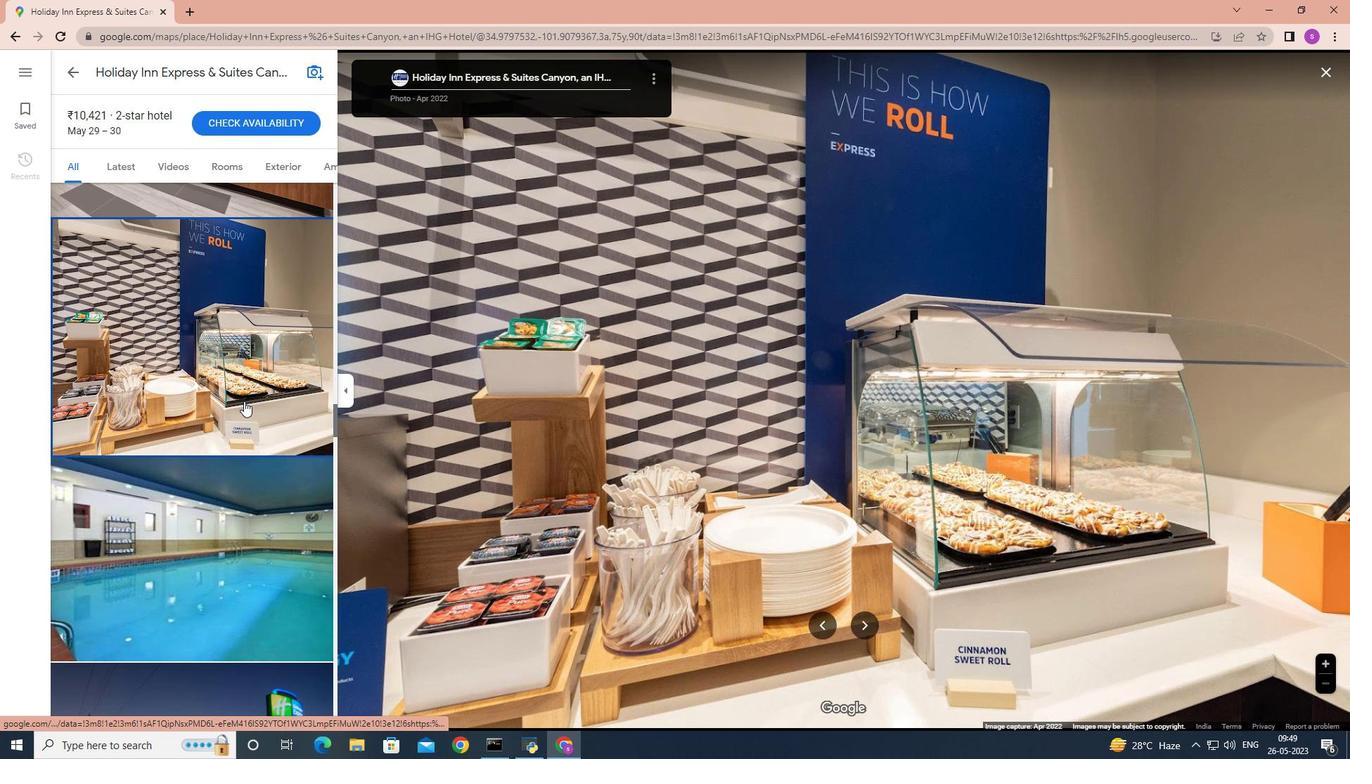 
Action: Mouse moved to (245, 337)
Screenshot: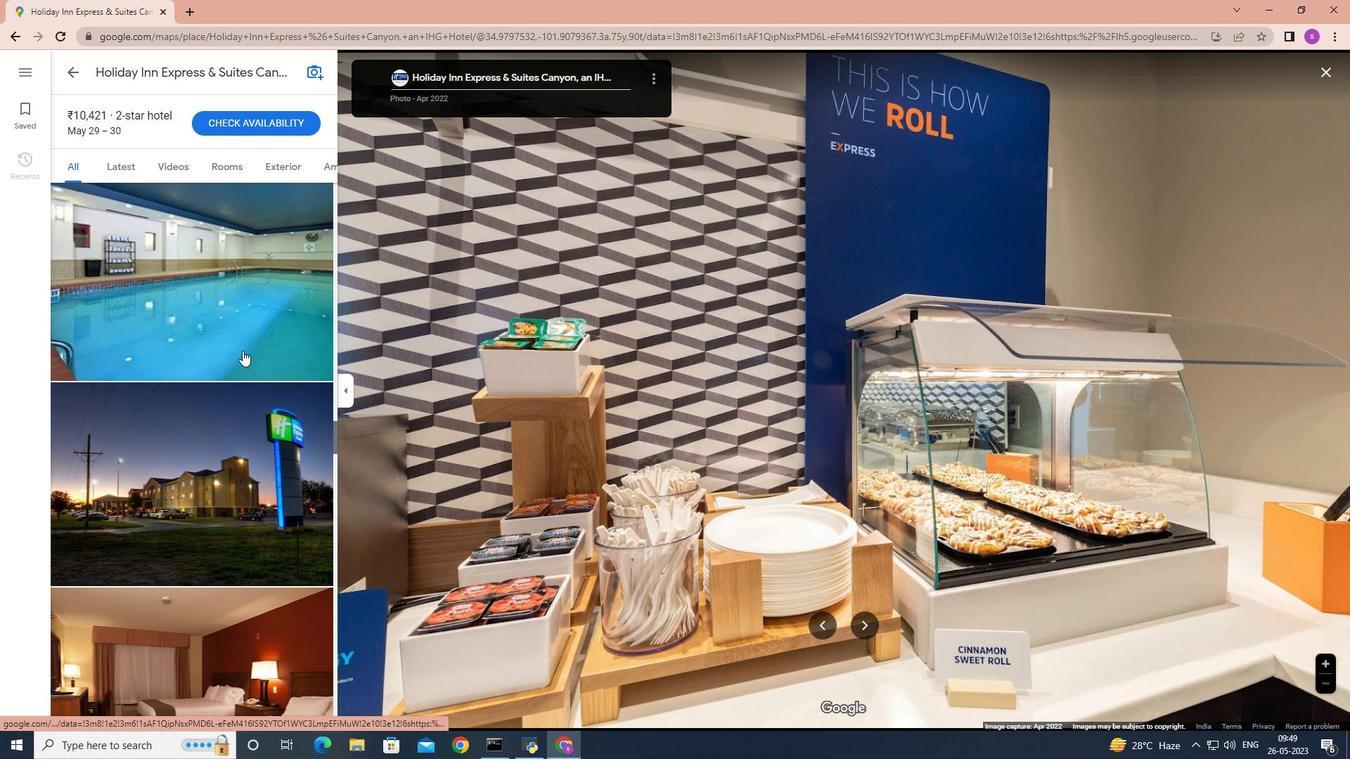 
Action: Mouse pressed left at (245, 337)
Screenshot: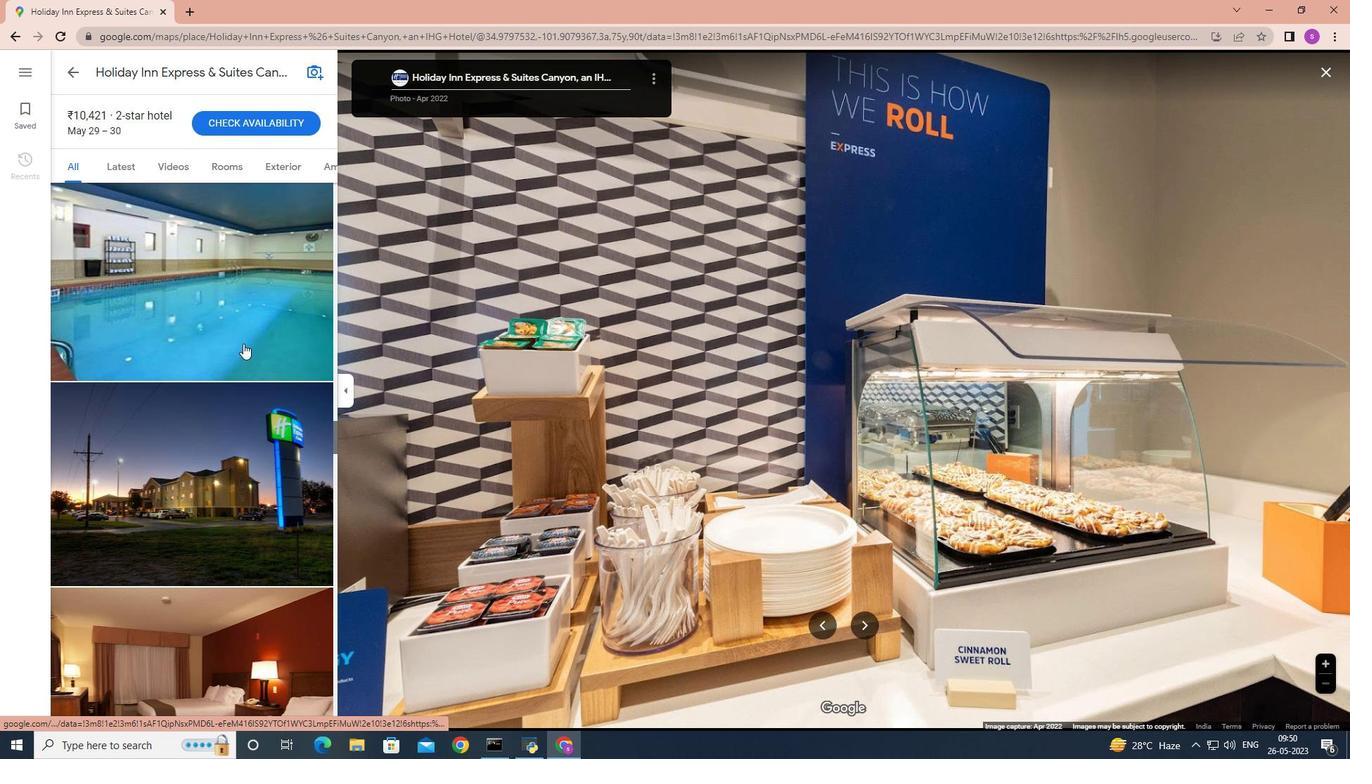 
Action: Mouse moved to (244, 340)
Screenshot: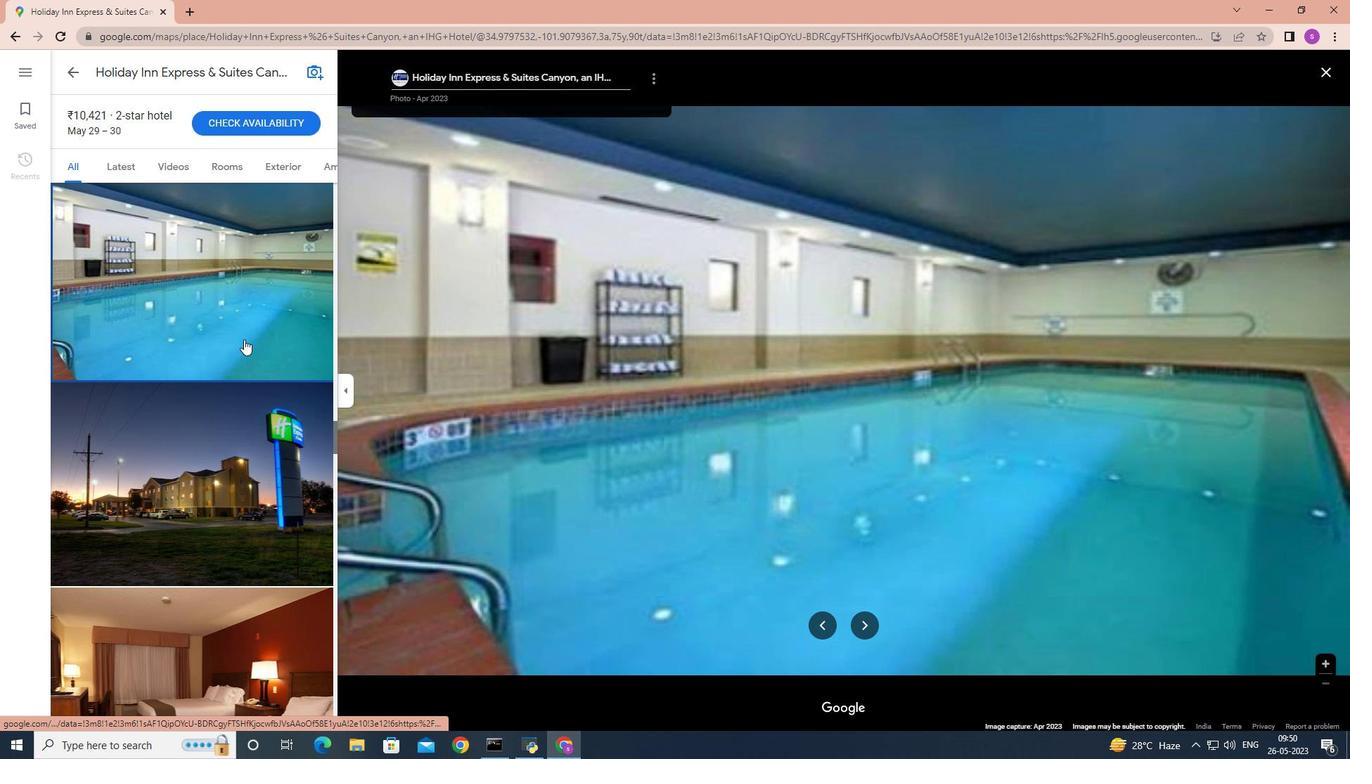 
Action: Mouse scrolled (244, 339) with delta (0, 0)
Screenshot: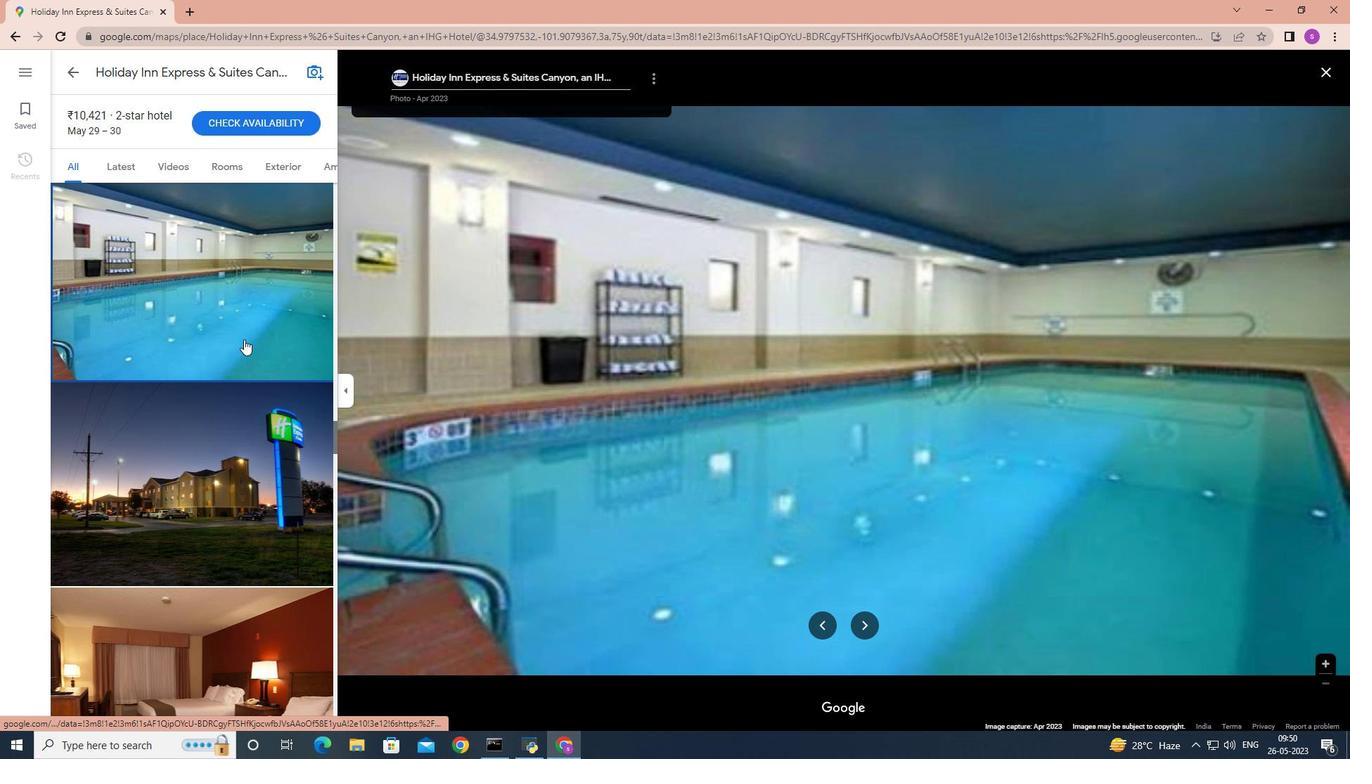 
Action: Mouse scrolled (244, 339) with delta (0, 0)
Screenshot: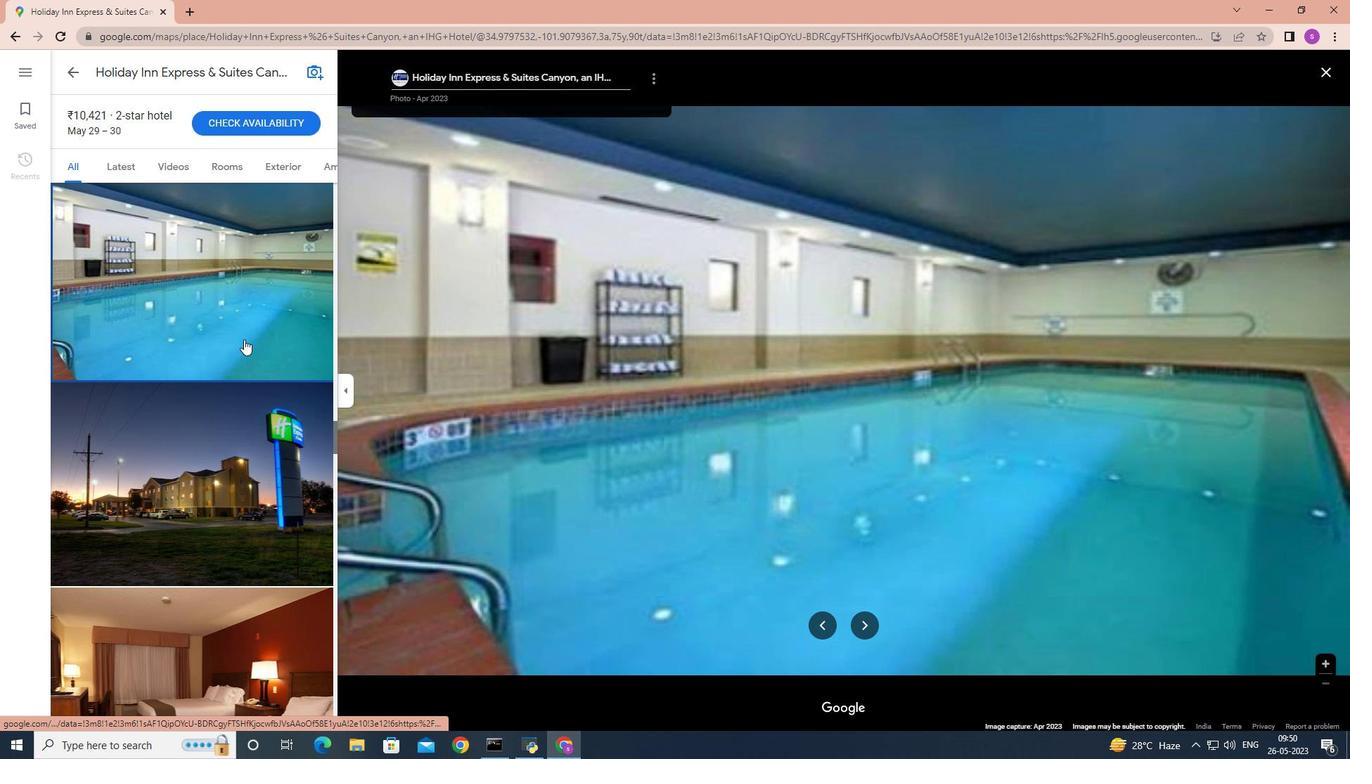 
Action: Mouse scrolled (244, 339) with delta (0, 0)
Screenshot: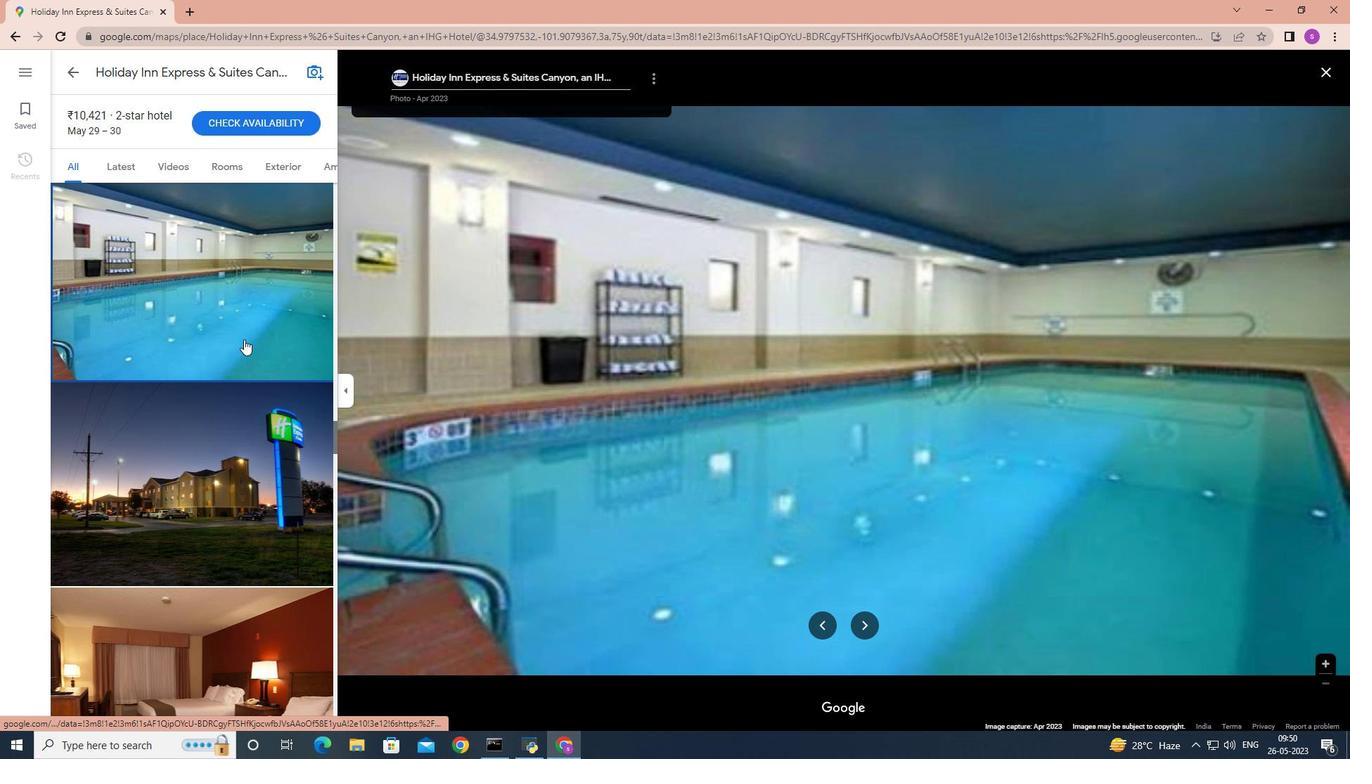 
Action: Mouse scrolled (244, 339) with delta (0, 0)
Screenshot: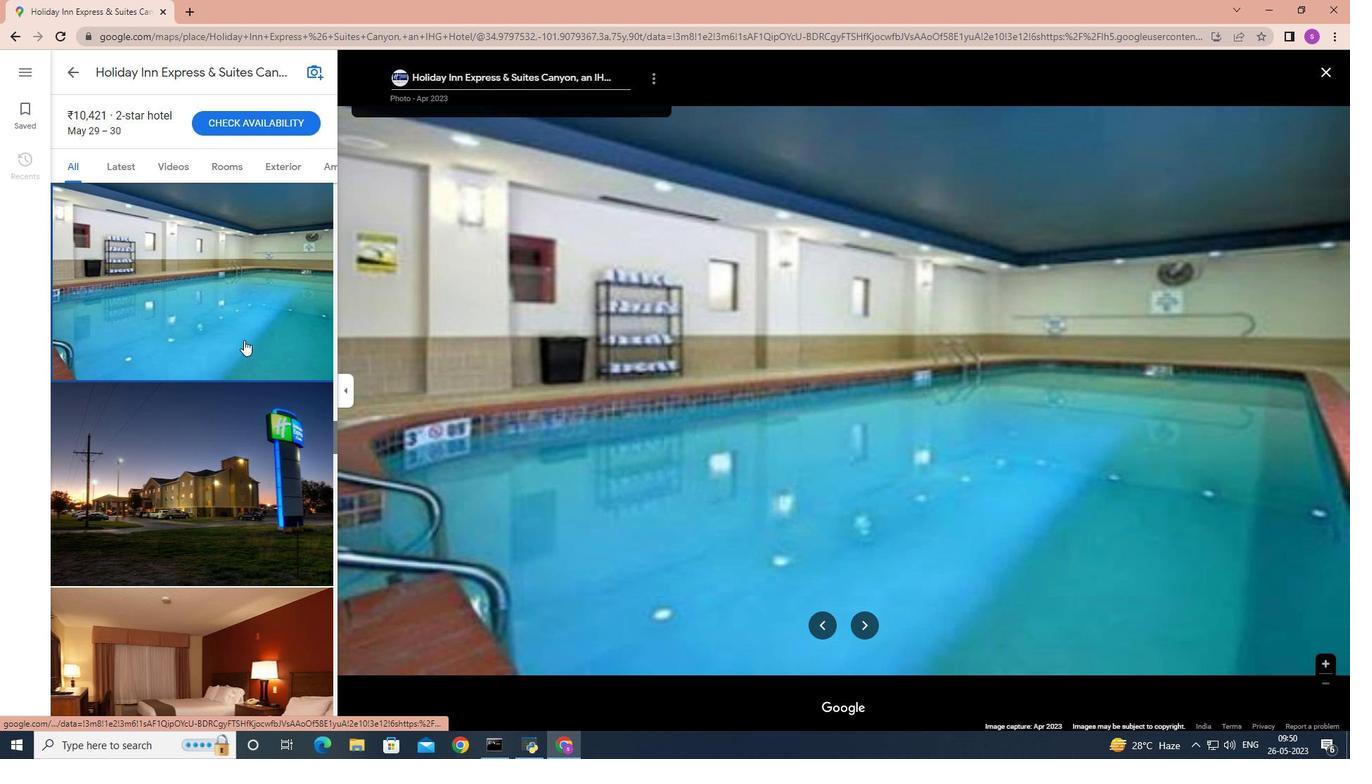 
Action: Mouse moved to (263, 406)
Screenshot: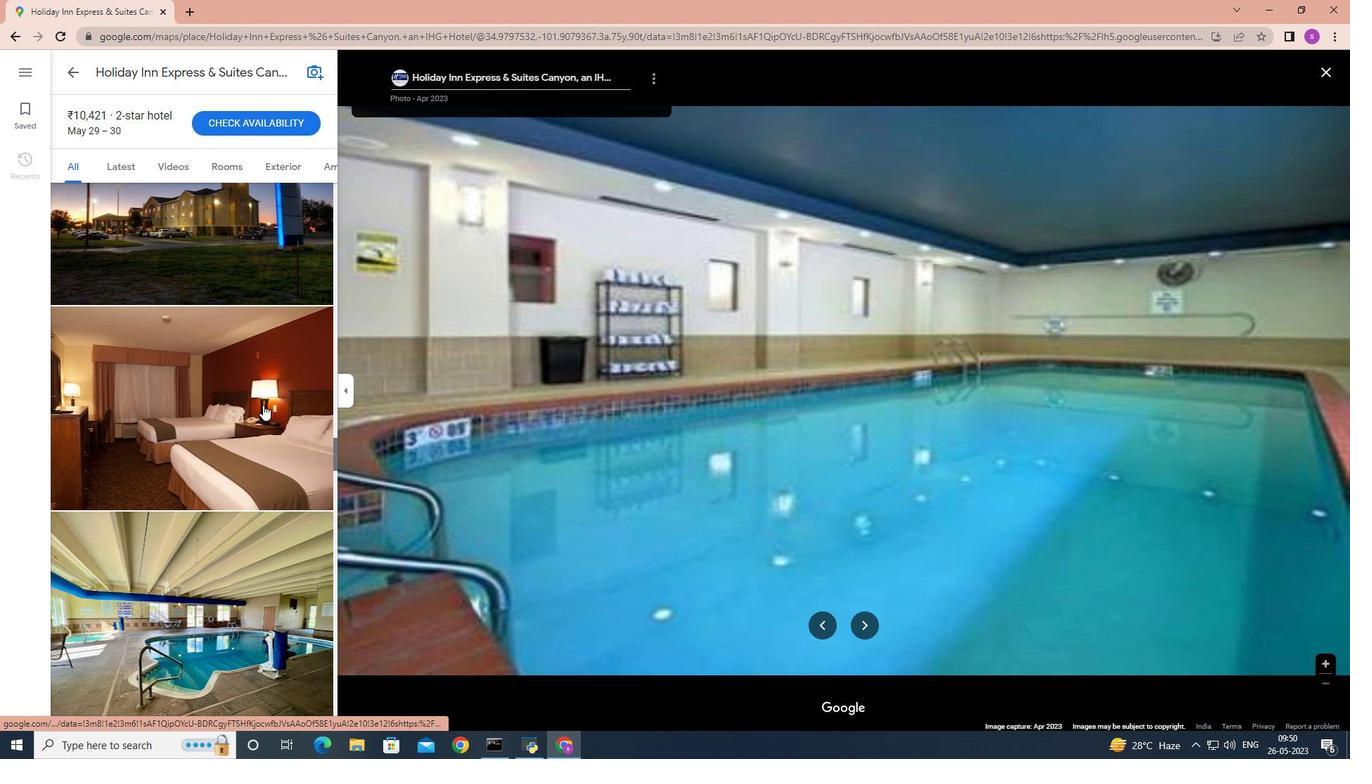 
Action: Mouse pressed left at (263, 405)
Screenshot: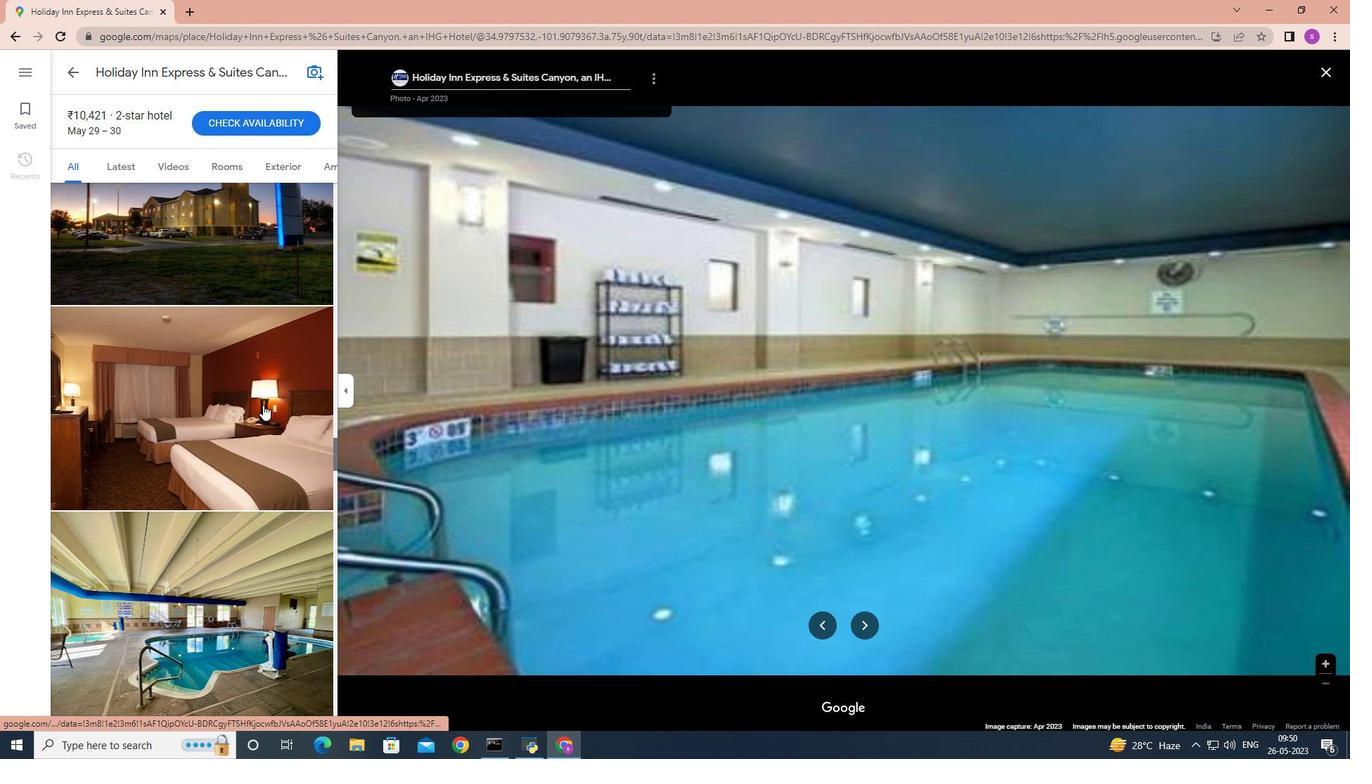 
Action: Mouse moved to (261, 406)
Screenshot: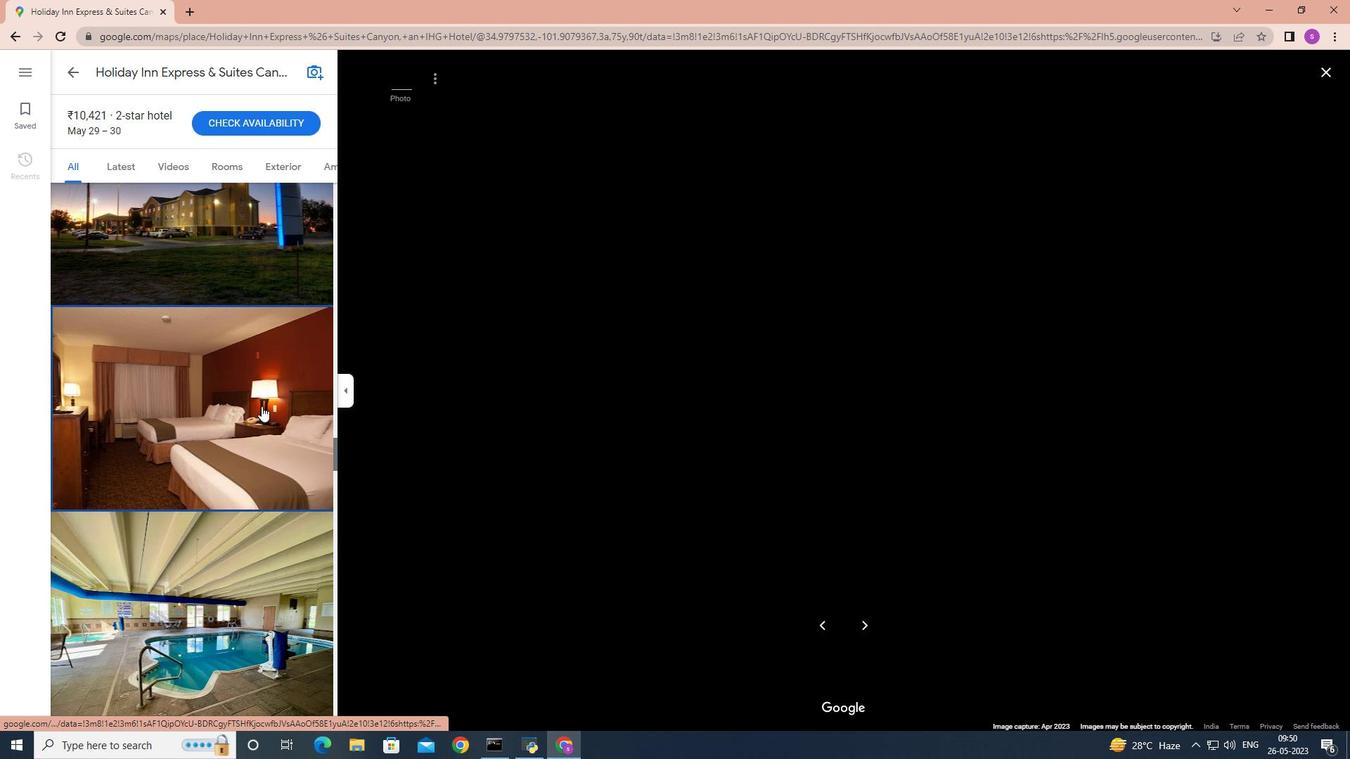 
Action: Mouse scrolled (261, 405) with delta (0, 0)
Screenshot: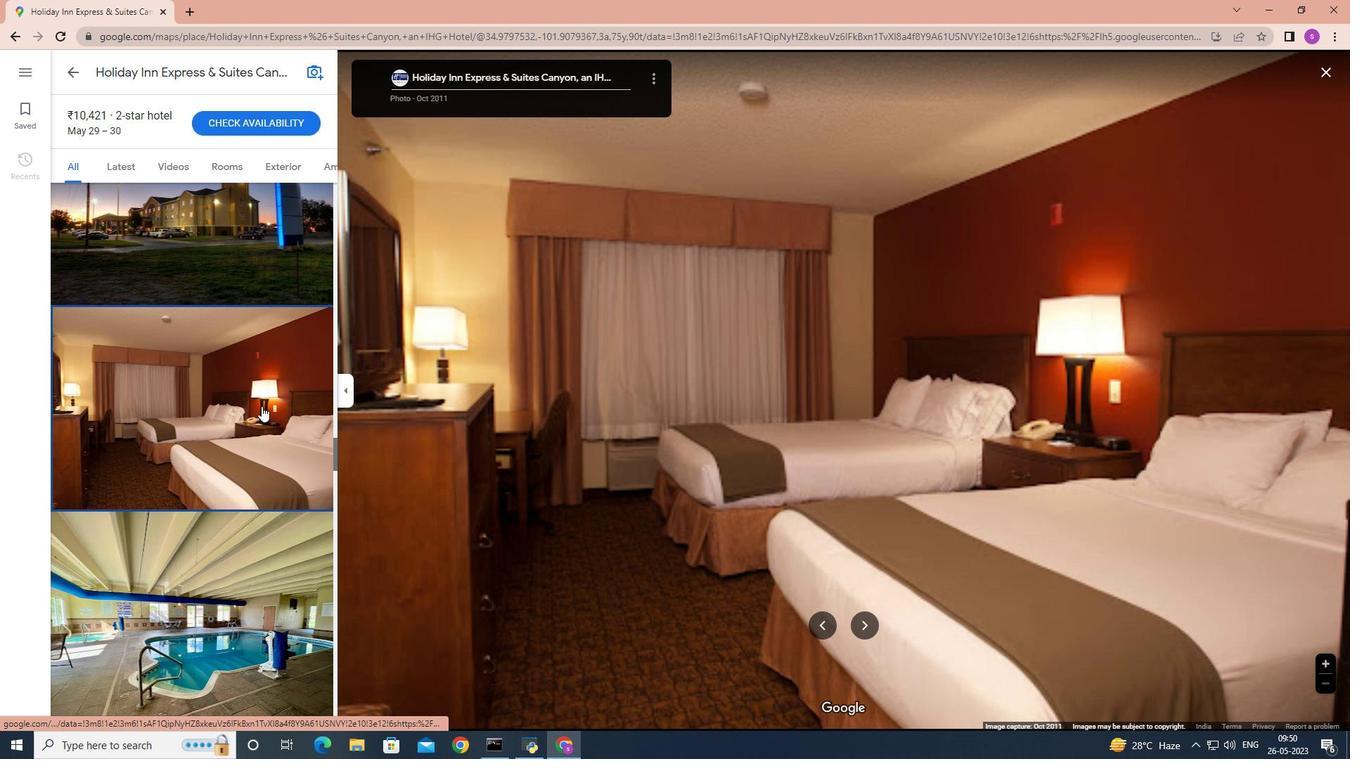 
Action: Mouse scrolled (261, 405) with delta (0, 0)
Screenshot: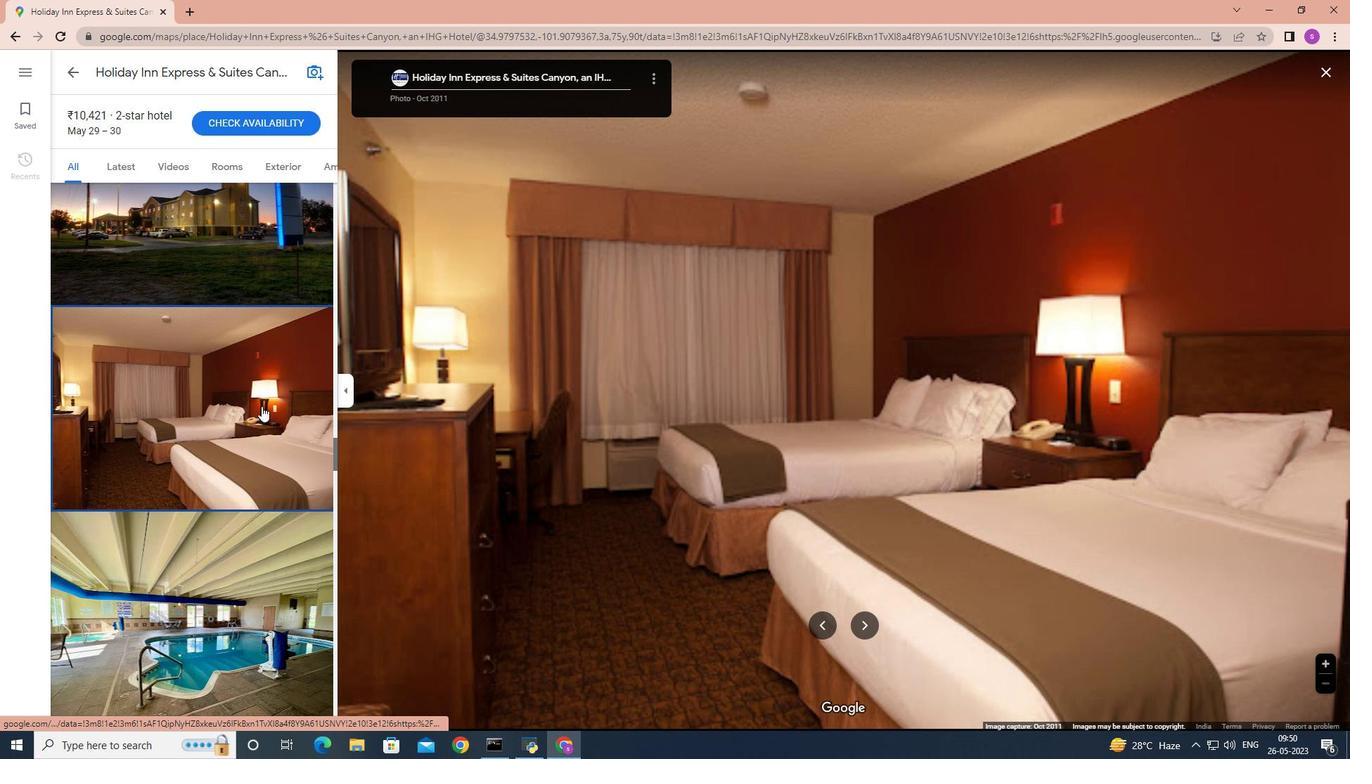 
Action: Mouse scrolled (261, 405) with delta (0, 0)
Screenshot: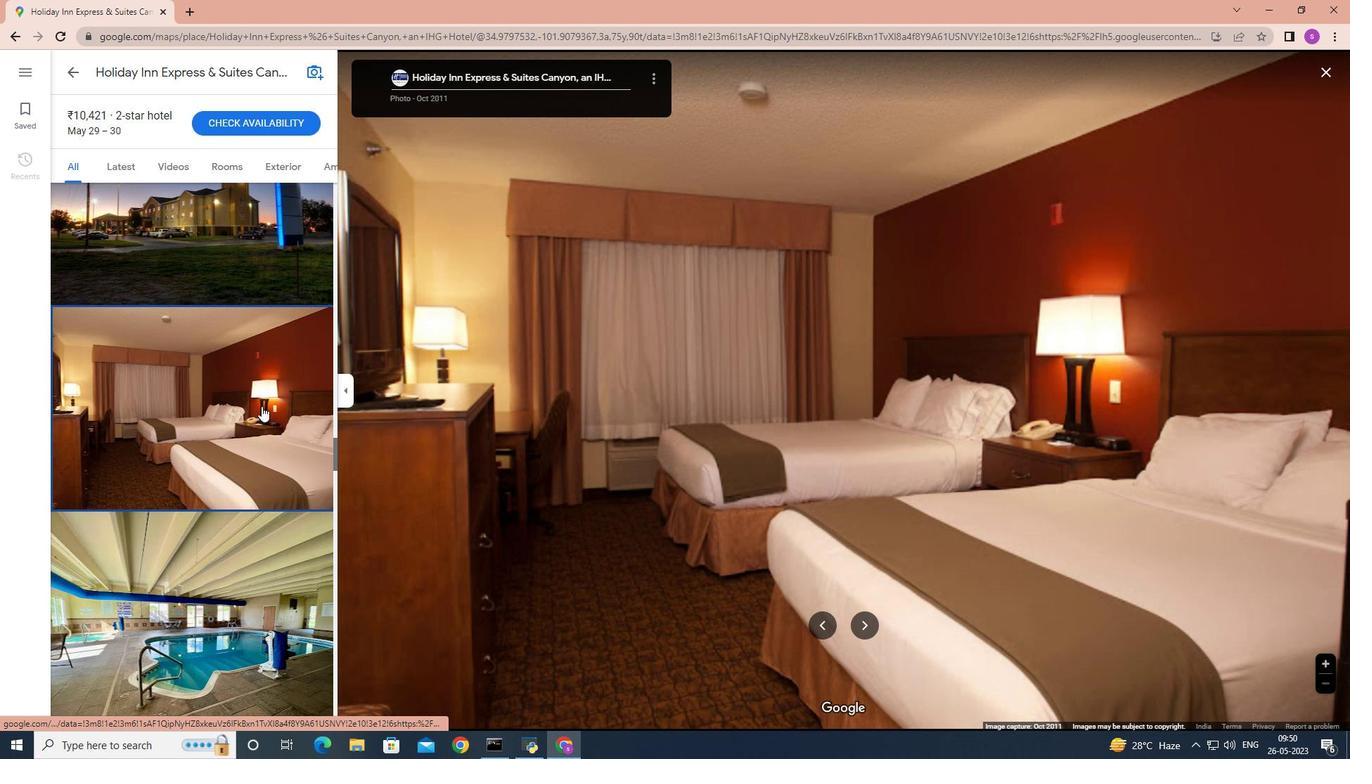 
Action: Mouse scrolled (261, 405) with delta (0, 0)
Screenshot: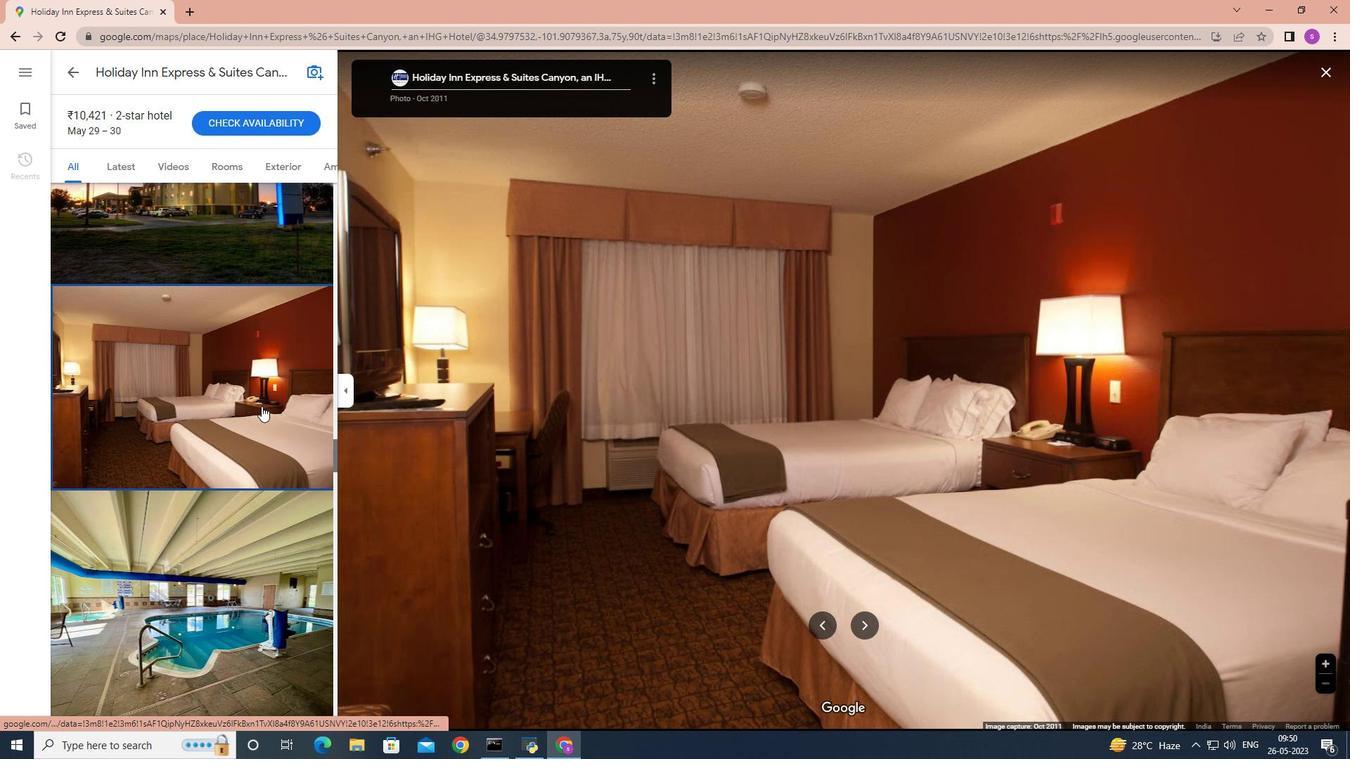 
Action: Mouse moved to (256, 405)
Screenshot: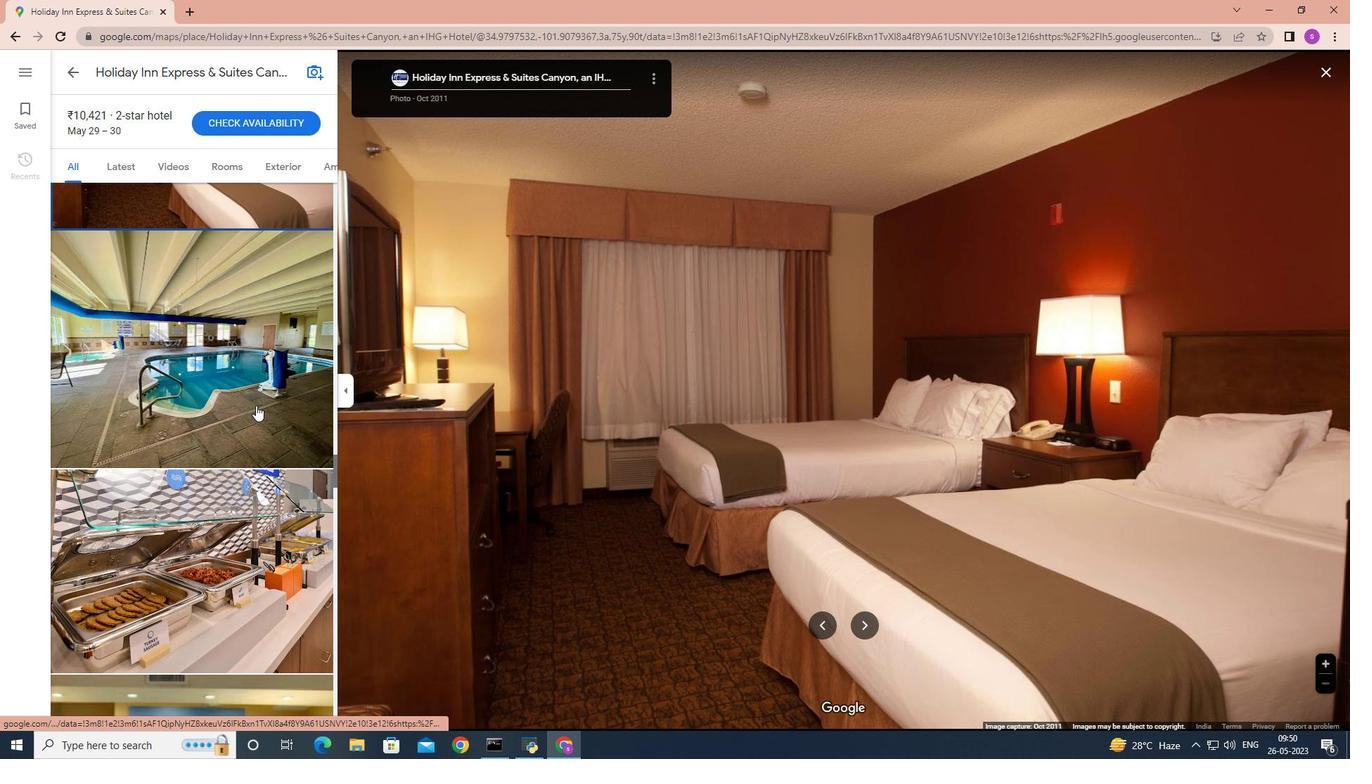 
Action: Mouse pressed left at (256, 405)
Screenshot: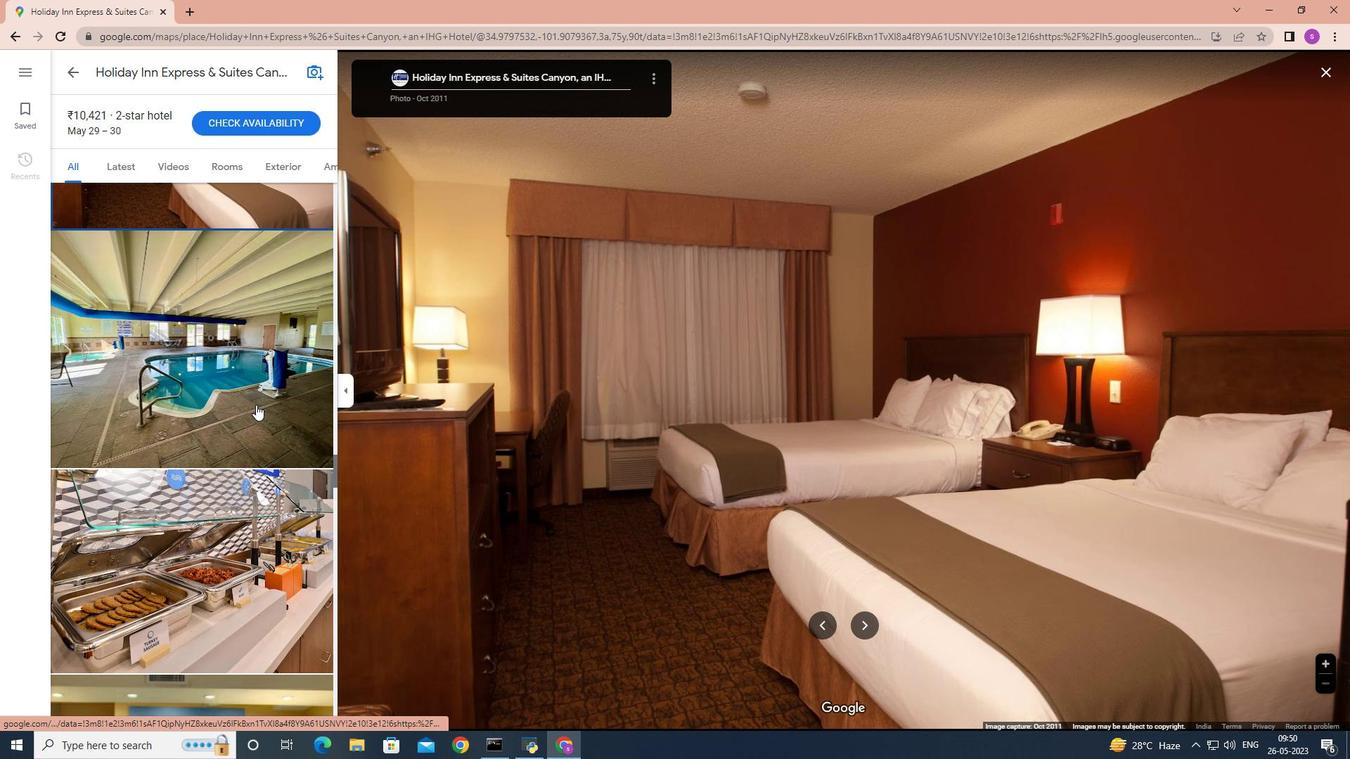 
Action: Mouse moved to (253, 406)
Screenshot: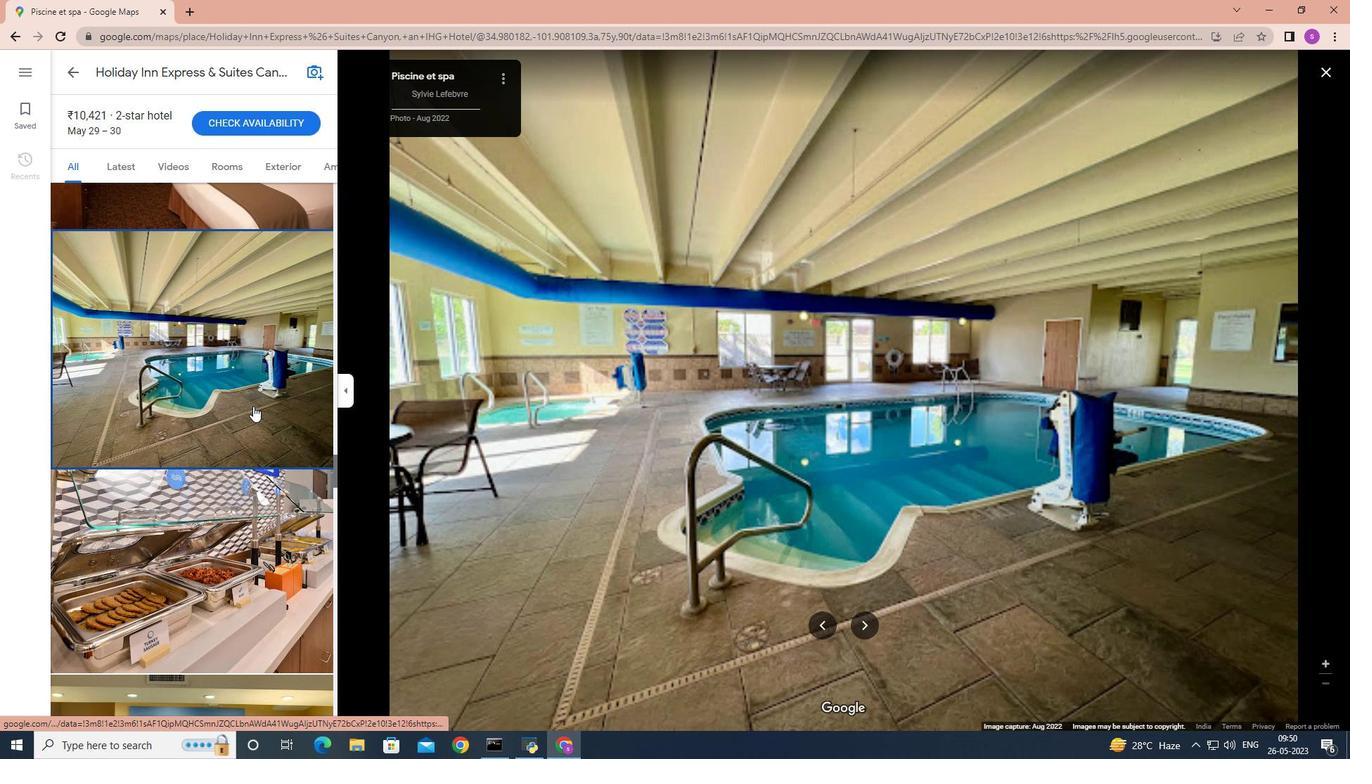
Action: Mouse scrolled (253, 405) with delta (0, 0)
Screenshot: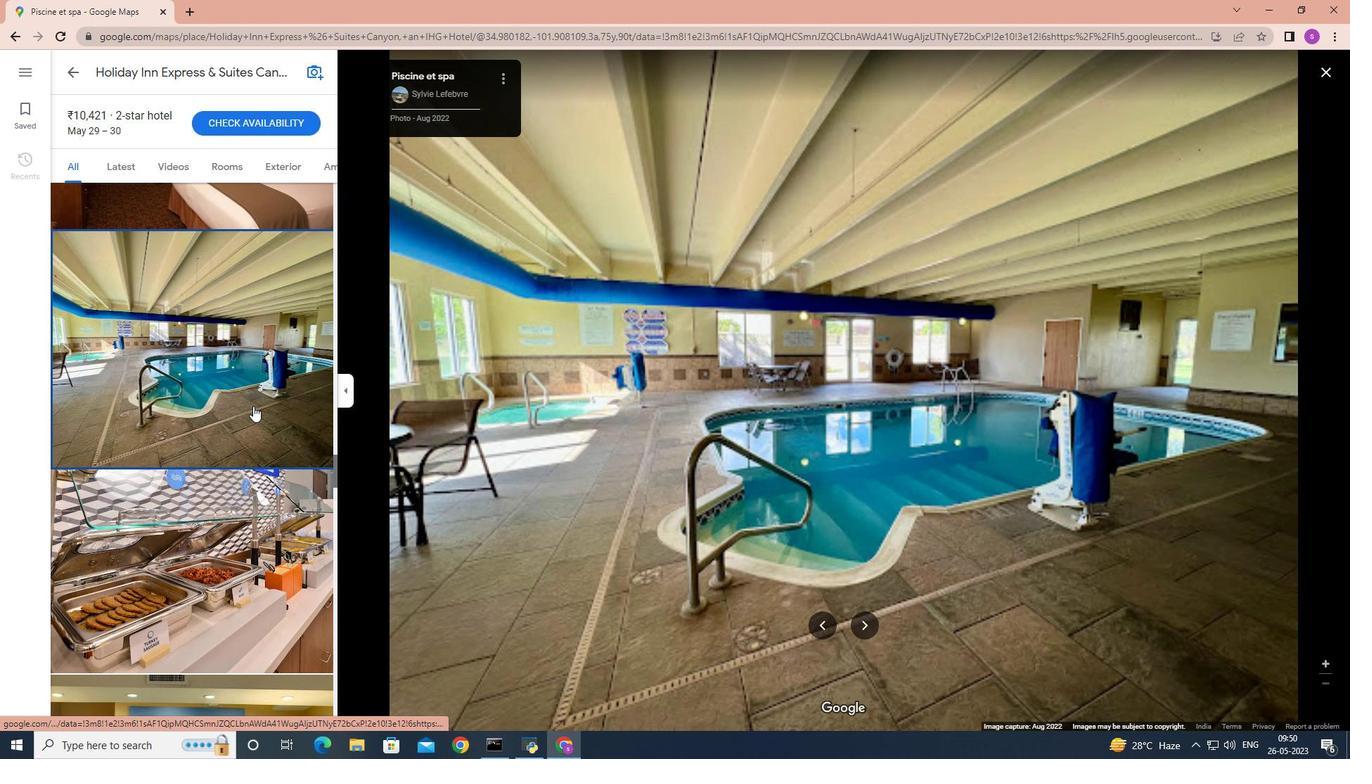 
Action: Mouse scrolled (253, 405) with delta (0, 0)
Screenshot: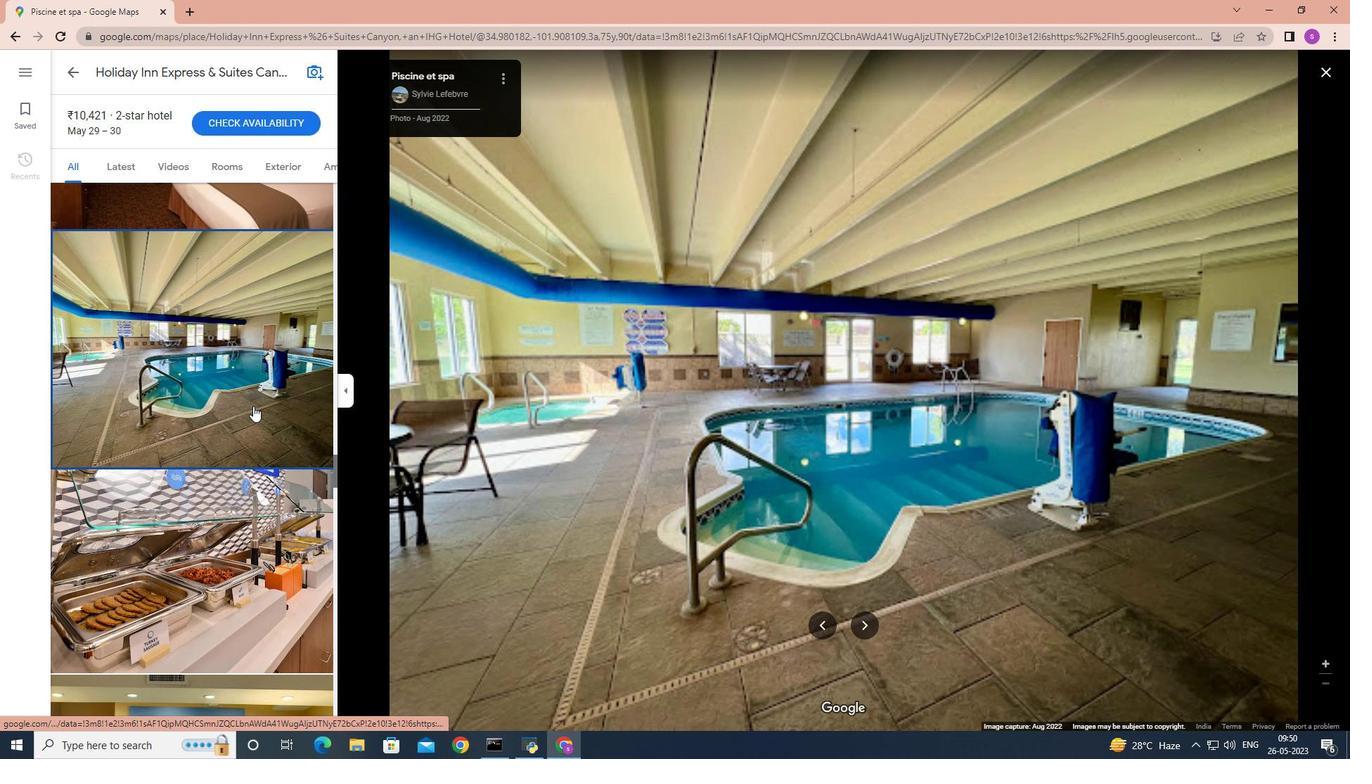 
Action: Mouse scrolled (253, 405) with delta (0, 0)
Screenshot: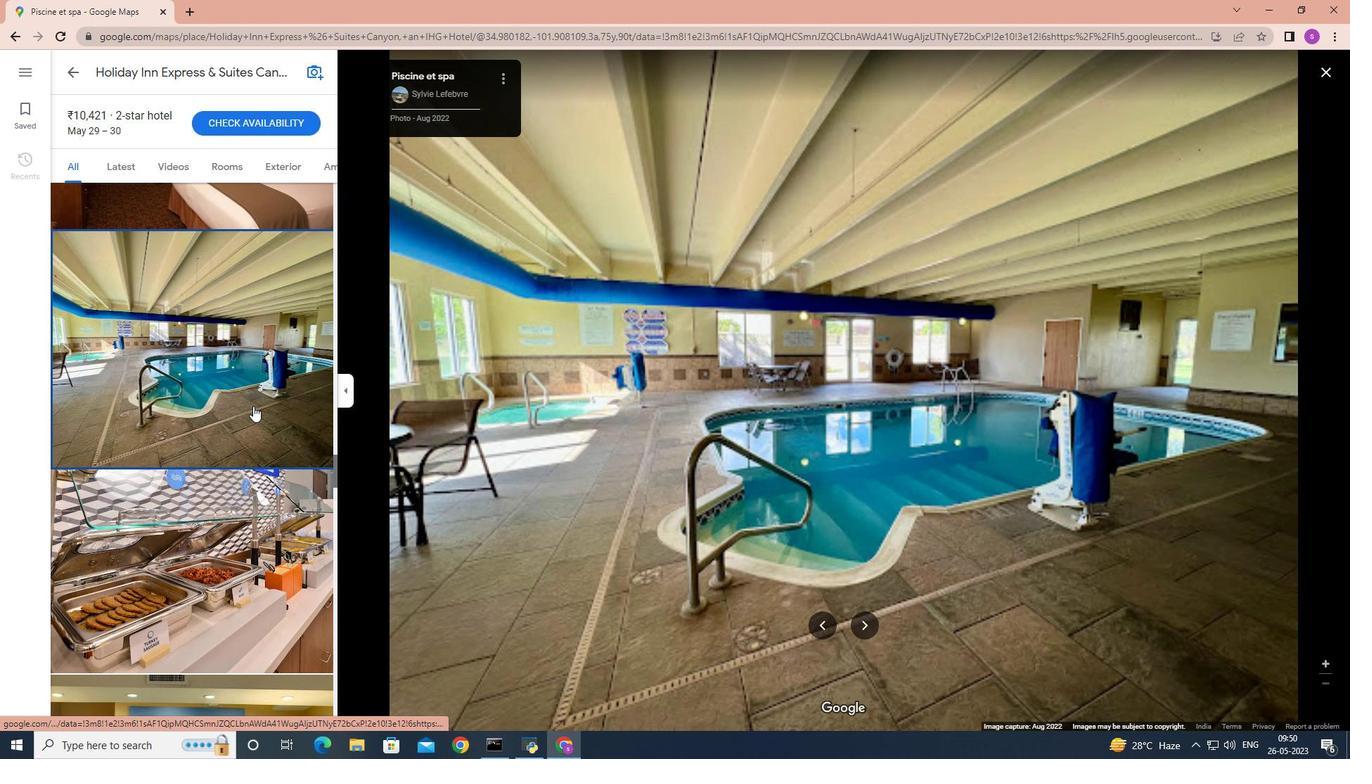 
Action: Mouse moved to (253, 406)
Screenshot: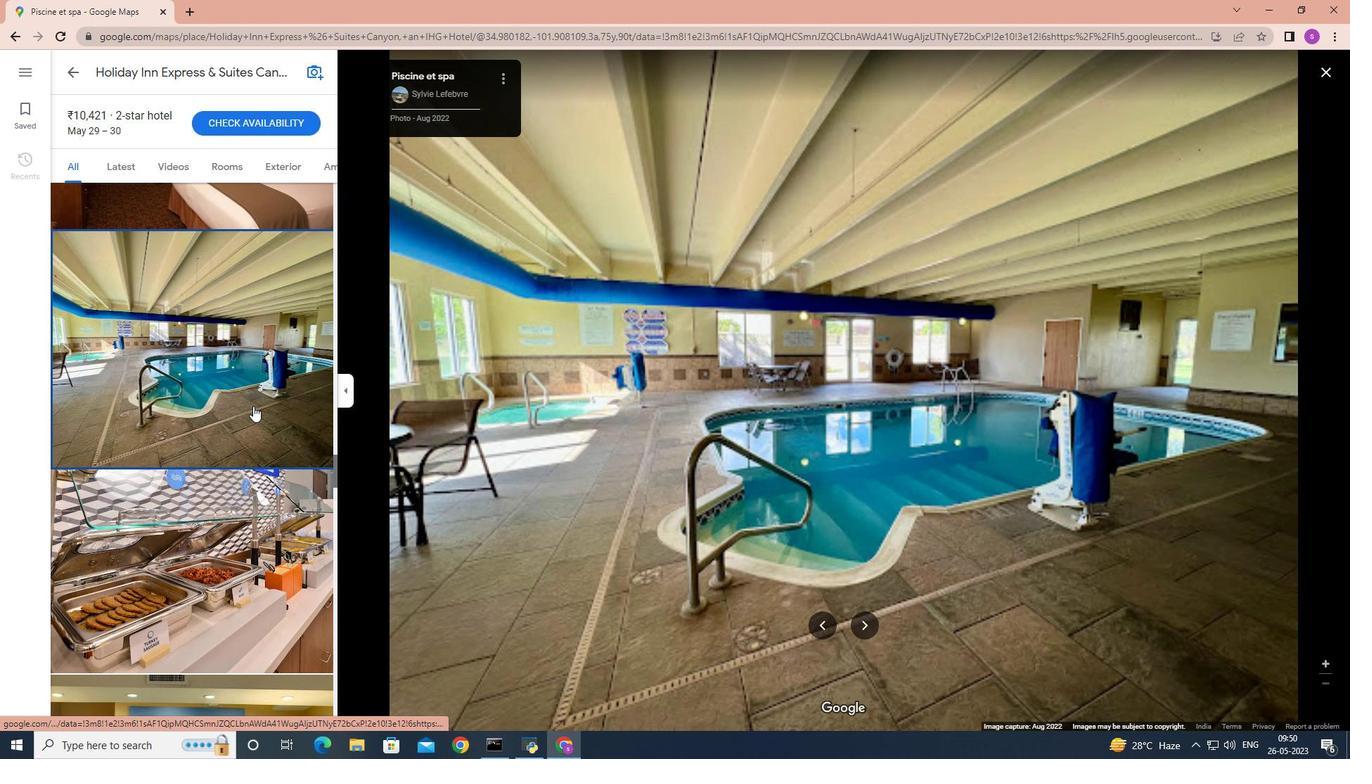 
Action: Mouse scrolled (253, 405) with delta (0, 0)
Screenshot: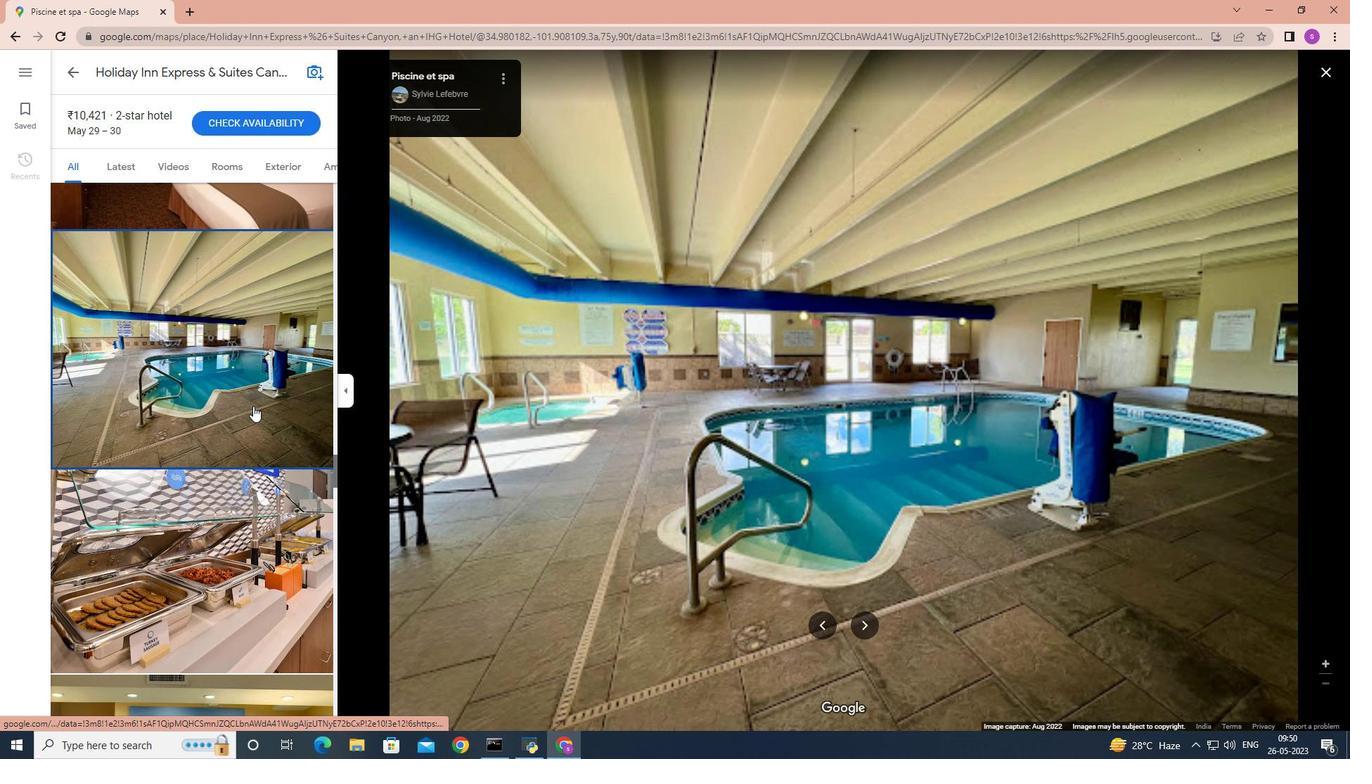 
Action: Mouse moved to (239, 341)
Screenshot: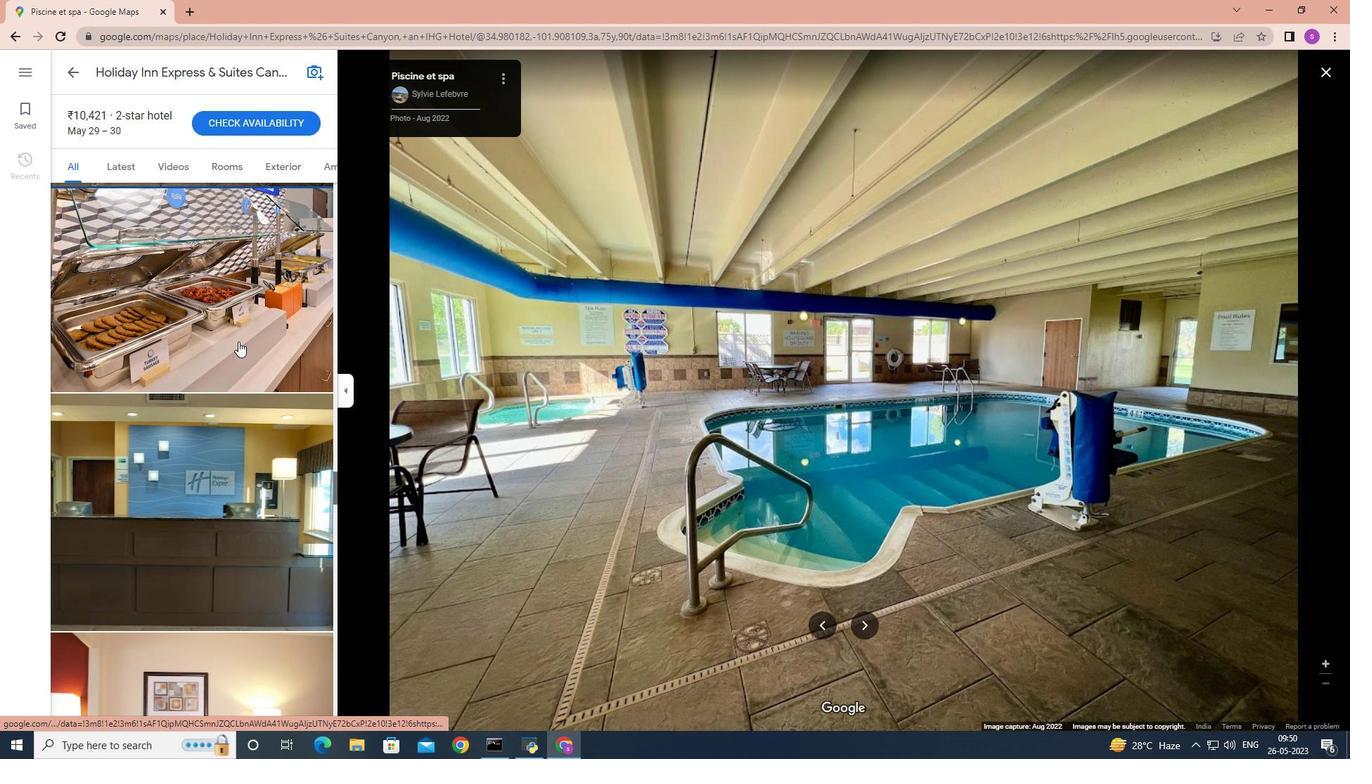 
Action: Mouse pressed left at (239, 341)
Screenshot: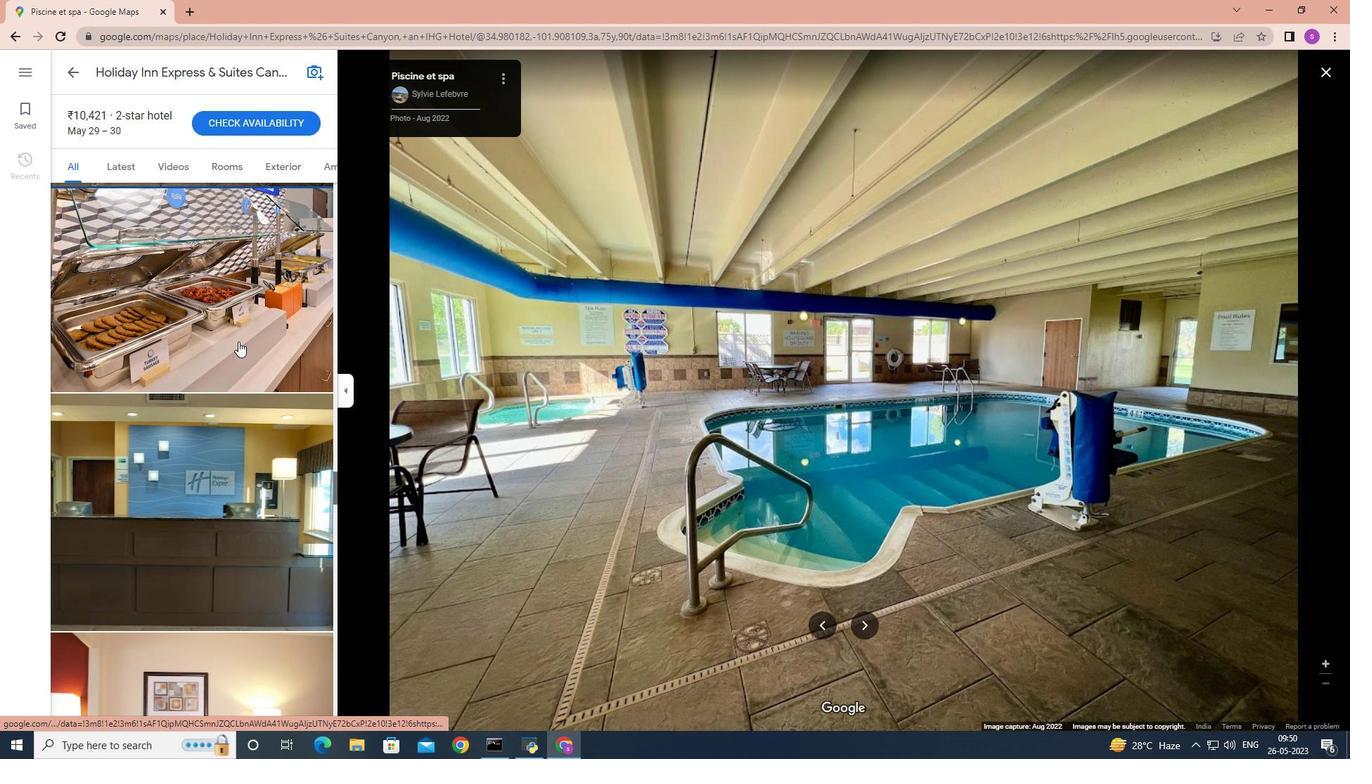 
Action: Mouse moved to (218, 521)
Screenshot: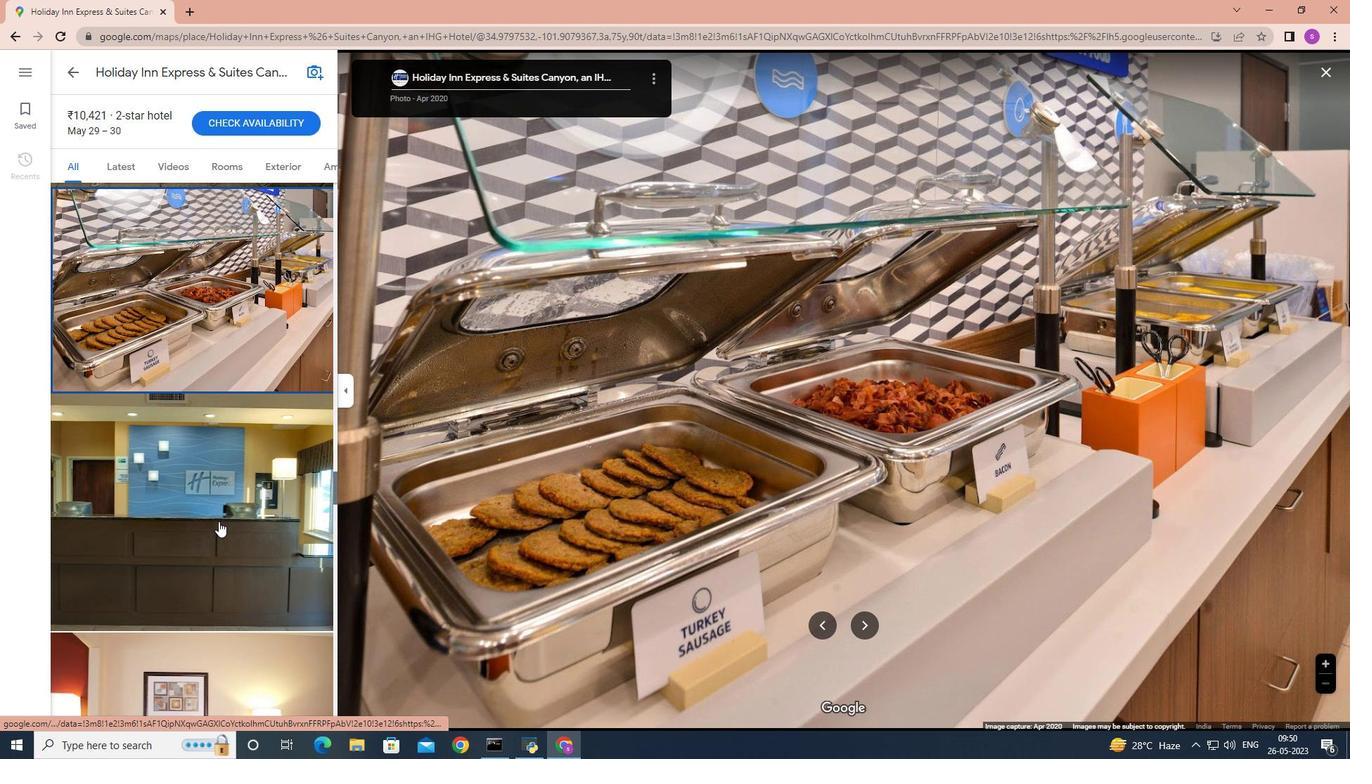 
Action: Mouse pressed left at (218, 521)
Screenshot: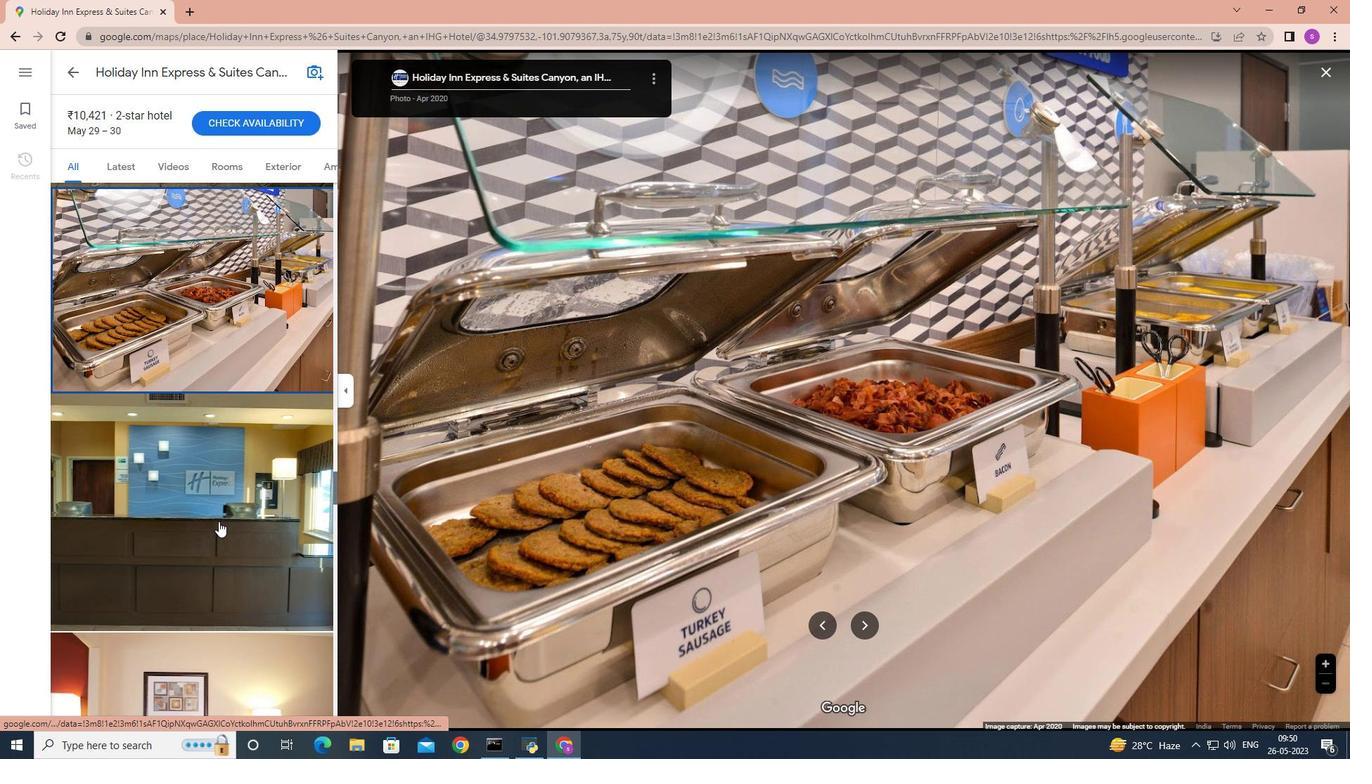 
Action: Mouse moved to (214, 472)
Screenshot: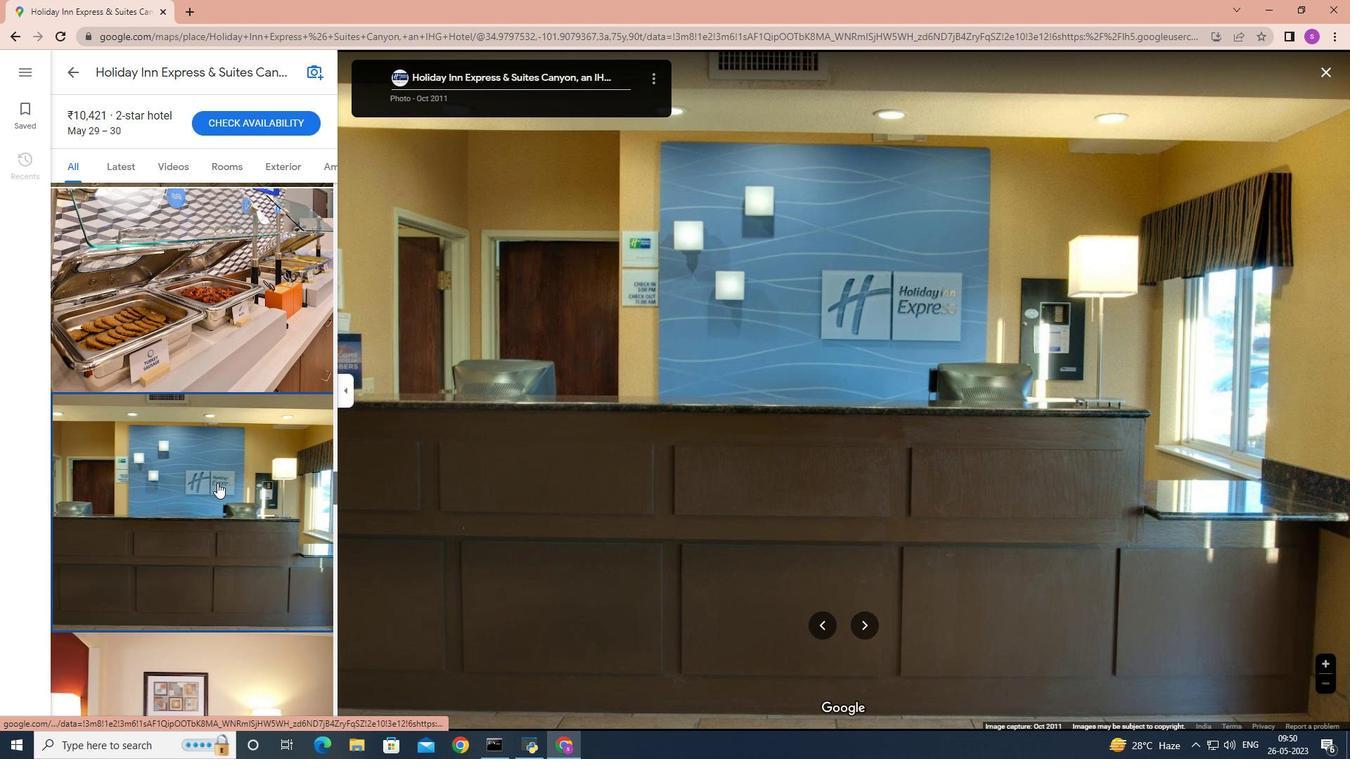
Action: Mouse scrolled (214, 471) with delta (0, 0)
Screenshot: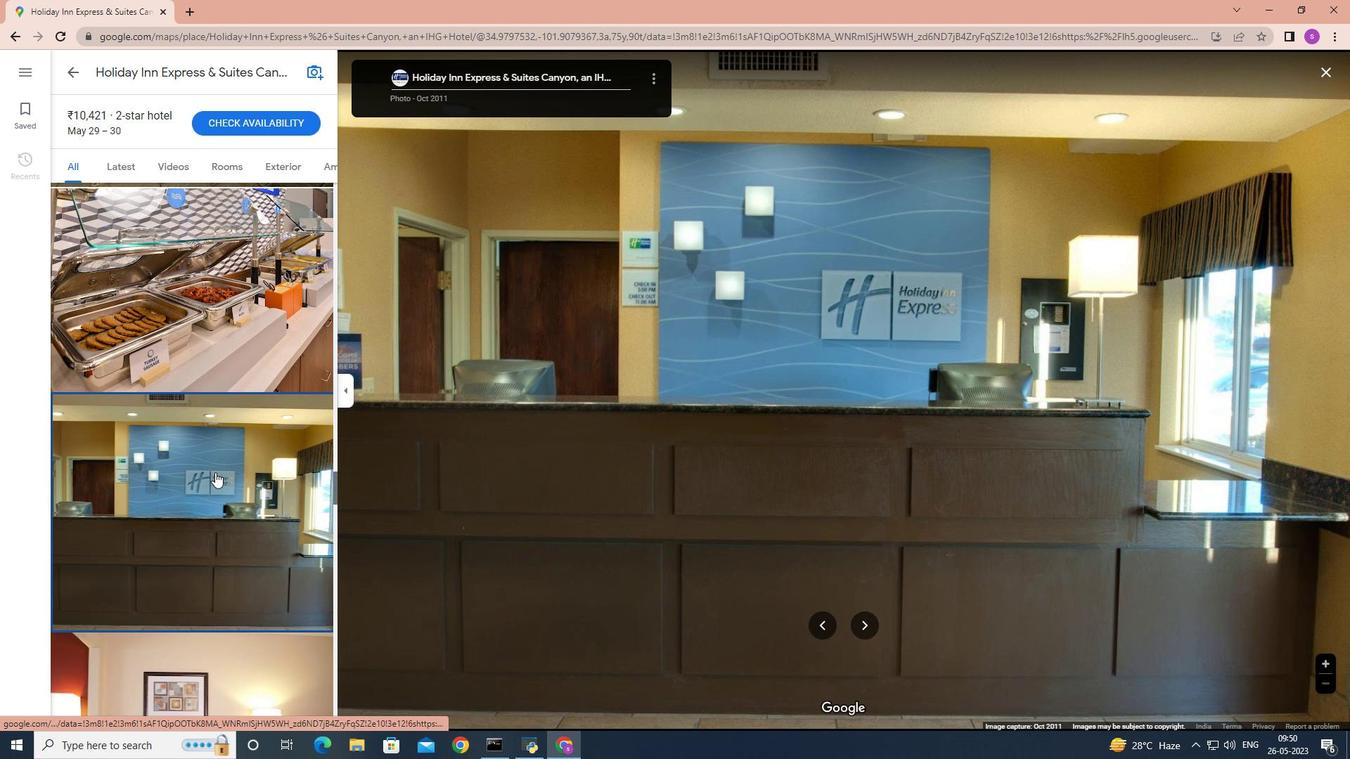 
Action: Mouse moved to (214, 472)
Screenshot: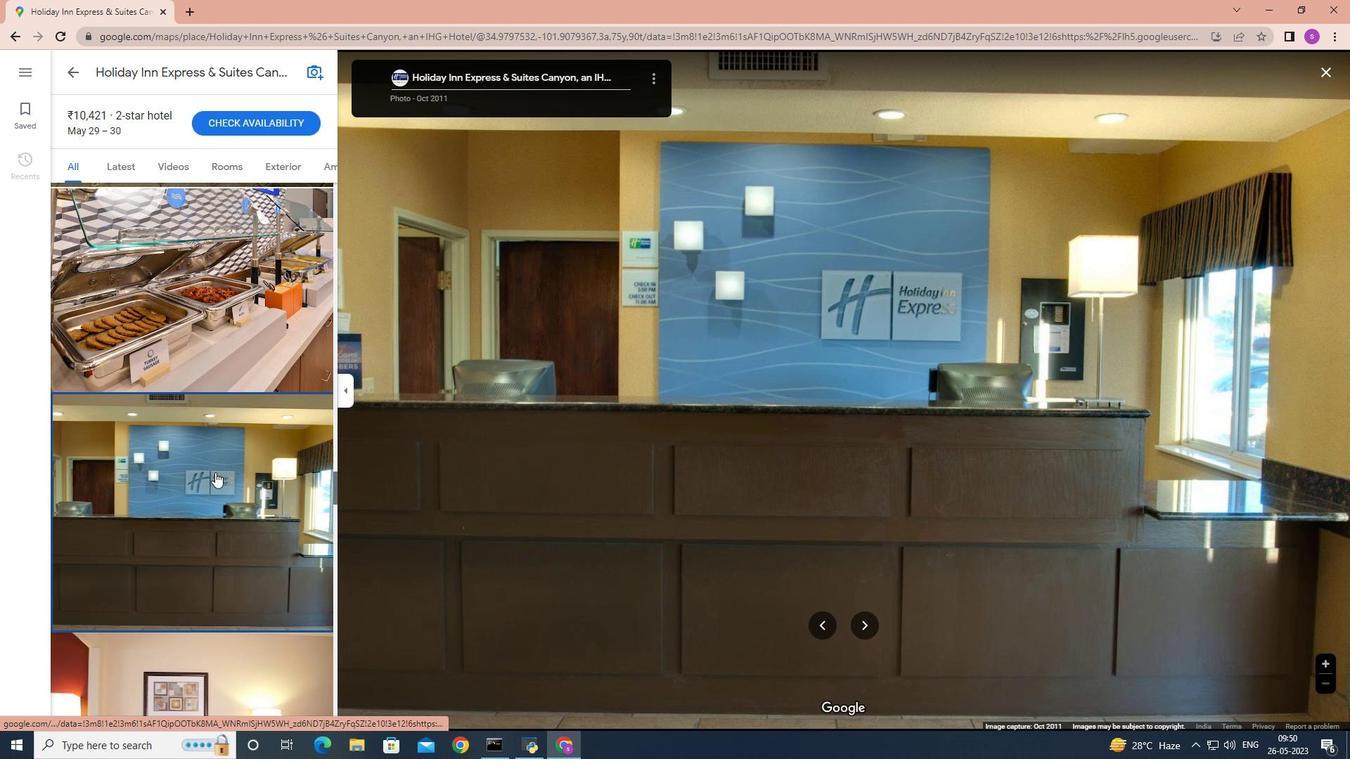
Action: Mouse scrolled (214, 471) with delta (0, 0)
Screenshot: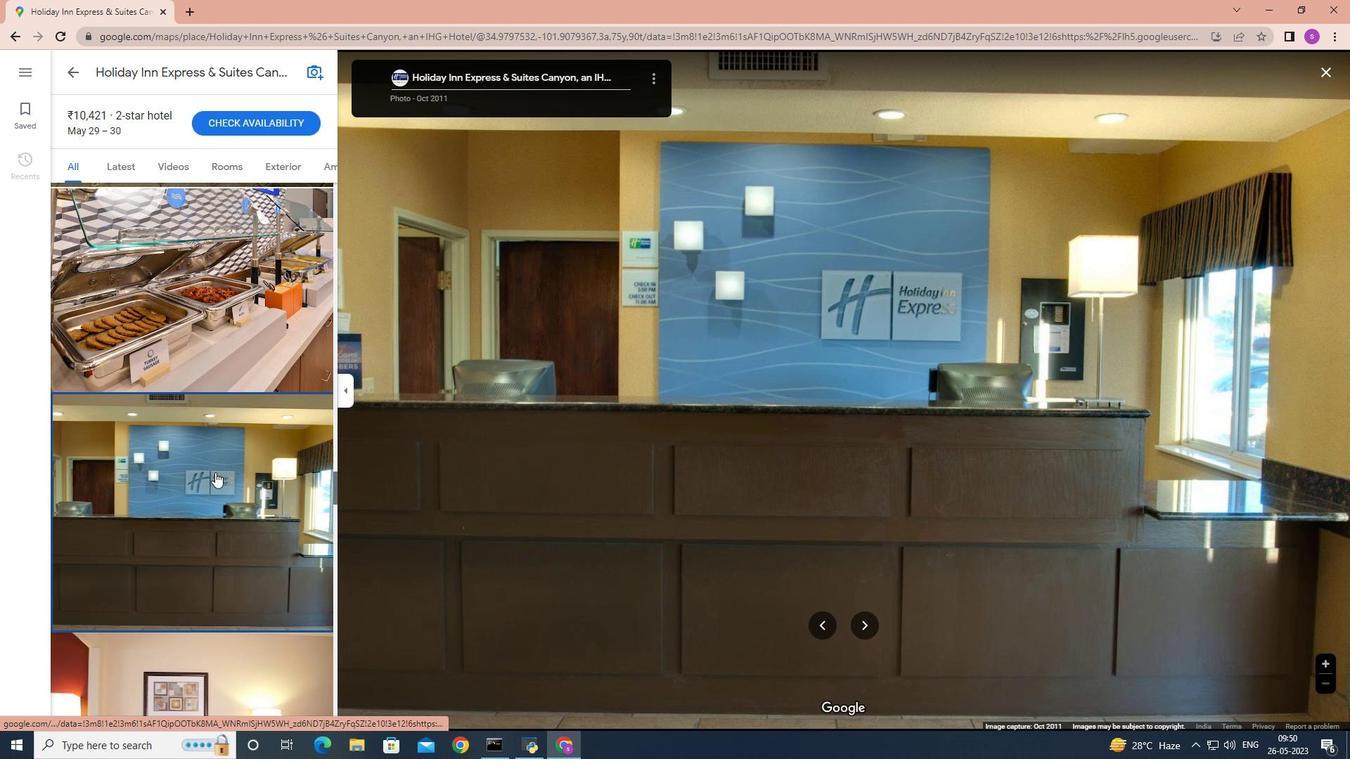 
Action: Mouse moved to (213, 472)
Screenshot: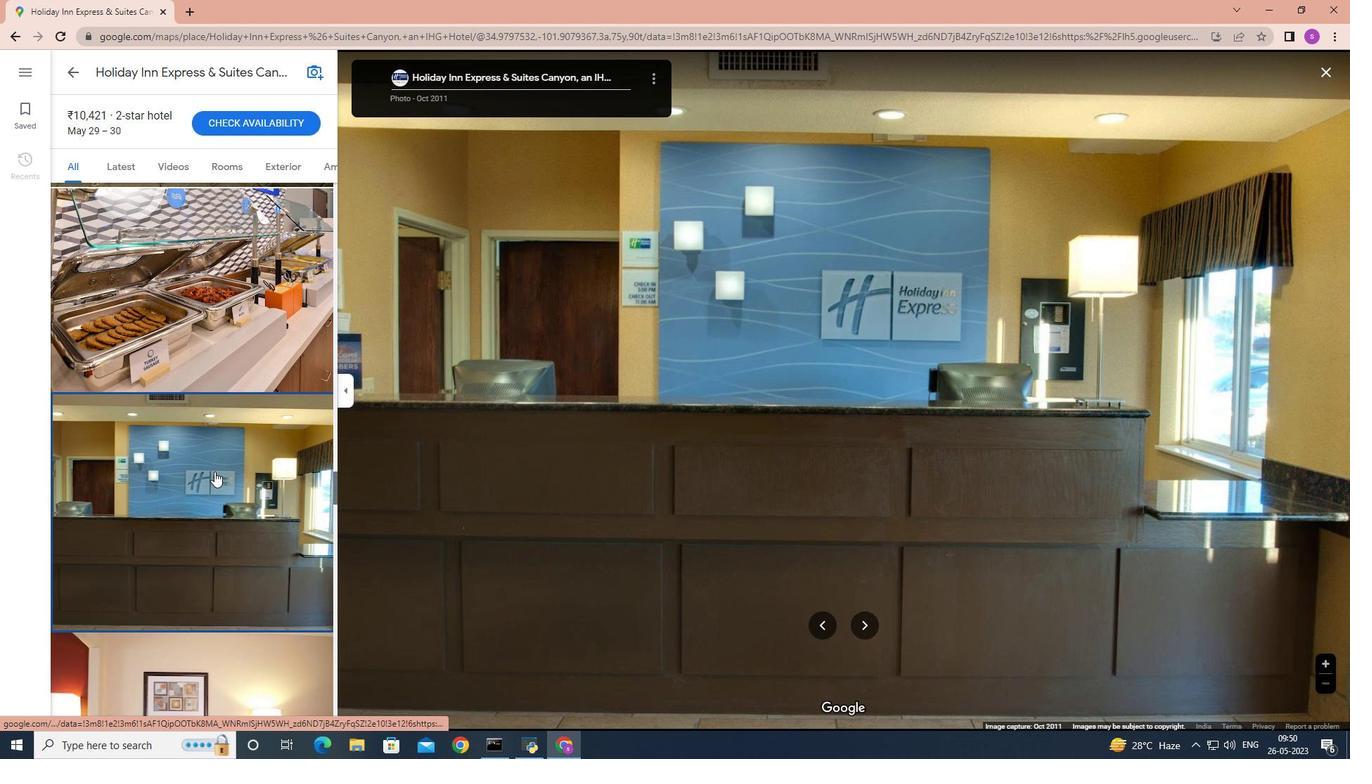 
Action: Mouse scrolled (213, 471) with delta (0, 0)
Screenshot: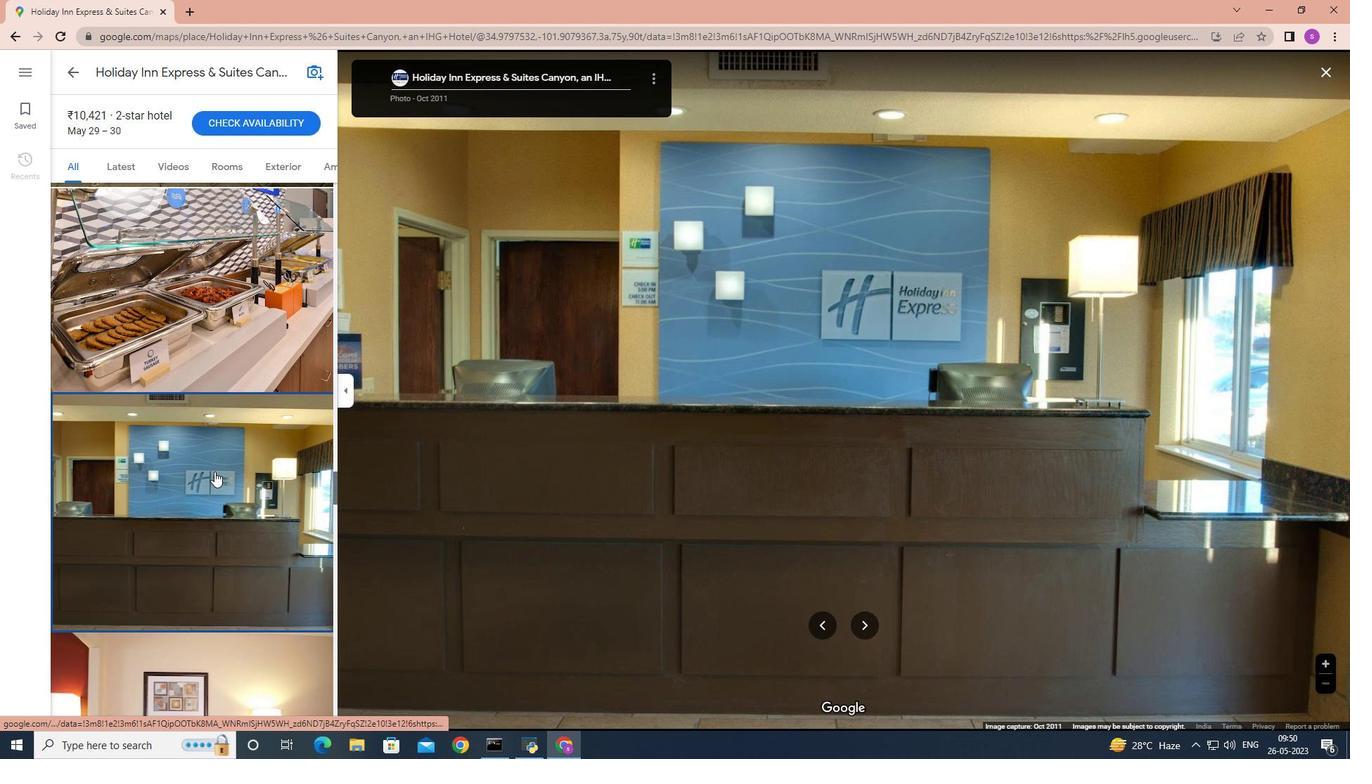 
Action: Mouse moved to (213, 472)
Screenshot: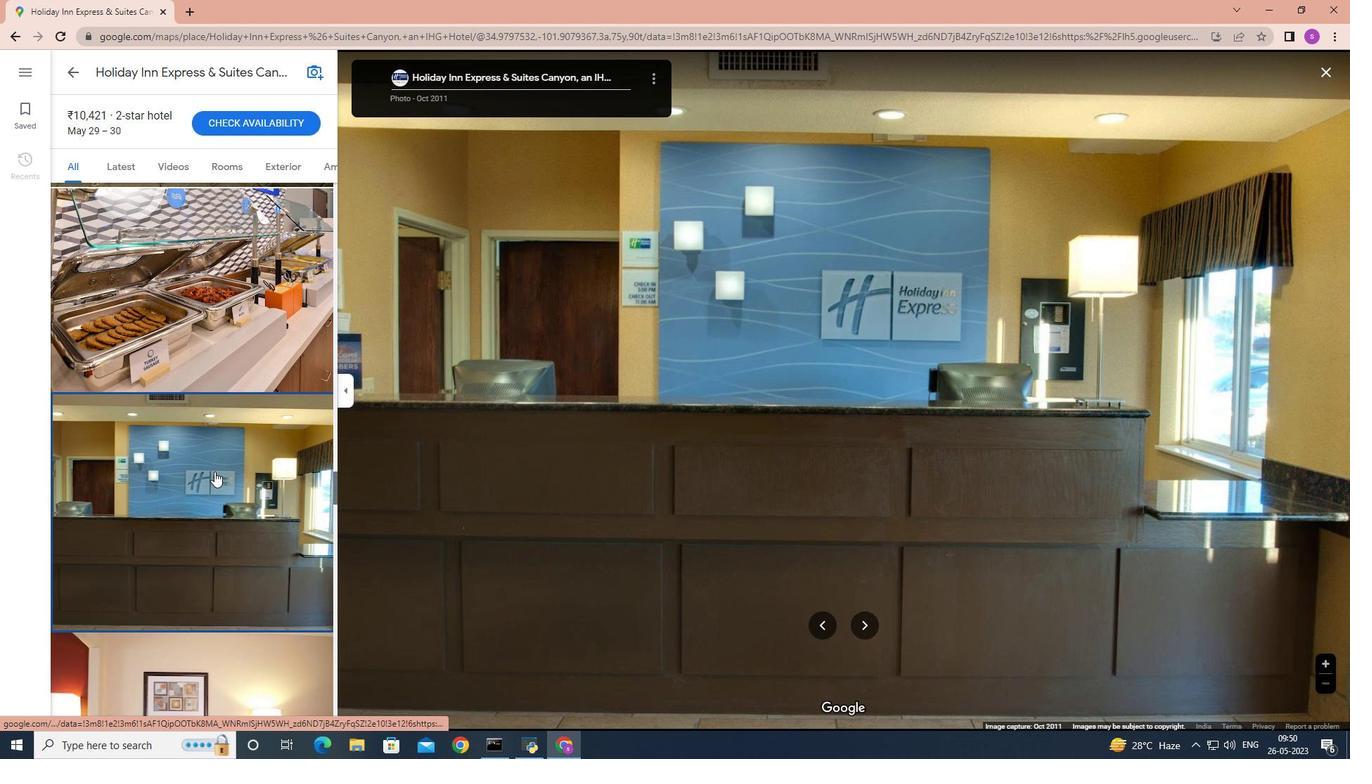 
Action: Mouse scrolled (213, 471) with delta (0, 0)
Screenshot: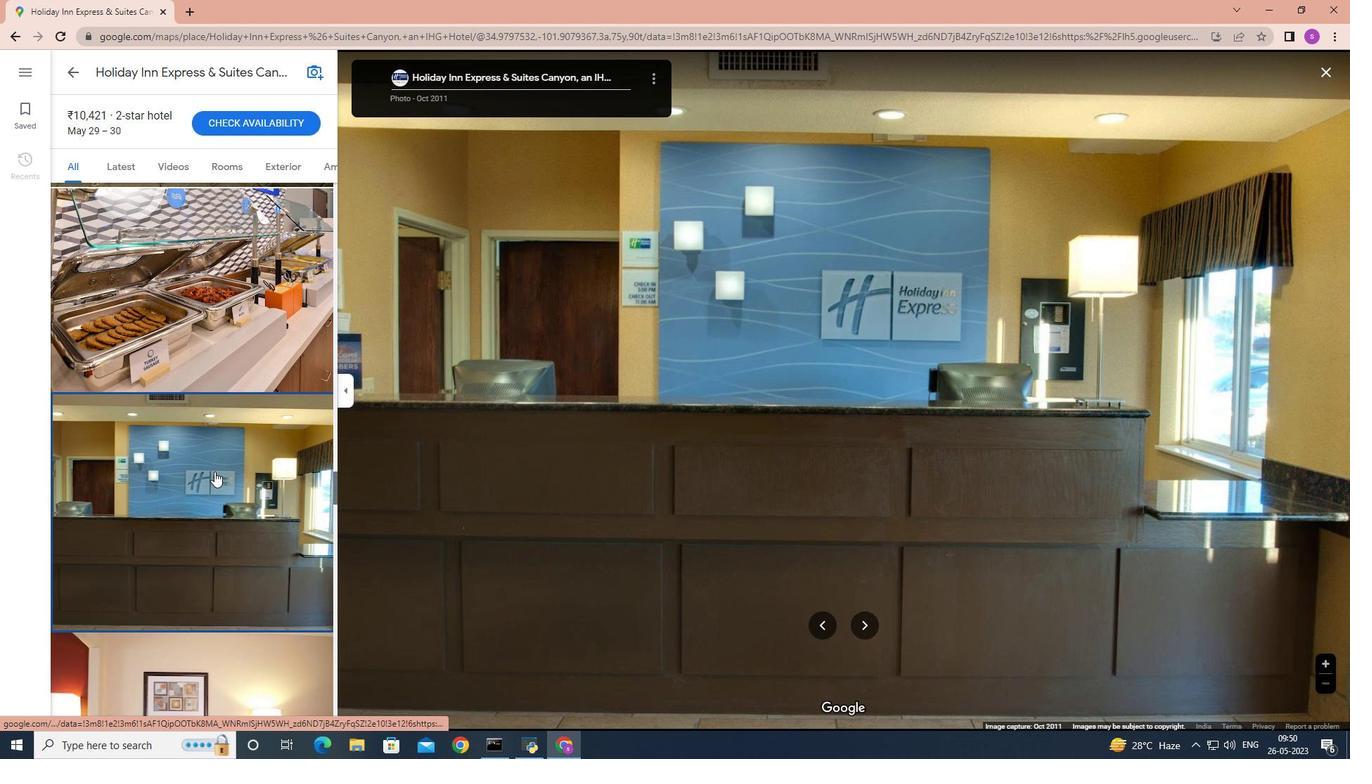 
Action: Mouse moved to (245, 486)
Screenshot: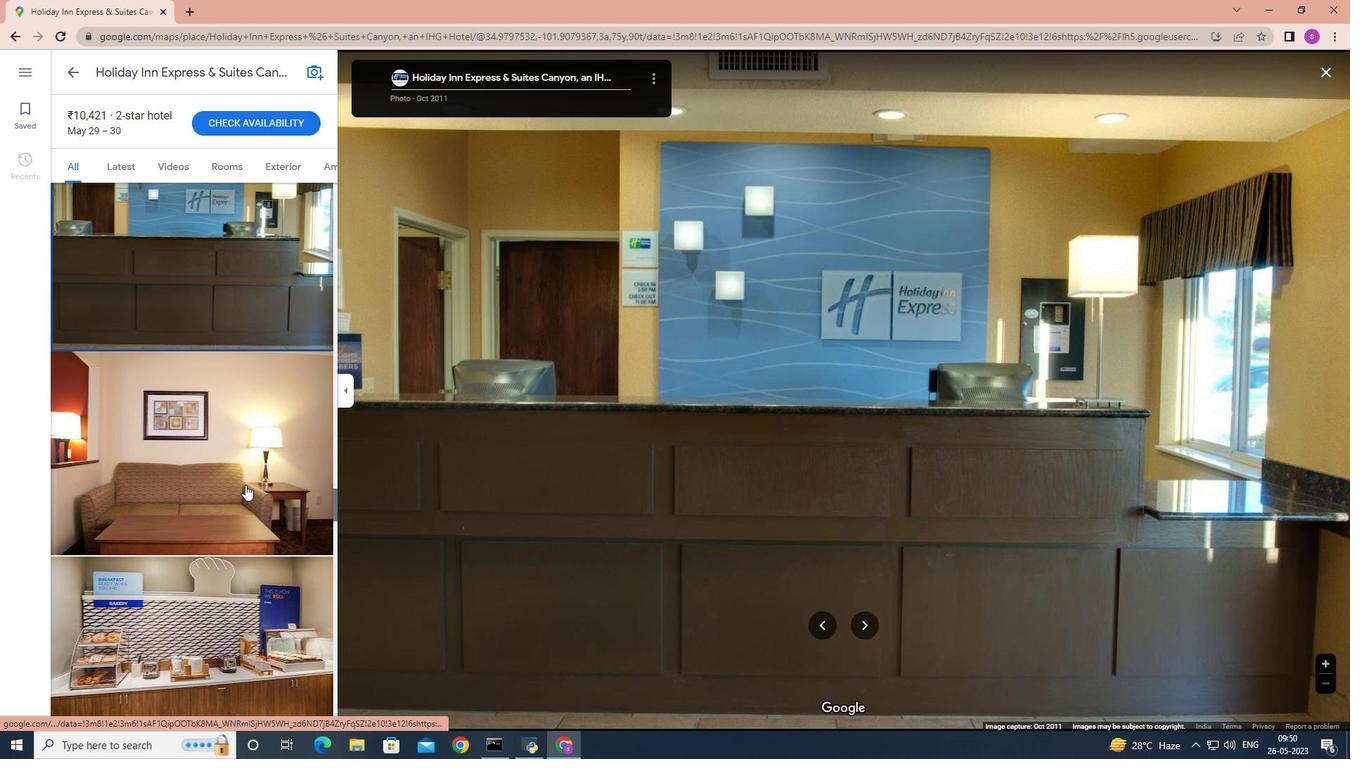
Action: Mouse pressed left at (245, 486)
Screenshot: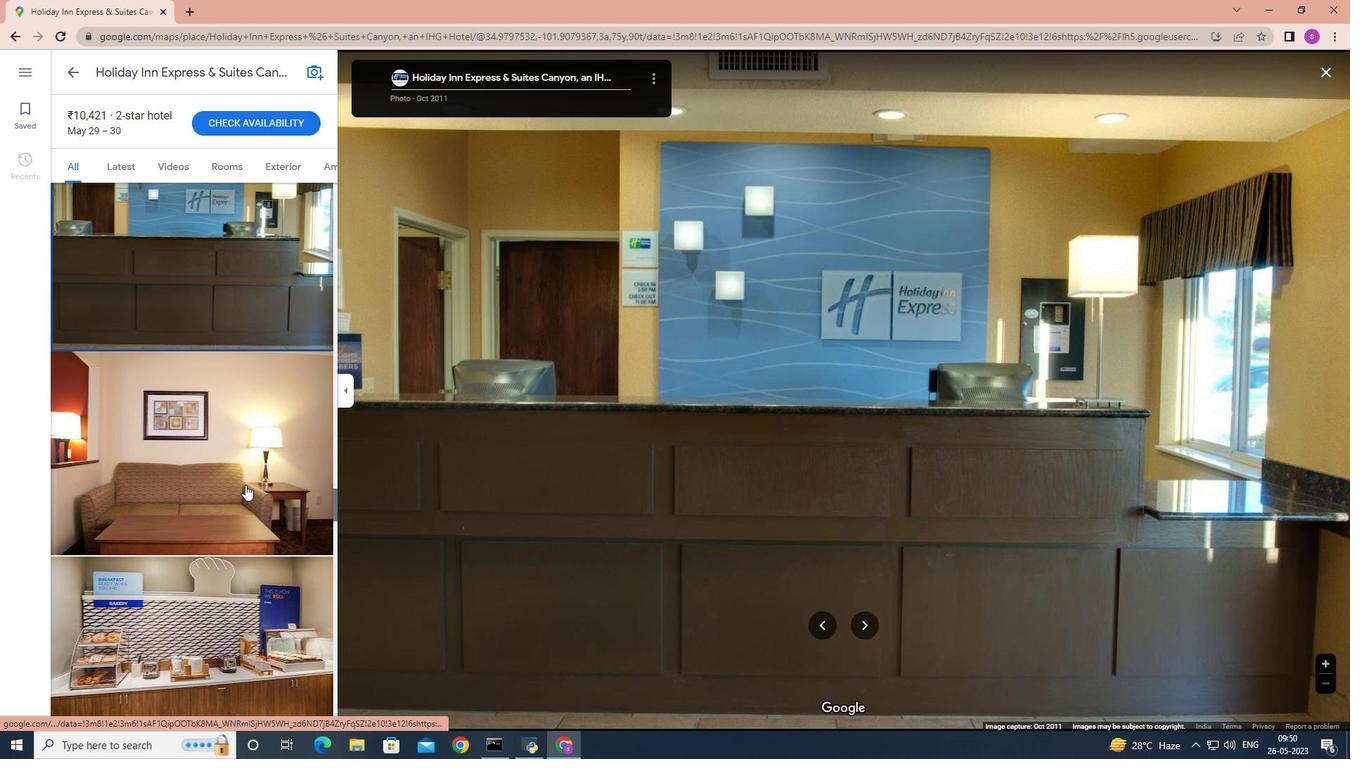 
Action: Mouse moved to (223, 461)
Screenshot: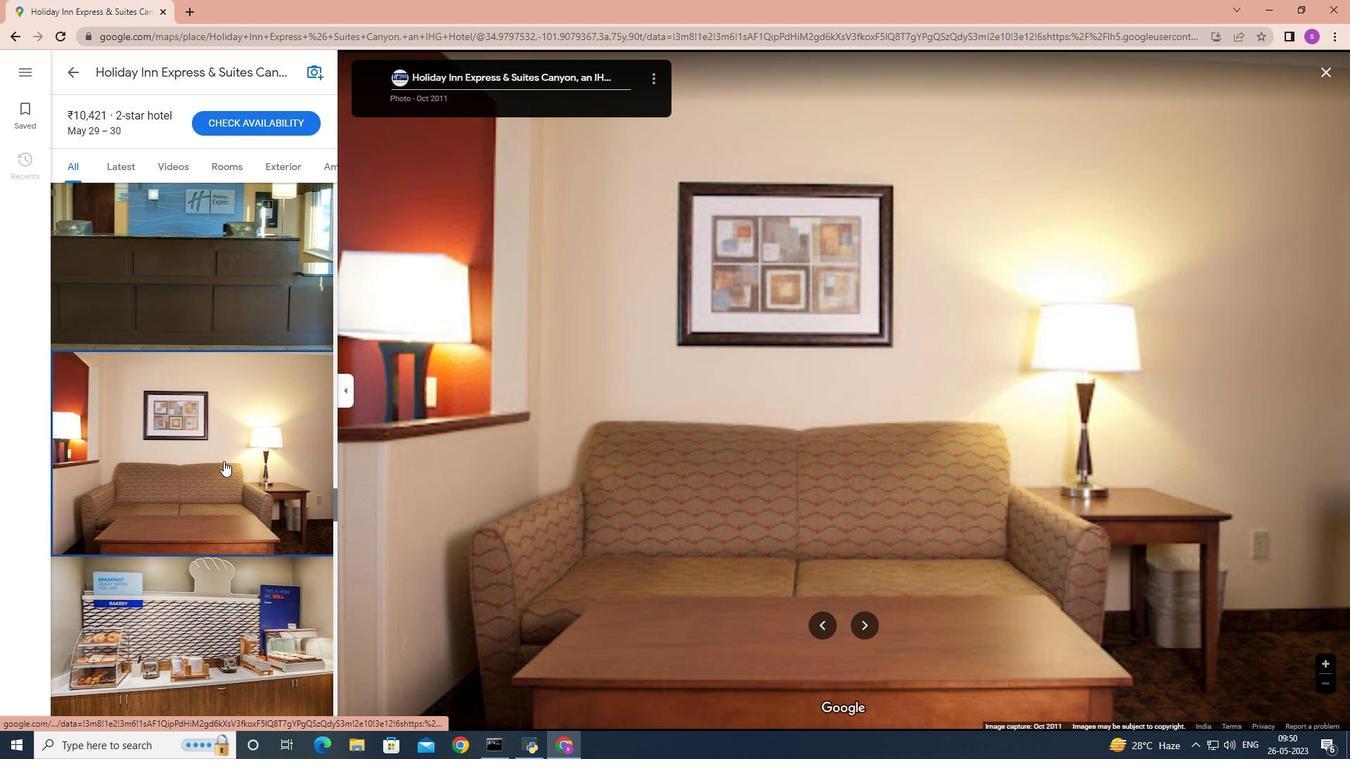 
Action: Mouse scrolled (223, 460) with delta (0, 0)
Screenshot: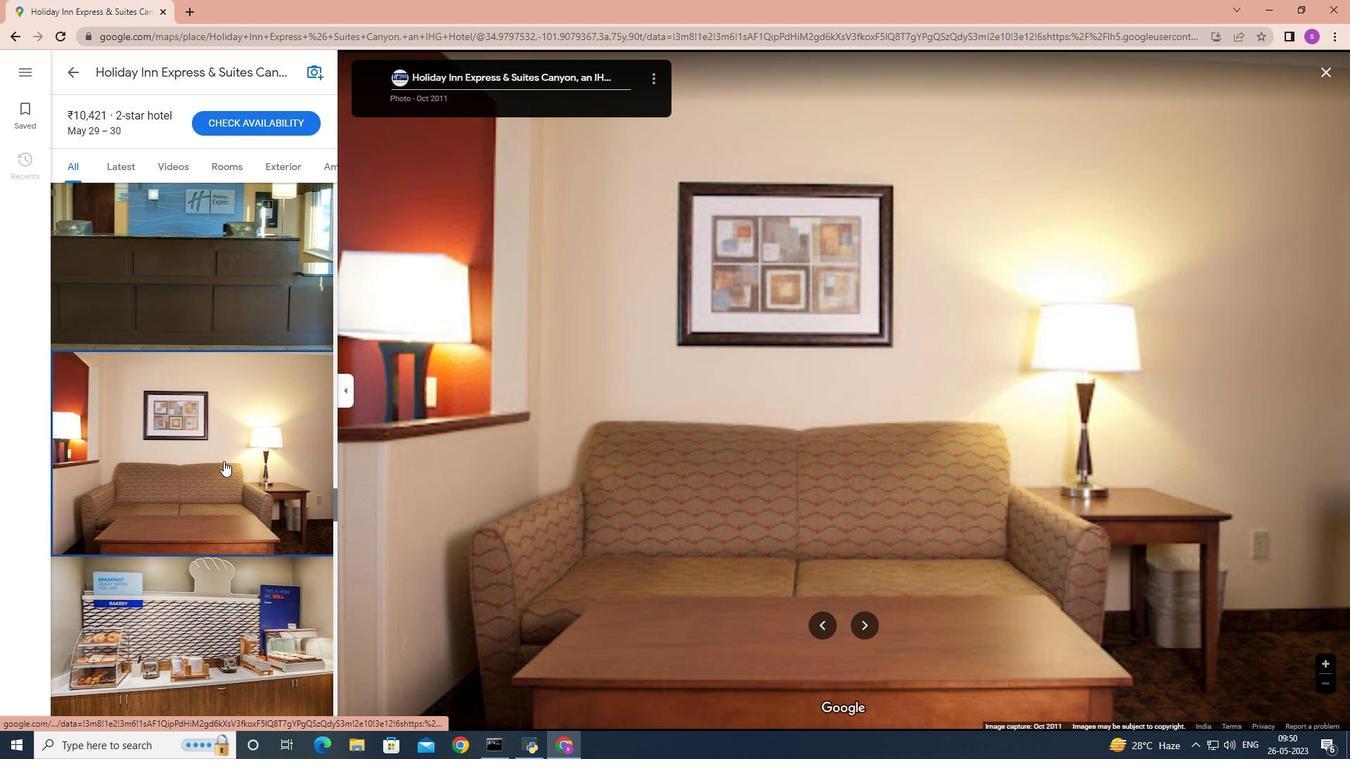 
Action: Mouse scrolled (223, 460) with delta (0, 0)
Screenshot: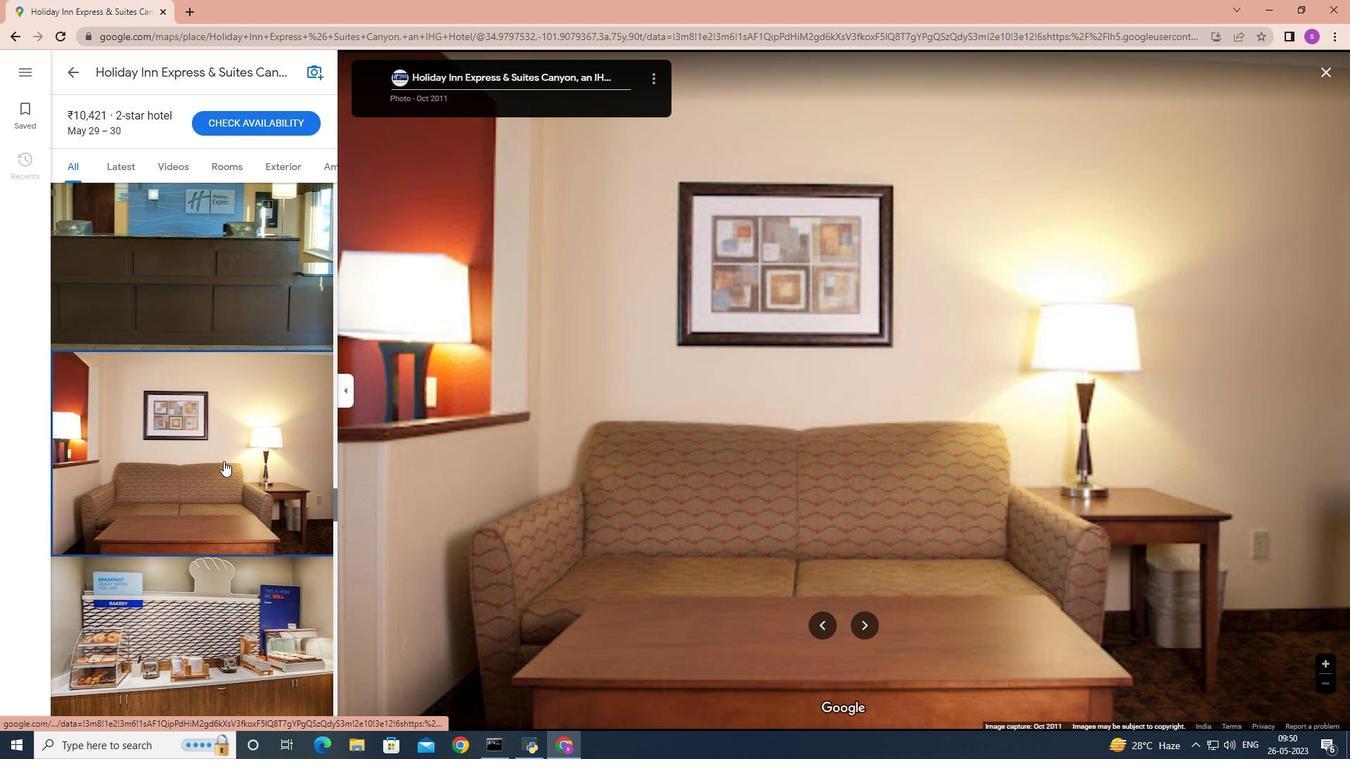 
Action: Mouse scrolled (223, 460) with delta (0, 0)
Screenshot: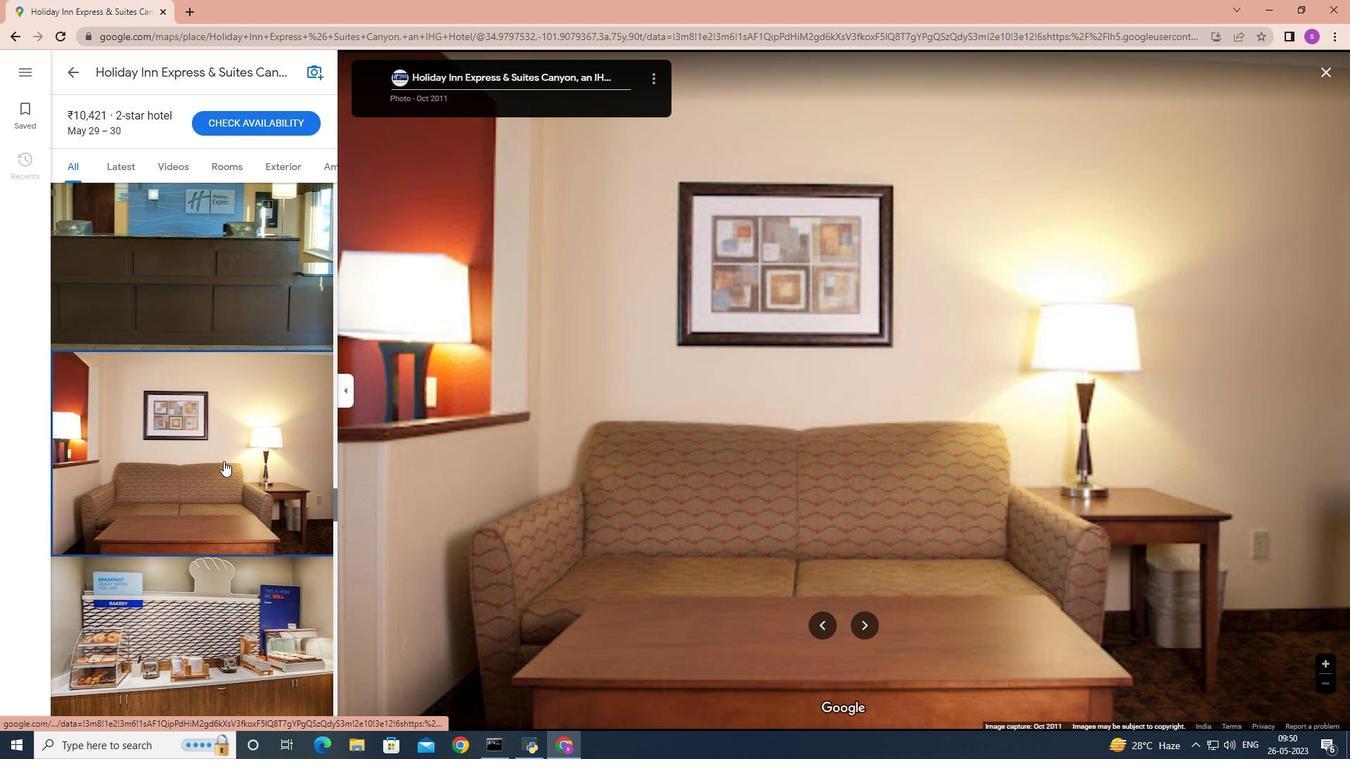 
Action: Mouse scrolled (223, 460) with delta (0, 0)
Screenshot: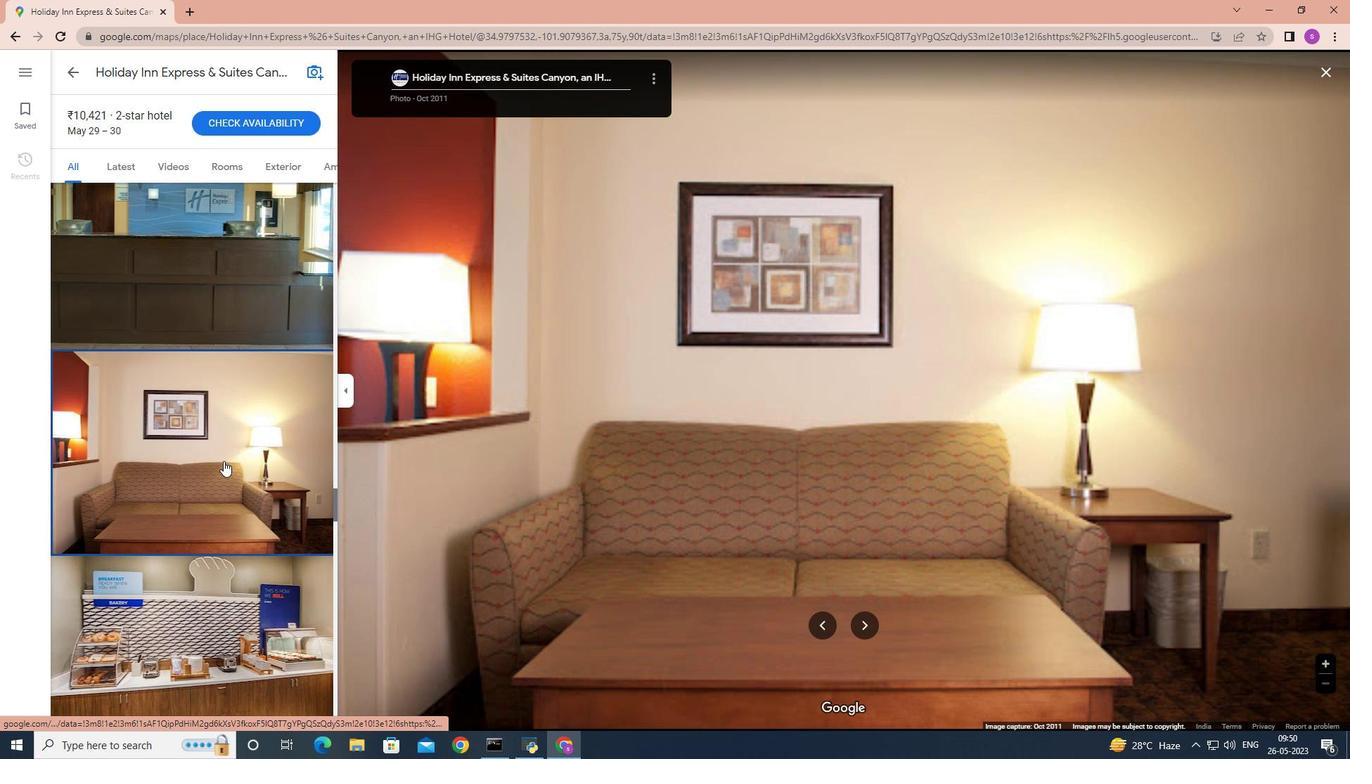 
Action: Mouse moved to (220, 386)
Screenshot: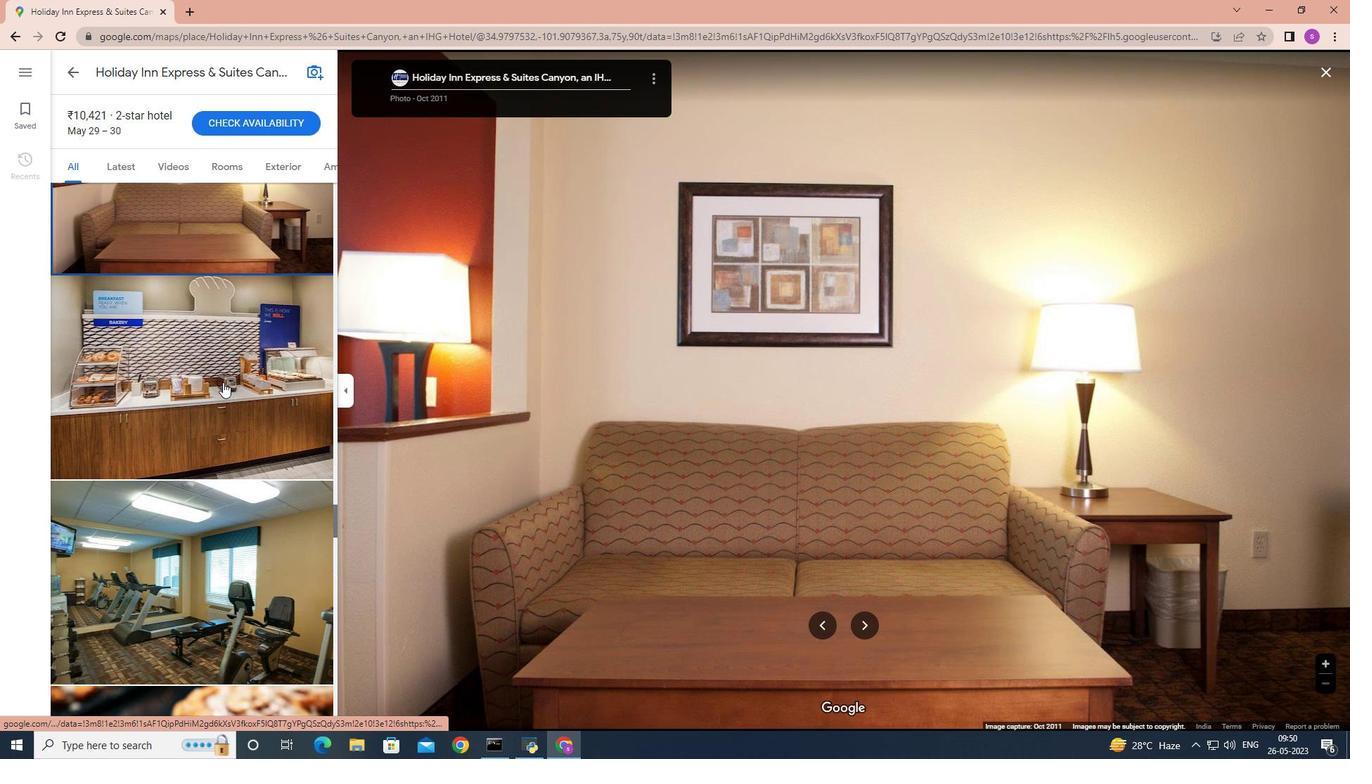 
Action: Mouse scrolled (220, 385) with delta (0, 0)
Screenshot: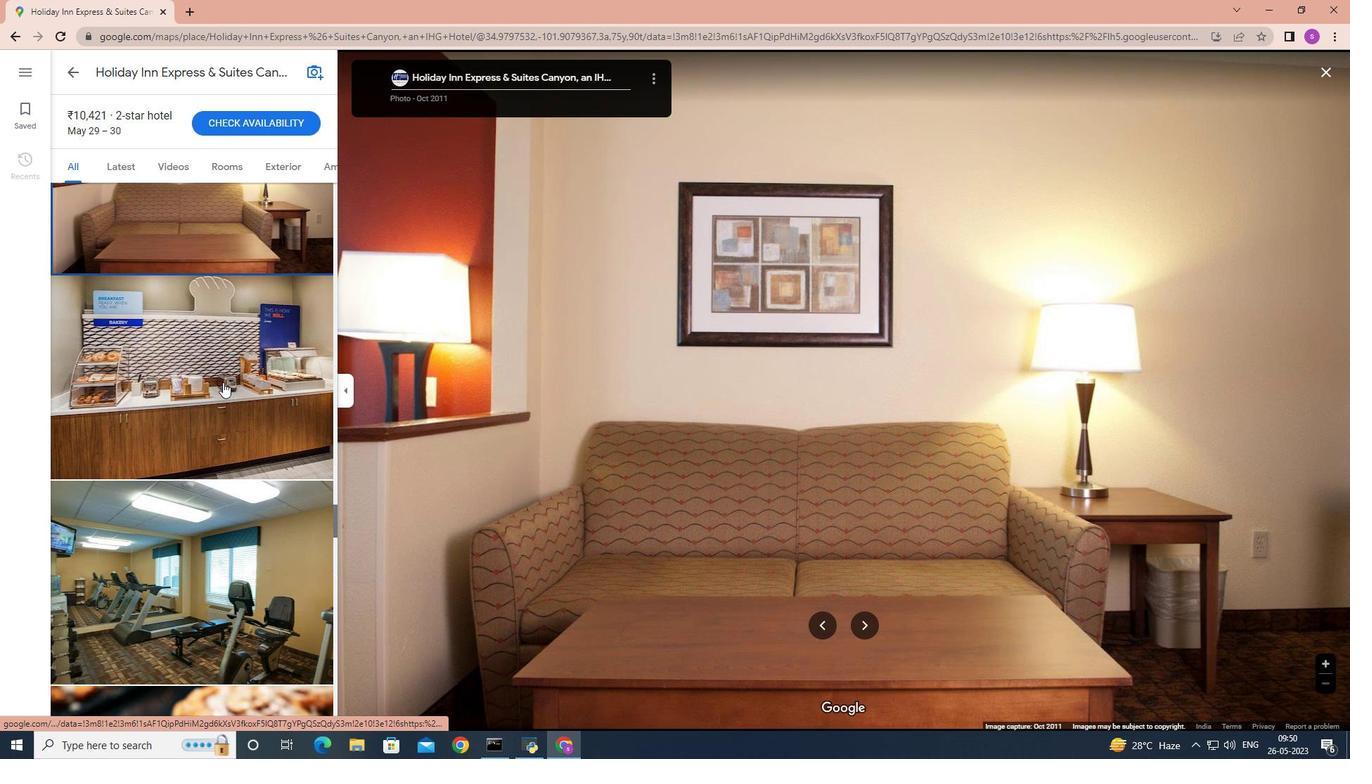 
Action: Mouse scrolled (220, 385) with delta (0, 0)
Screenshot: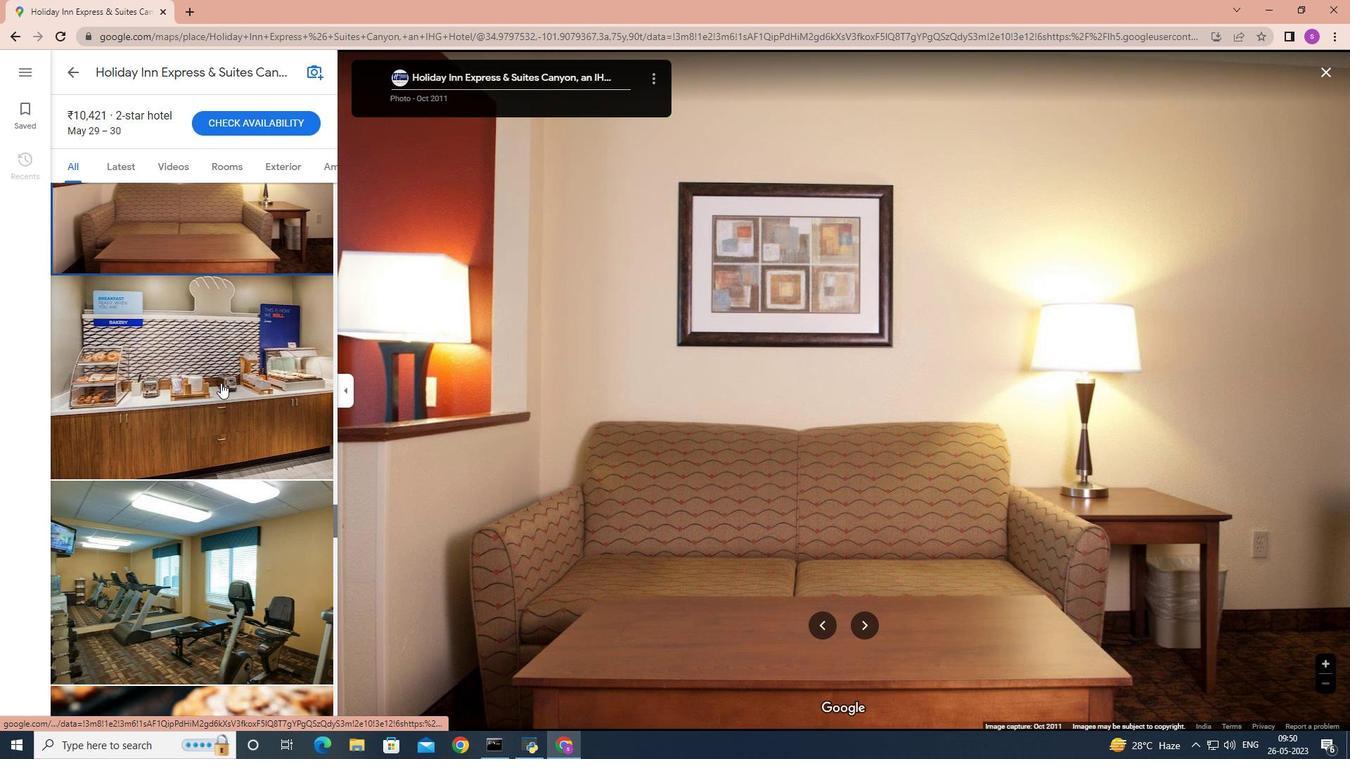 
Action: Mouse scrolled (220, 385) with delta (0, 0)
Screenshot: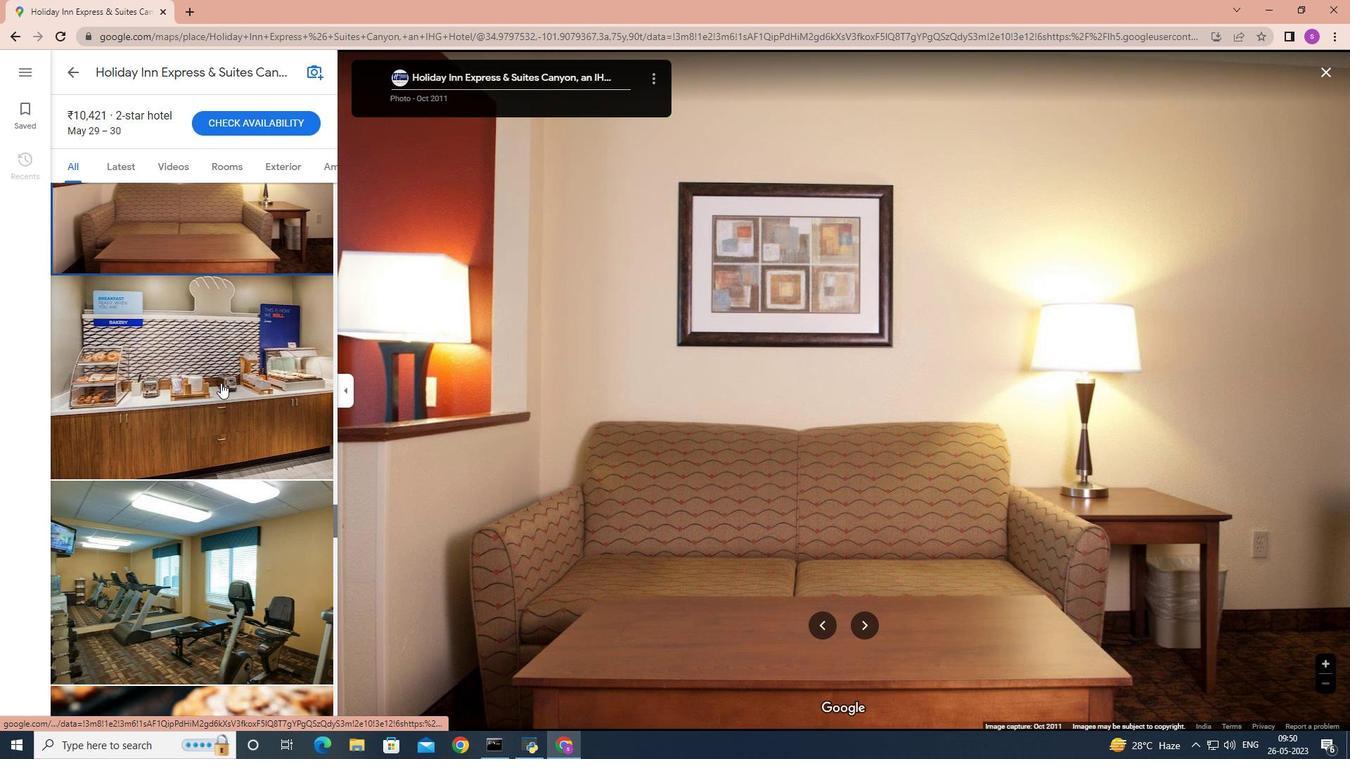 
Action: Mouse scrolled (220, 385) with delta (0, 0)
Screenshot: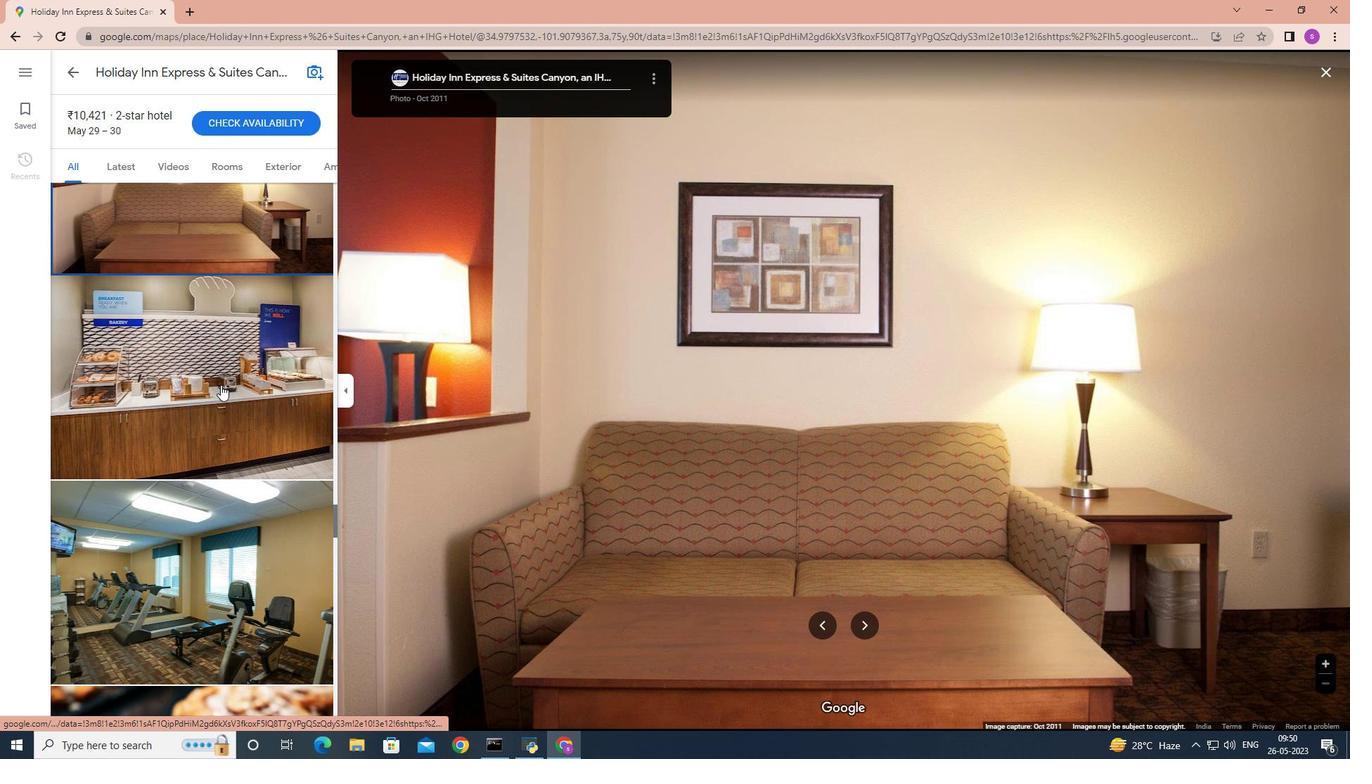 
Action: Mouse moved to (222, 386)
Screenshot: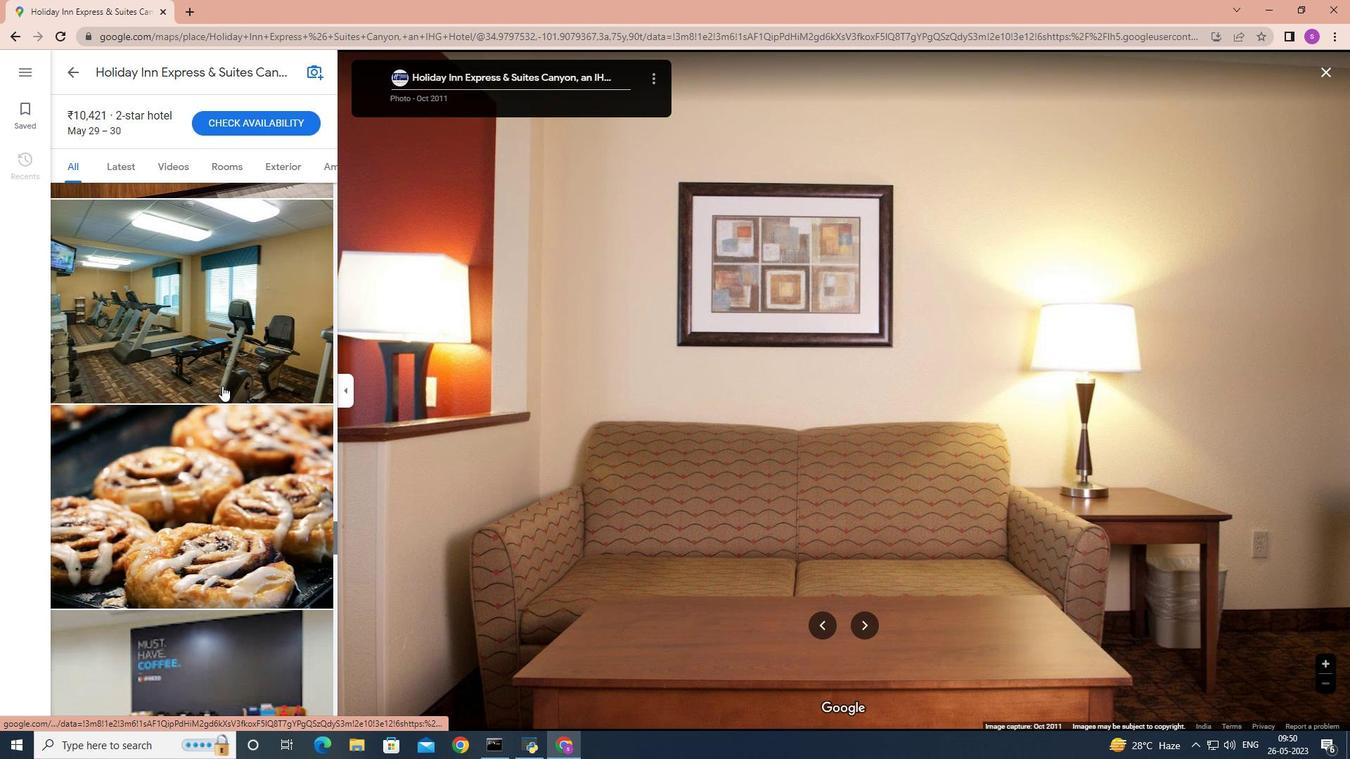 
Action: Mouse scrolled (222, 385) with delta (0, 0)
Screenshot: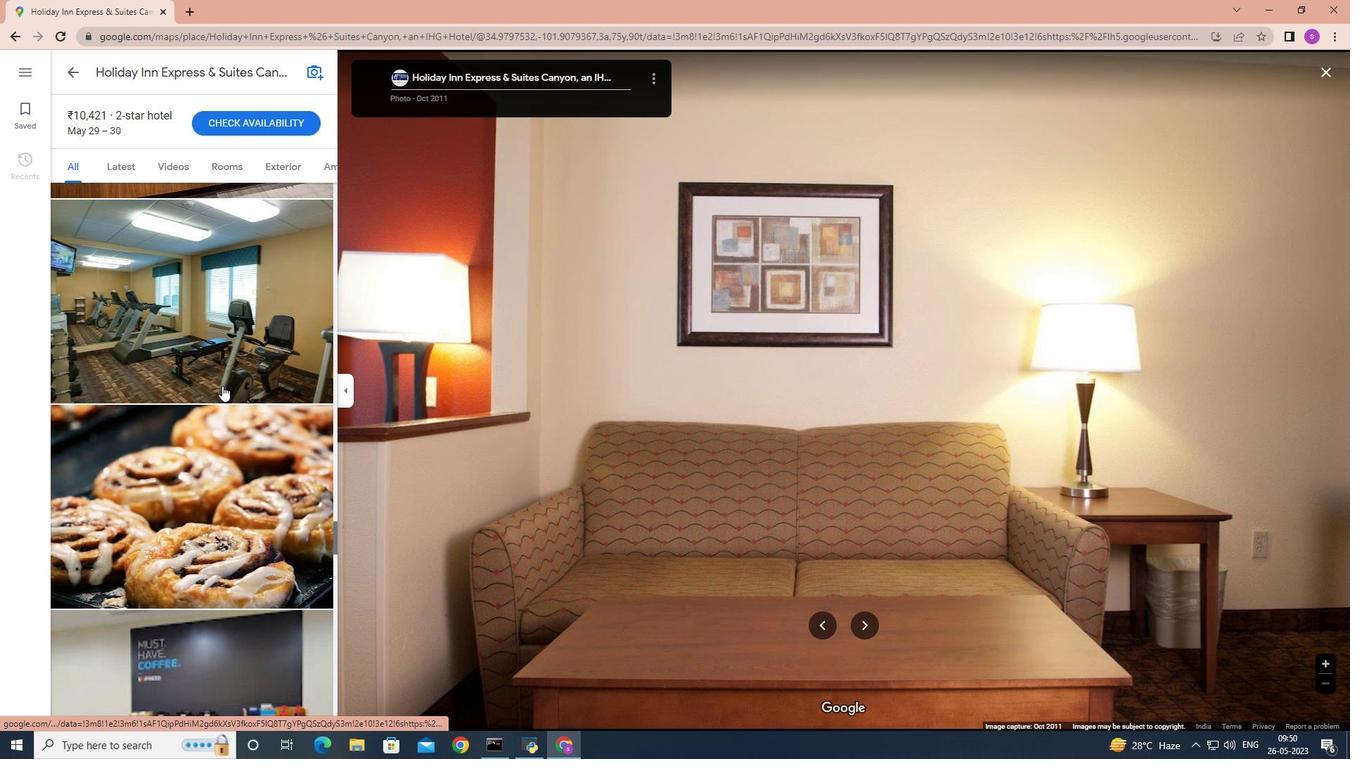 
Action: Mouse scrolled (222, 385) with delta (0, 0)
Screenshot: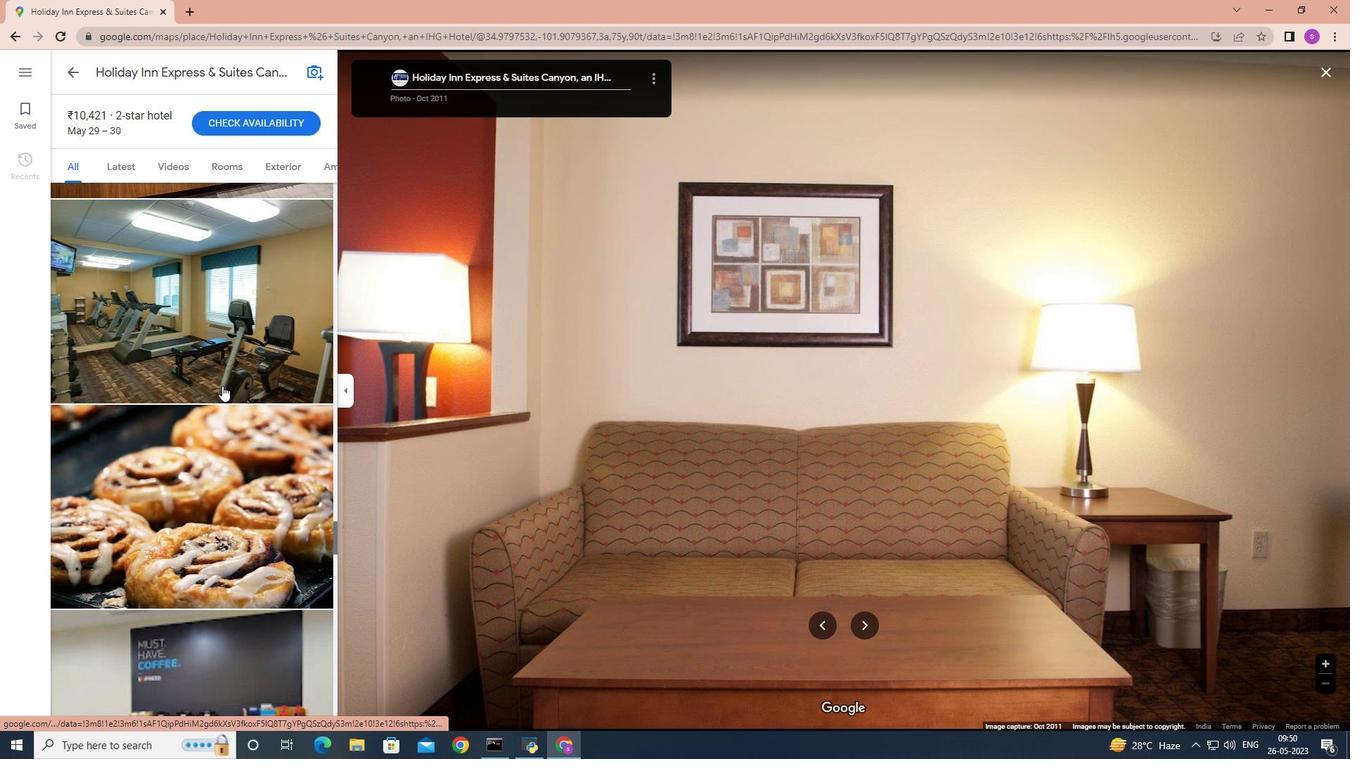 
Action: Mouse scrolled (222, 385) with delta (0, 0)
Screenshot: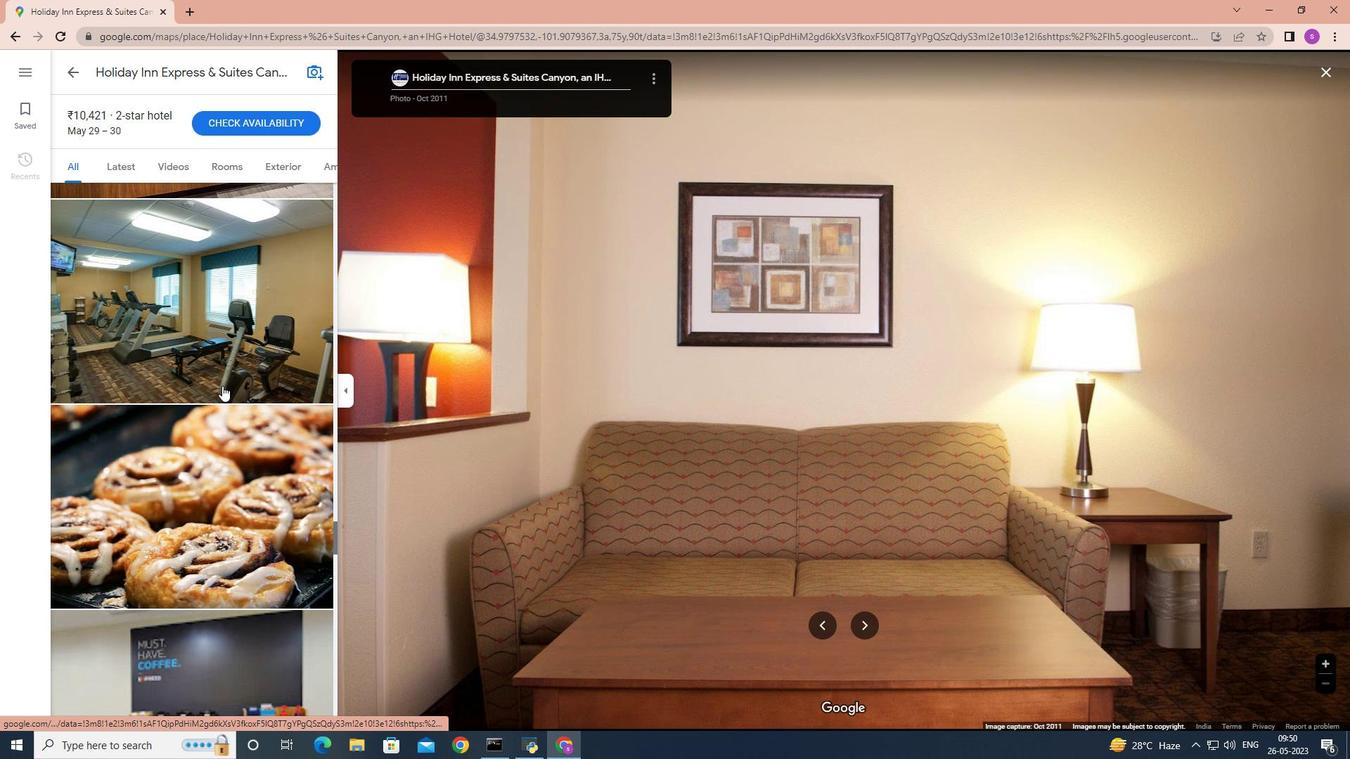 
Action: Mouse scrolled (222, 385) with delta (0, 0)
Screenshot: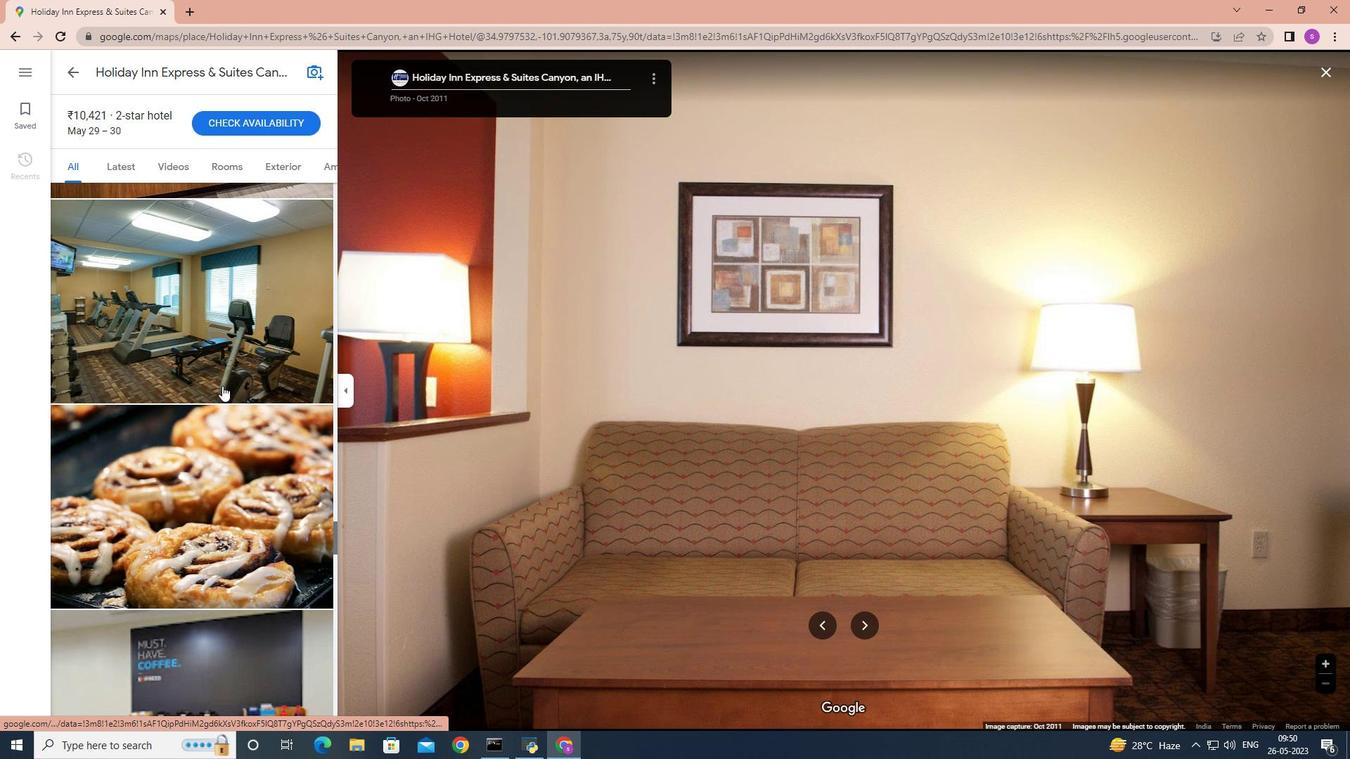 
Action: Mouse moved to (224, 390)
Screenshot: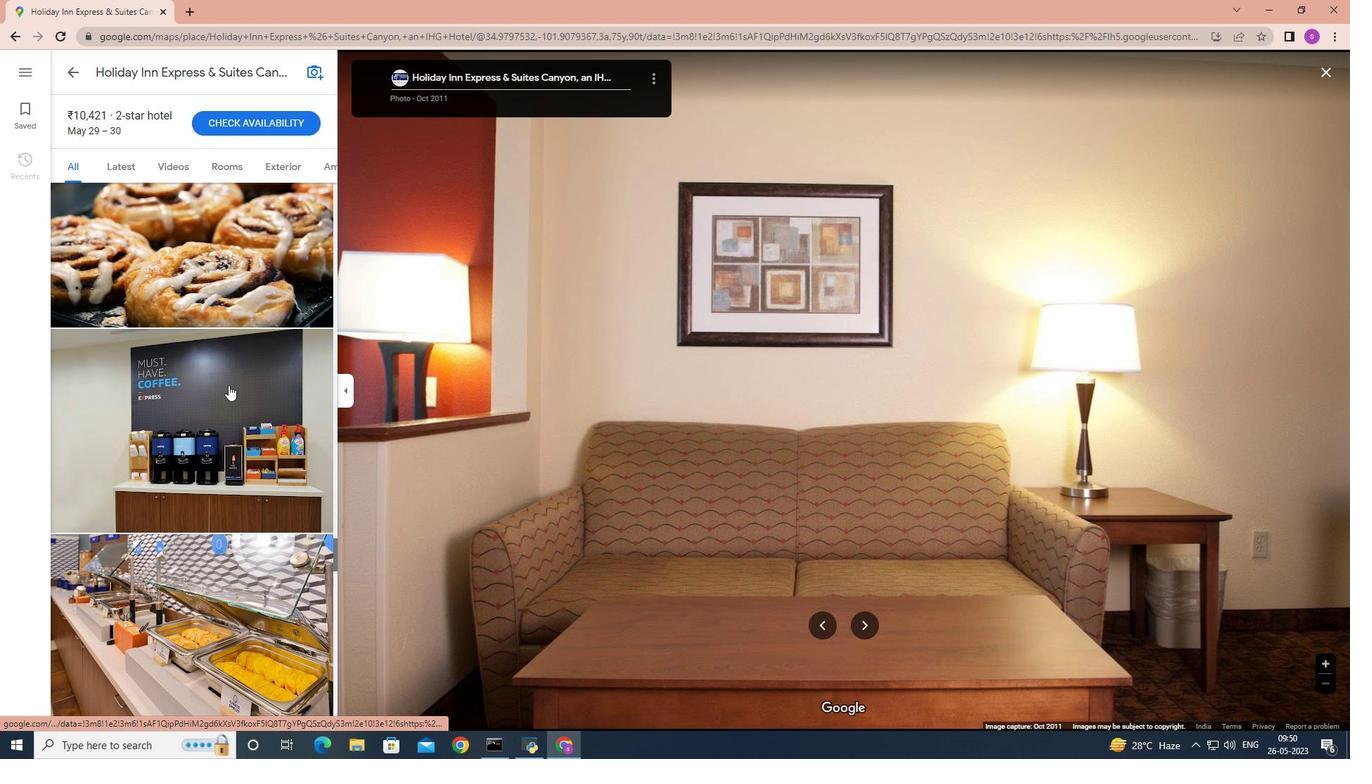 
Action: Mouse scrolled (225, 389) with delta (0, 0)
Screenshot: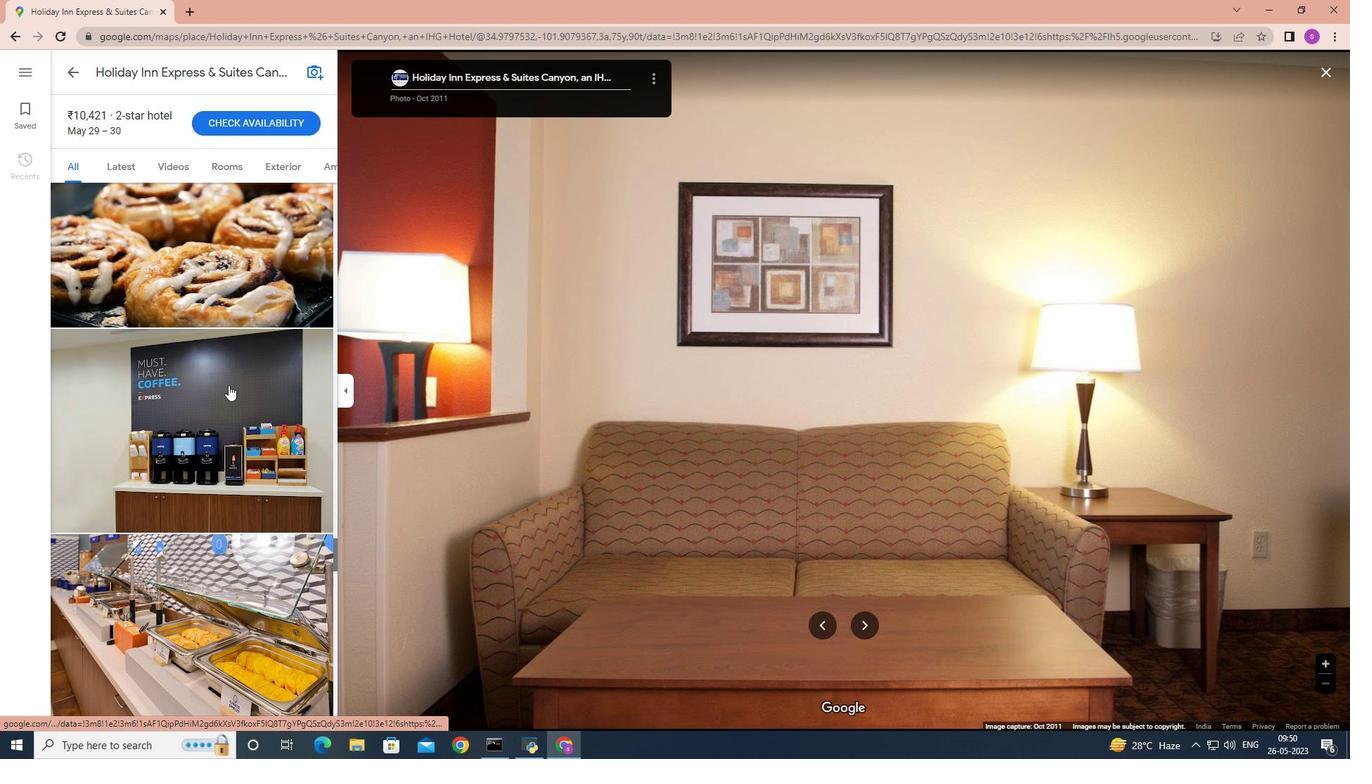 
Action: Mouse scrolled (224, 389) with delta (0, 0)
Screenshot: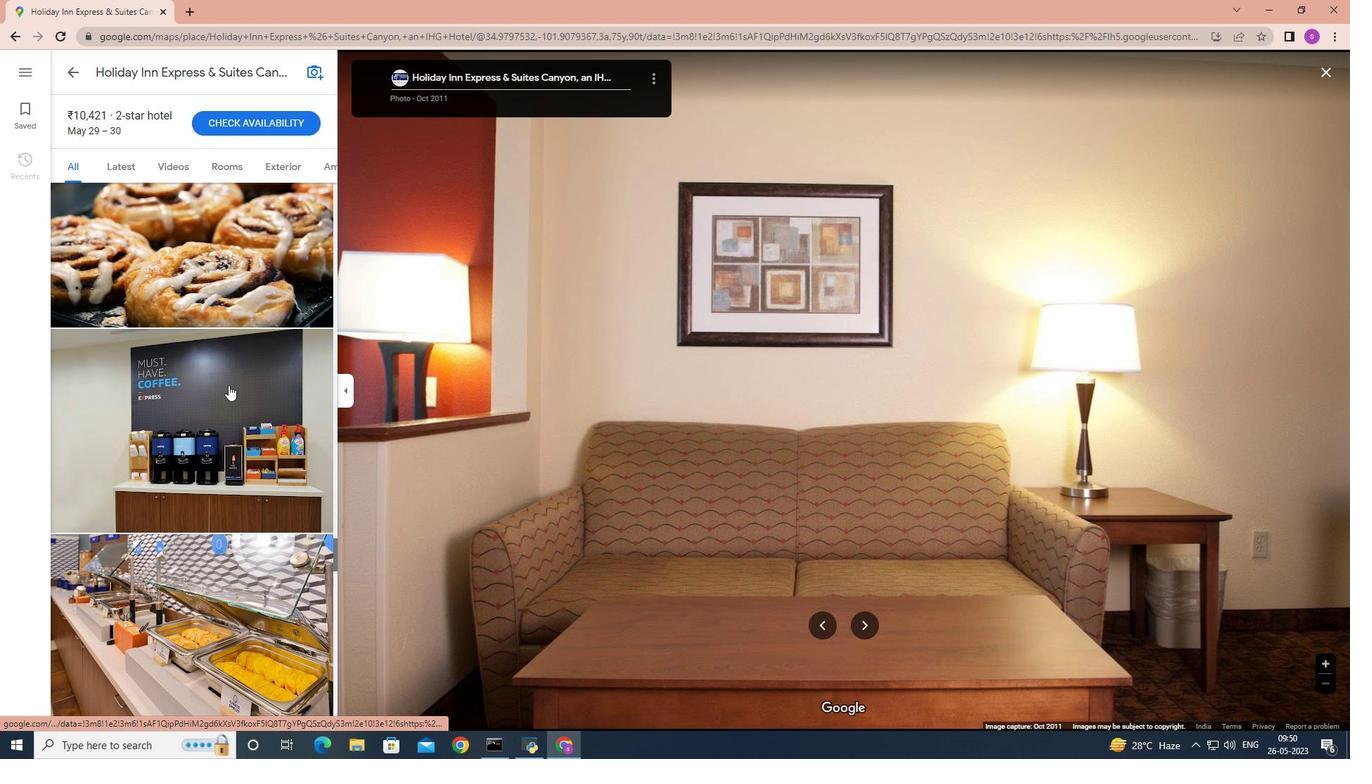 
Action: Mouse scrolled (224, 389) with delta (0, 0)
Screenshot: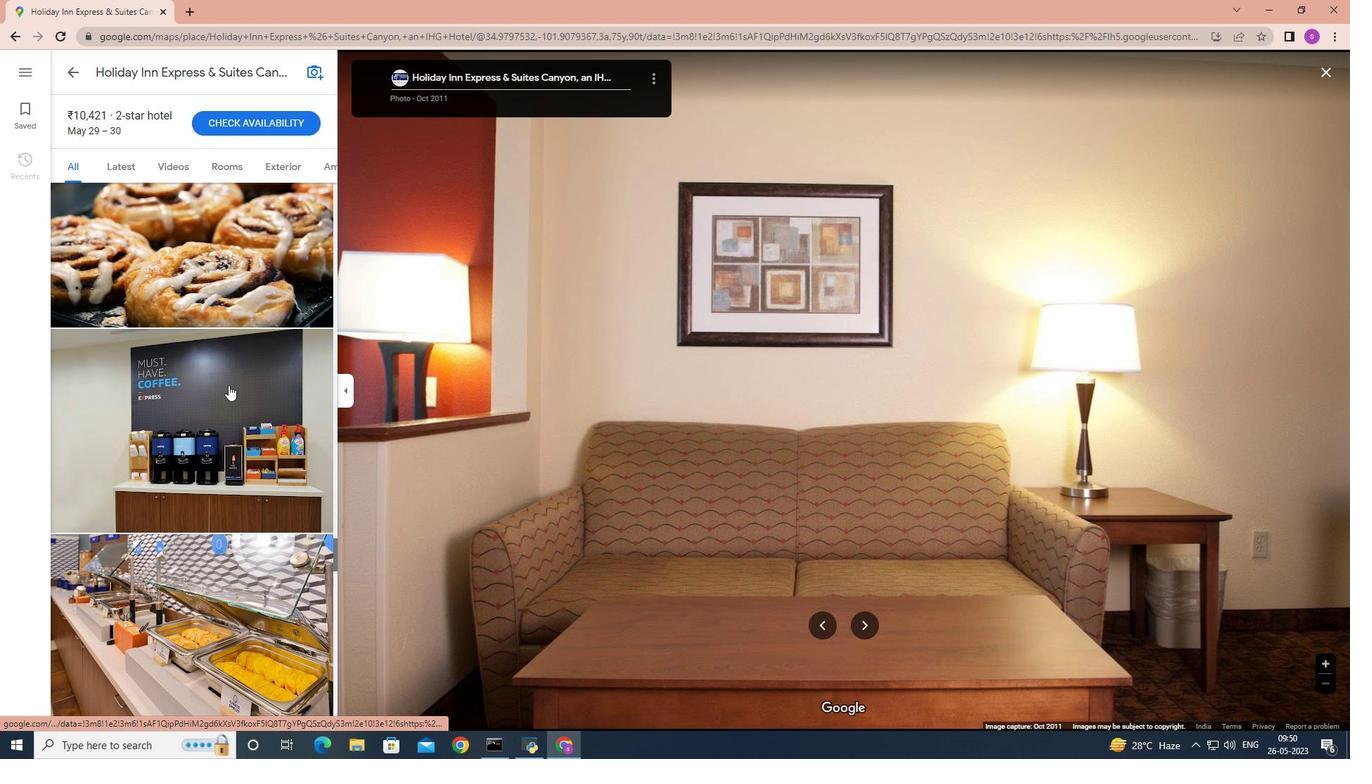 
Action: Mouse scrolled (224, 389) with delta (0, 0)
Screenshot: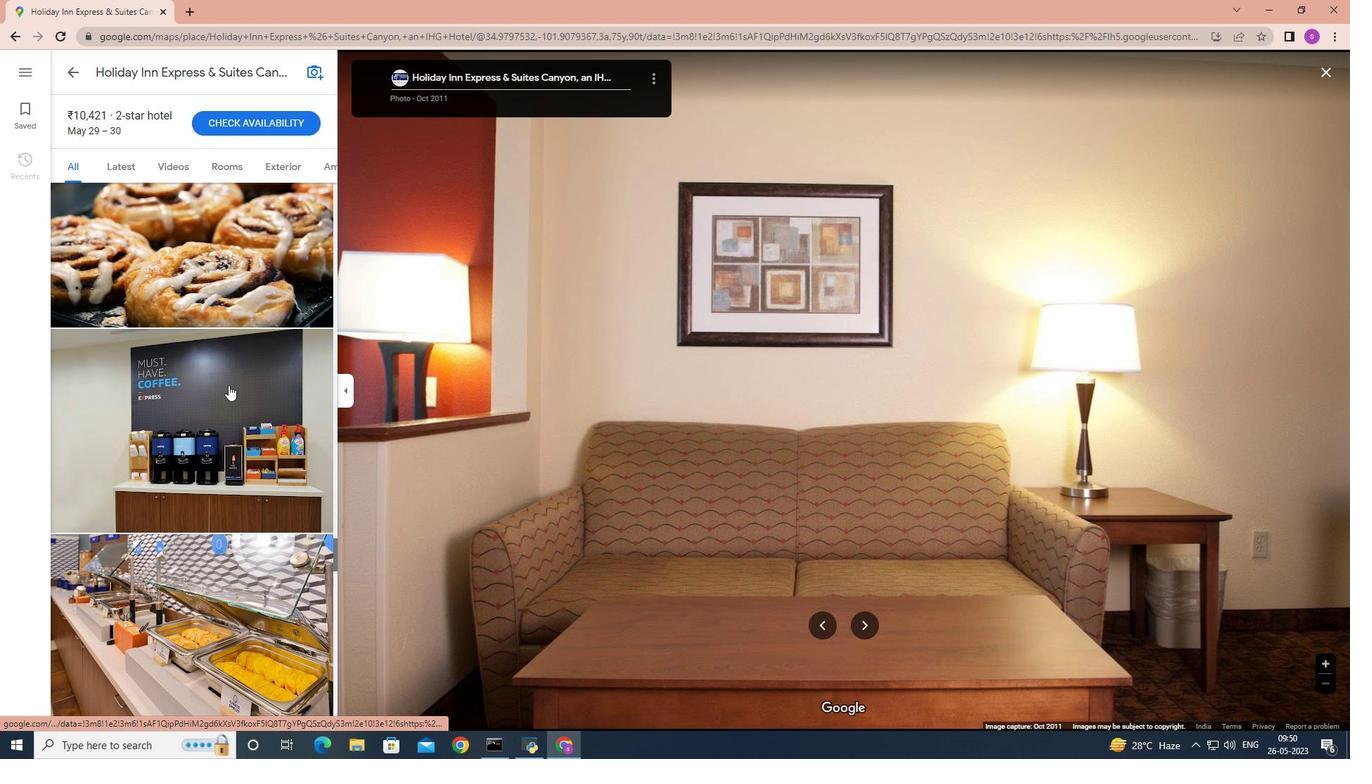 
Action: Mouse moved to (244, 427)
Screenshot: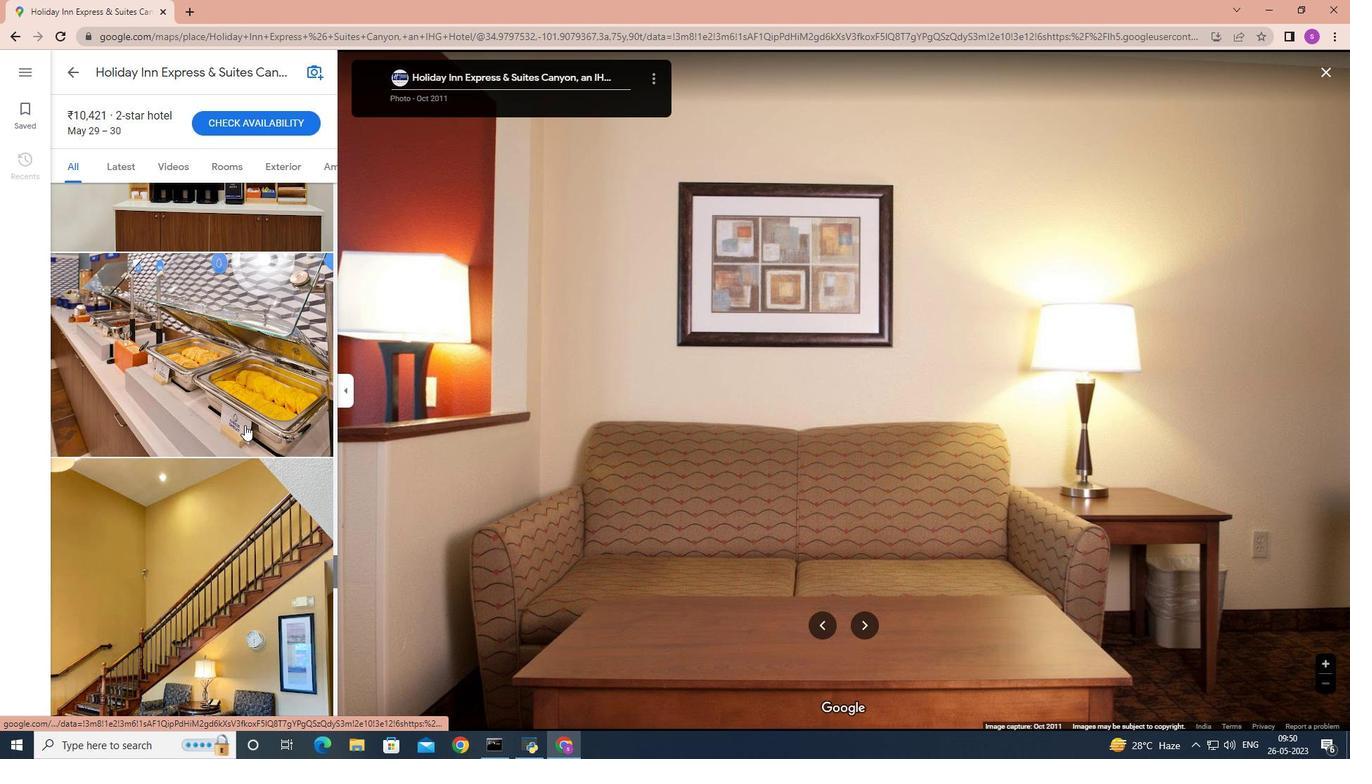 
Action: Mouse scrolled (244, 426) with delta (0, 0)
Screenshot: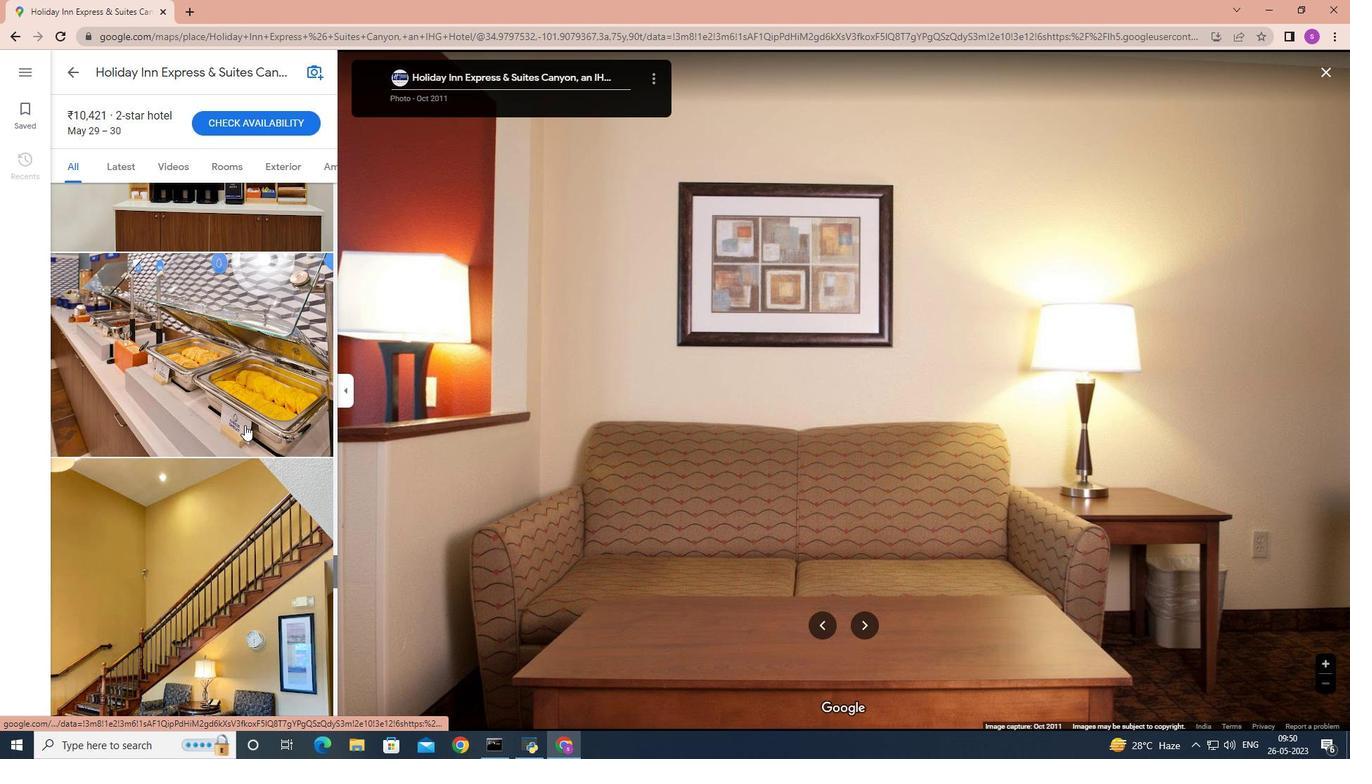 
Action: Mouse scrolled (244, 426) with delta (0, 0)
Screenshot: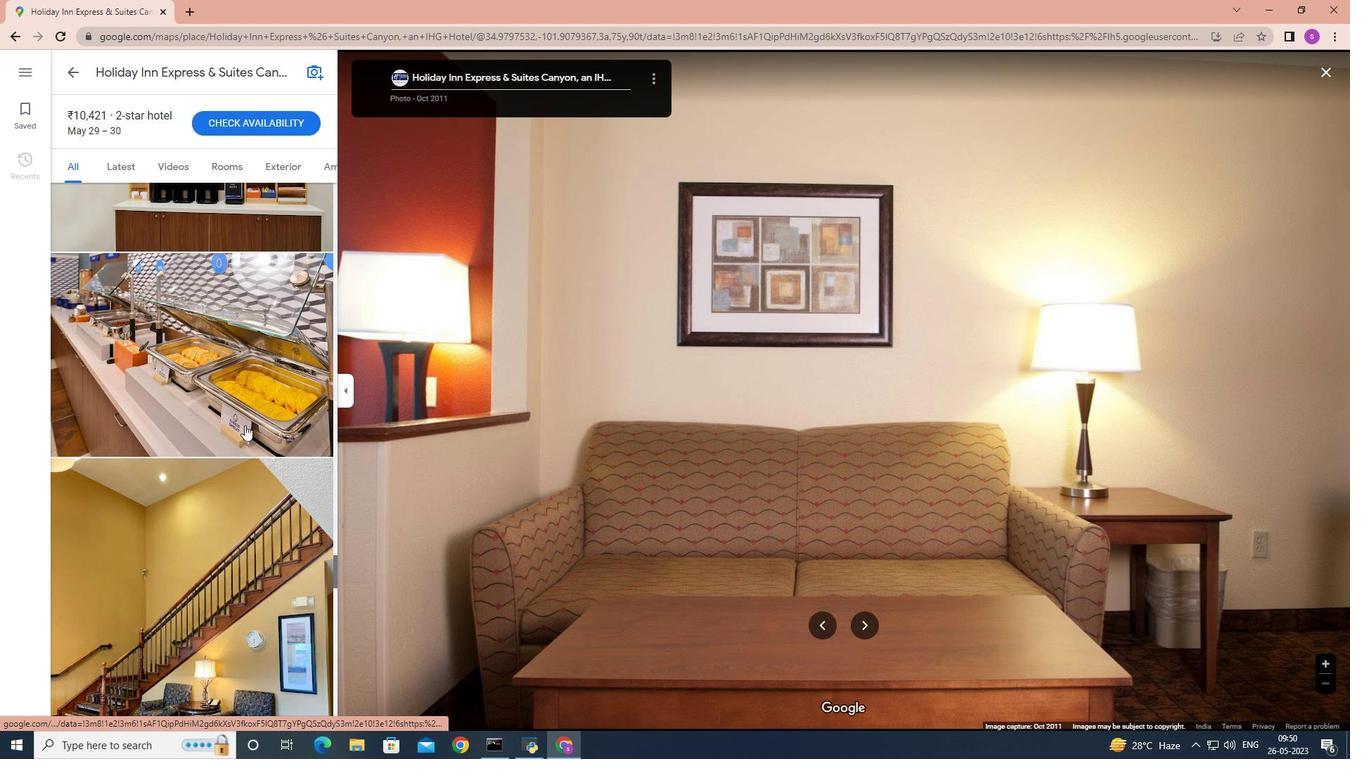 
Action: Mouse scrolled (244, 426) with delta (0, 0)
Screenshot: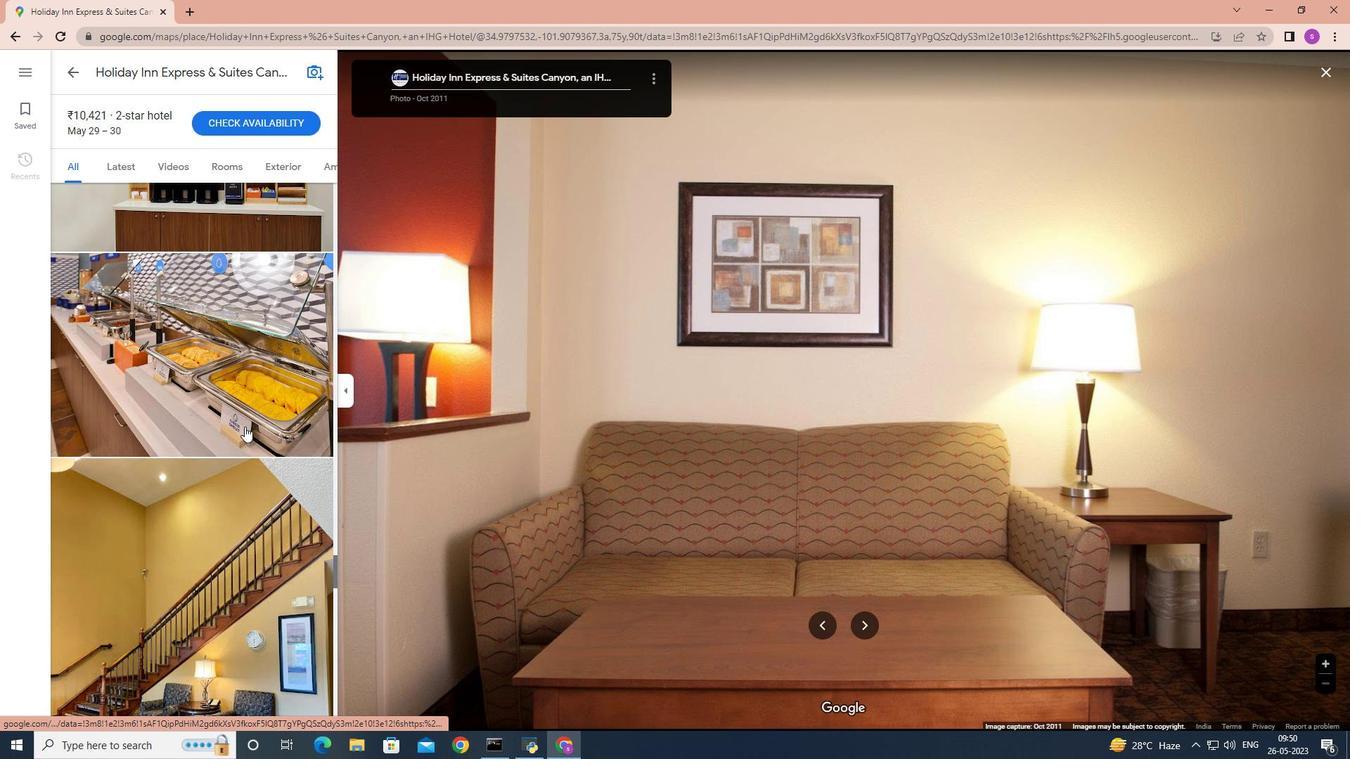 
Action: Mouse moved to (244, 426)
Screenshot: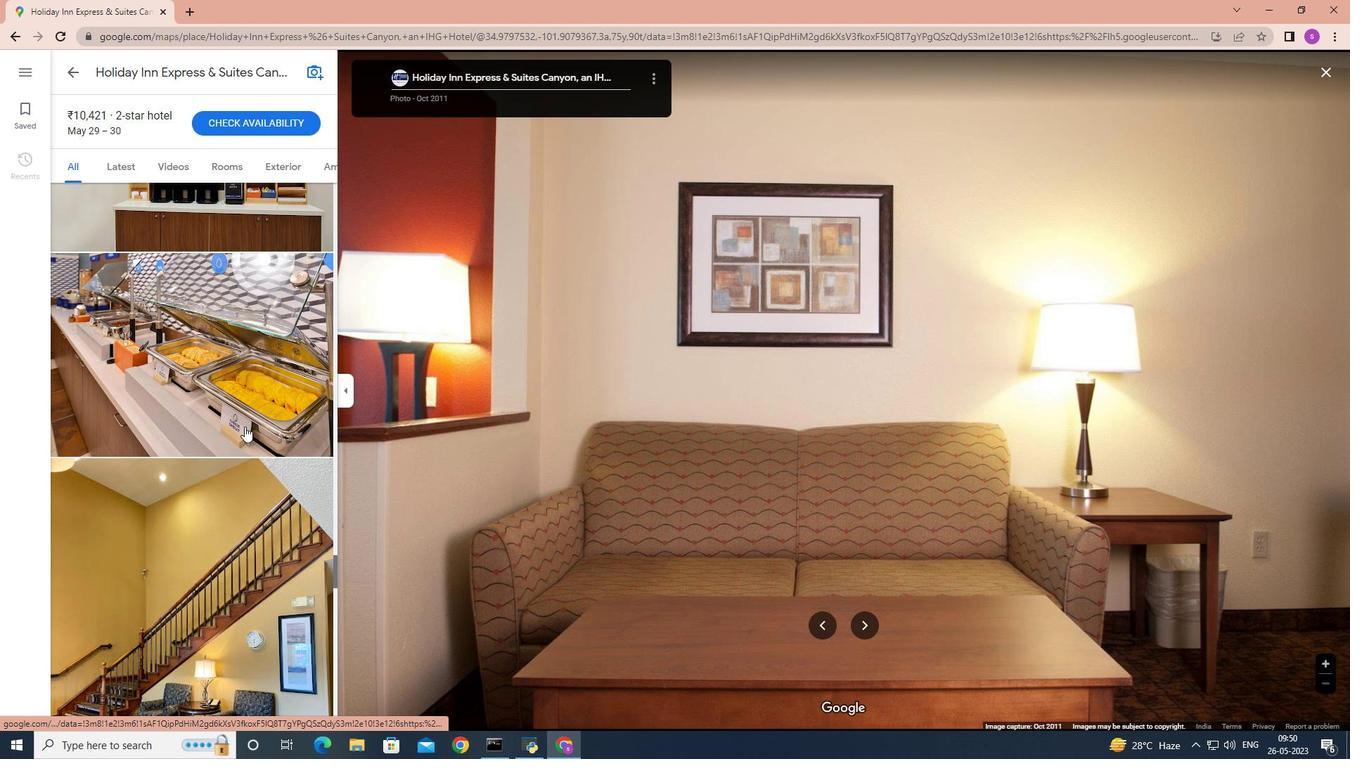 
Action: Mouse scrolled (244, 425) with delta (0, 0)
Screenshot: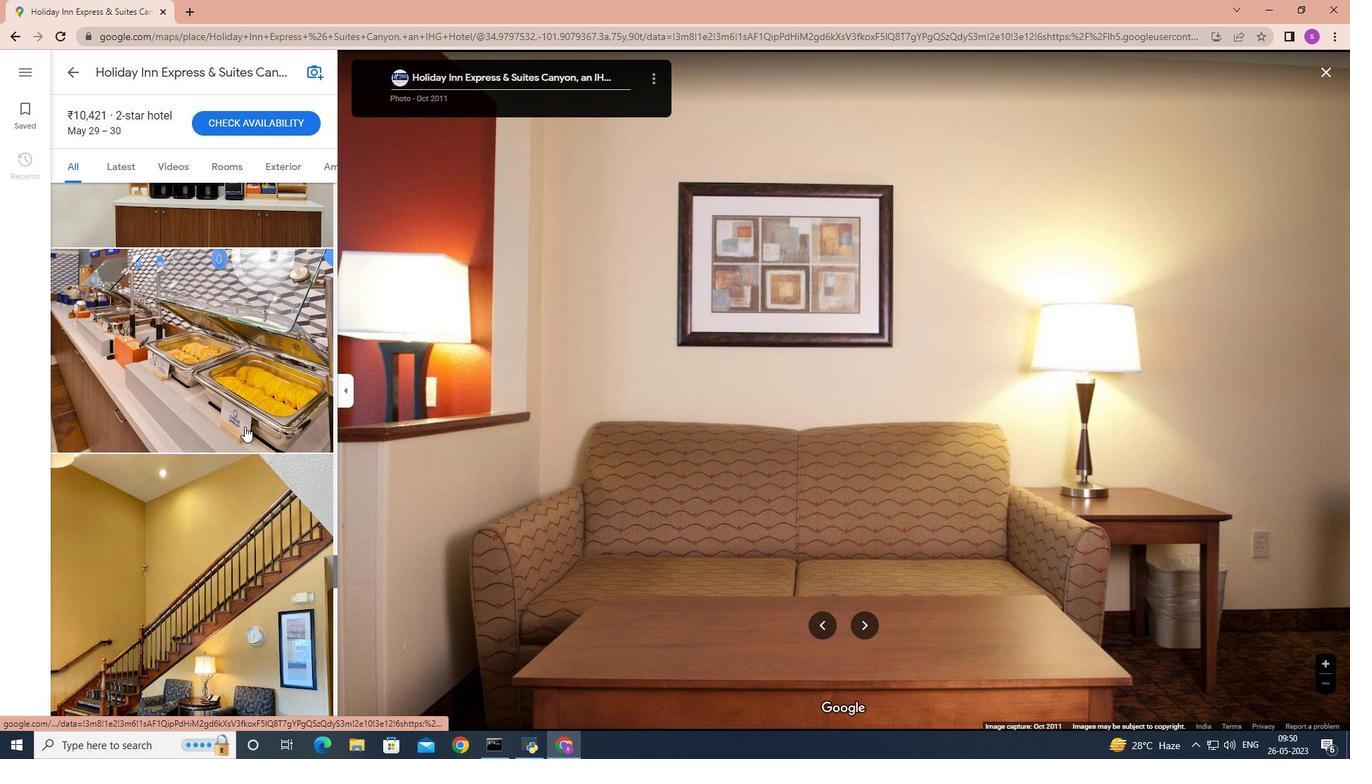 
Action: Mouse moved to (245, 424)
Screenshot: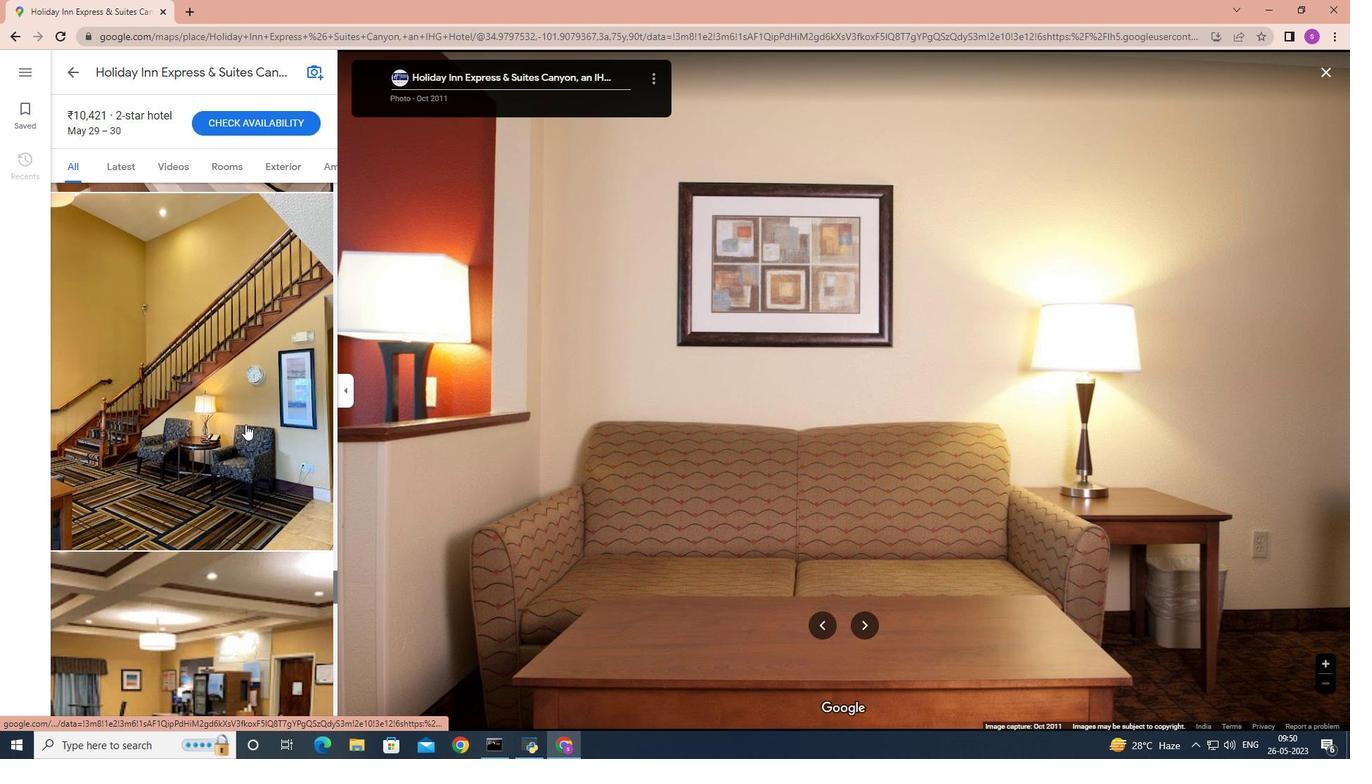 
Action: Mouse scrolled (245, 424) with delta (0, 0)
Screenshot: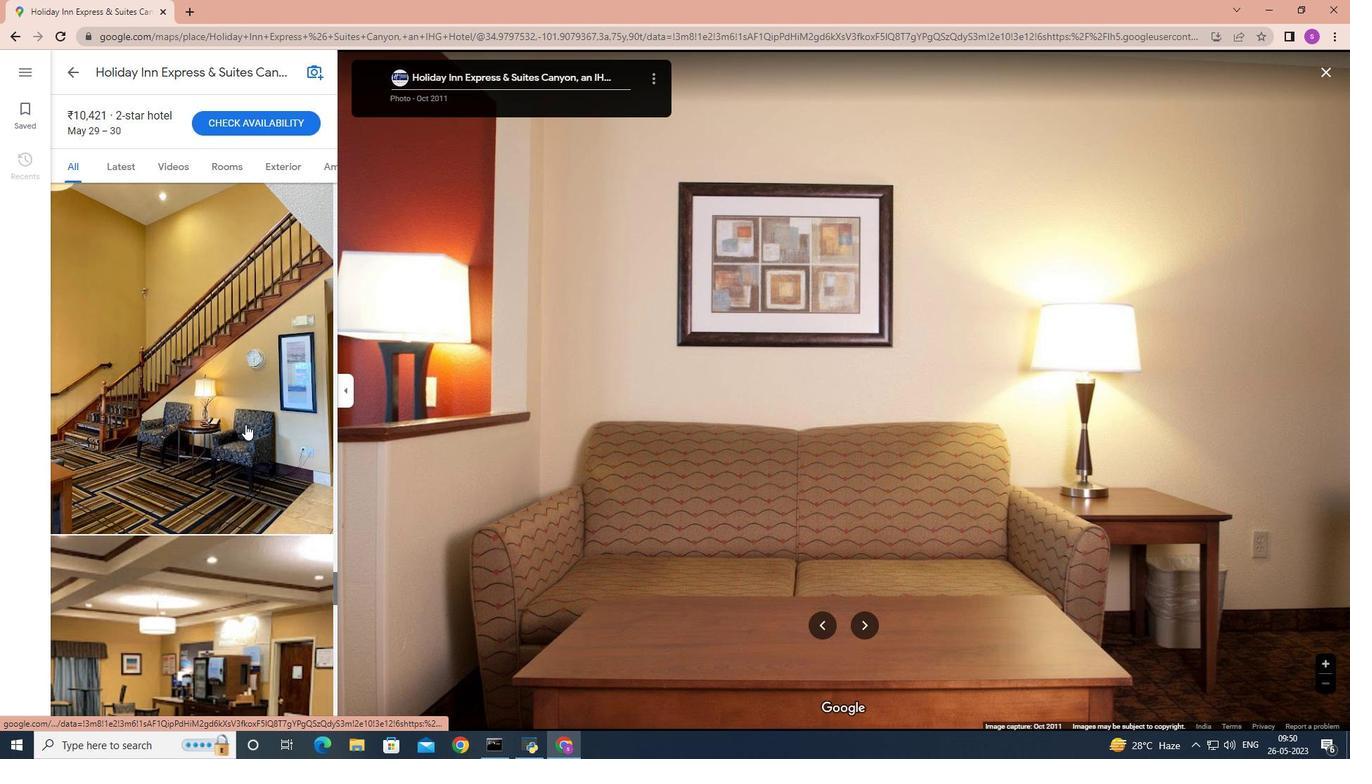 
Action: Mouse scrolled (245, 424) with delta (0, 0)
Screenshot: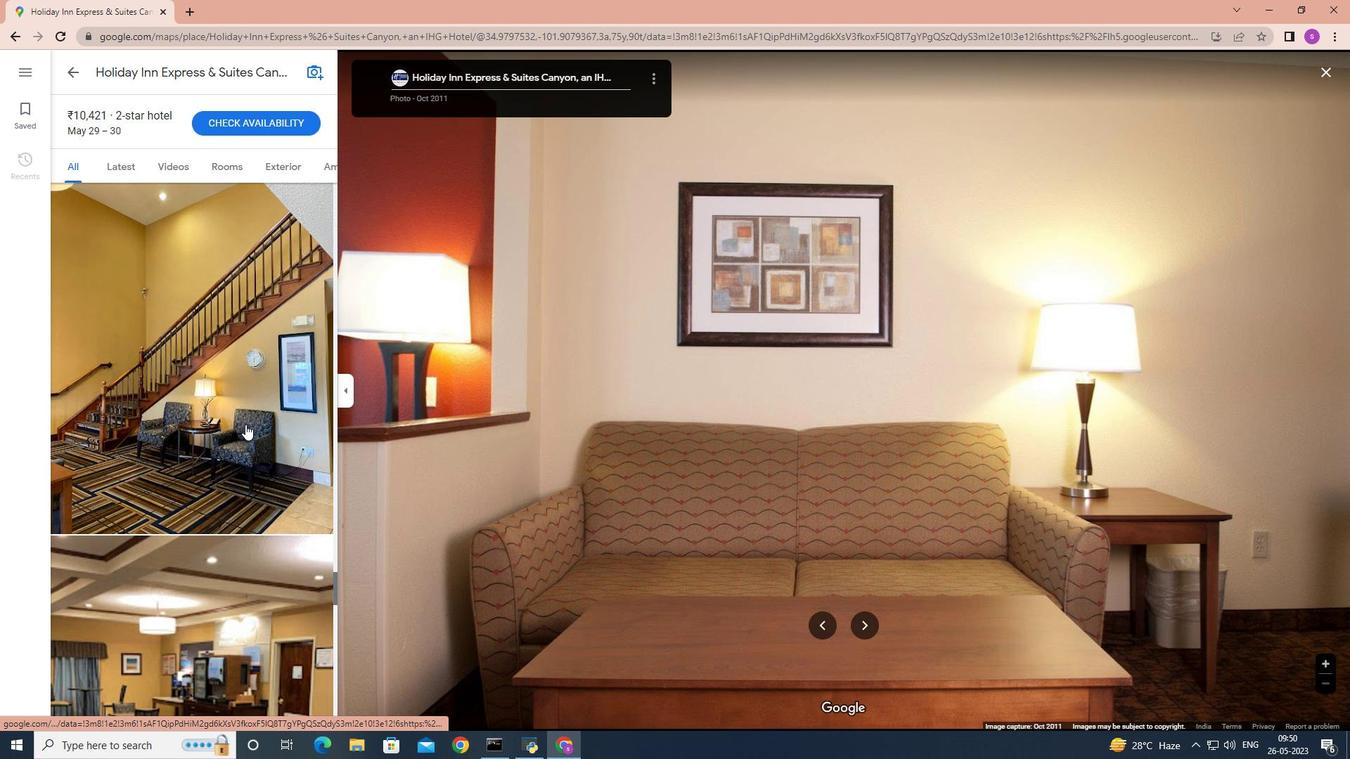 
Action: Mouse moved to (245, 424)
Screenshot: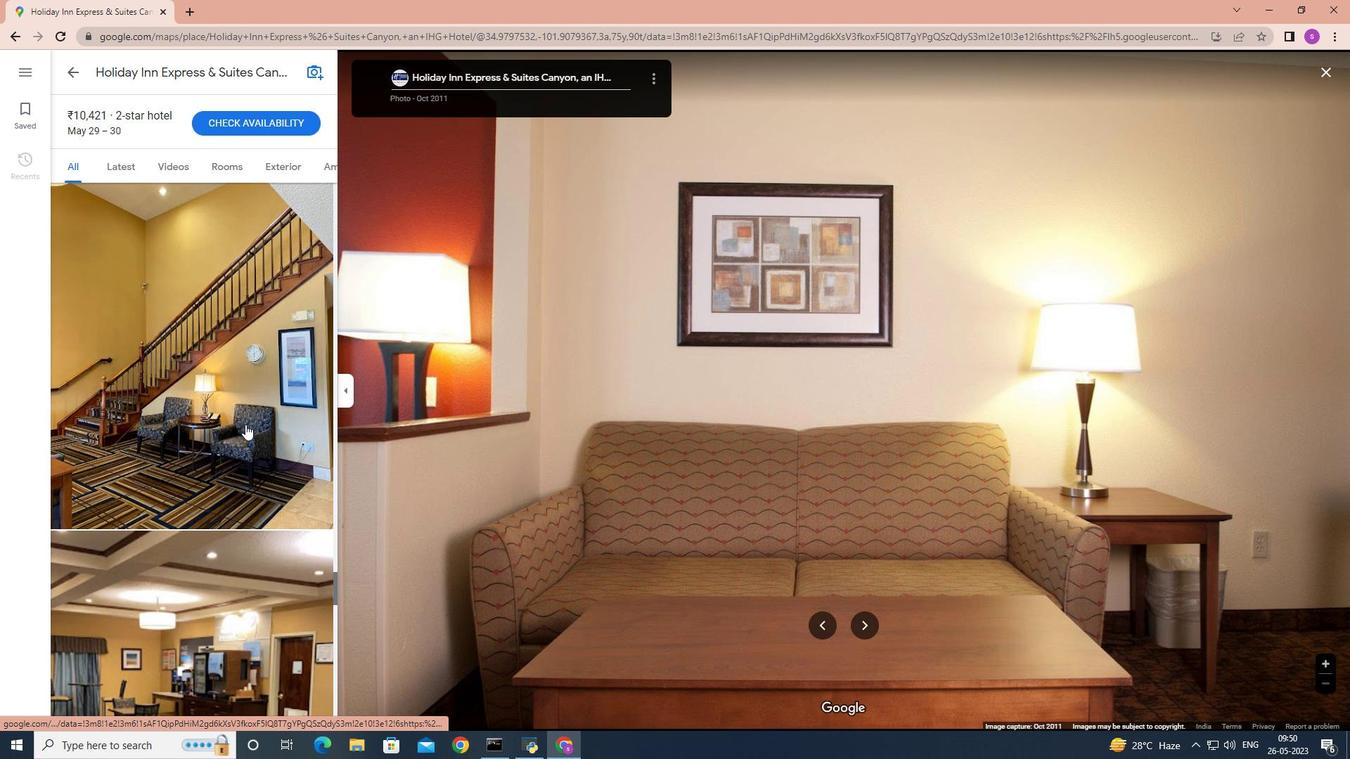 
Action: Mouse scrolled (245, 424) with delta (0, 0)
Screenshot: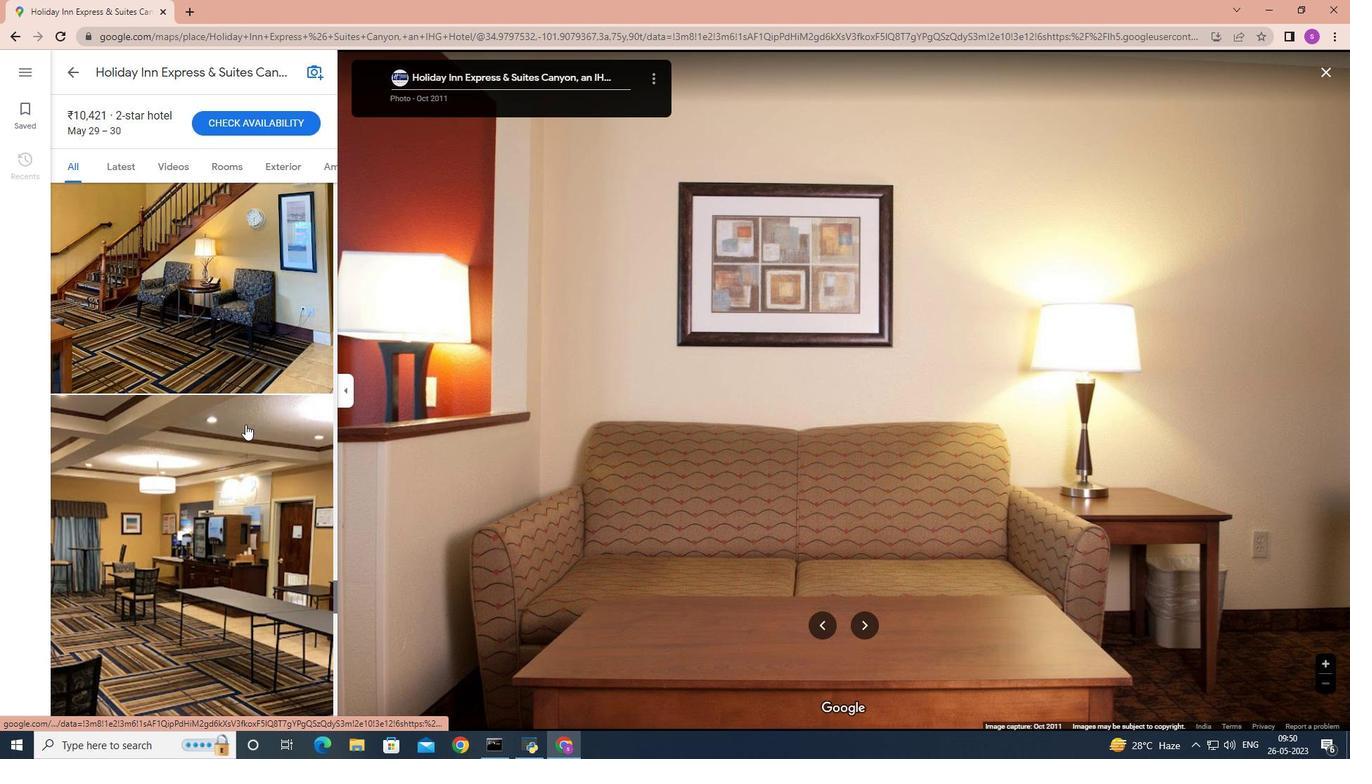 
Action: Mouse scrolled (245, 424) with delta (0, 0)
Screenshot: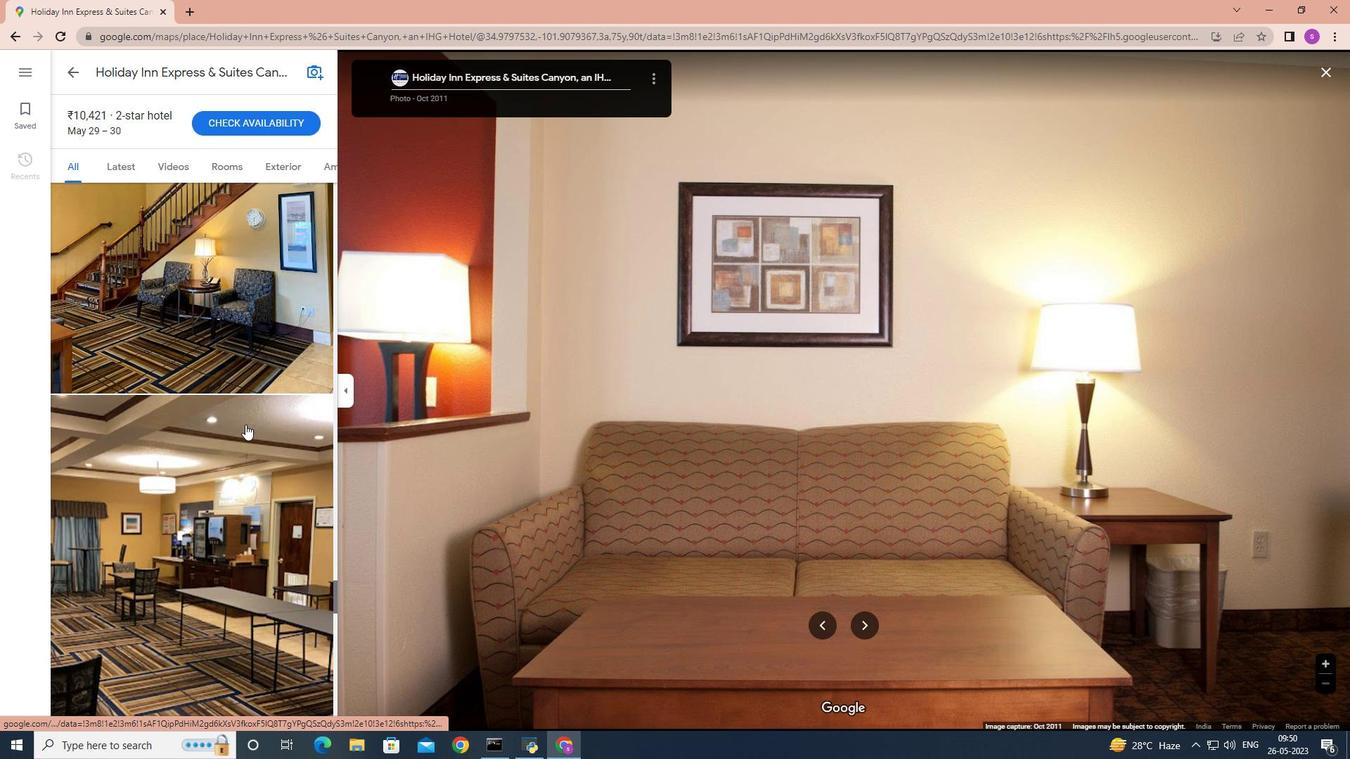 
Action: Mouse scrolled (245, 424) with delta (0, 0)
Screenshot: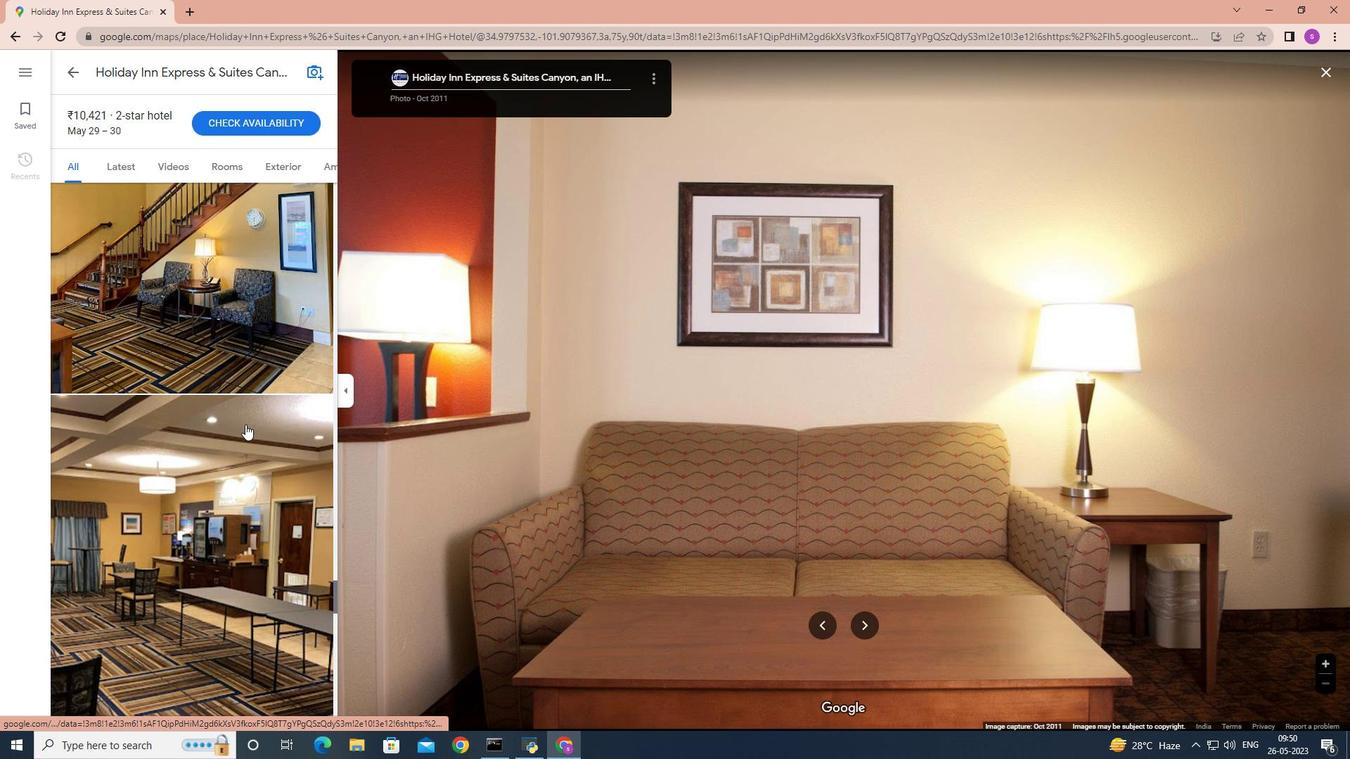 
Action: Mouse scrolled (245, 424) with delta (0, 0)
Screenshot: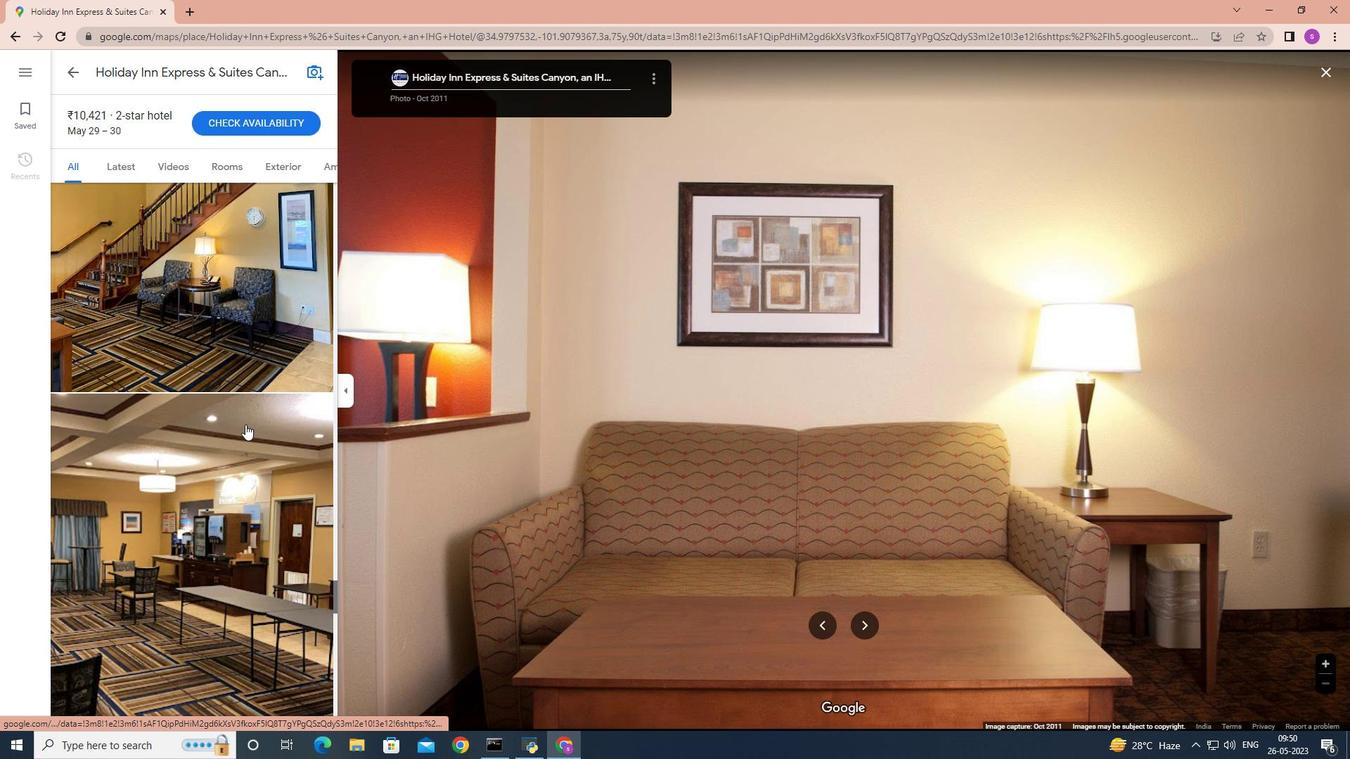 
Action: Mouse moved to (245, 424)
Screenshot: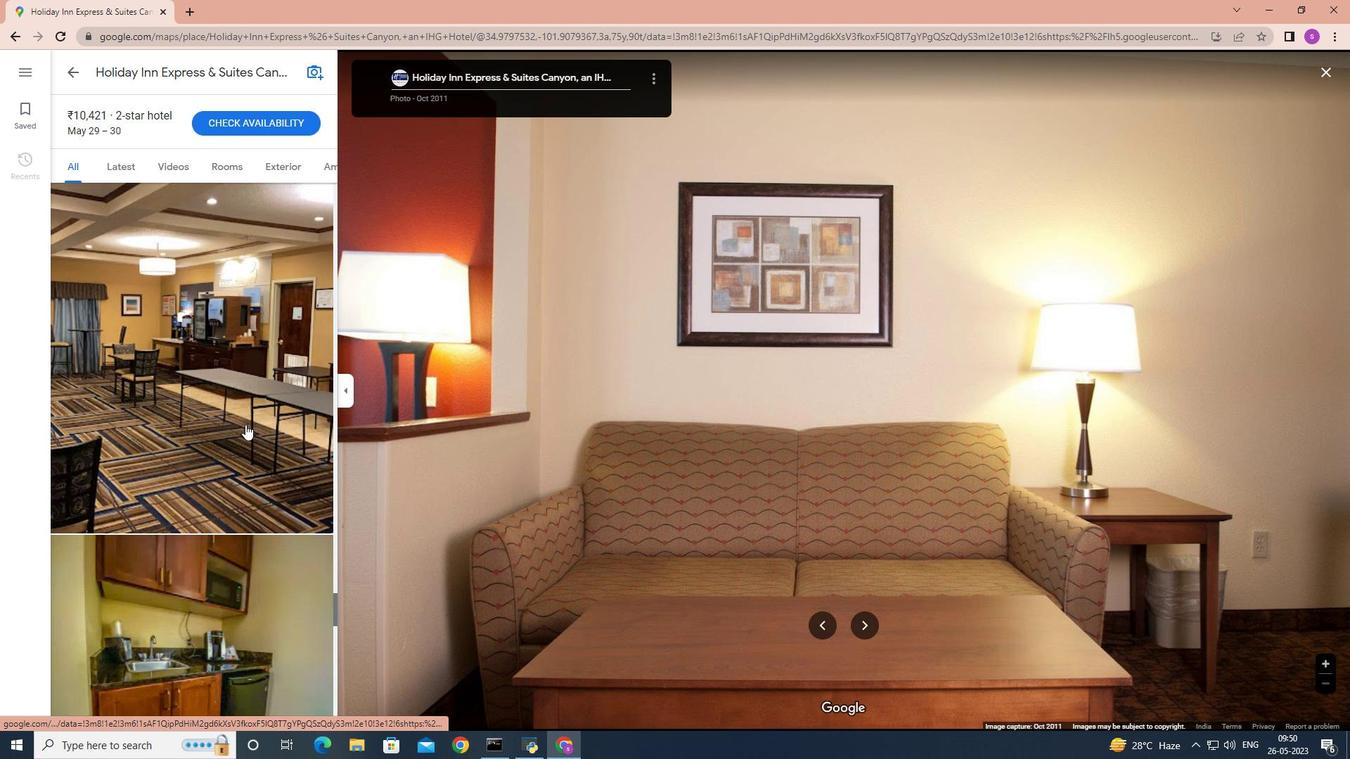 
Action: Mouse scrolled (245, 424) with delta (0, 0)
Screenshot: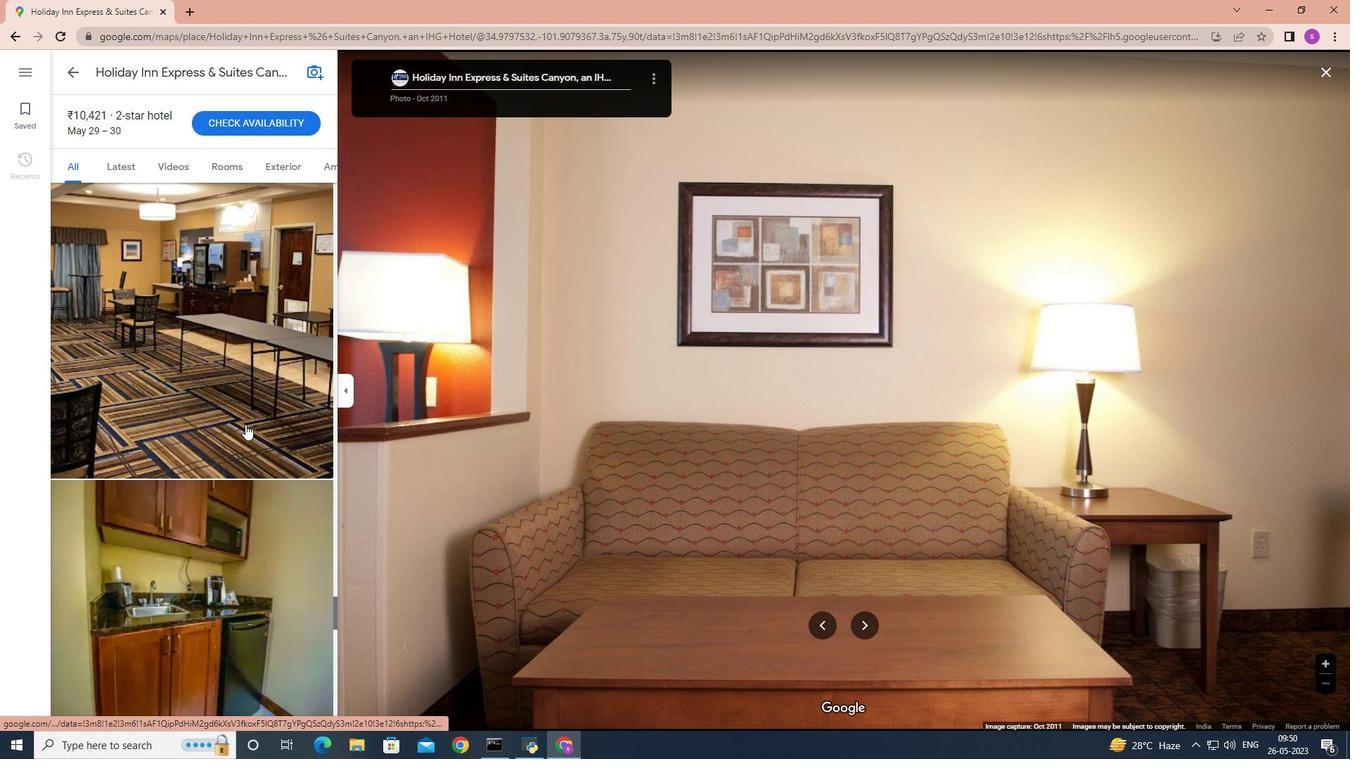 
Action: Mouse scrolled (245, 424) with delta (0, 0)
Screenshot: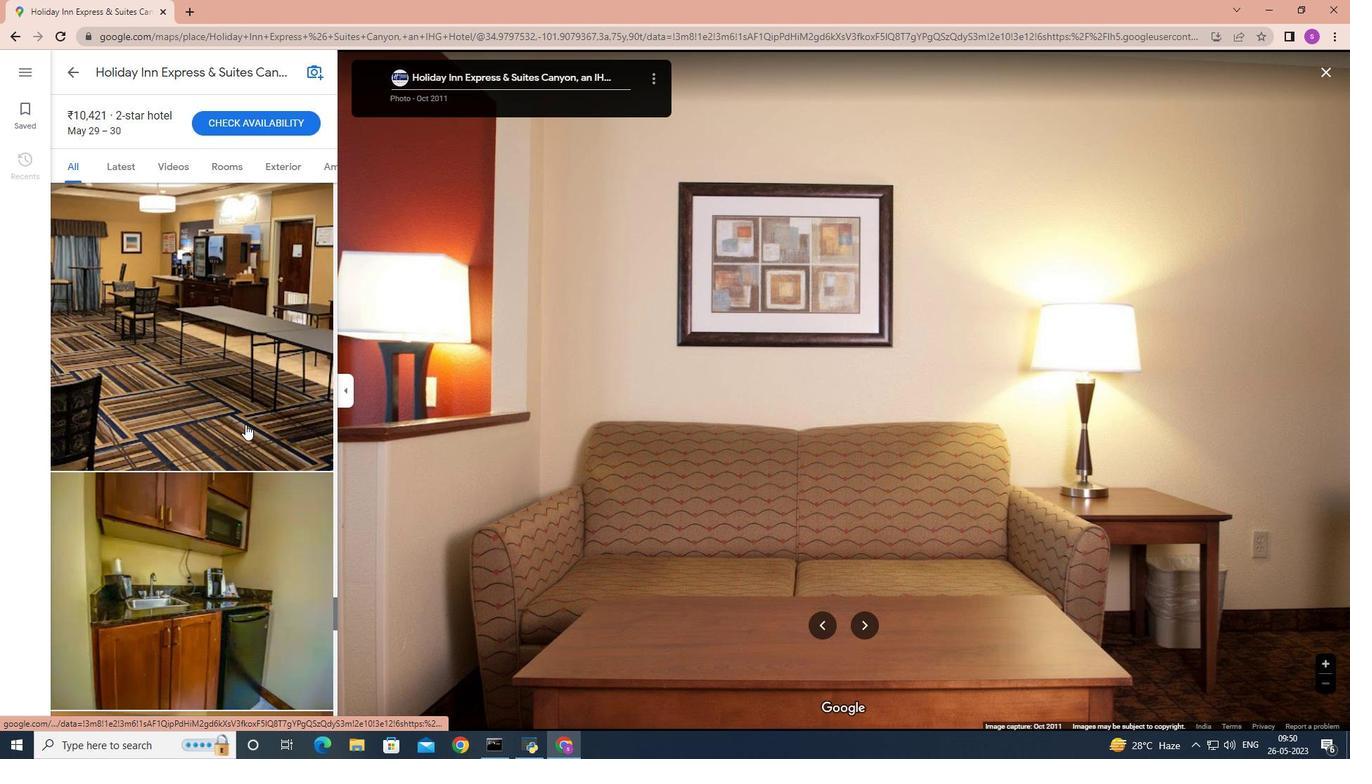 
Action: Mouse scrolled (245, 424) with delta (0, 0)
Screenshot: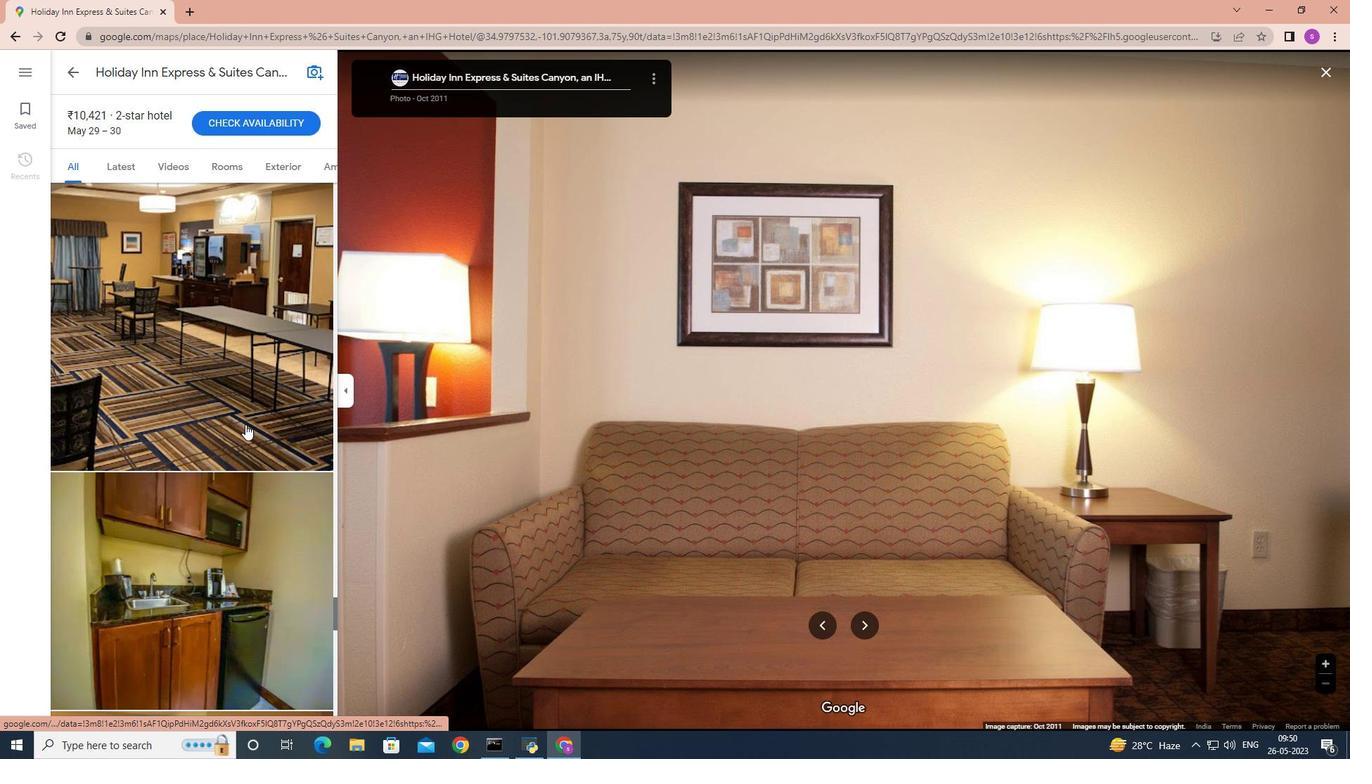 
Action: Mouse scrolled (245, 424) with delta (0, 0)
Screenshot: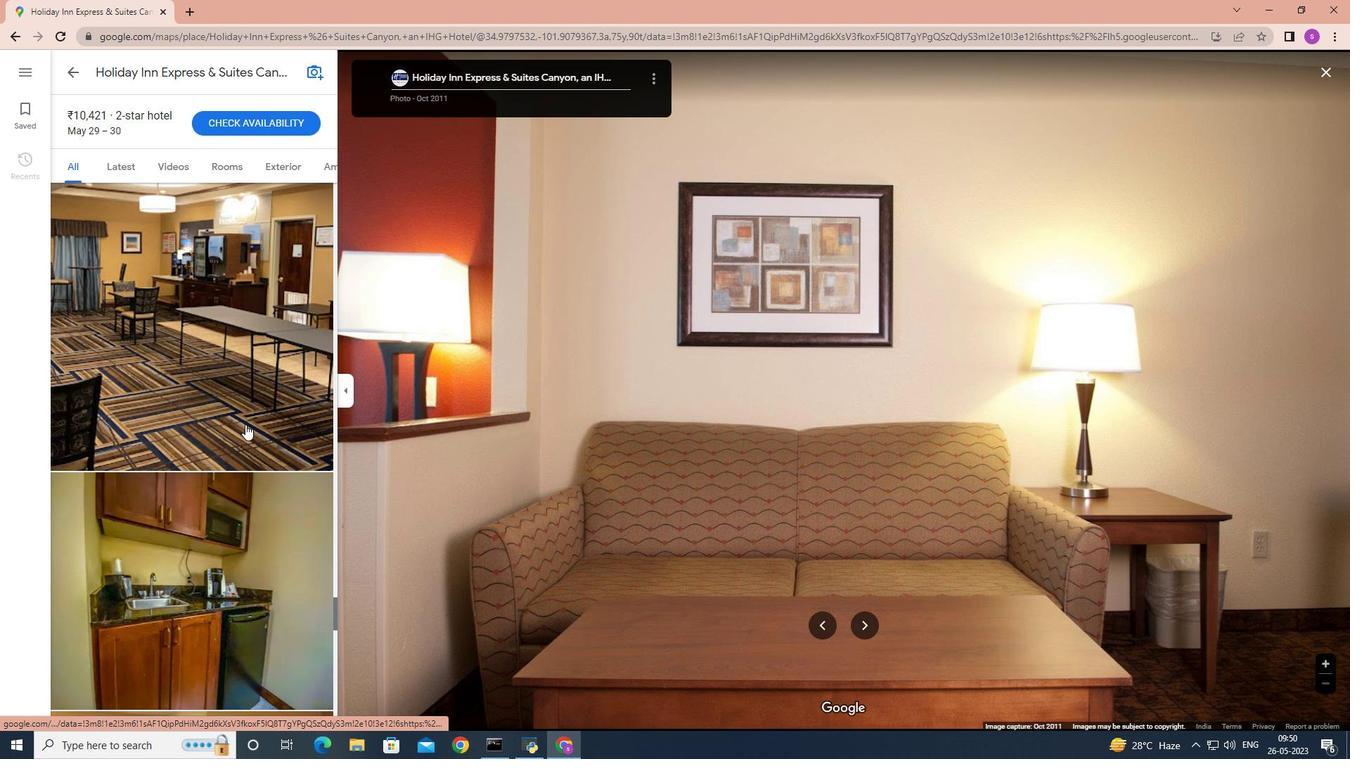 
Action: Mouse moved to (244, 424)
Screenshot: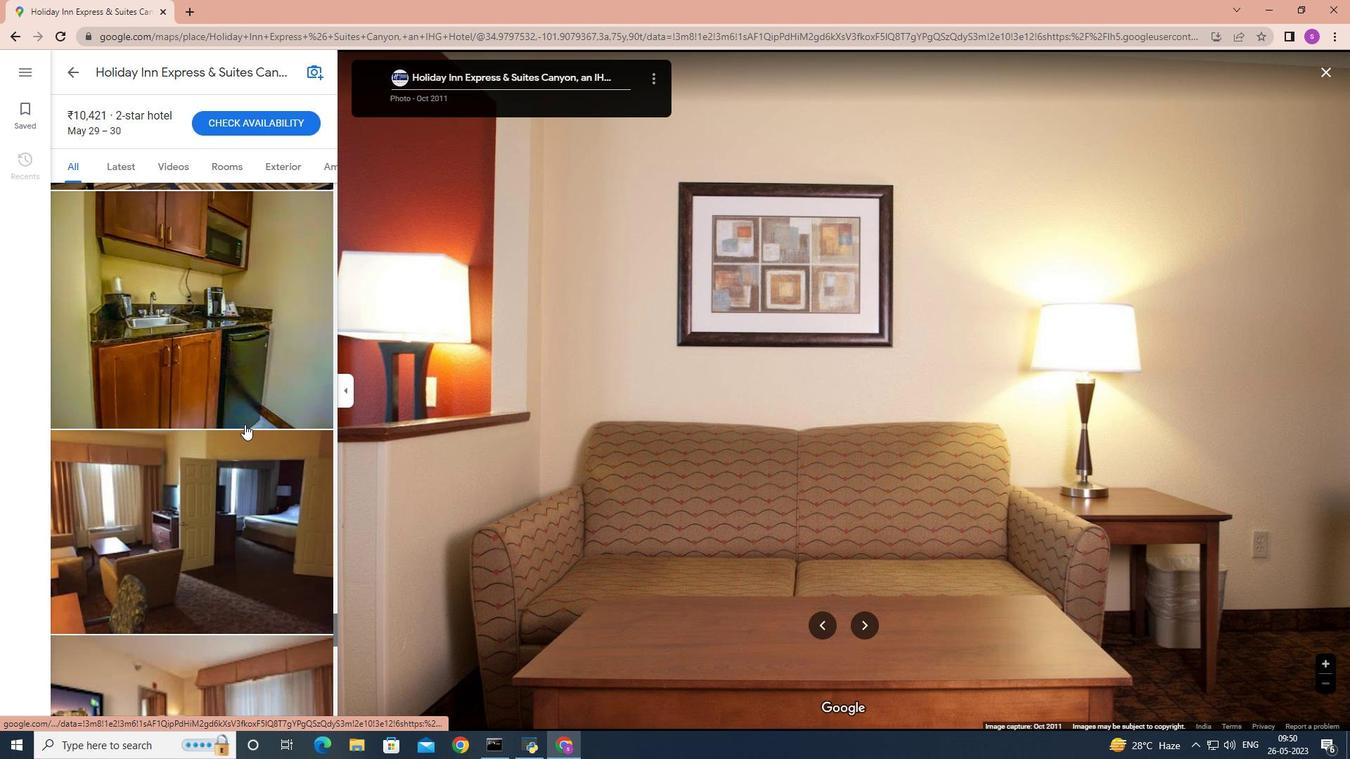
Action: Mouse scrolled (244, 424) with delta (0, 0)
Screenshot: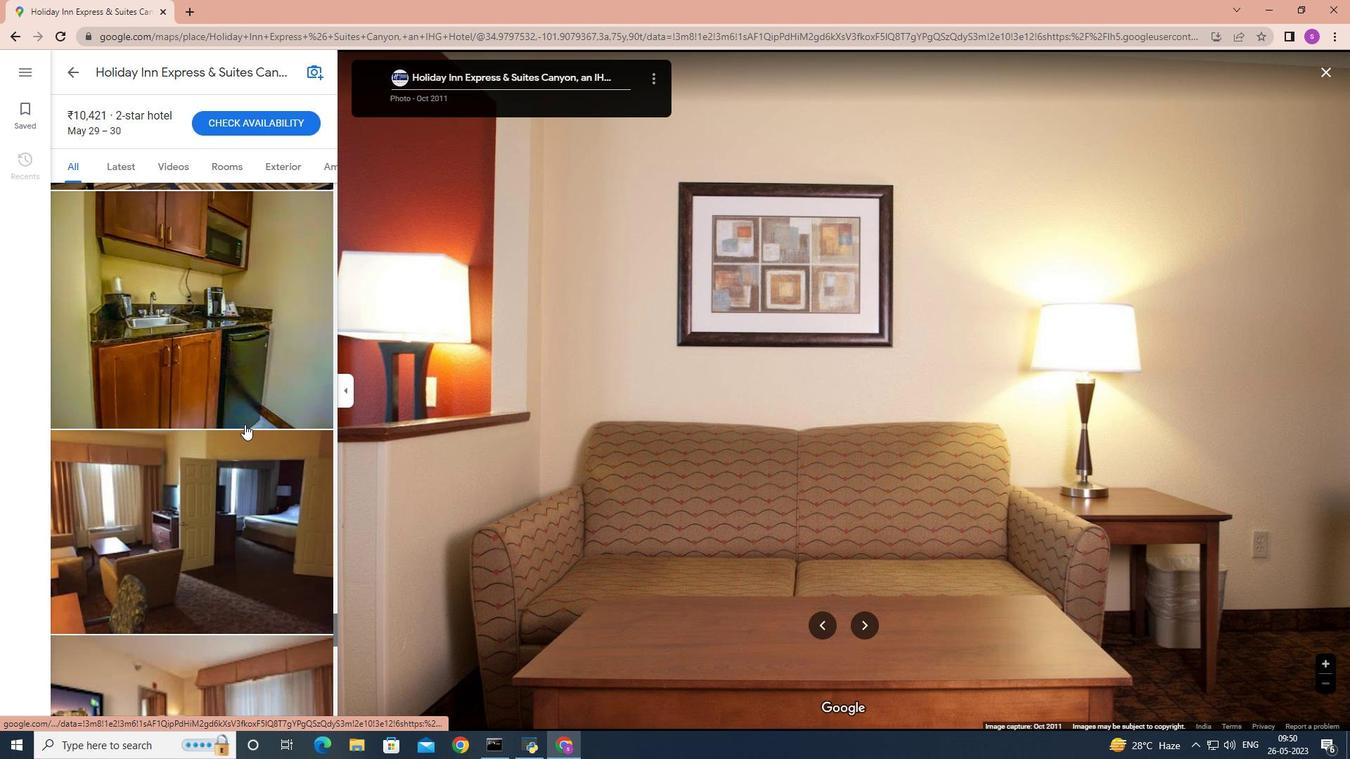 
Action: Mouse scrolled (244, 424) with delta (0, 0)
Screenshot: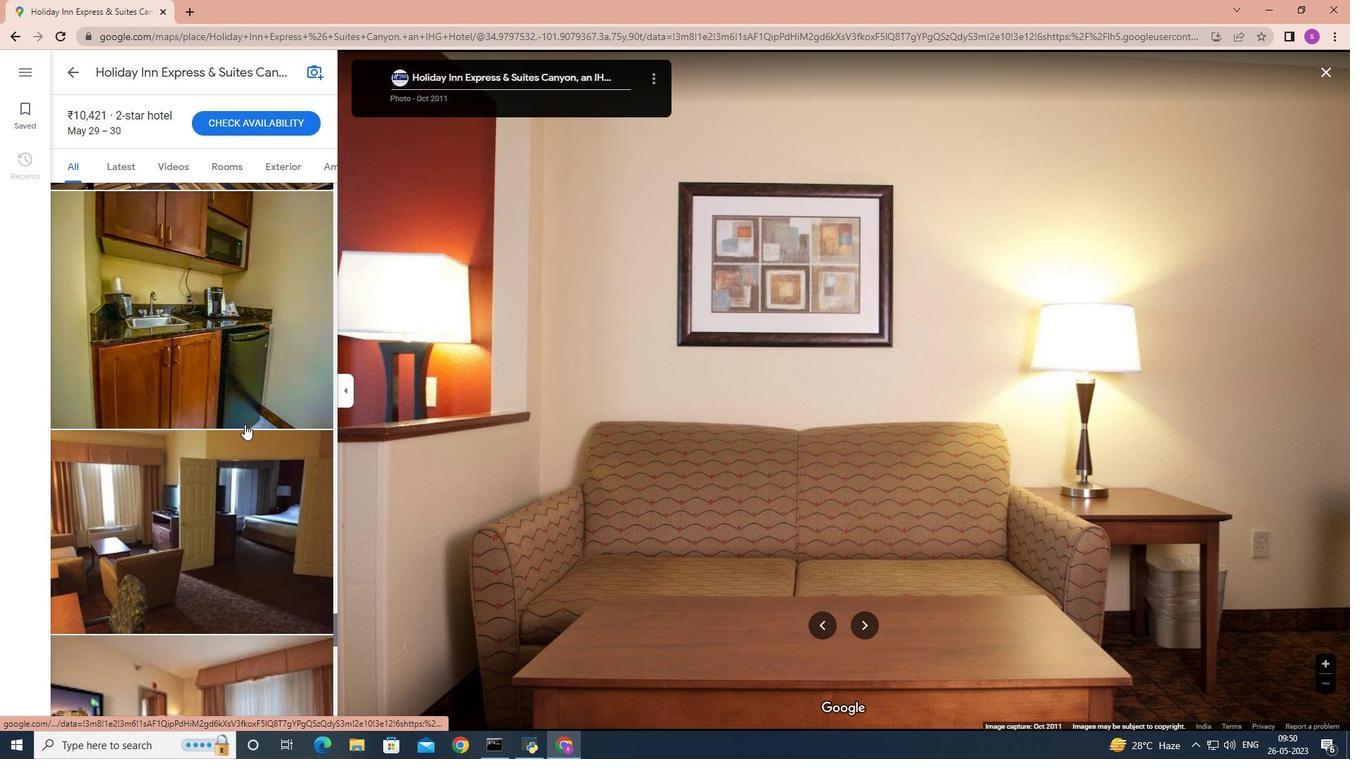 
Action: Mouse moved to (218, 367)
Screenshot: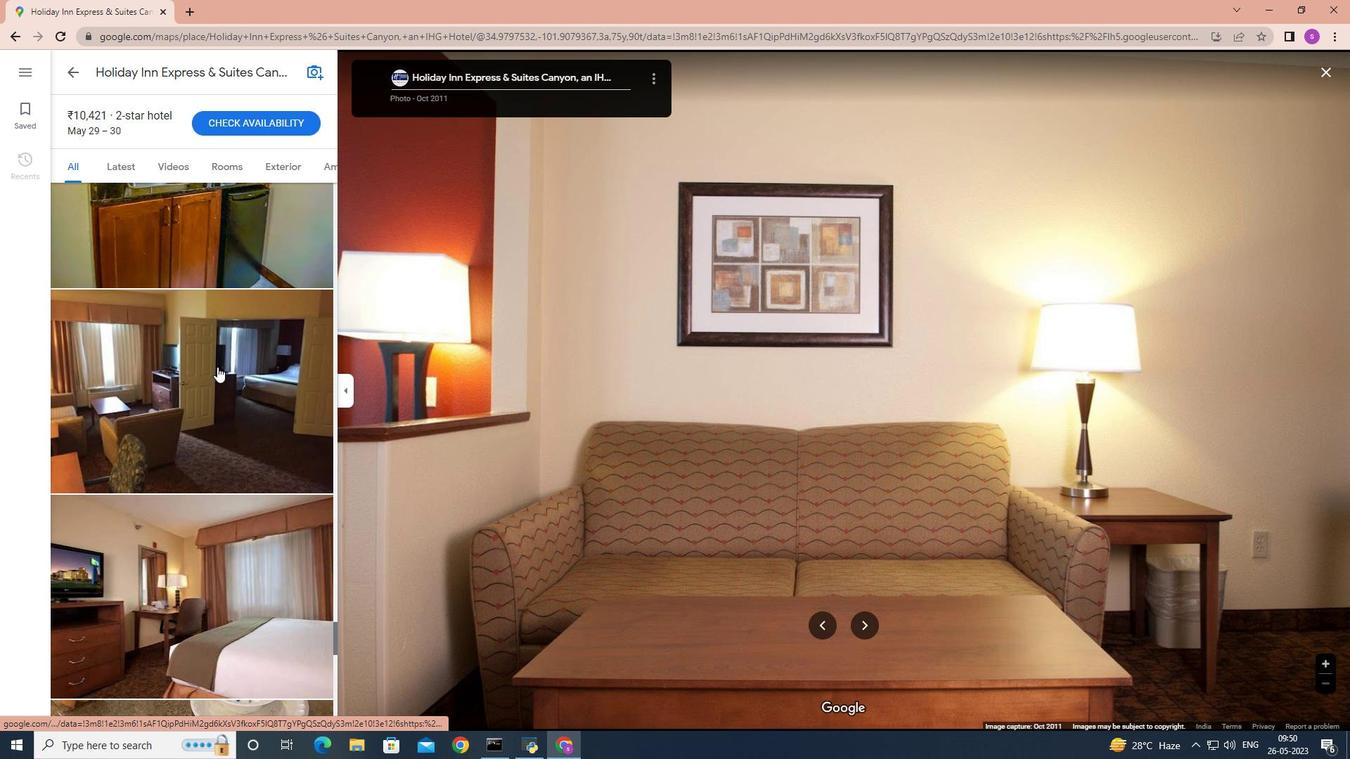 
Action: Mouse pressed left at (218, 367)
Screenshot: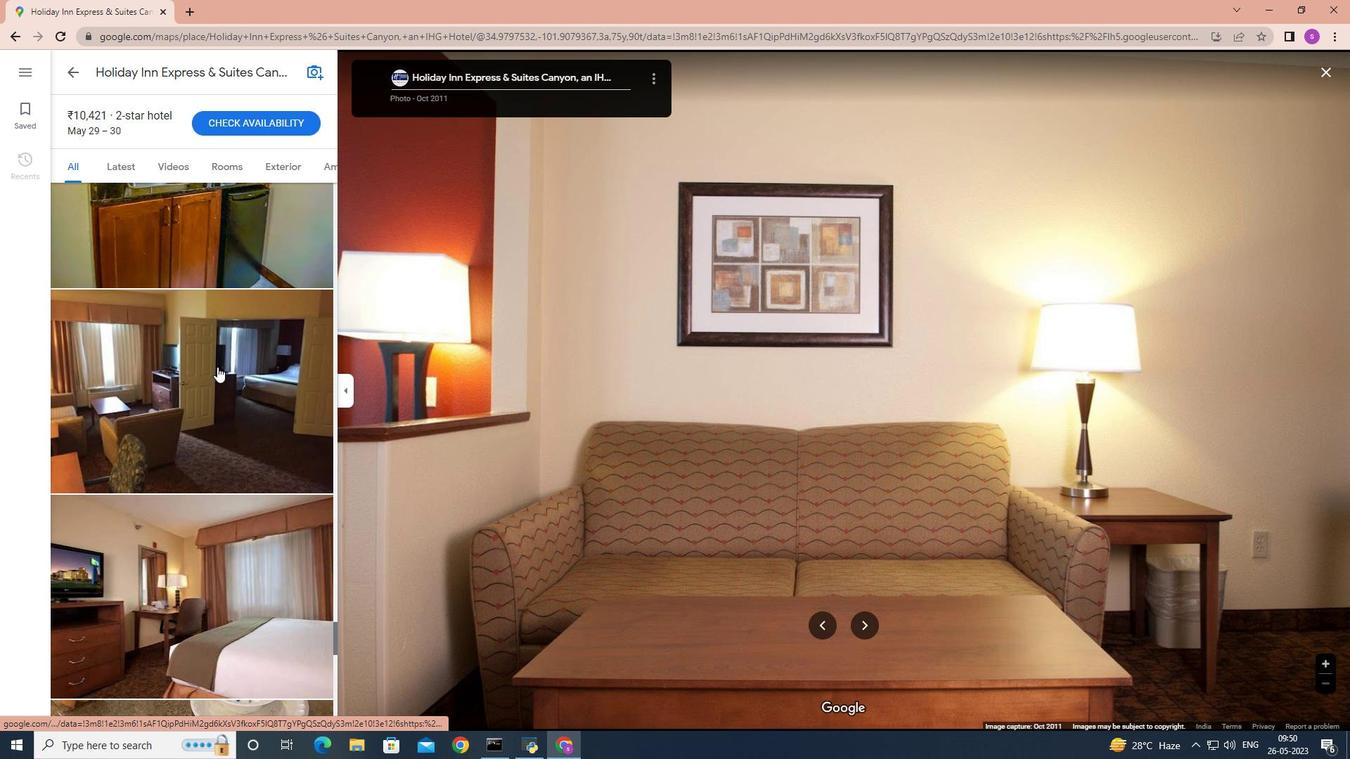 
Action: Mouse moved to (232, 363)
Screenshot: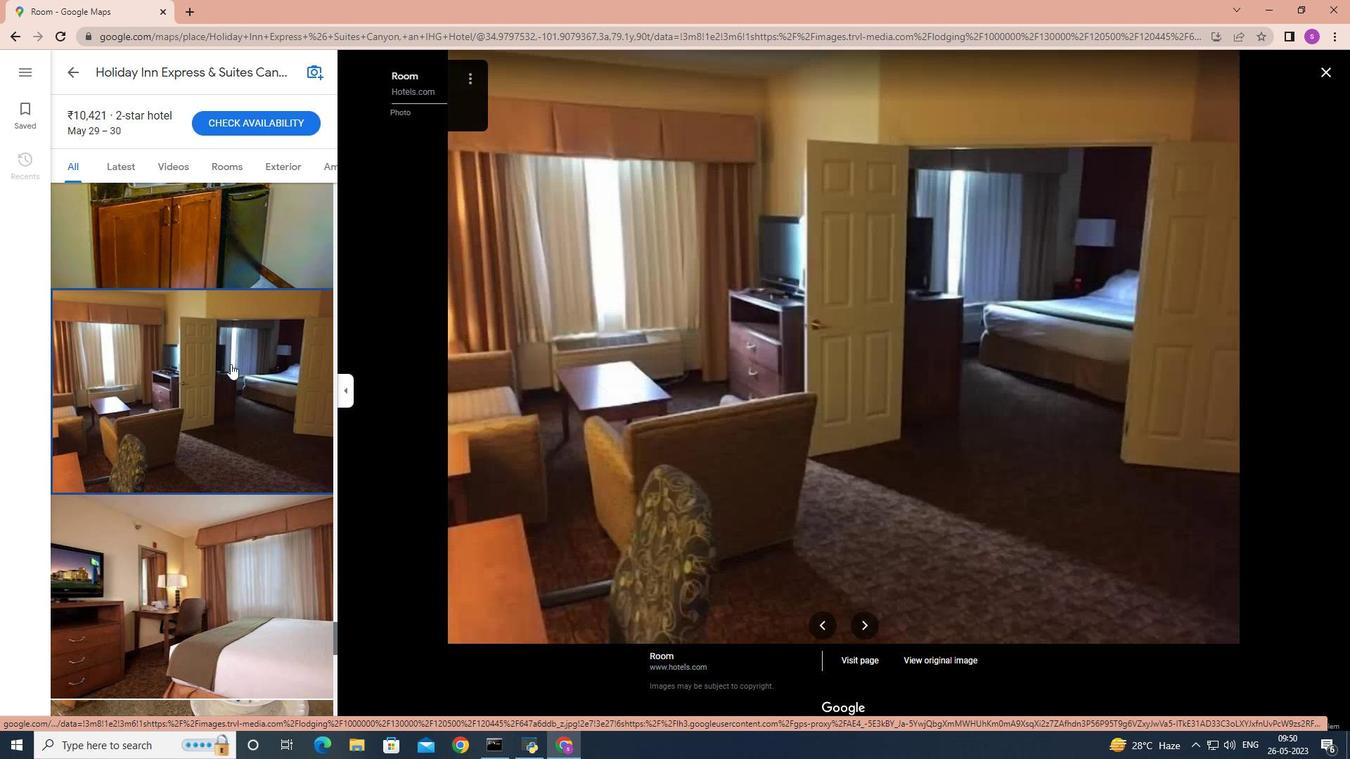 
Action: Mouse scrolled (232, 362) with delta (0, 0)
Screenshot: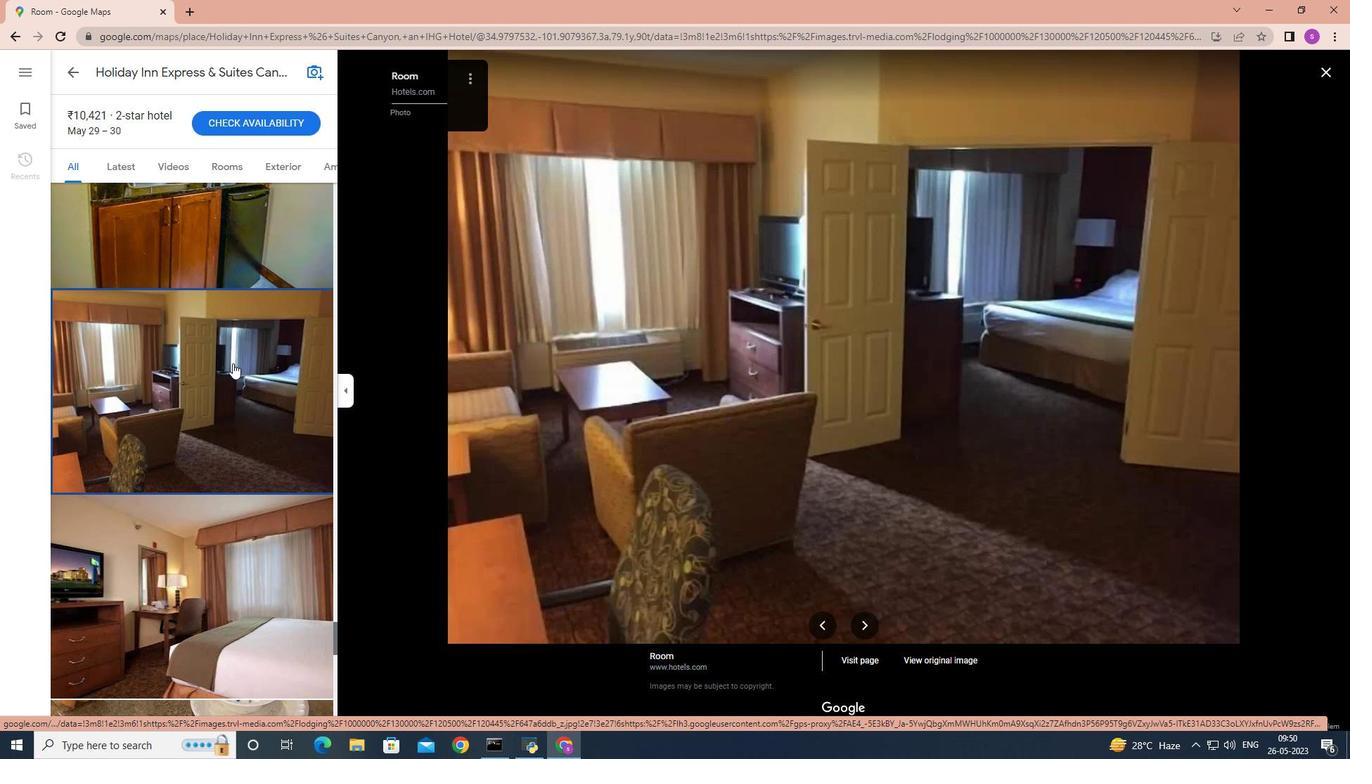 
Action: Mouse moved to (177, 405)
Screenshot: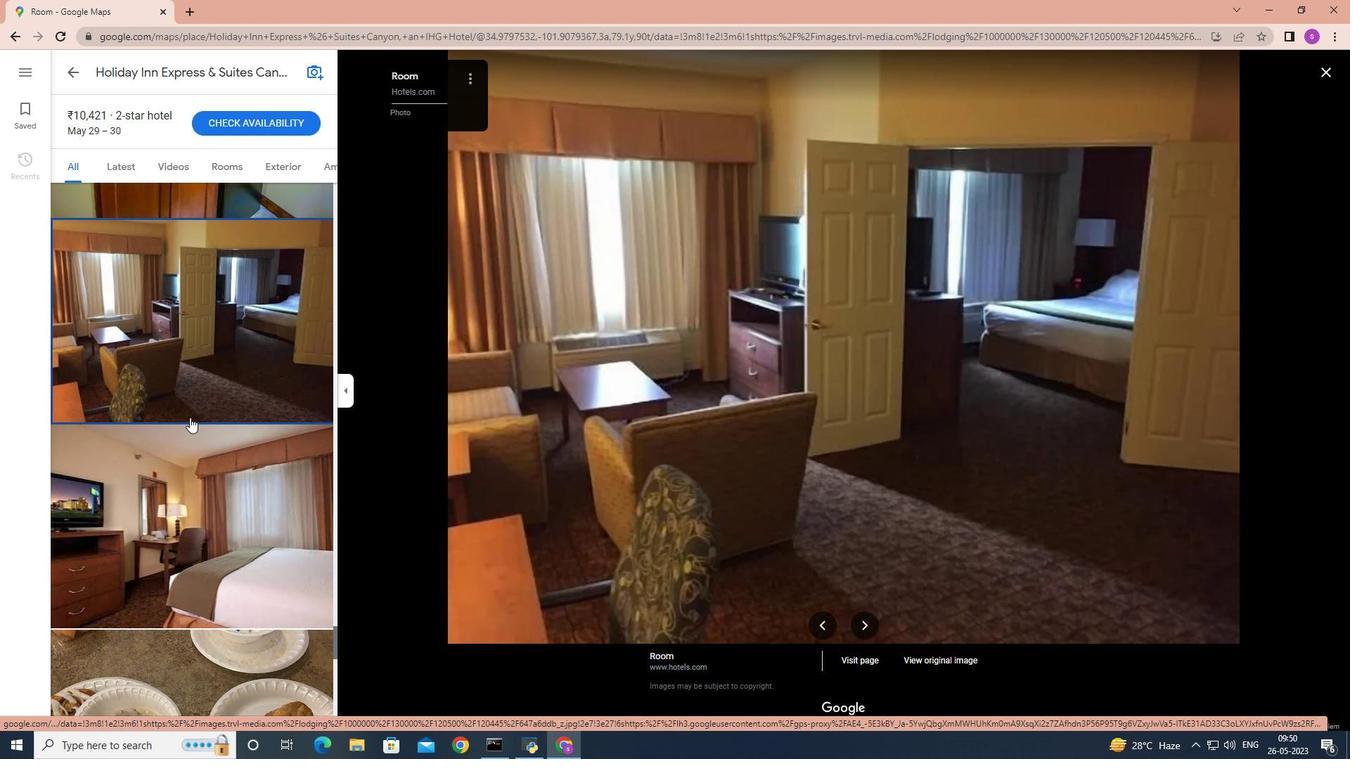 
Action: Mouse scrolled (177, 405) with delta (0, 0)
Screenshot: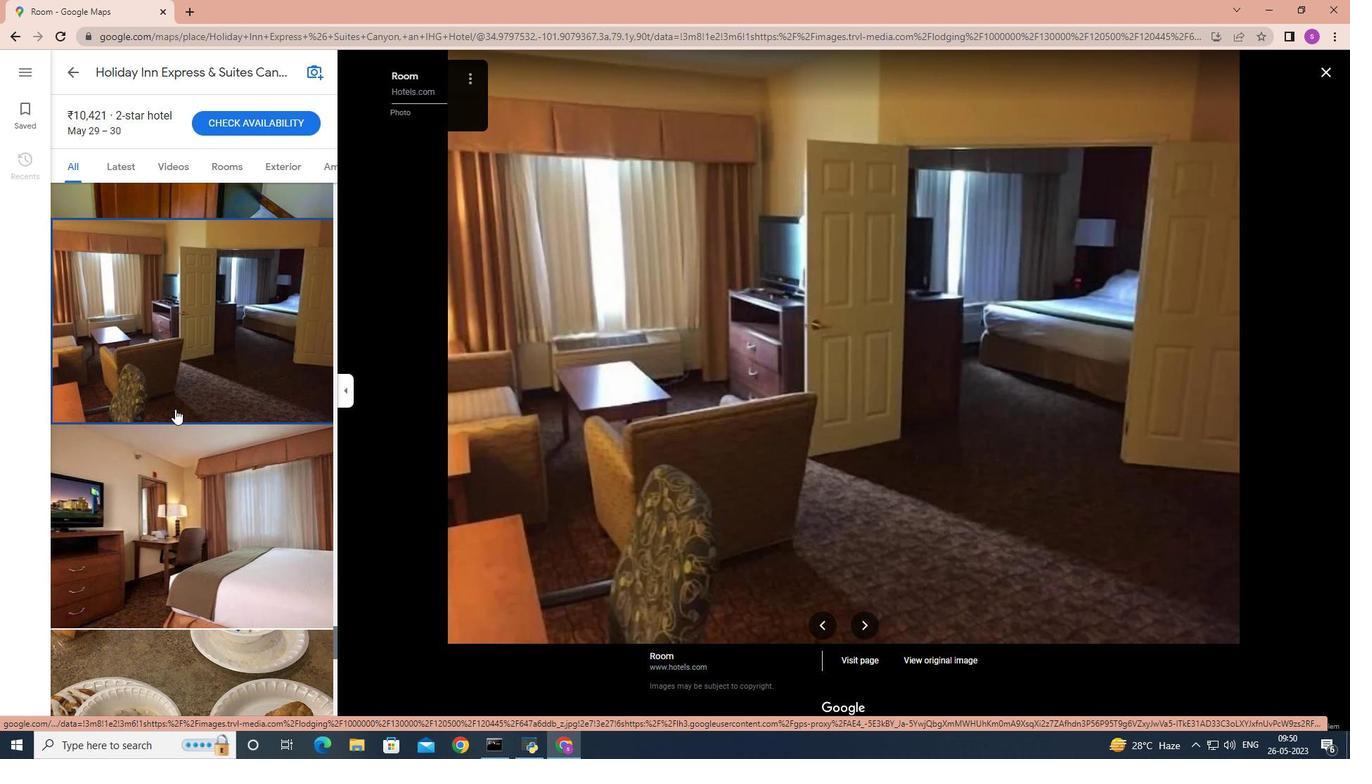 
Action: Mouse moved to (177, 405)
Screenshot: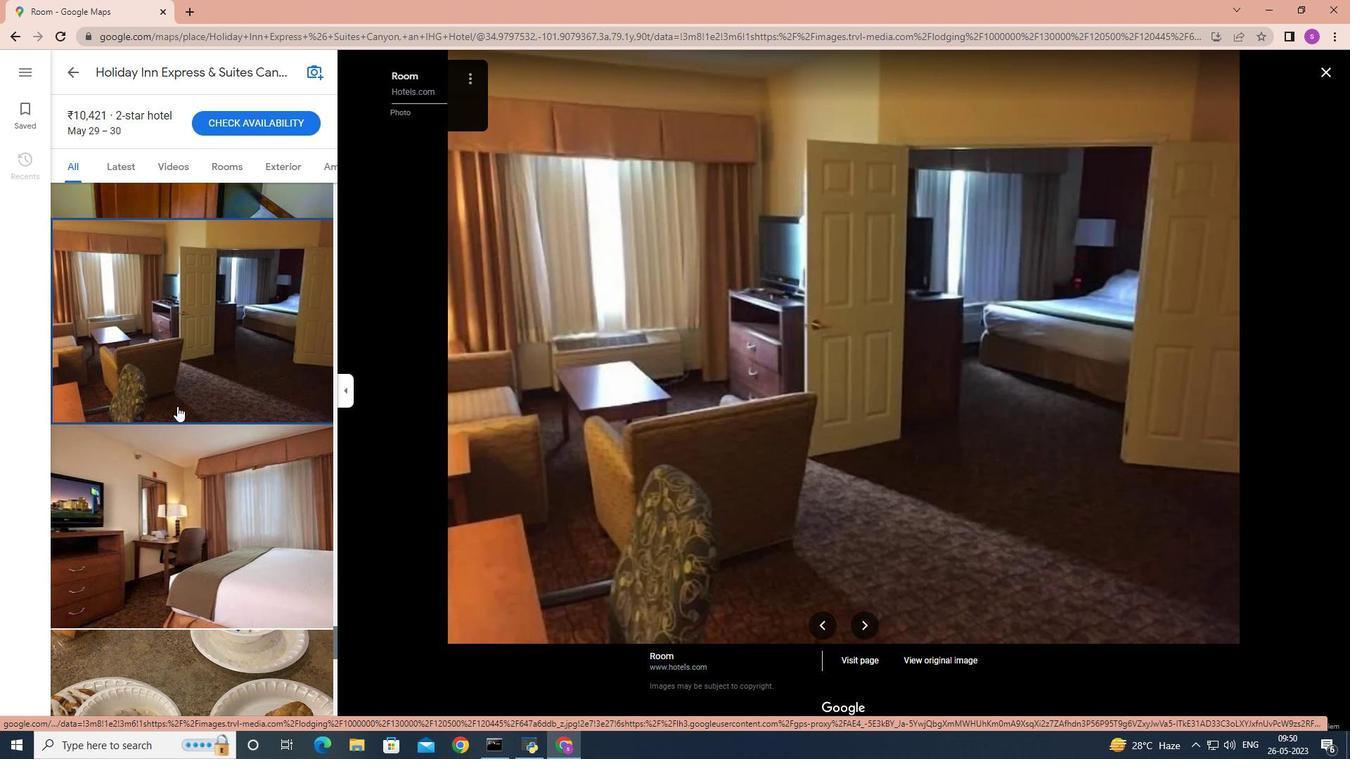 
Action: Mouse scrolled (177, 405) with delta (0, 0)
Screenshot: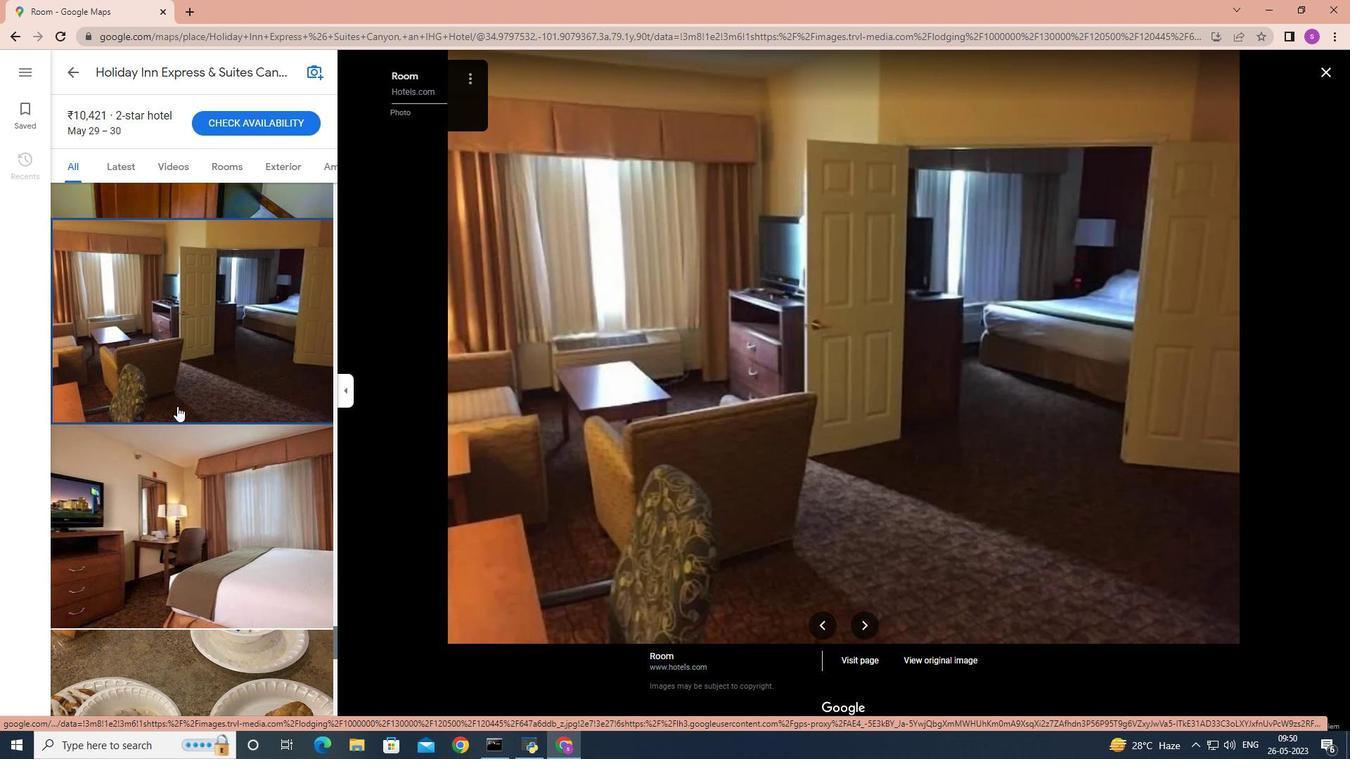 
Action: Mouse moved to (178, 405)
Screenshot: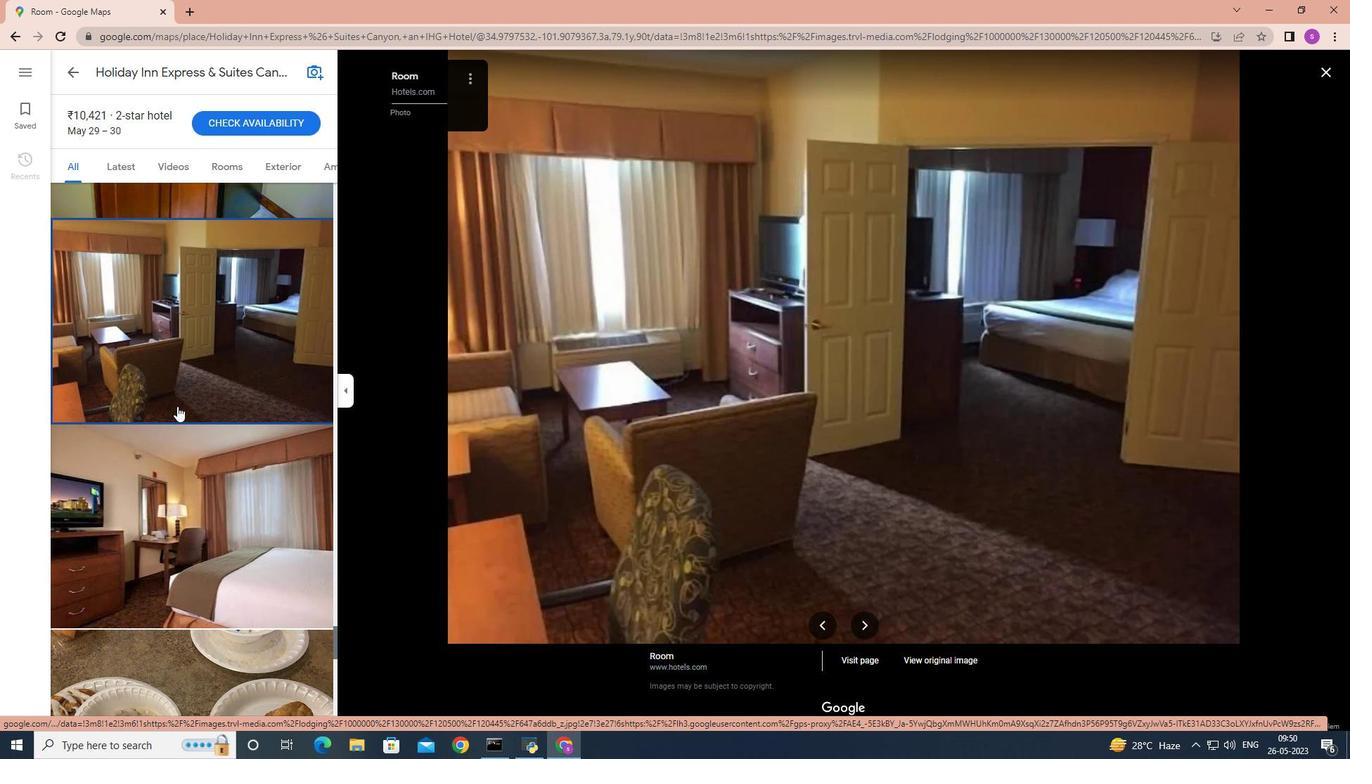 
Action: Mouse scrolled (178, 405) with delta (0, 0)
Screenshot: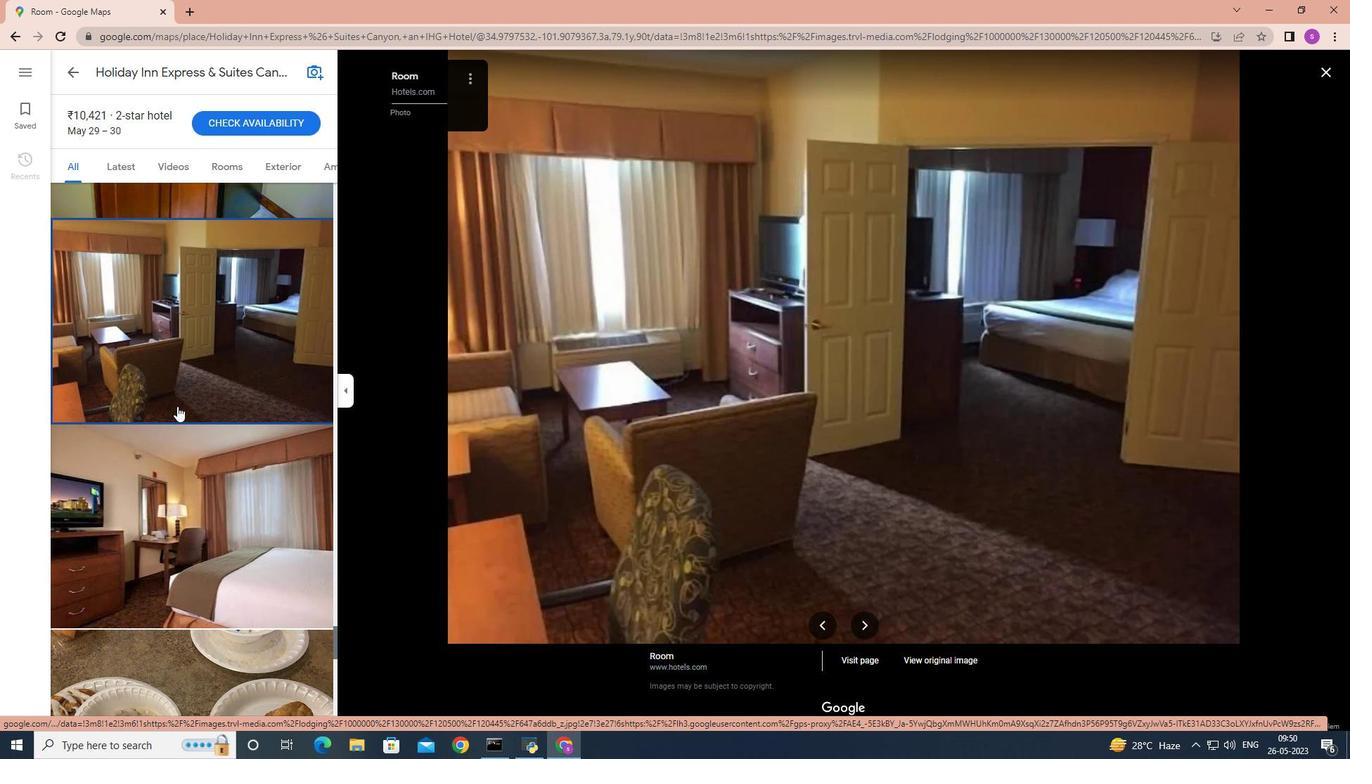 
Action: Mouse moved to (182, 406)
Screenshot: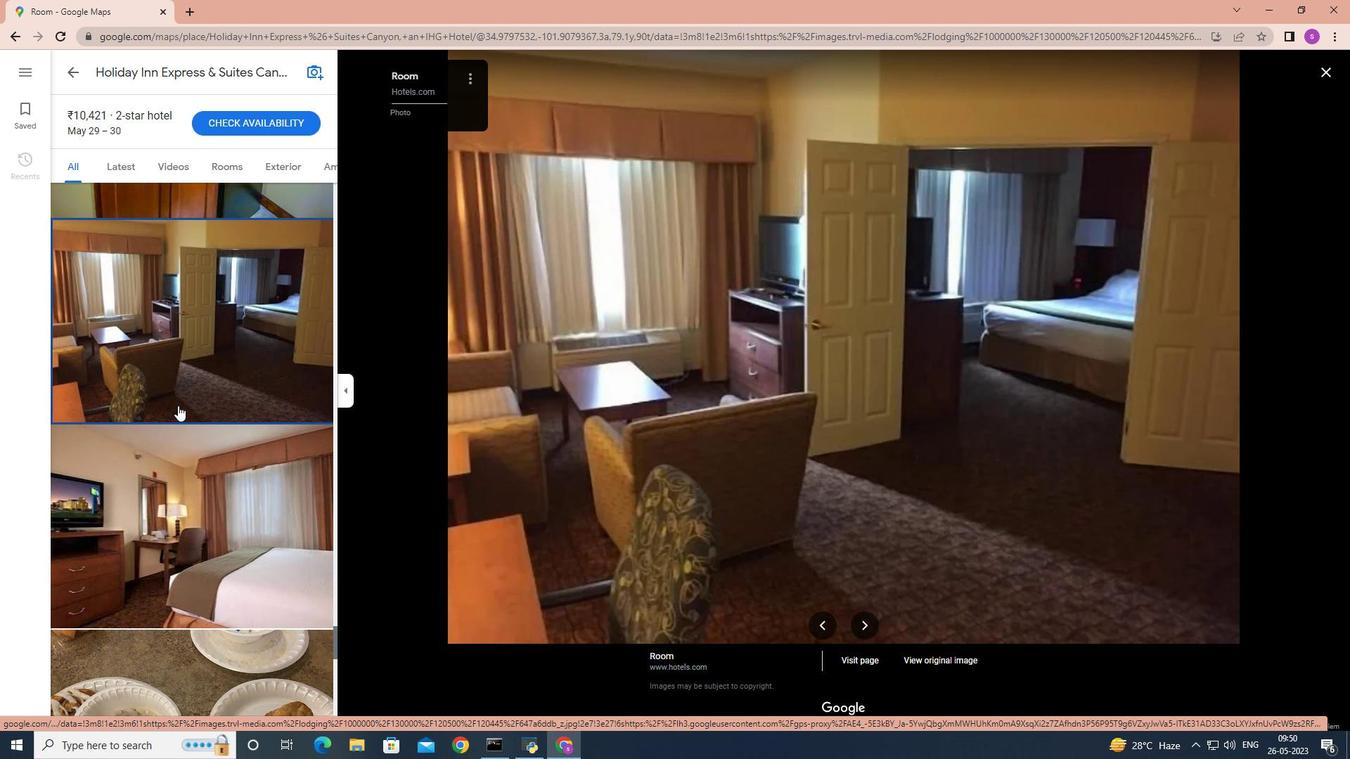 
Action: Mouse scrolled (182, 405) with delta (0, 0)
Screenshot: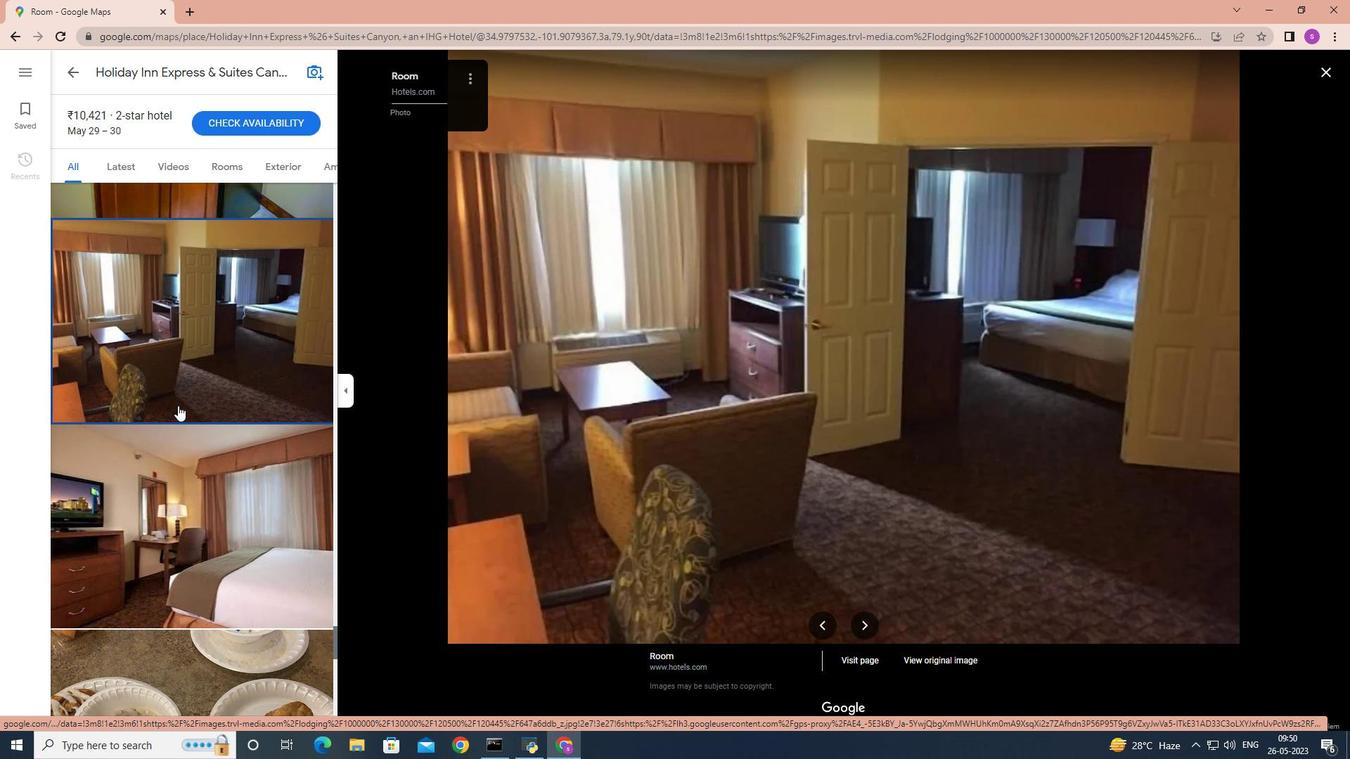 
Action: Mouse moved to (253, 459)
Screenshot: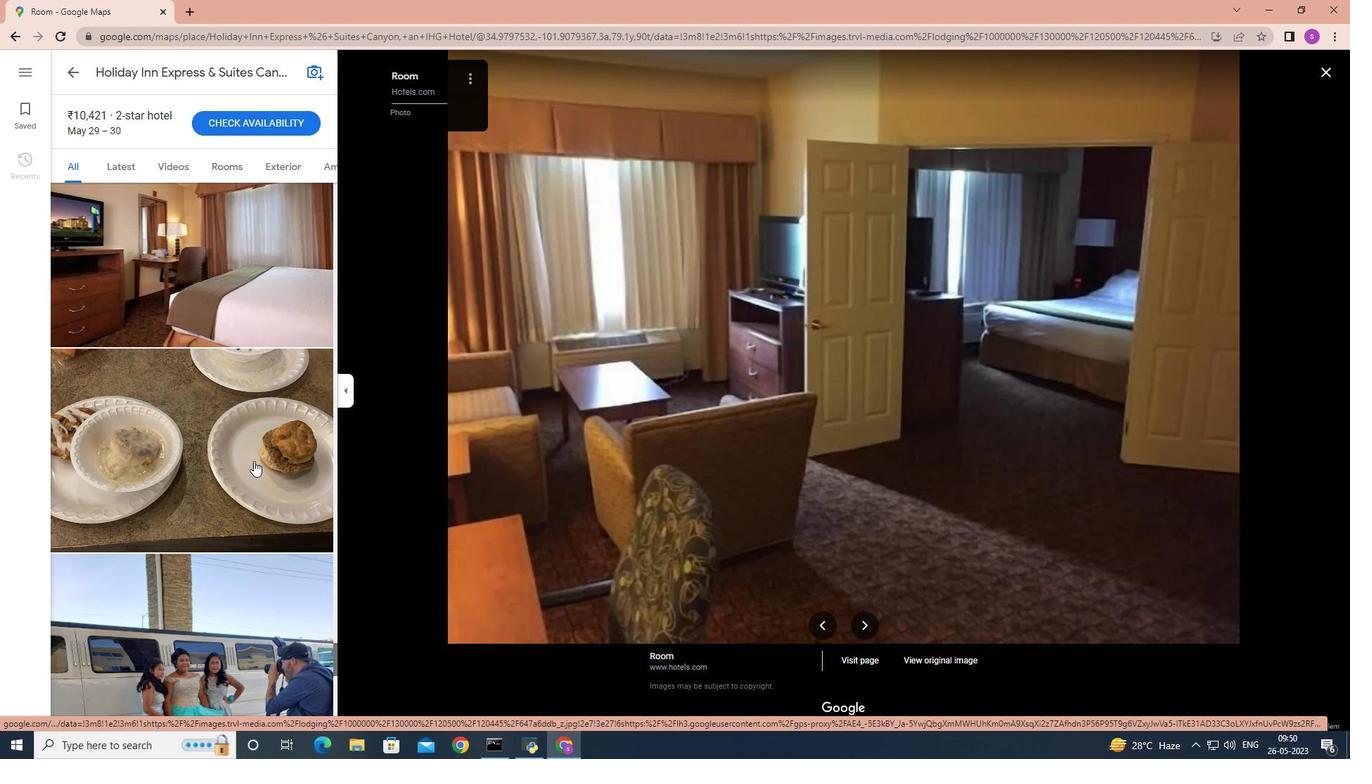 
Action: Mouse scrolled (253, 458) with delta (0, 0)
Screenshot: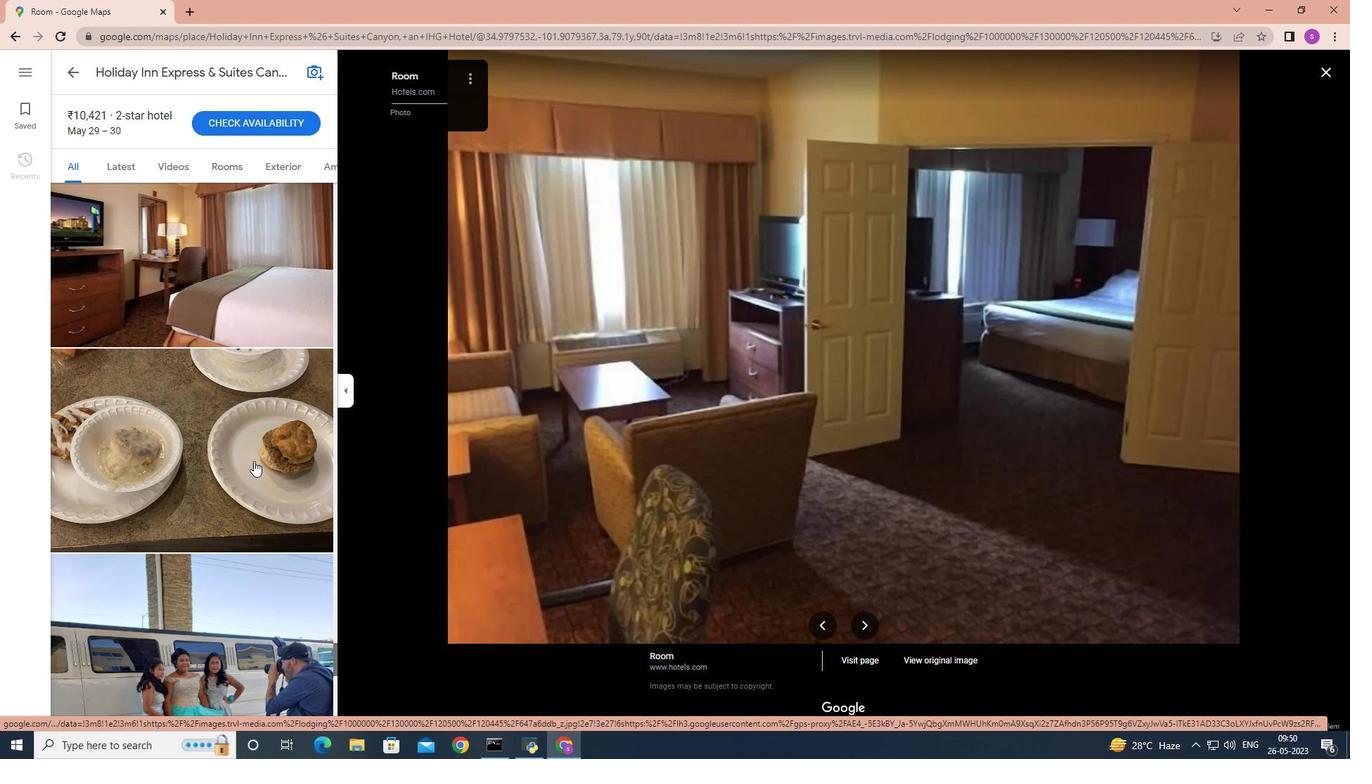 
Action: Mouse scrolled (253, 458) with delta (0, 0)
Screenshot: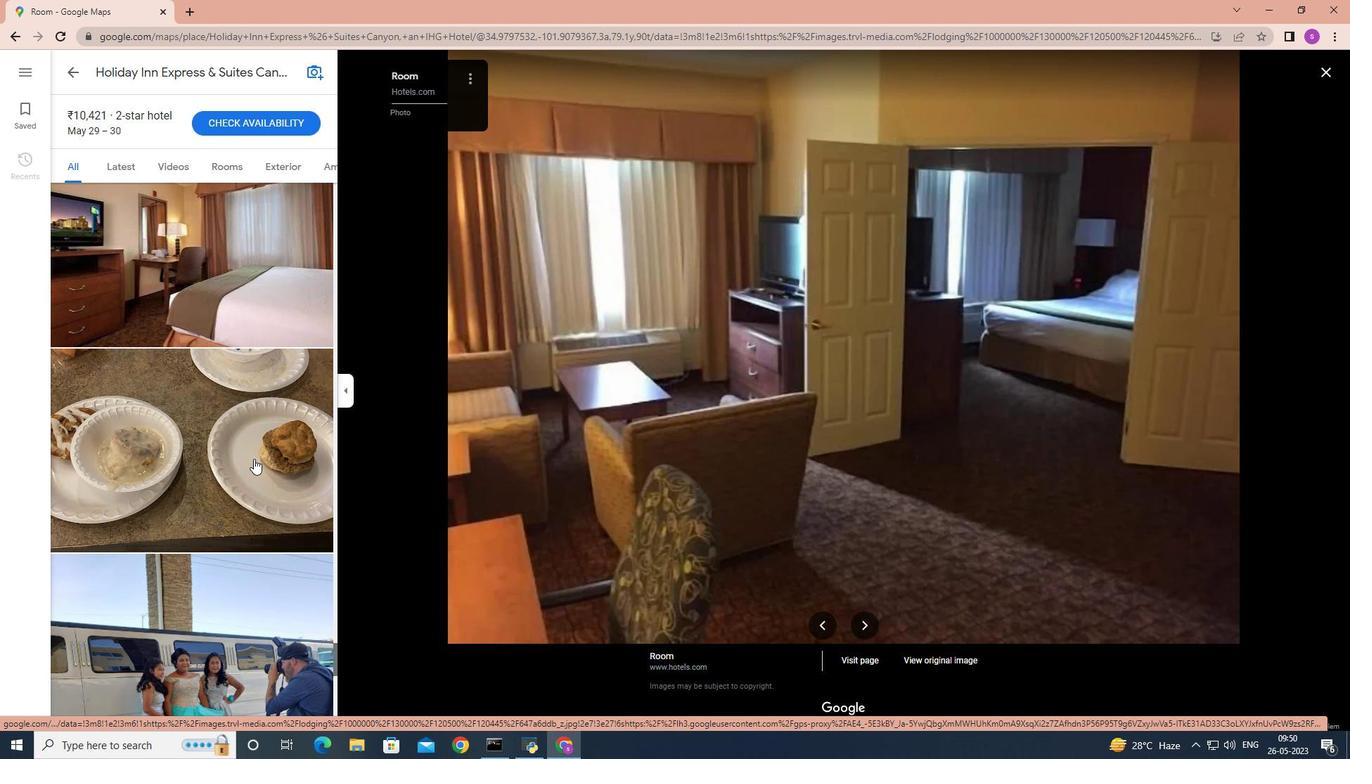
Action: Mouse scrolled (253, 458) with delta (0, 0)
Screenshot: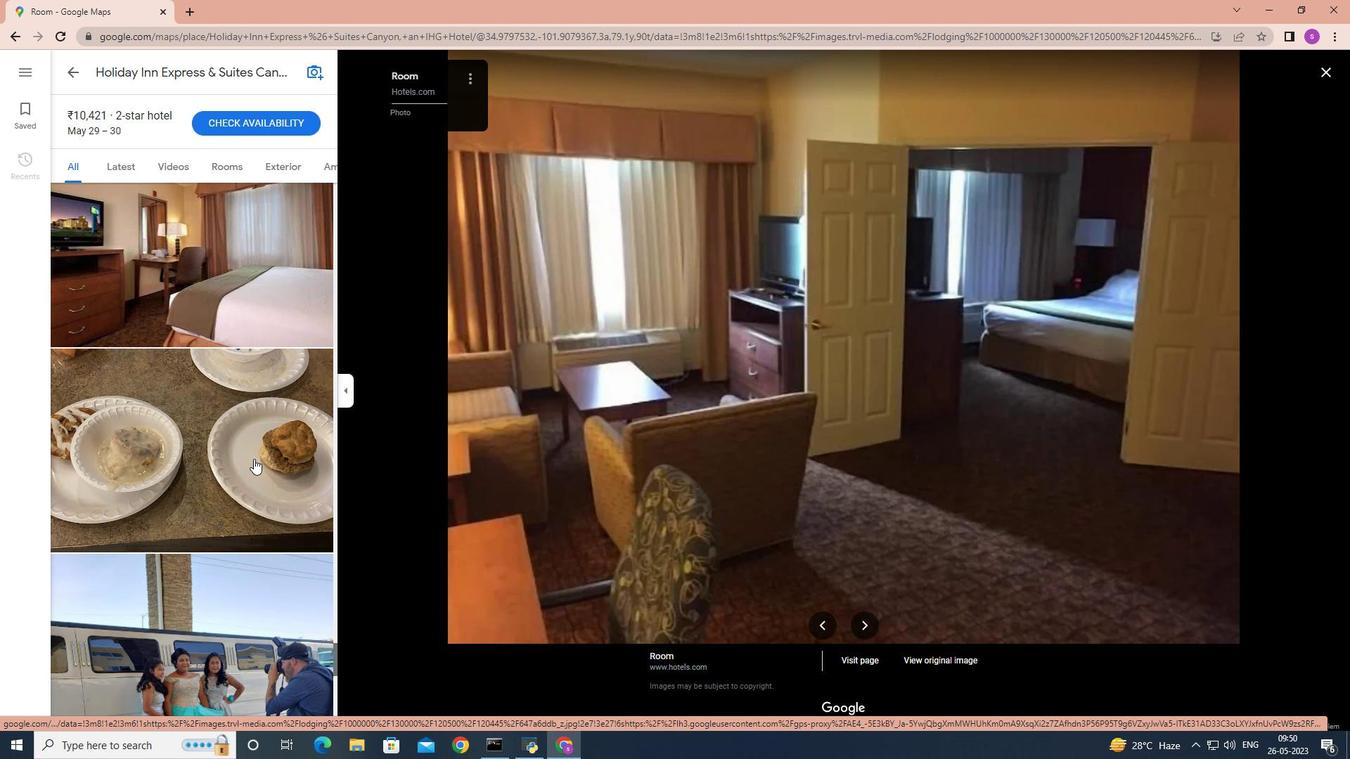 
Action: Mouse moved to (287, 541)
Screenshot: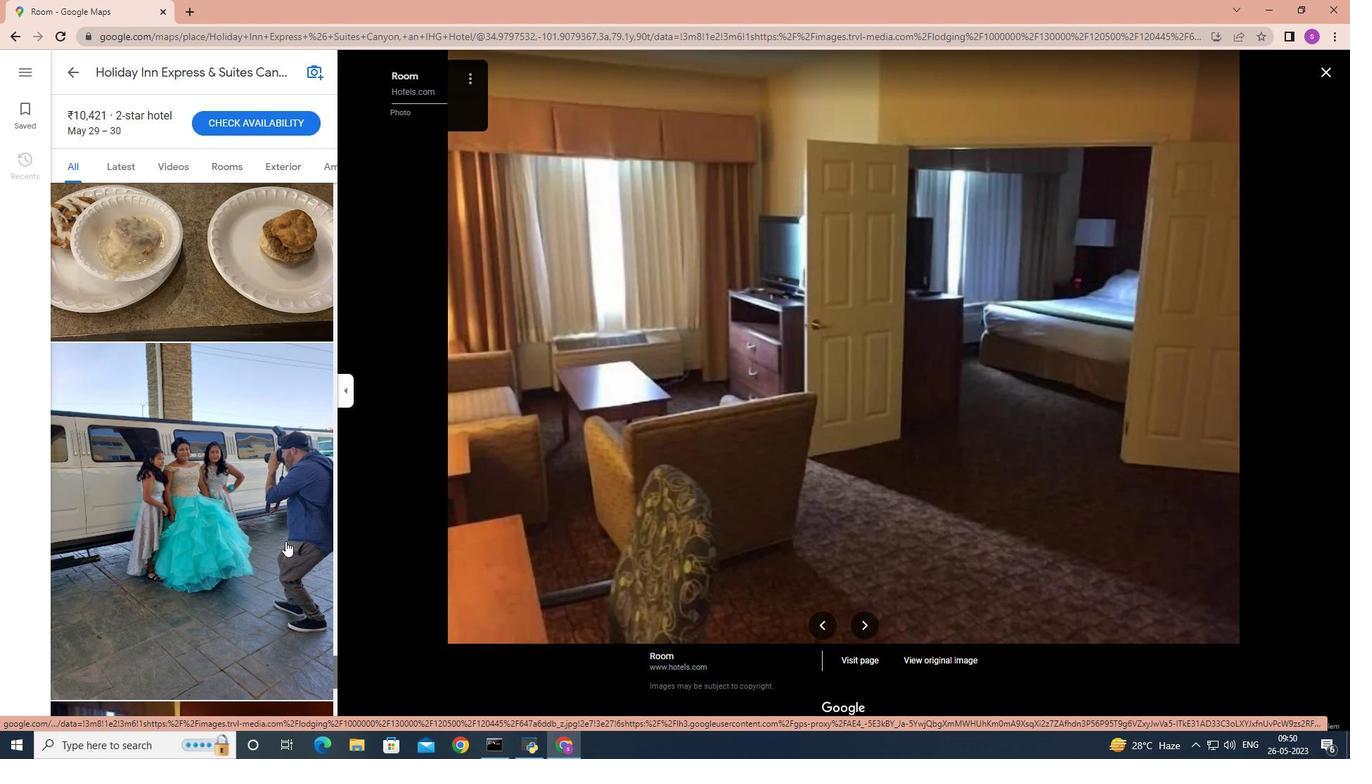 
Action: Mouse pressed left at (287, 541)
Screenshot: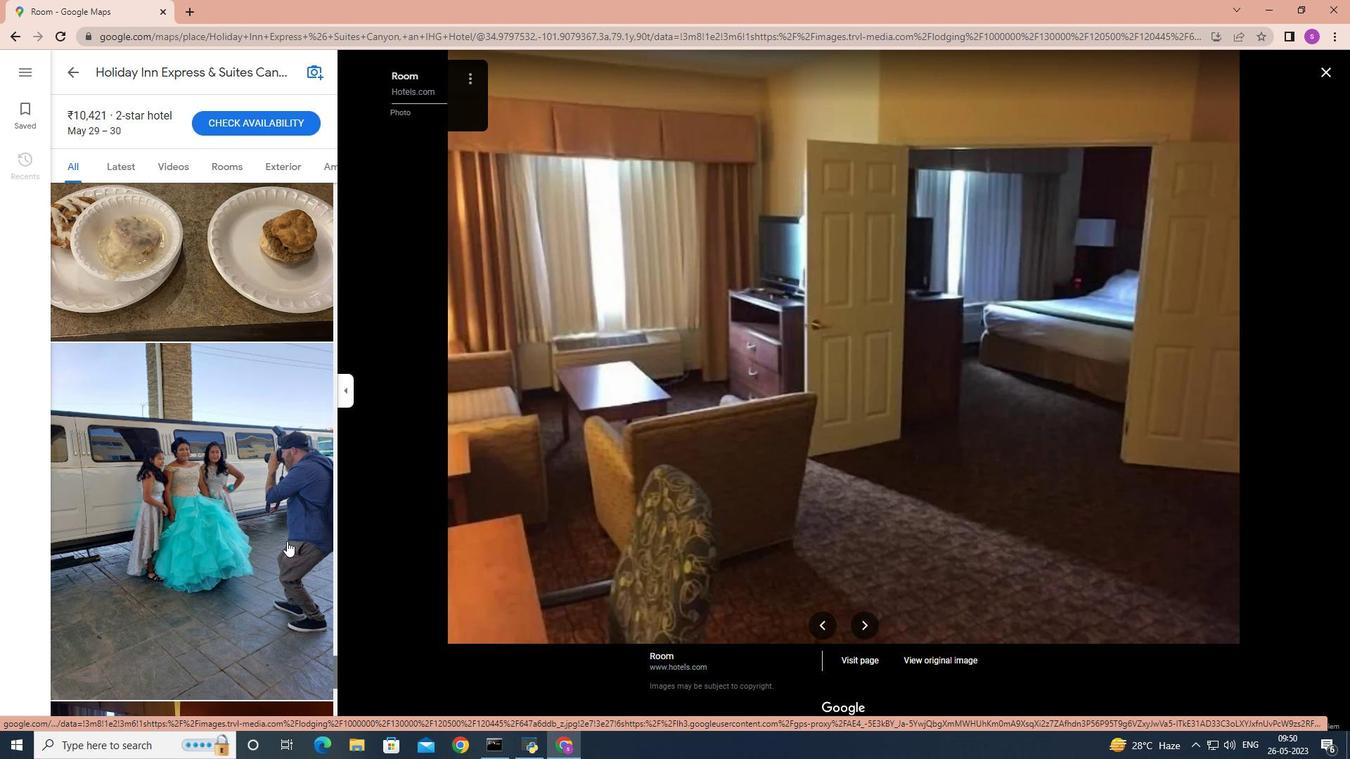 
Action: Mouse moved to (227, 423)
Screenshot: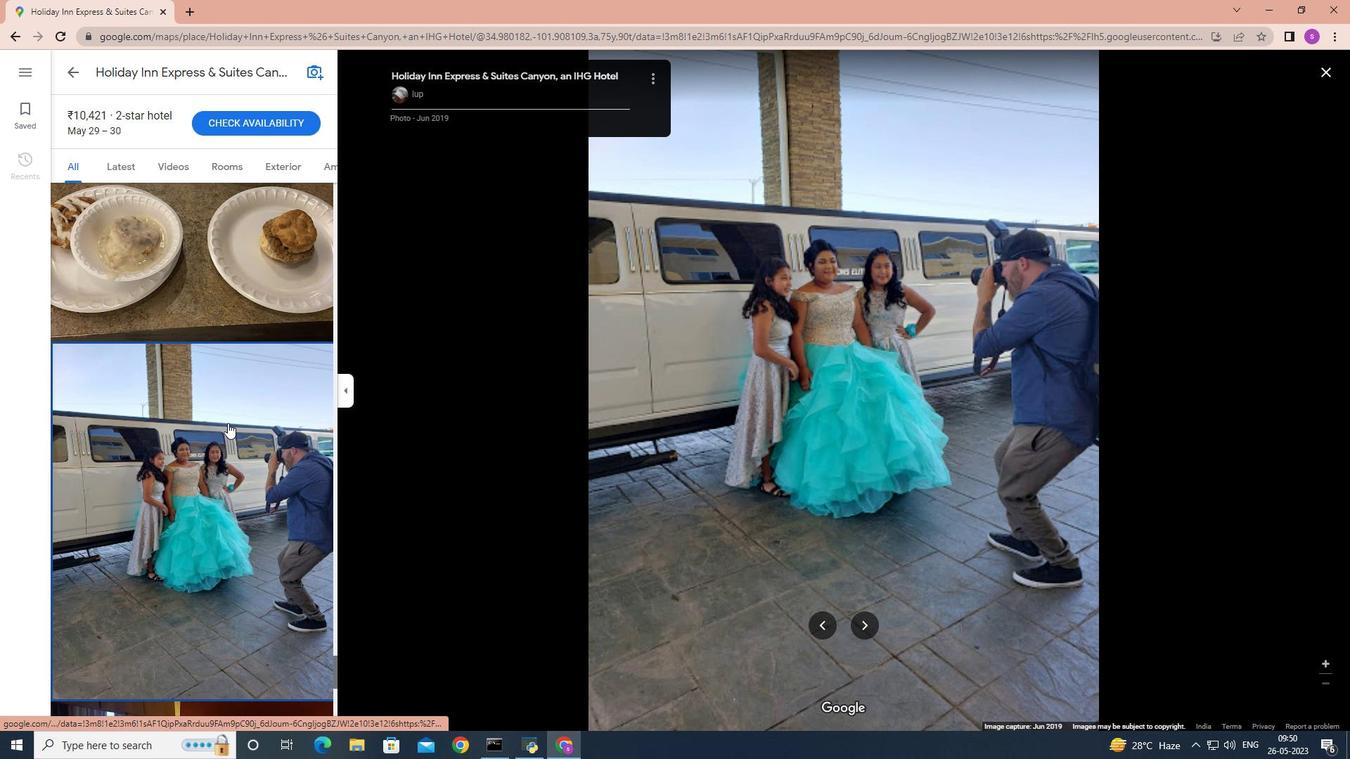 
Action: Mouse scrolled (227, 422) with delta (0, 0)
Screenshot: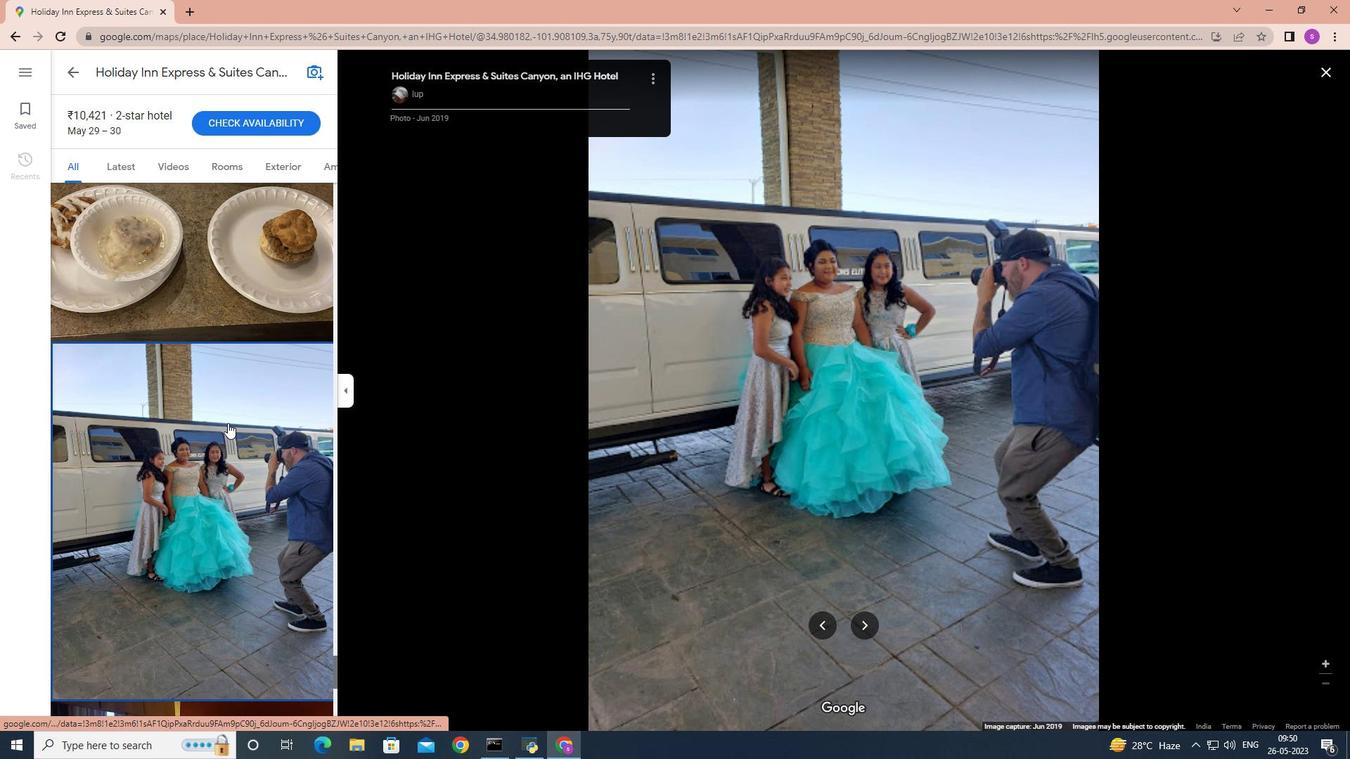 
Action: Mouse moved to (227, 424)
Screenshot: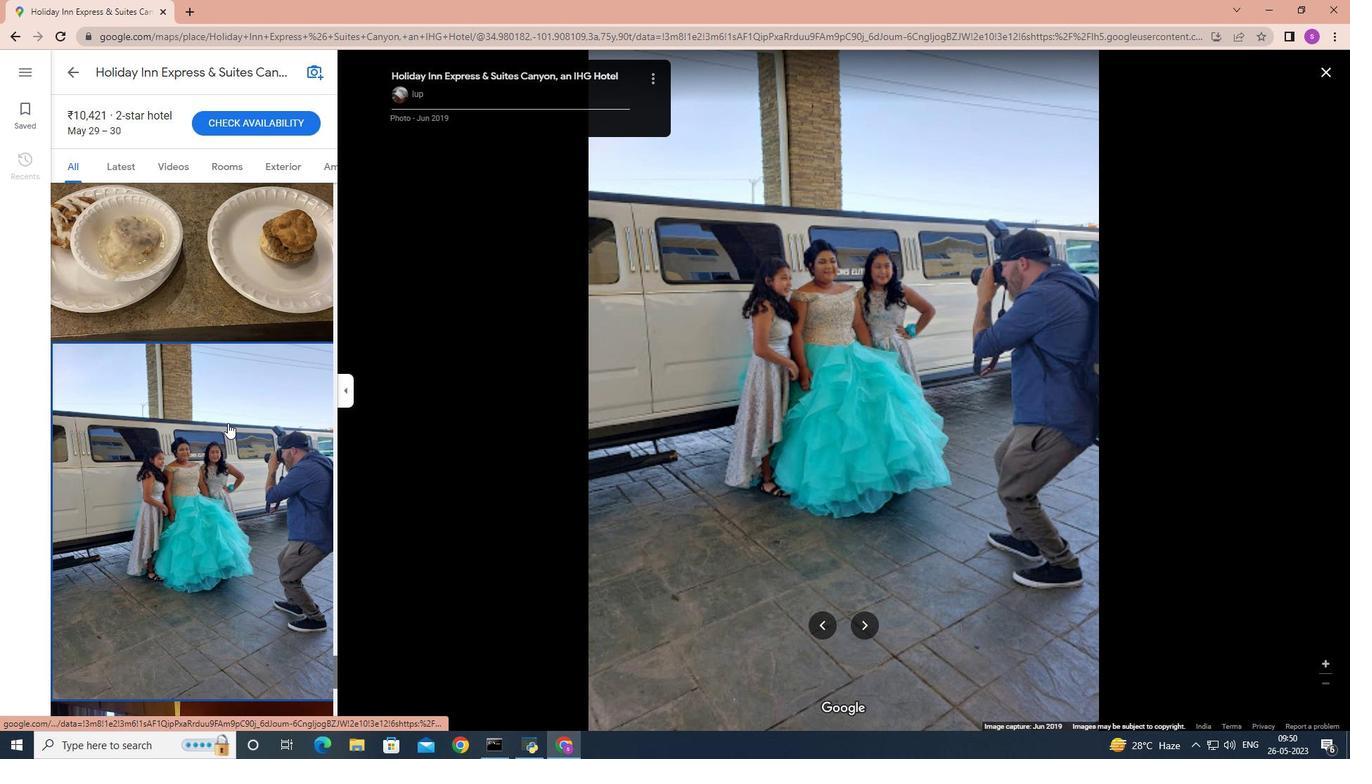 
Action: Mouse scrolled (227, 423) with delta (0, 0)
Screenshot: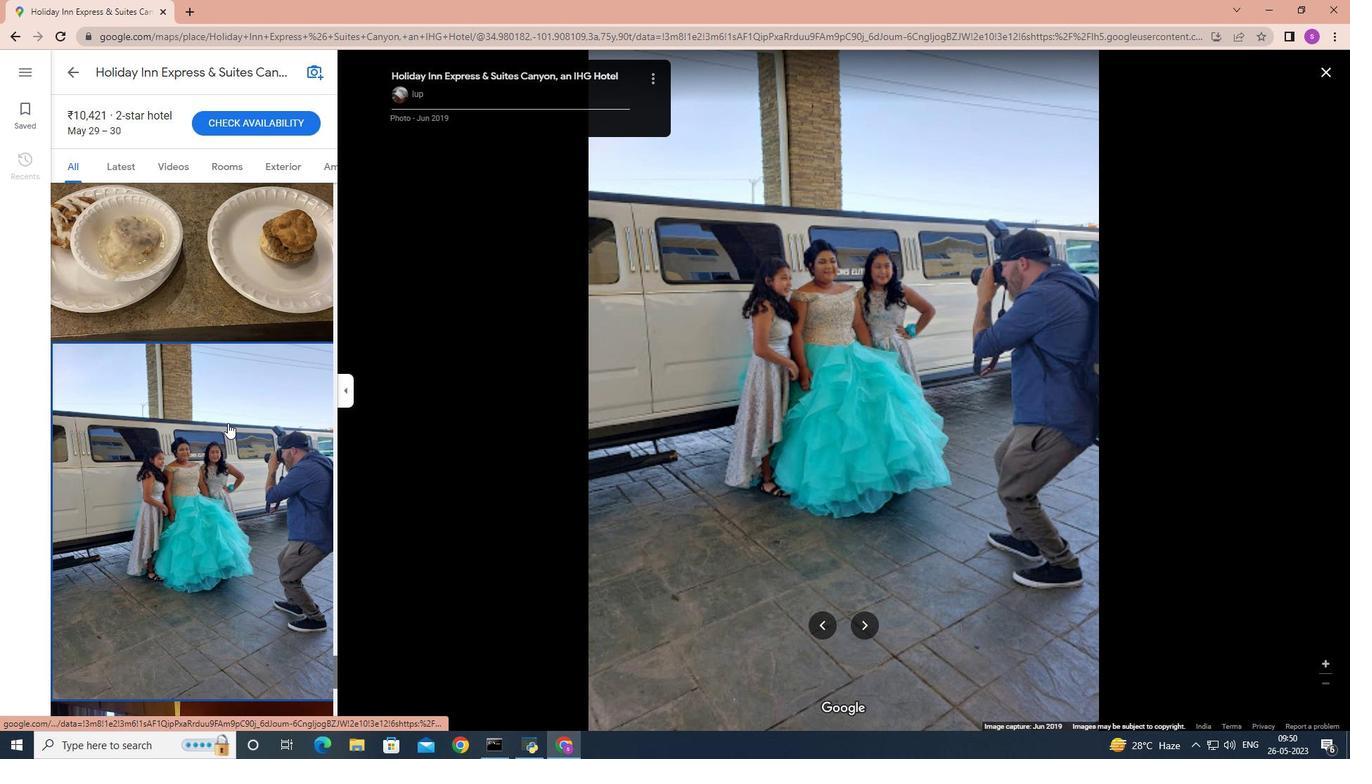 
Action: Mouse scrolled (227, 423) with delta (0, 0)
Screenshot: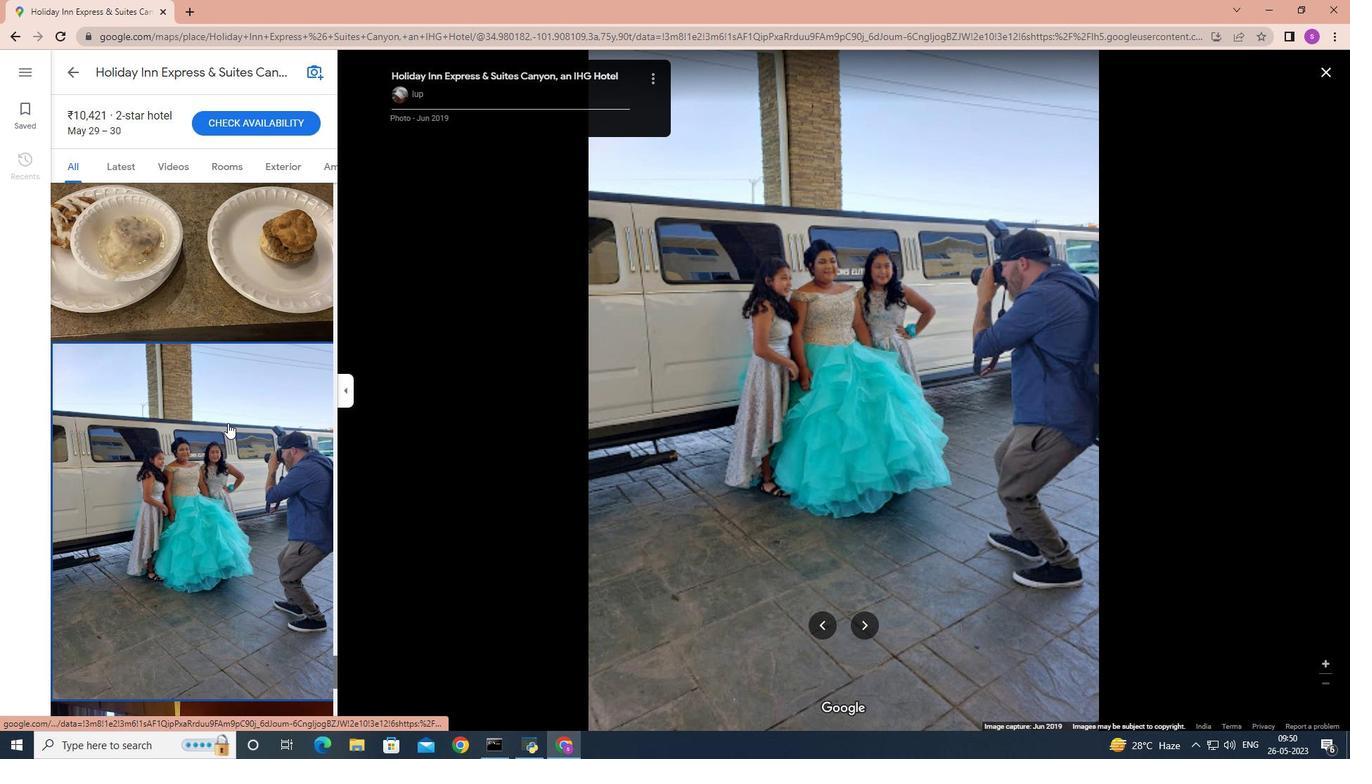 
Action: Mouse scrolled (227, 423) with delta (0, 0)
Screenshot: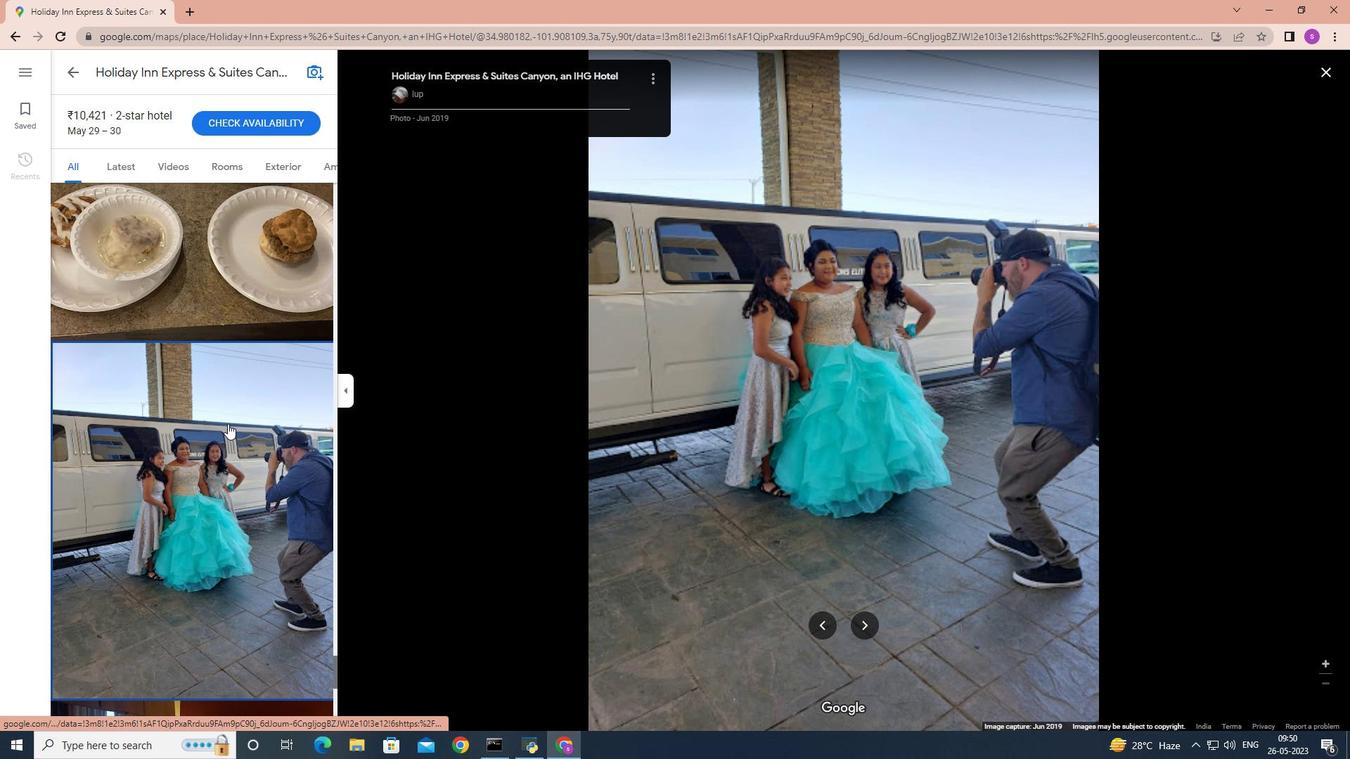 
Action: Mouse moved to (229, 488)
Screenshot: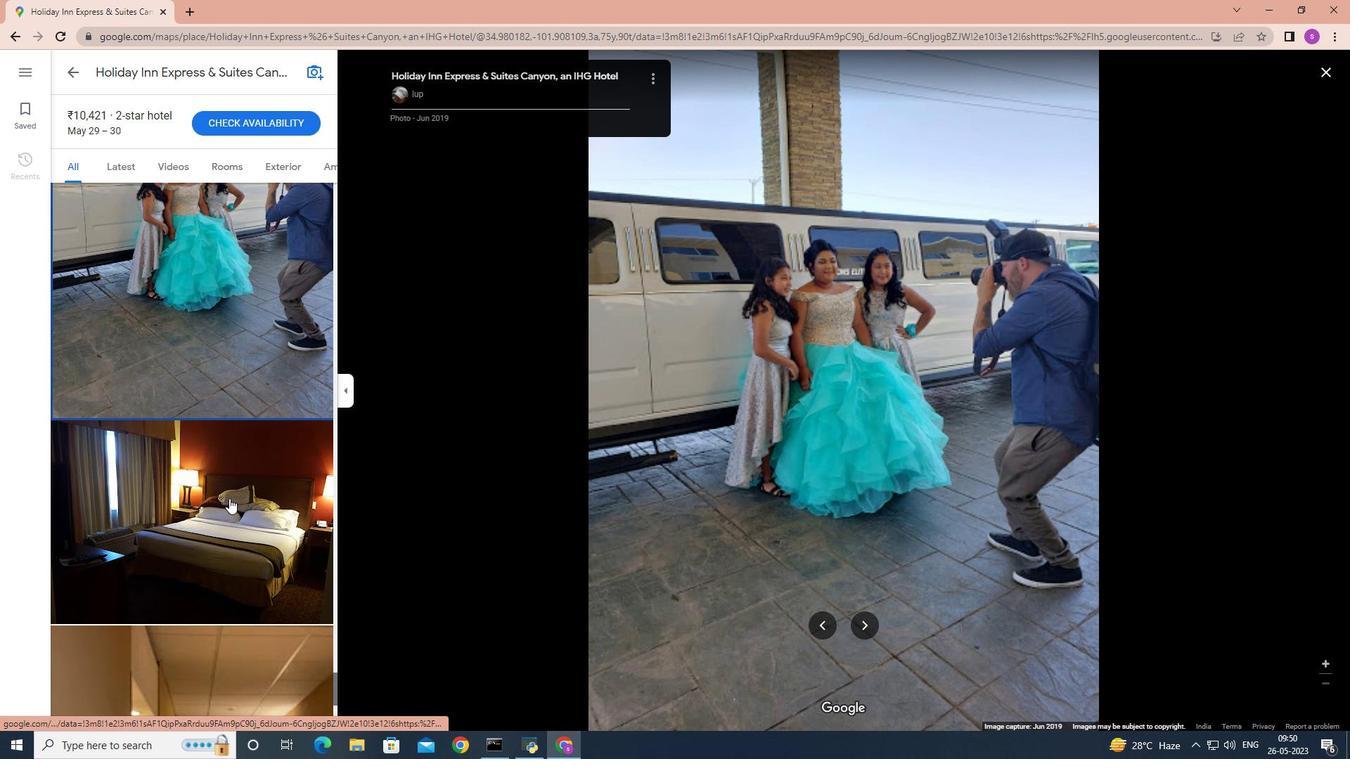 
Action: Mouse scrolled (229, 488) with delta (0, 0)
Screenshot: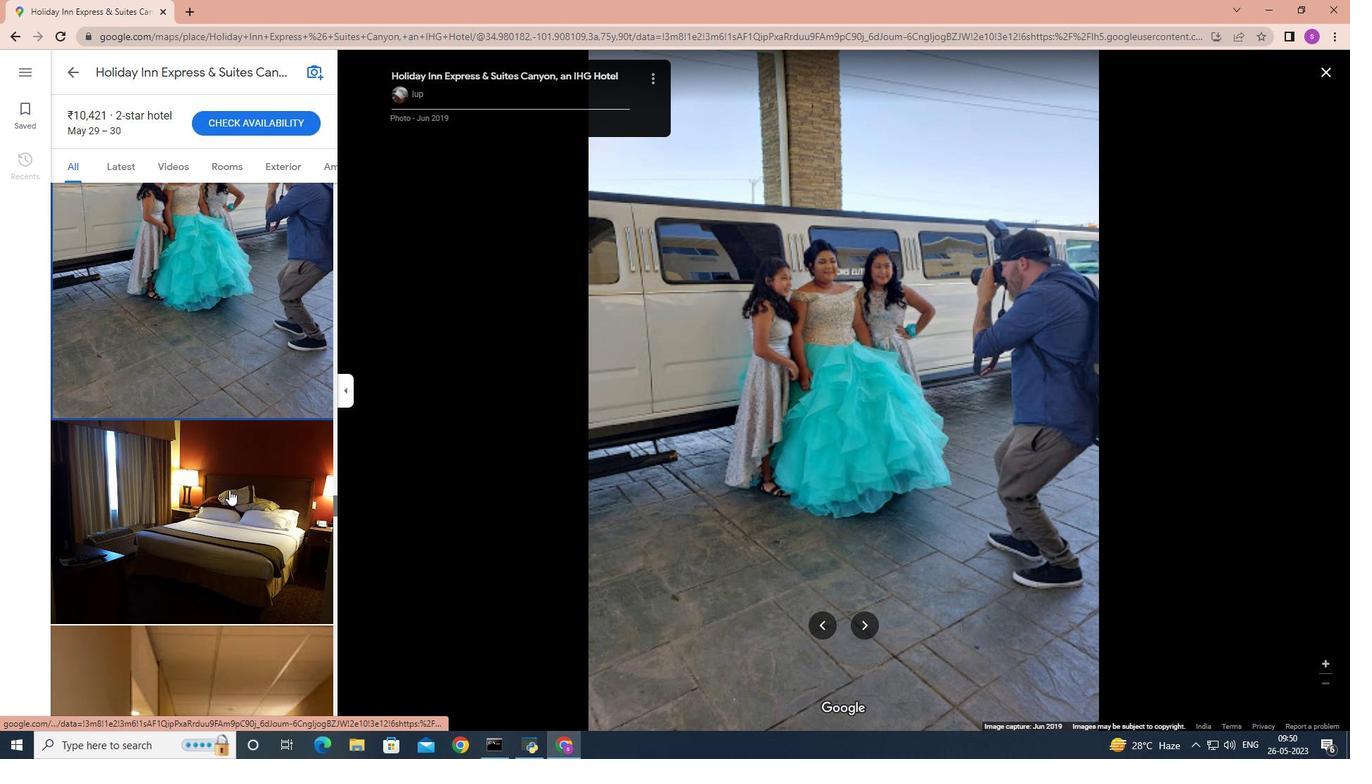 
Action: Mouse moved to (228, 488)
